 Task: Check school information for a property in Miami, Florida, including school ratings and reviews.
Action: Mouse moved to (592, 233)
Screenshot: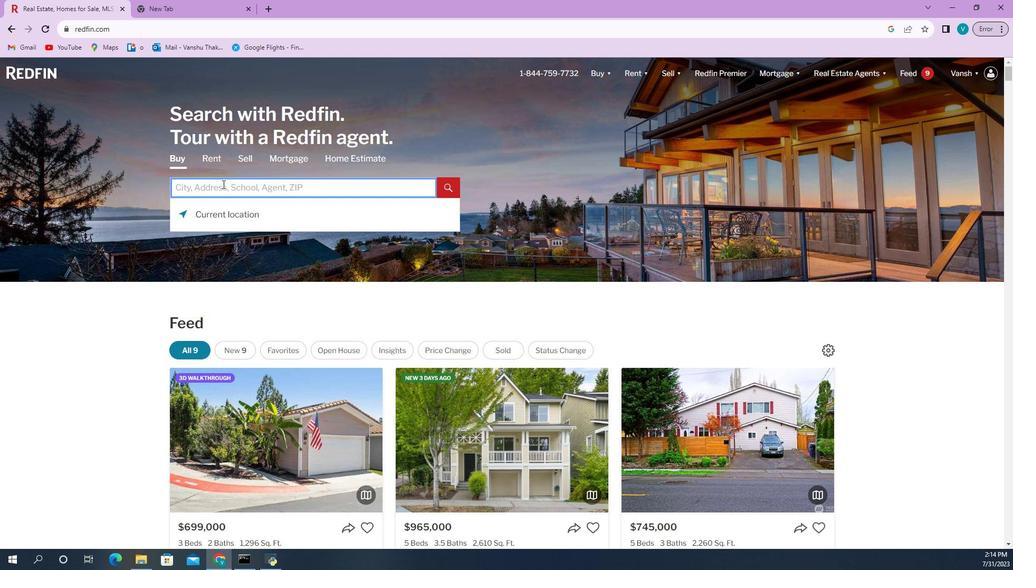 
Action: Mouse pressed left at (592, 233)
Screenshot: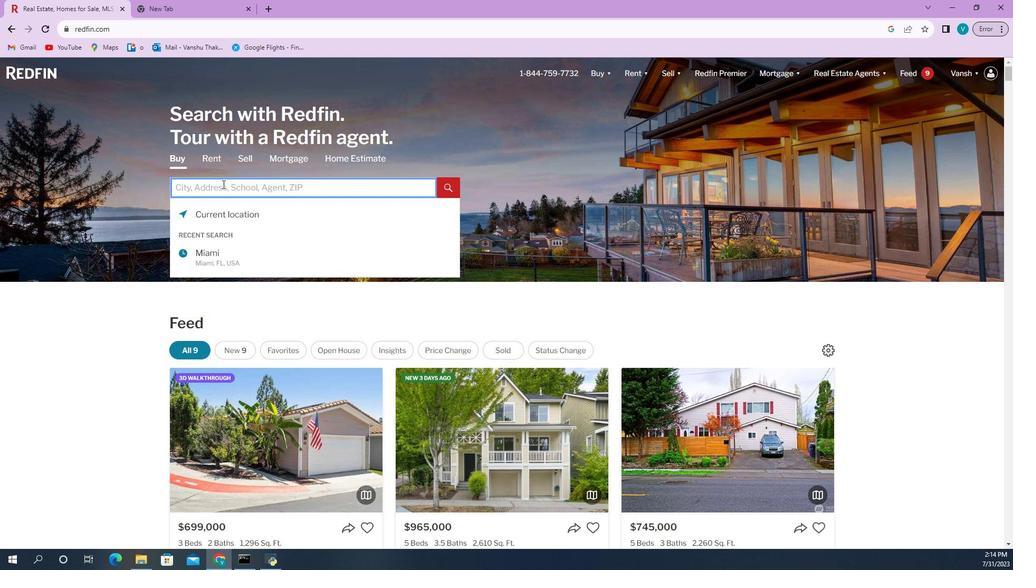 
Action: Key pressed <Key.shift>Miami,<Key.space><Key.shift>Florida<Key.enter>
Screenshot: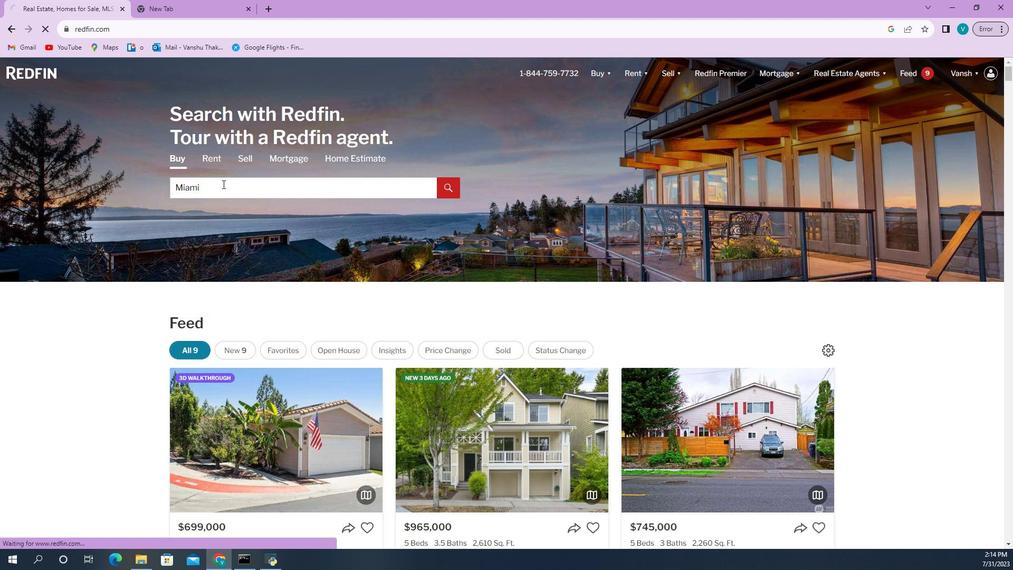 
Action: Mouse moved to (660, 224)
Screenshot: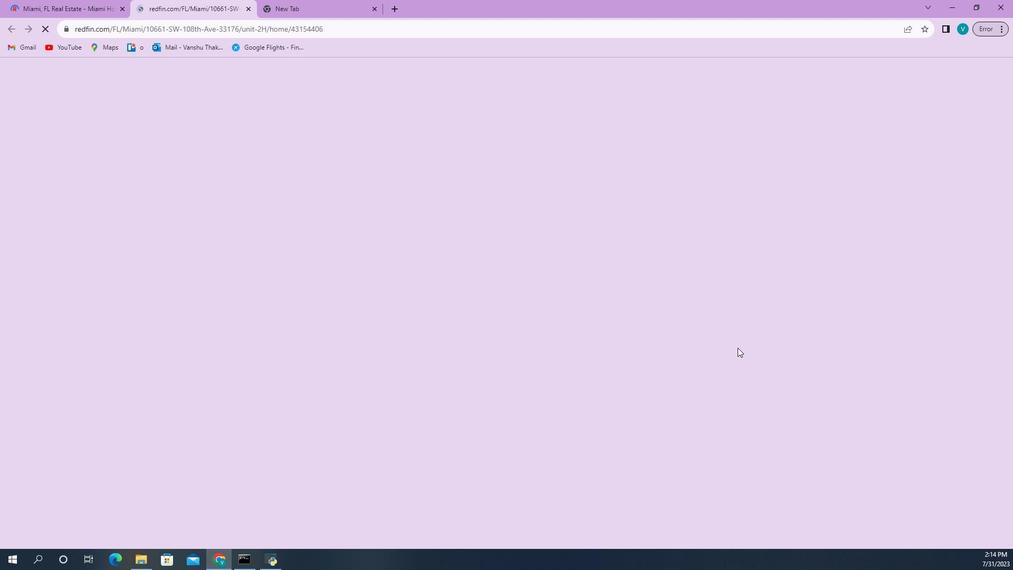 
Action: Mouse pressed left at (660, 224)
Screenshot: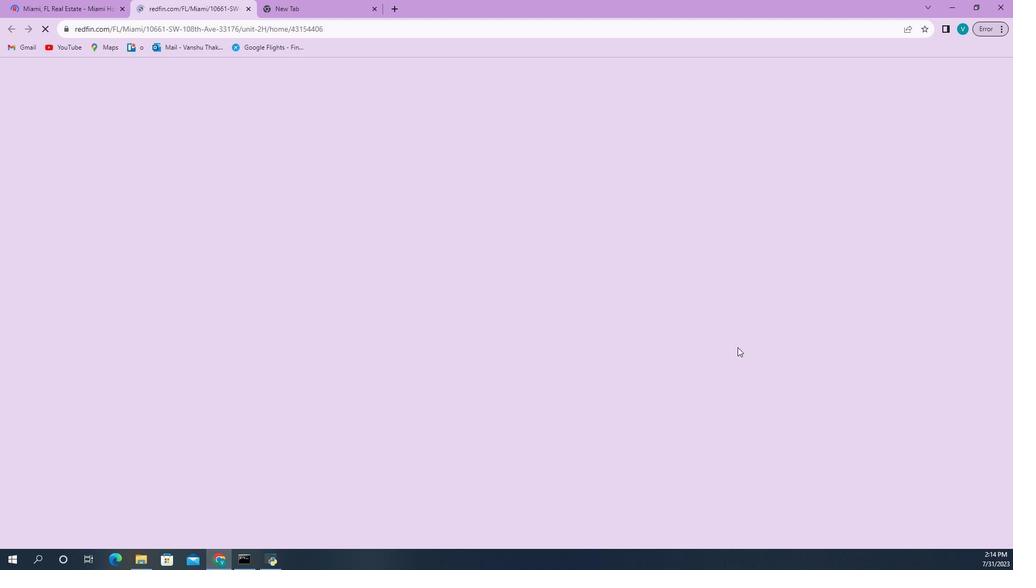 
Action: Mouse moved to (646, 228)
Screenshot: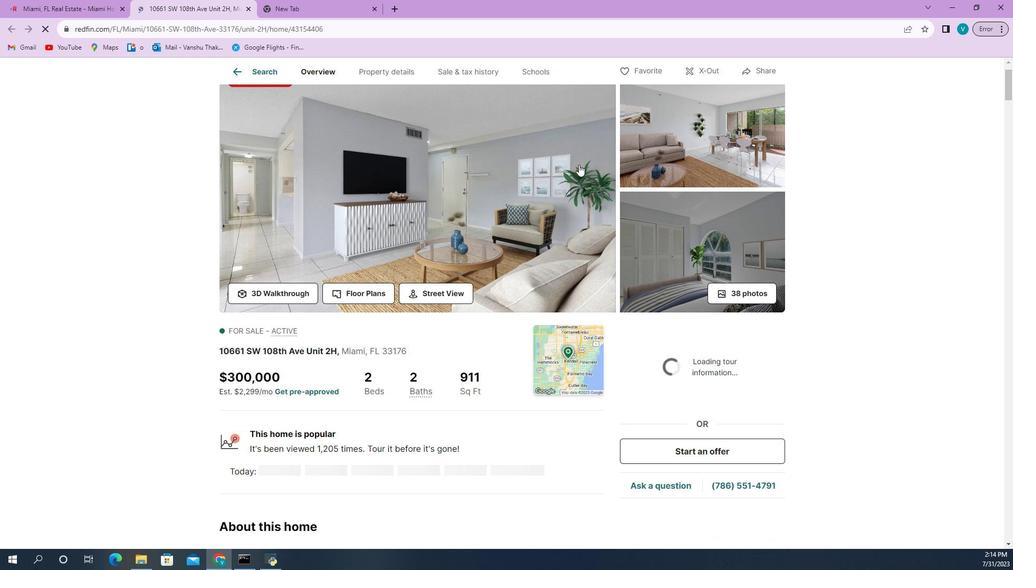 
Action: Mouse scrolled (646, 228) with delta (0, 0)
Screenshot: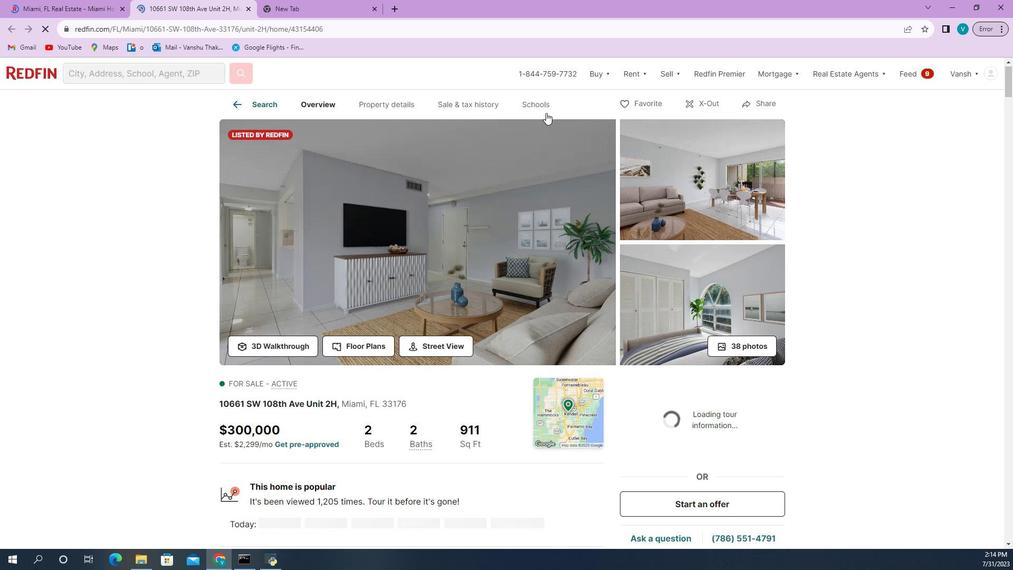 
Action: Mouse moved to (639, 234)
Screenshot: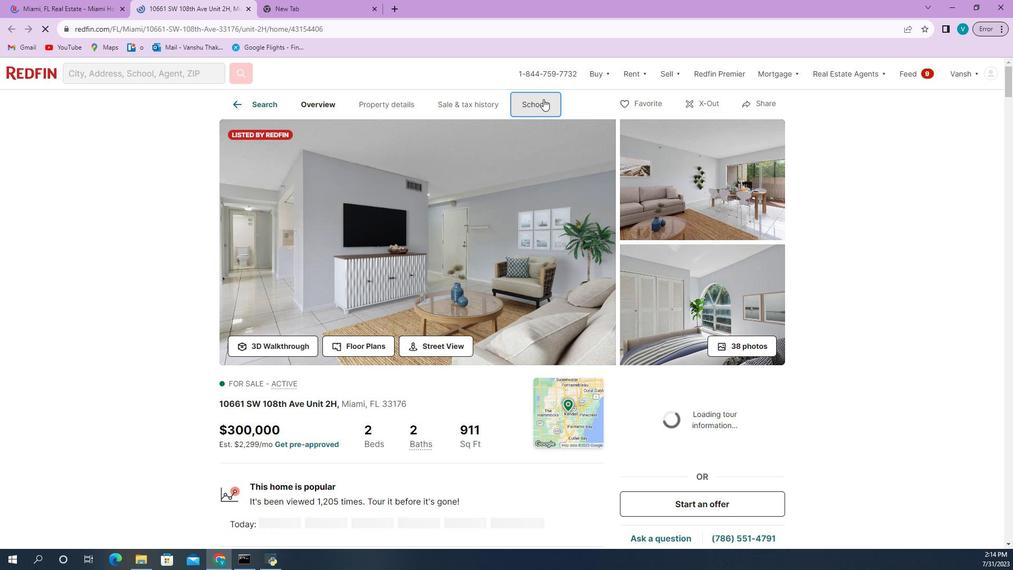 
Action: Mouse scrolled (639, 234) with delta (0, 0)
Screenshot: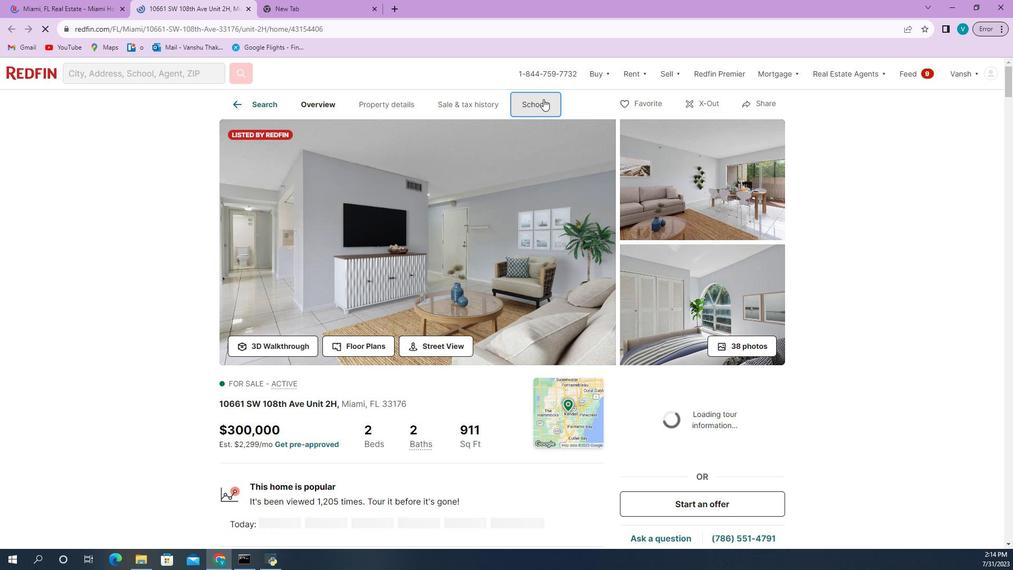 
Action: Mouse scrolled (639, 234) with delta (0, 0)
Screenshot: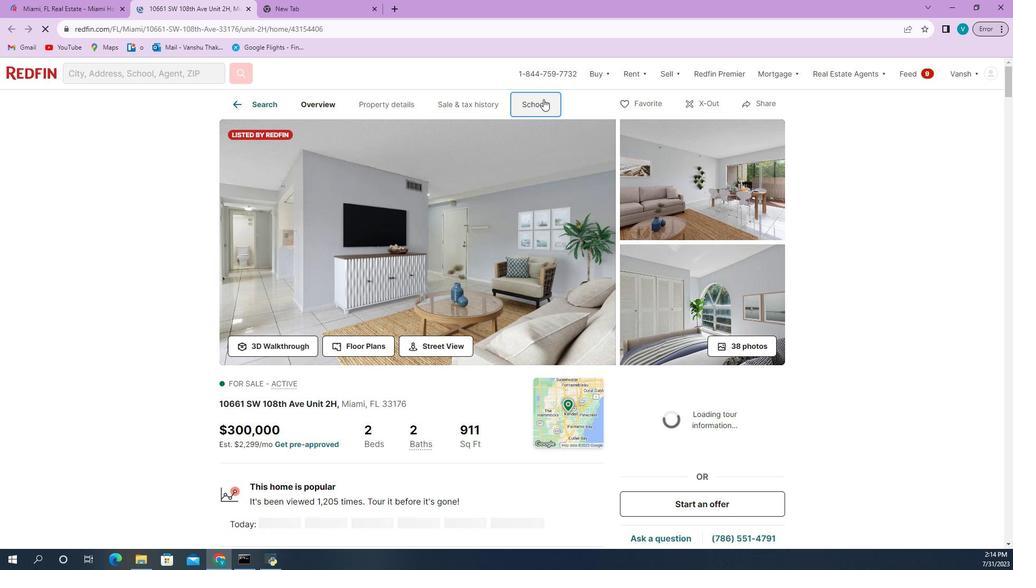 
Action: Mouse moved to (634, 238)
Screenshot: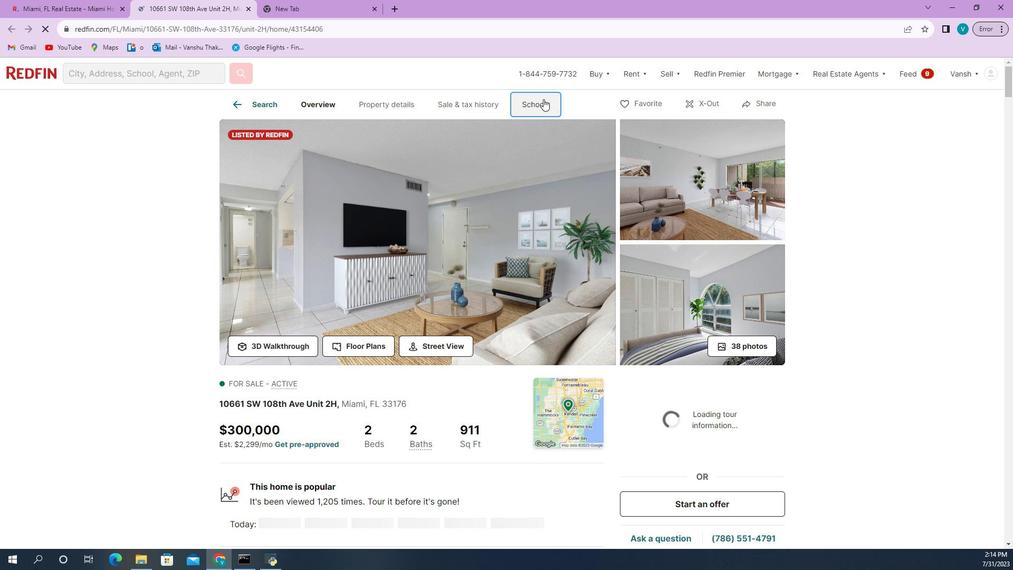 
Action: Mouse pressed left at (634, 238)
Screenshot: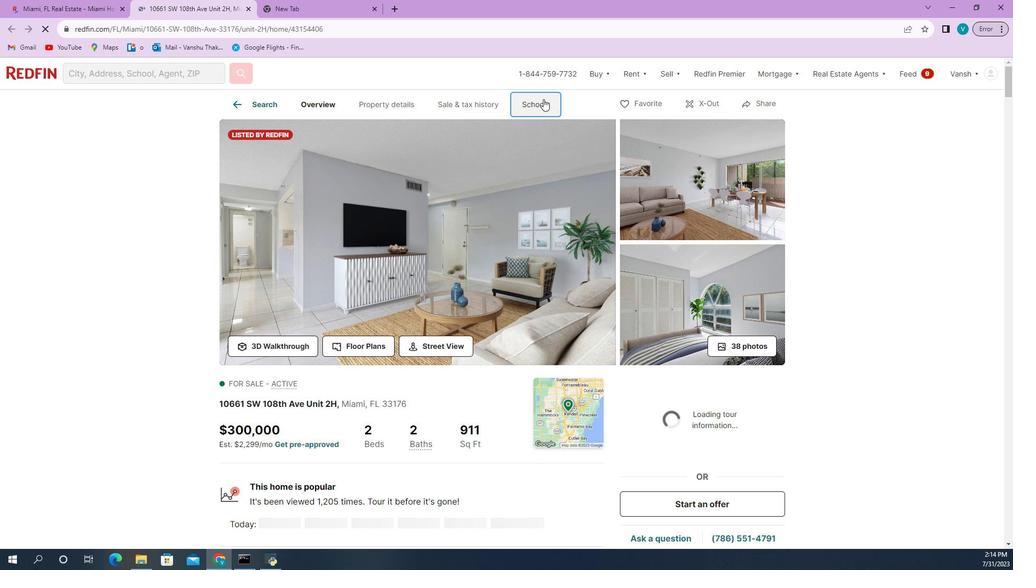 
Action: Mouse moved to (611, 242)
Screenshot: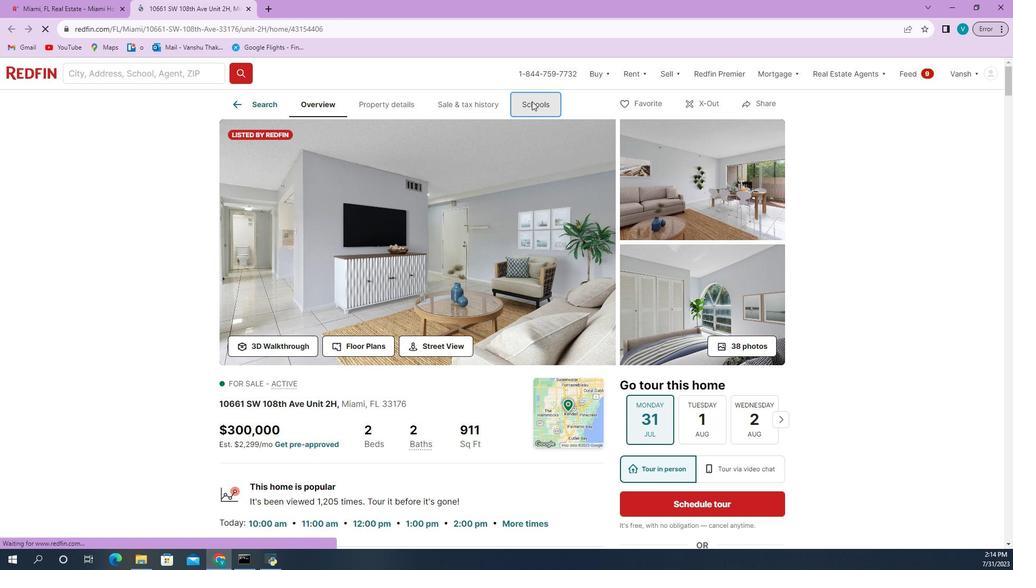 
Action: Mouse pressed left at (611, 242)
Screenshot: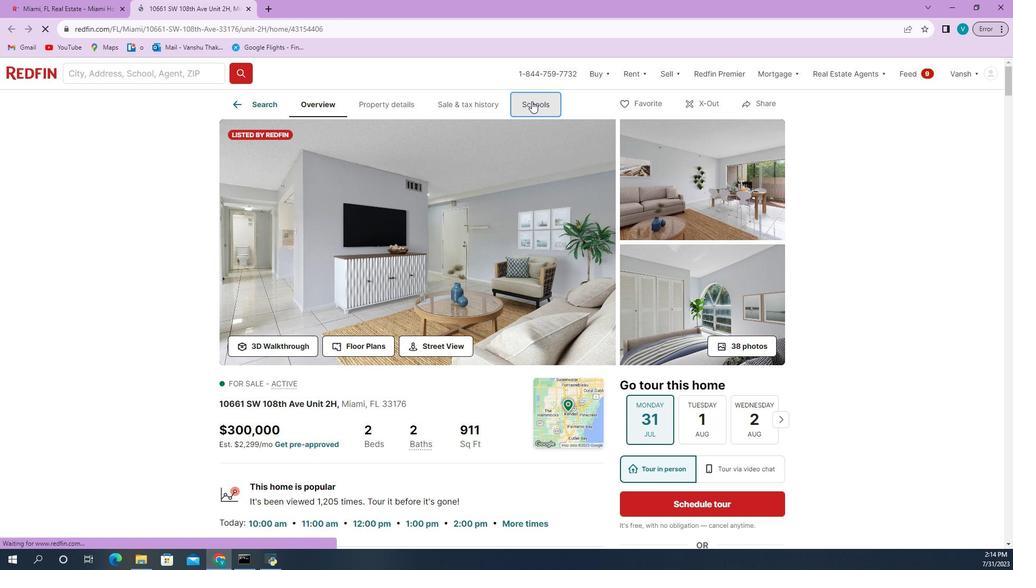 
Action: Mouse moved to (633, 238)
Screenshot: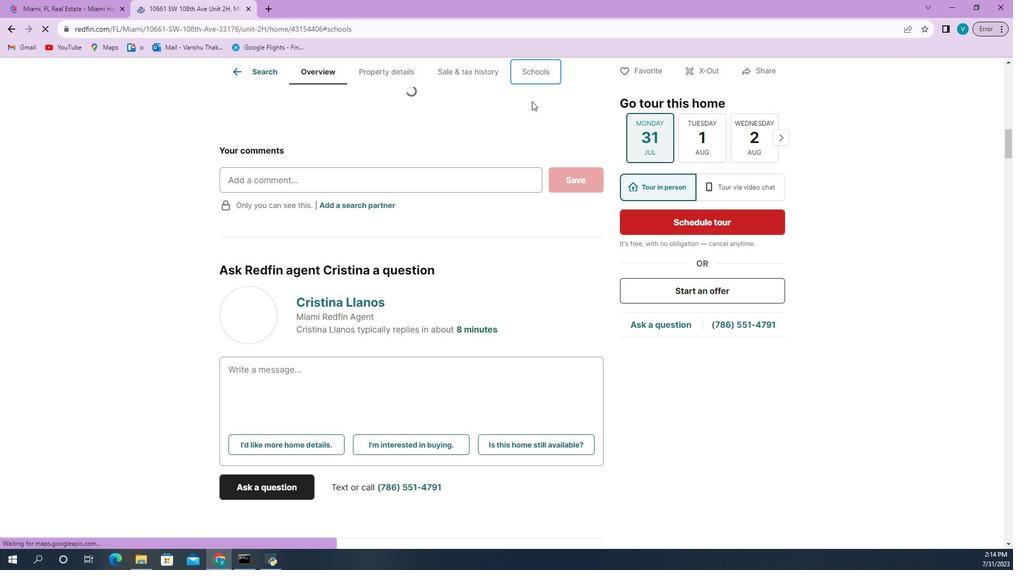 
Action: Mouse pressed left at (633, 238)
Screenshot: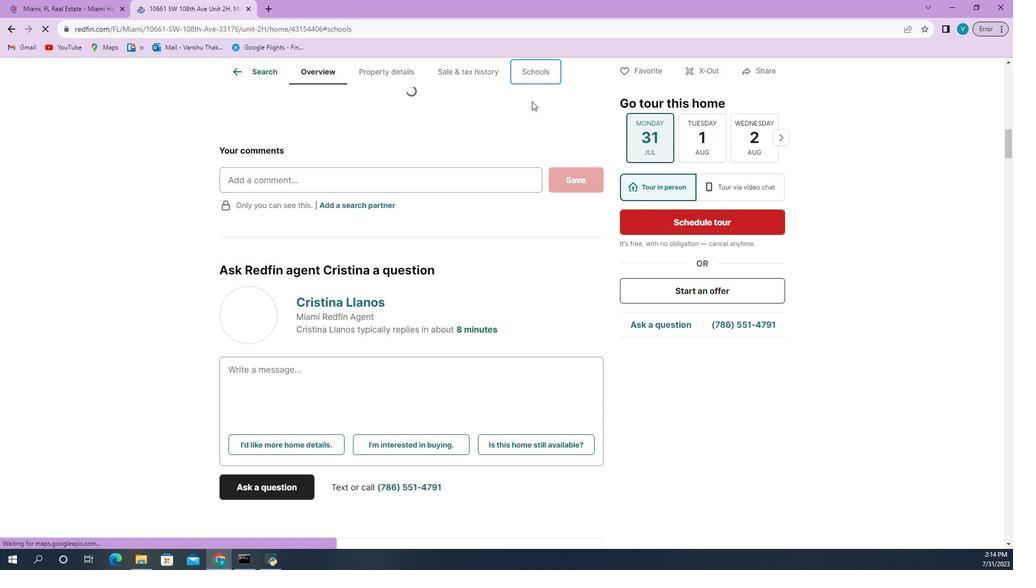 
Action: Mouse moved to (632, 232)
Screenshot: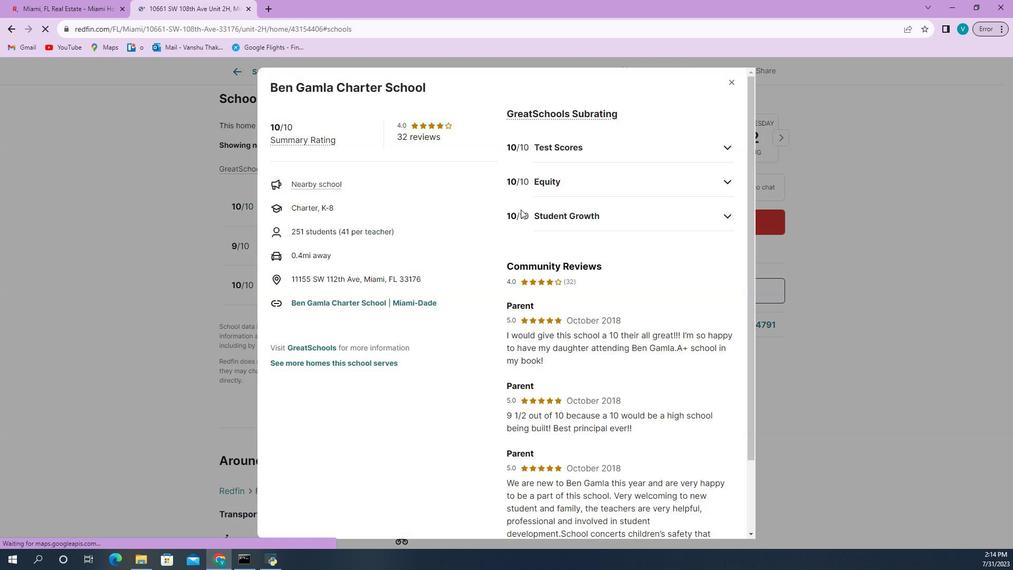 
Action: Mouse pressed left at (632, 232)
Screenshot: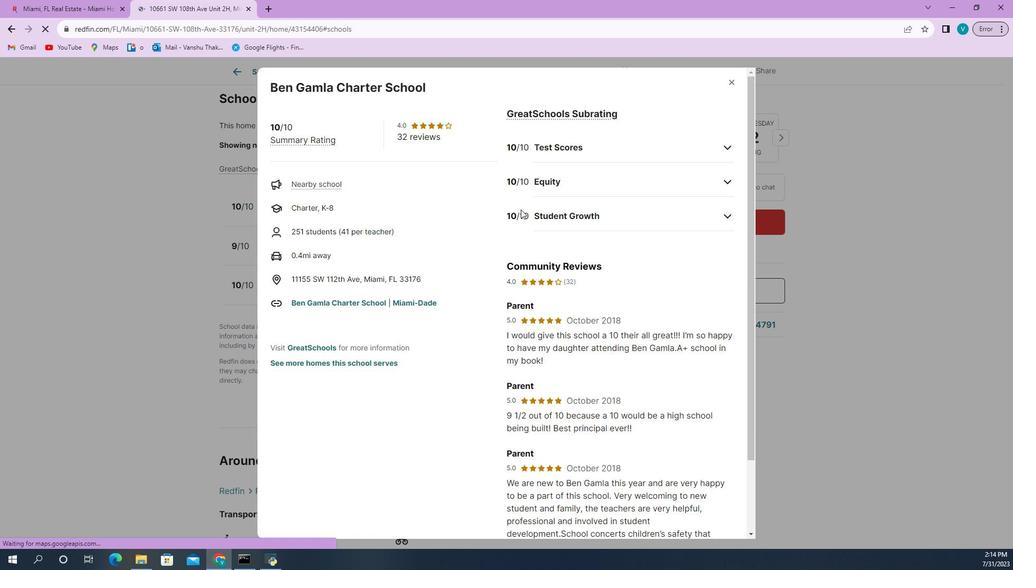 
Action: Mouse moved to (658, 236)
Screenshot: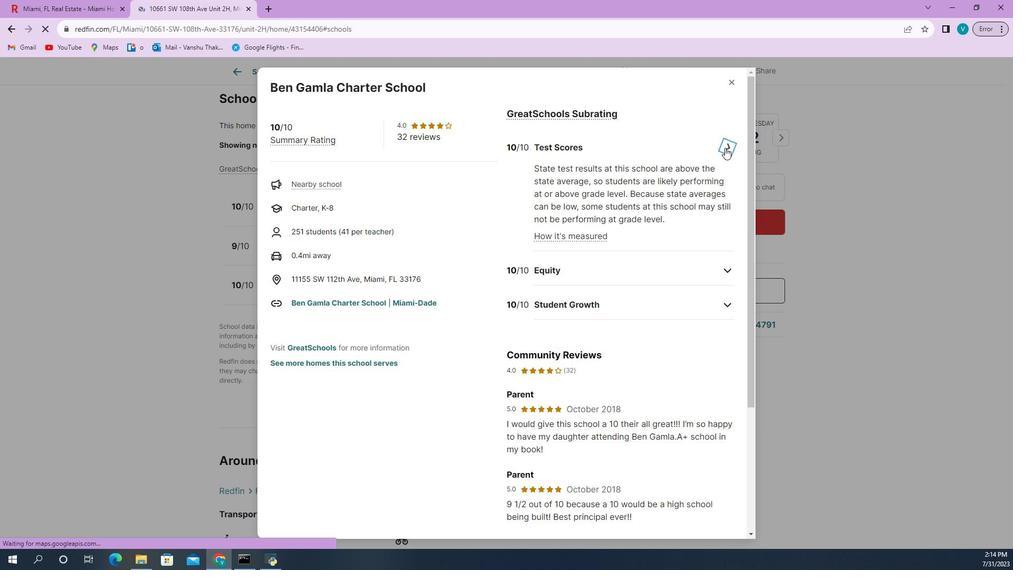 
Action: Mouse pressed left at (658, 236)
Screenshot: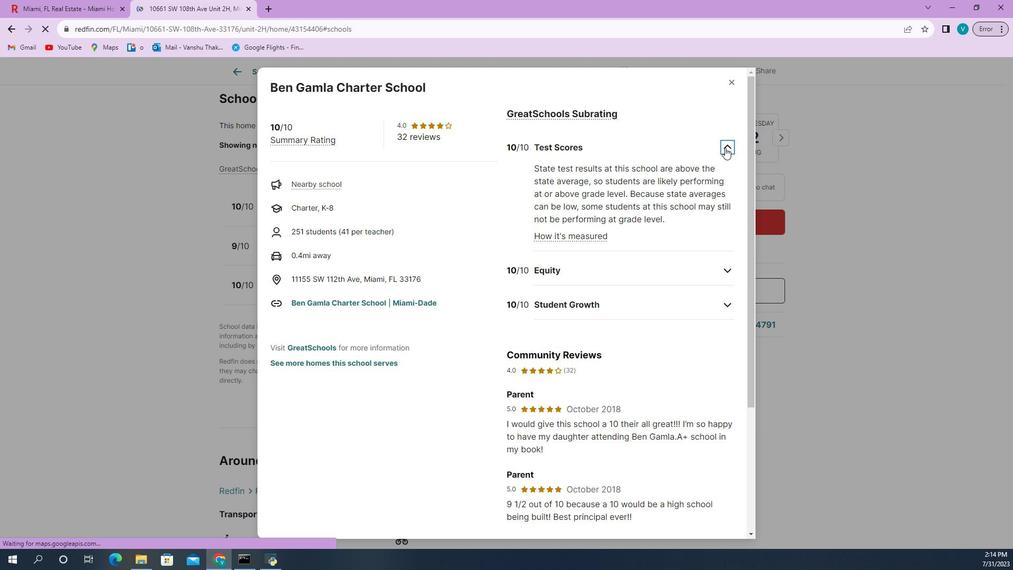 
Action: Mouse pressed left at (658, 236)
Screenshot: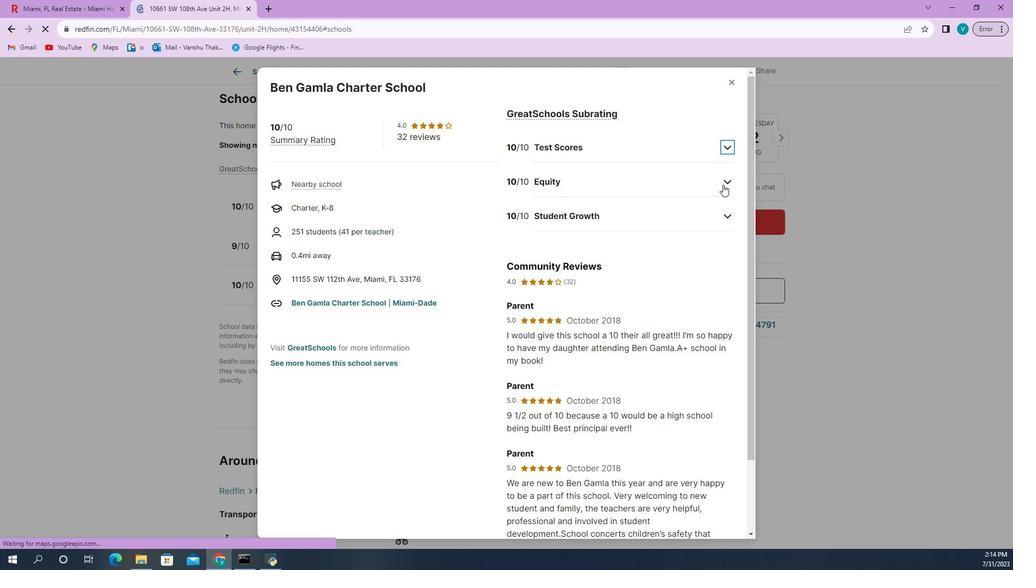 
Action: Mouse moved to (658, 234)
Screenshot: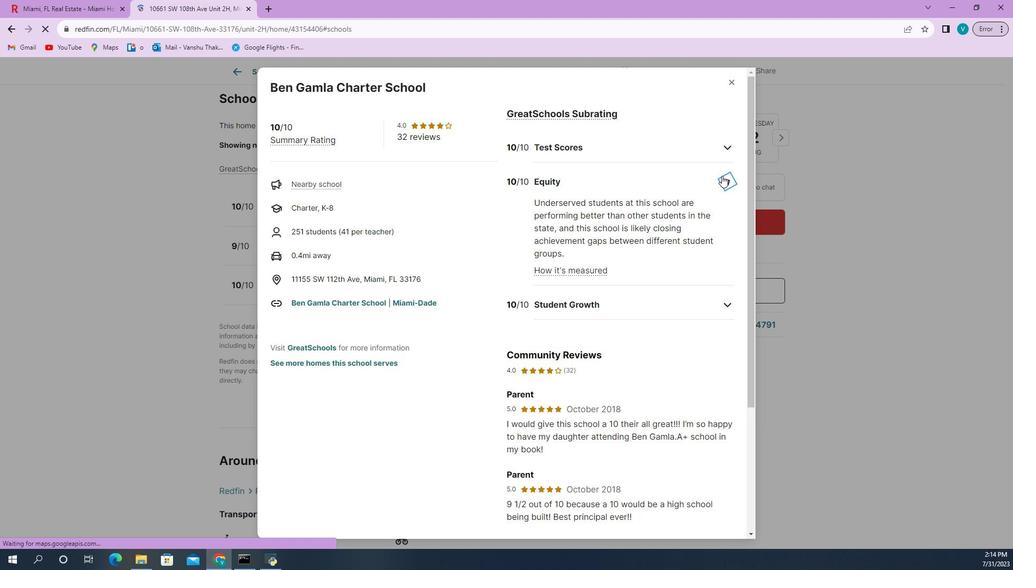
Action: Mouse pressed left at (658, 234)
Screenshot: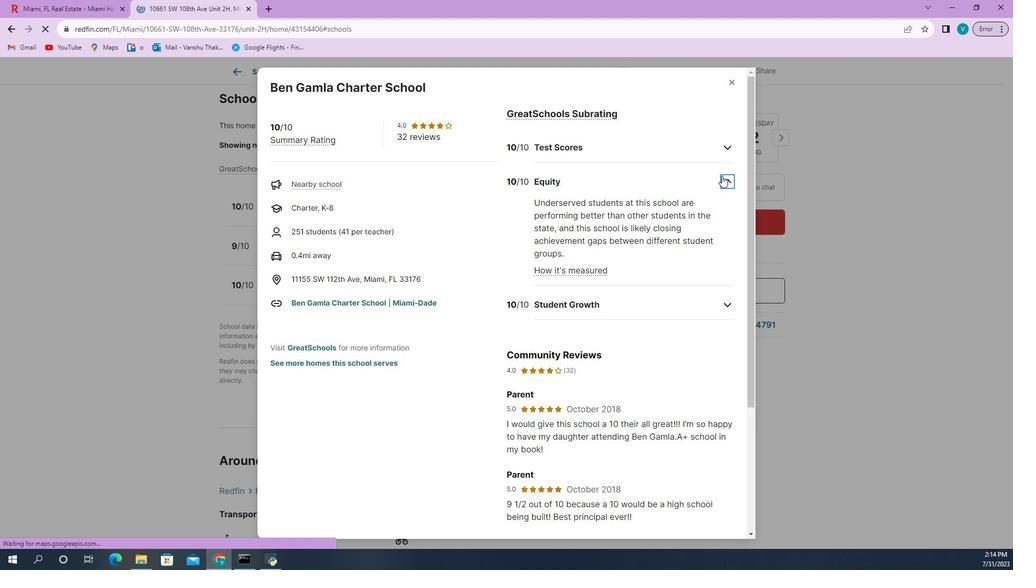 
Action: Mouse pressed left at (658, 234)
Screenshot: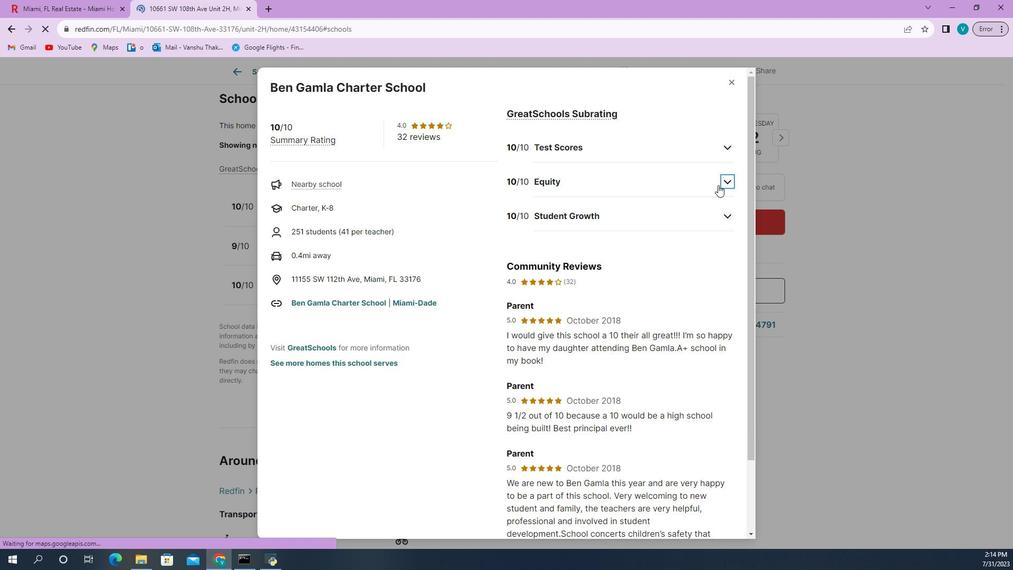 
Action: Mouse moved to (659, 232)
Screenshot: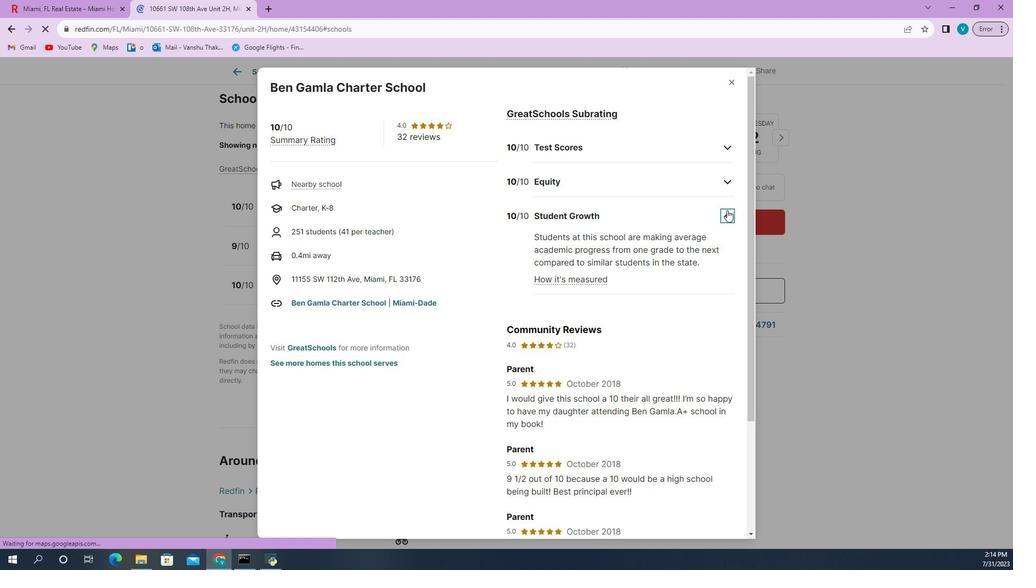 
Action: Mouse pressed left at (659, 232)
Screenshot: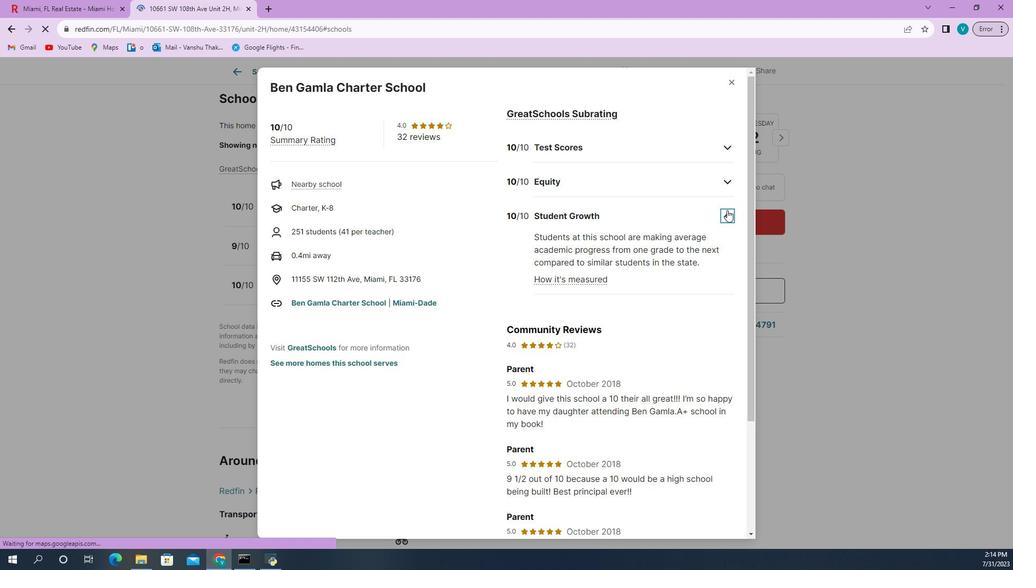 
Action: Mouse pressed left at (659, 232)
Screenshot: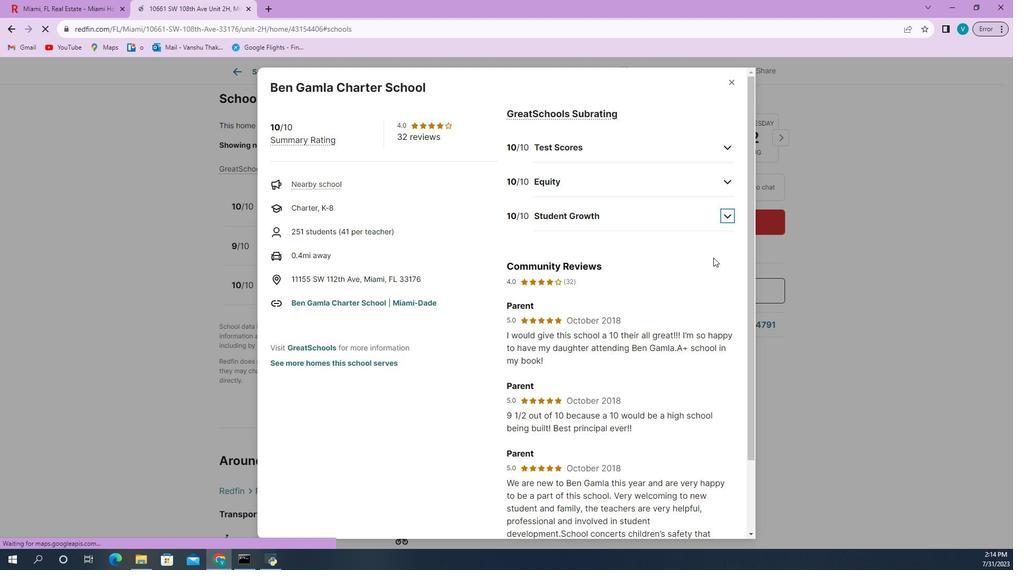 
Action: Mouse moved to (657, 230)
Screenshot: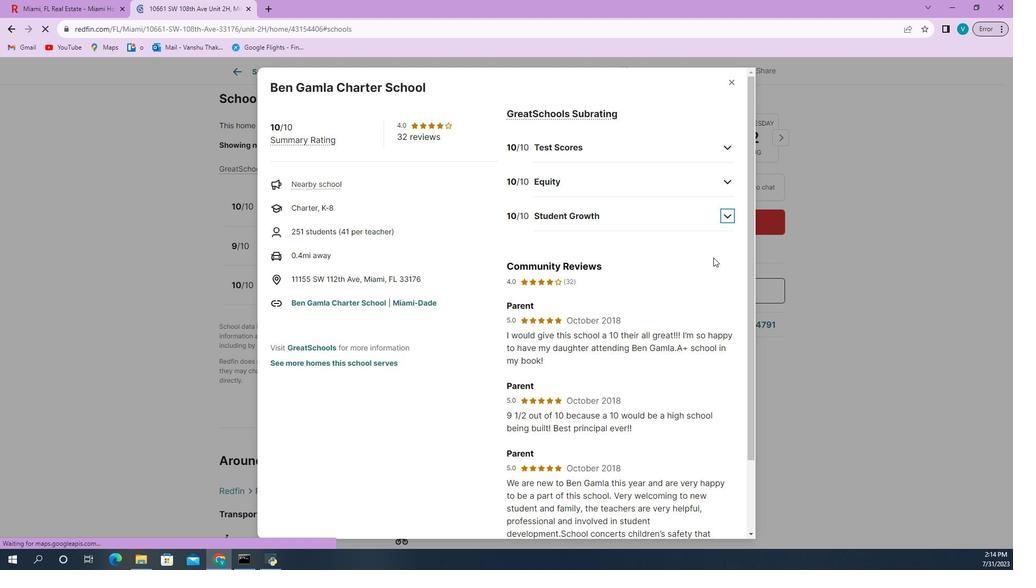 
Action: Mouse scrolled (657, 230) with delta (0, 0)
Screenshot: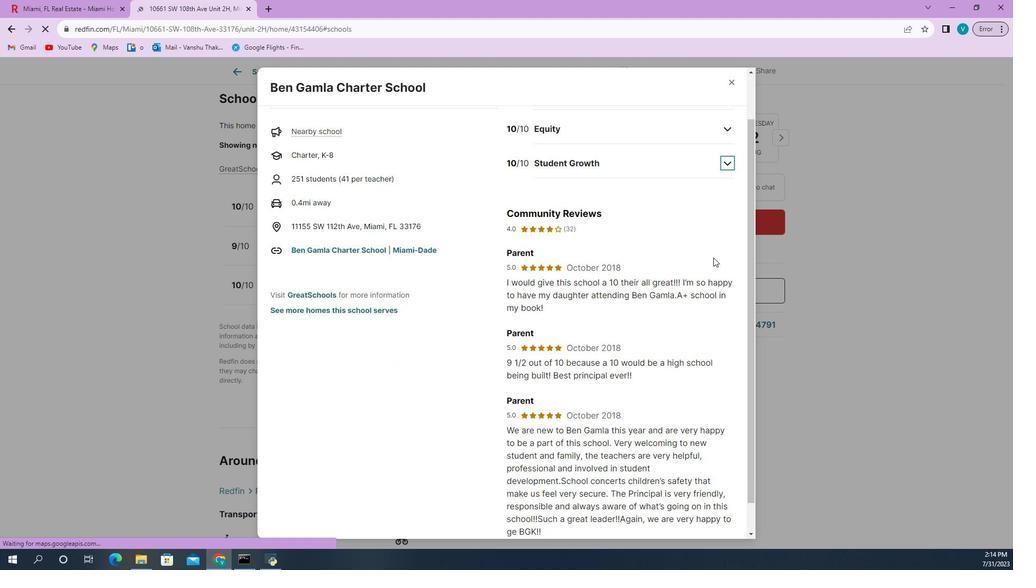
Action: Mouse scrolled (657, 230) with delta (0, 0)
Screenshot: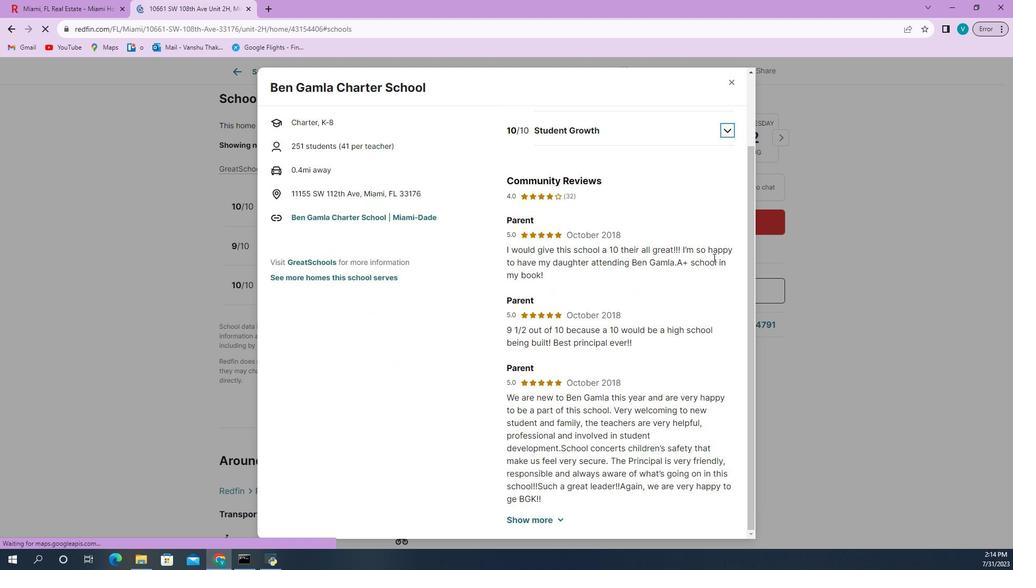 
Action: Mouse scrolled (657, 230) with delta (0, 0)
Screenshot: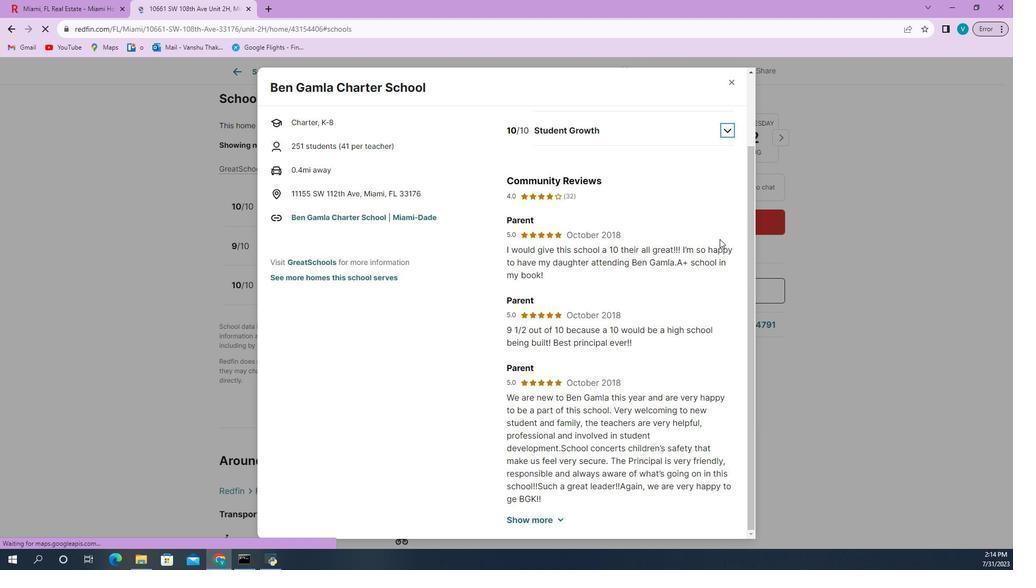 
Action: Mouse scrolled (657, 230) with delta (0, 0)
Screenshot: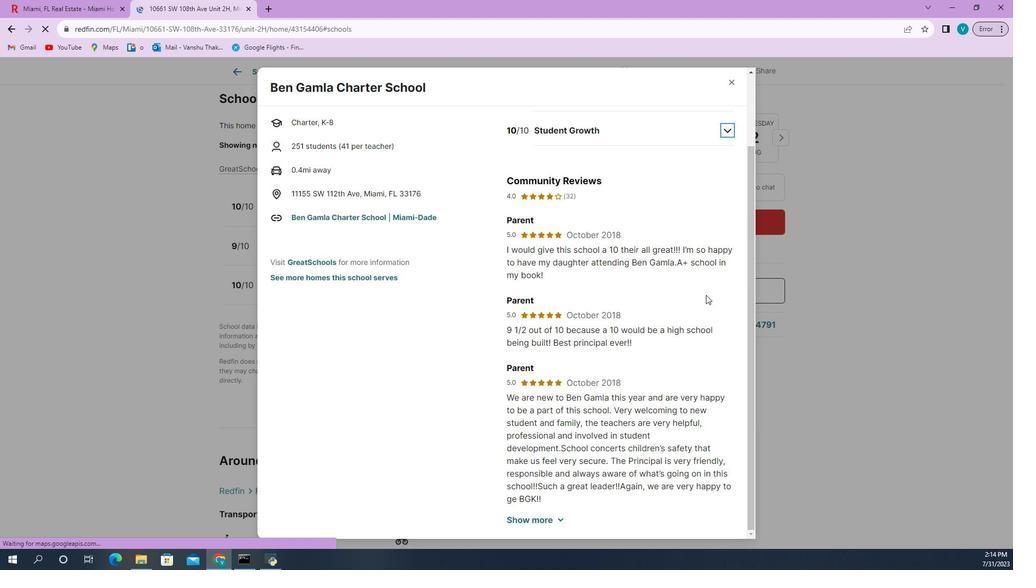 
Action: Mouse scrolled (657, 230) with delta (0, 0)
Screenshot: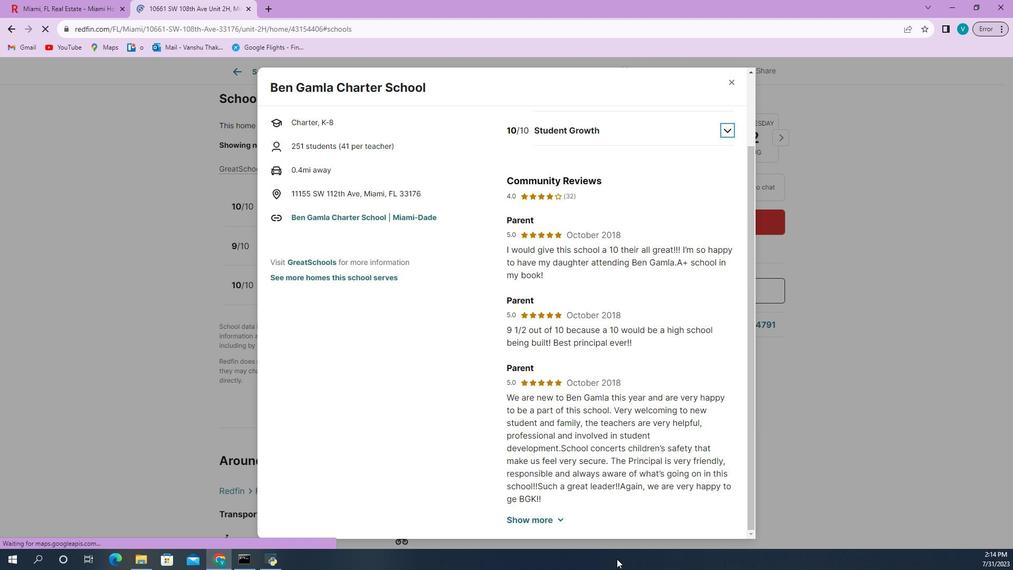 
Action: Mouse moved to (636, 216)
Screenshot: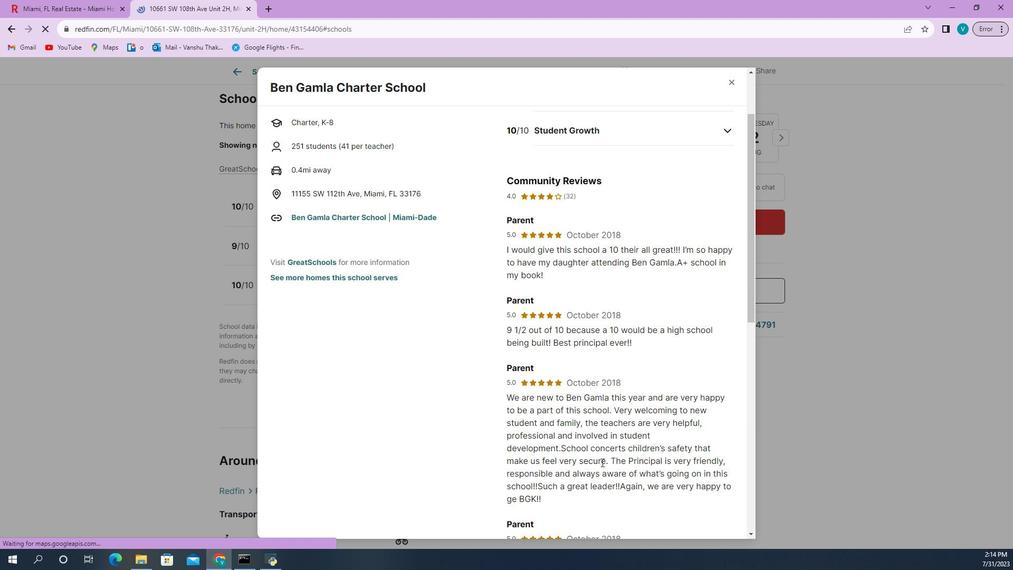 
Action: Mouse pressed left at (636, 216)
Screenshot: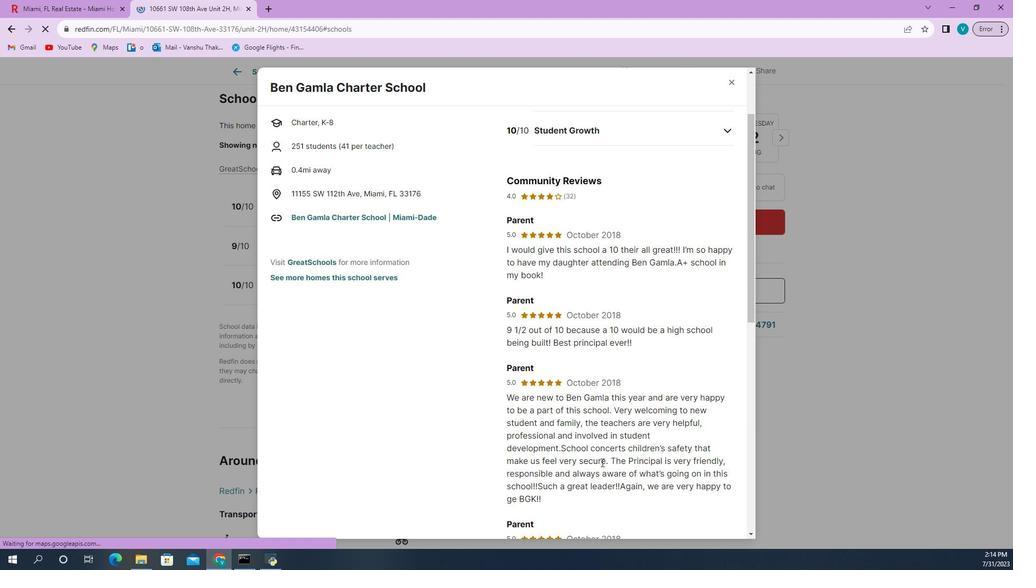 
Action: Mouse moved to (642, 219)
Screenshot: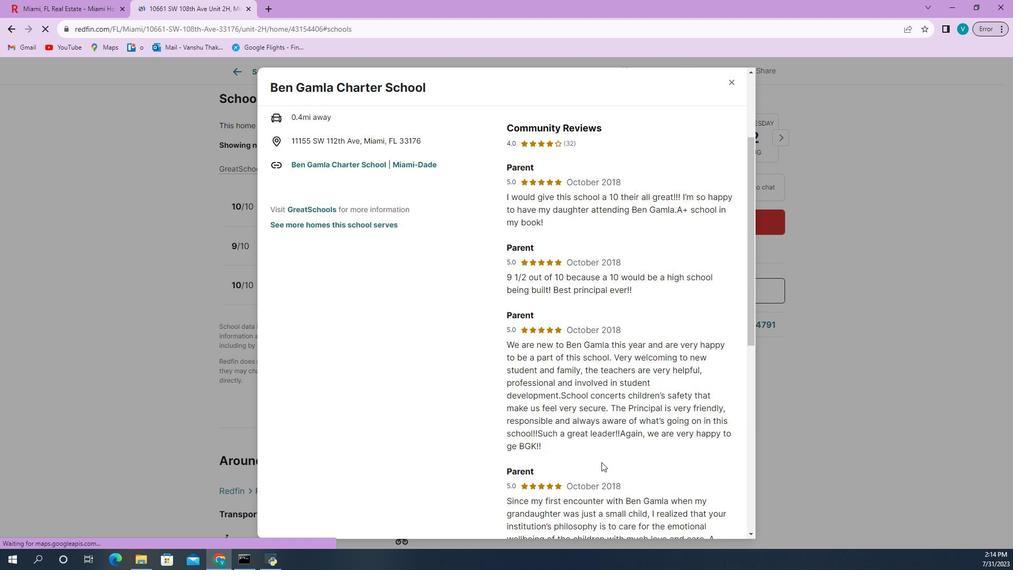 
Action: Mouse scrolled (642, 219) with delta (0, 0)
Screenshot: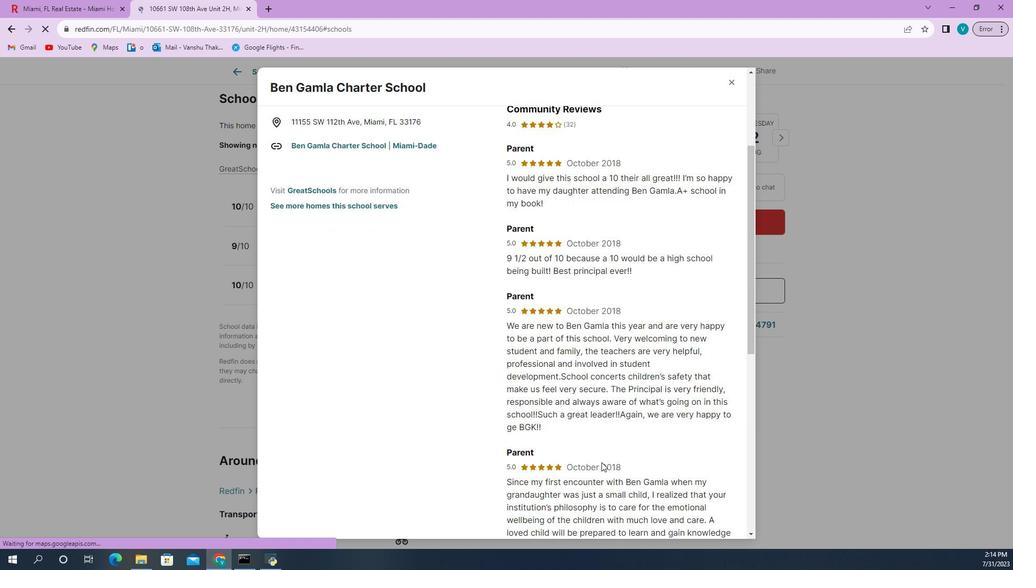 
Action: Mouse scrolled (642, 219) with delta (0, 0)
Screenshot: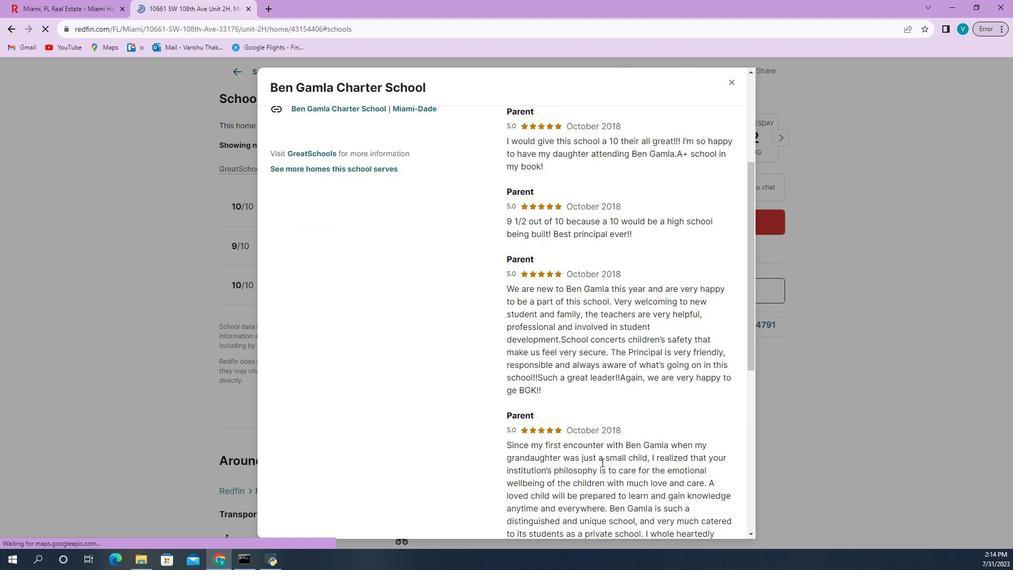 
Action: Mouse scrolled (642, 219) with delta (0, 0)
Screenshot: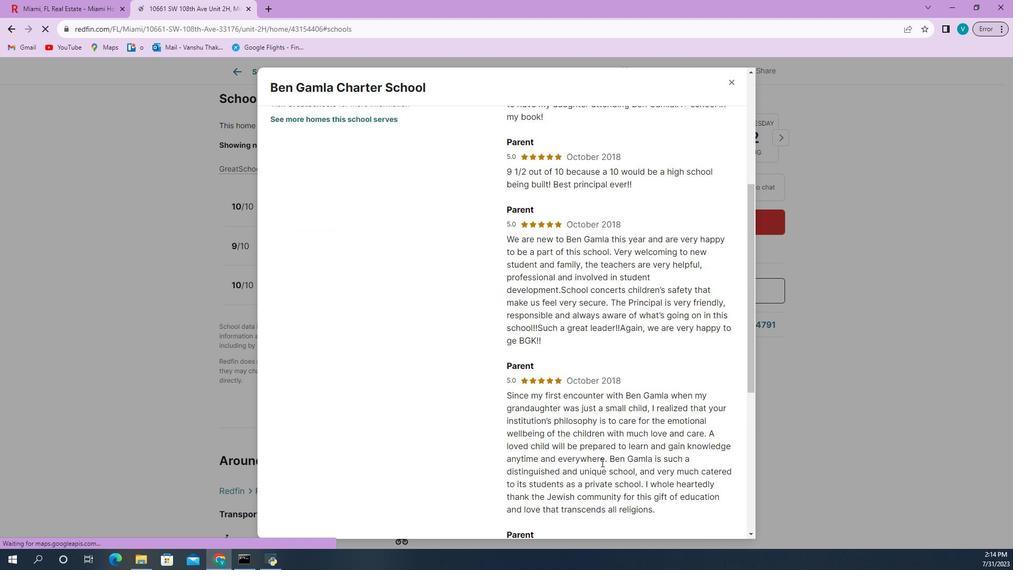 
Action: Mouse scrolled (642, 219) with delta (0, 0)
Screenshot: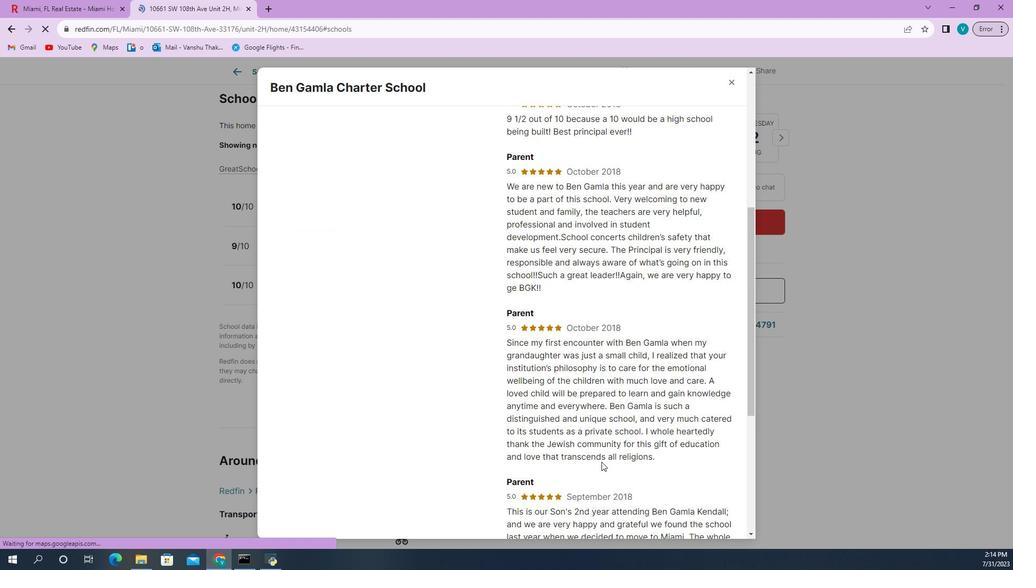 
Action: Mouse moved to (642, 219)
Screenshot: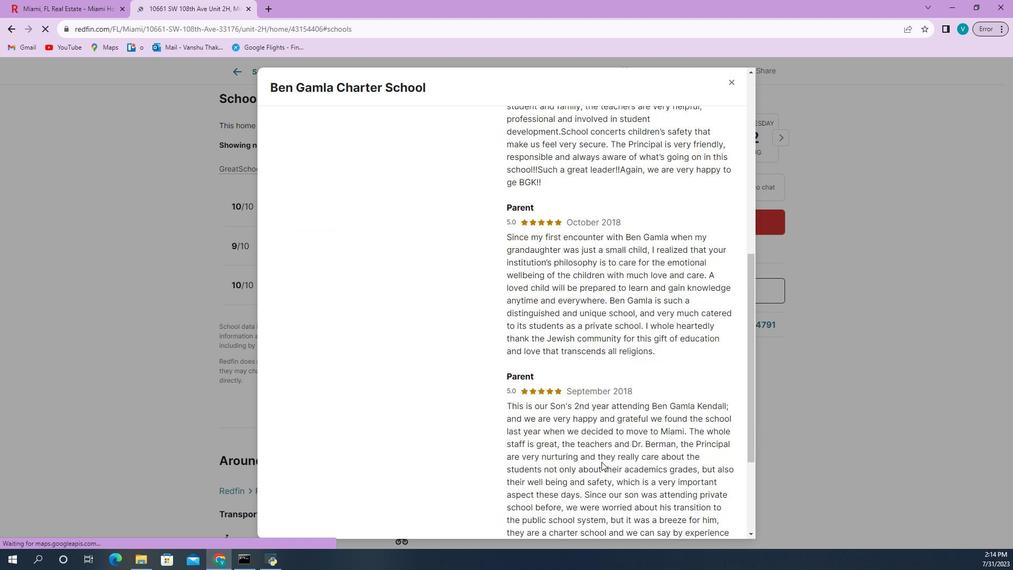 
Action: Mouse scrolled (642, 219) with delta (0, 0)
Screenshot: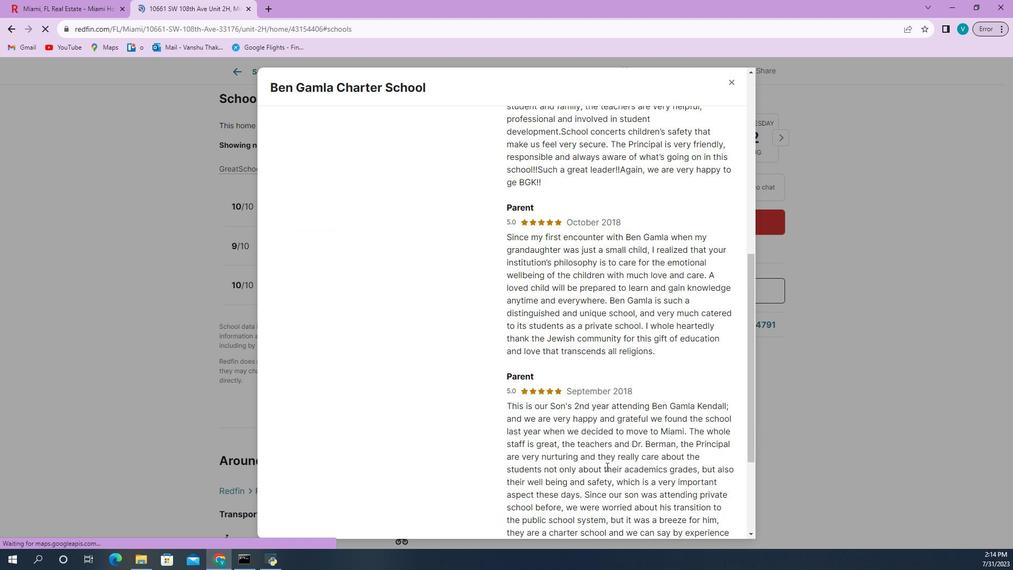 
Action: Mouse scrolled (642, 219) with delta (0, 0)
Screenshot: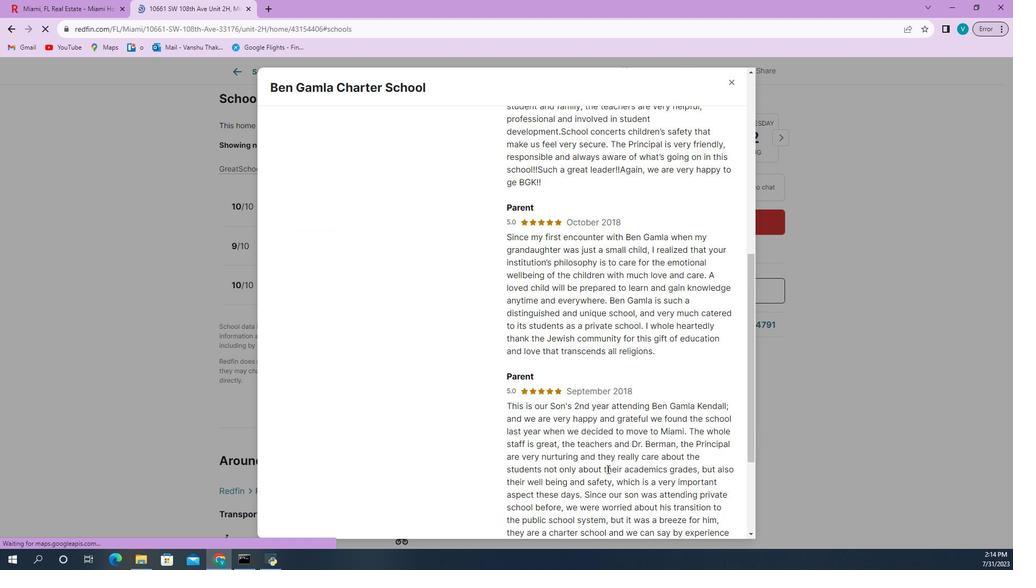 
Action: Mouse moved to (644, 218)
Screenshot: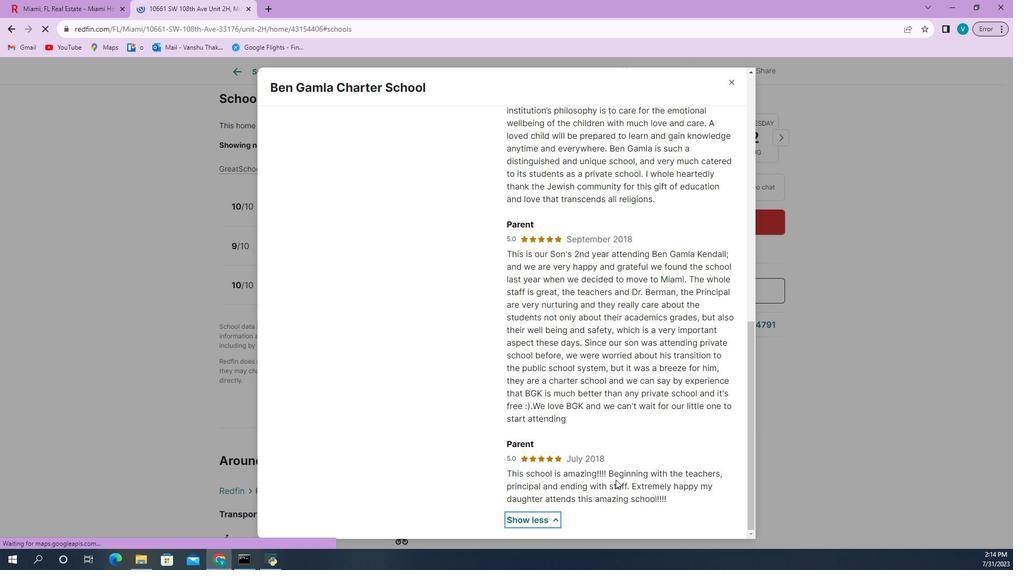 
Action: Mouse scrolled (644, 218) with delta (0, 0)
Screenshot: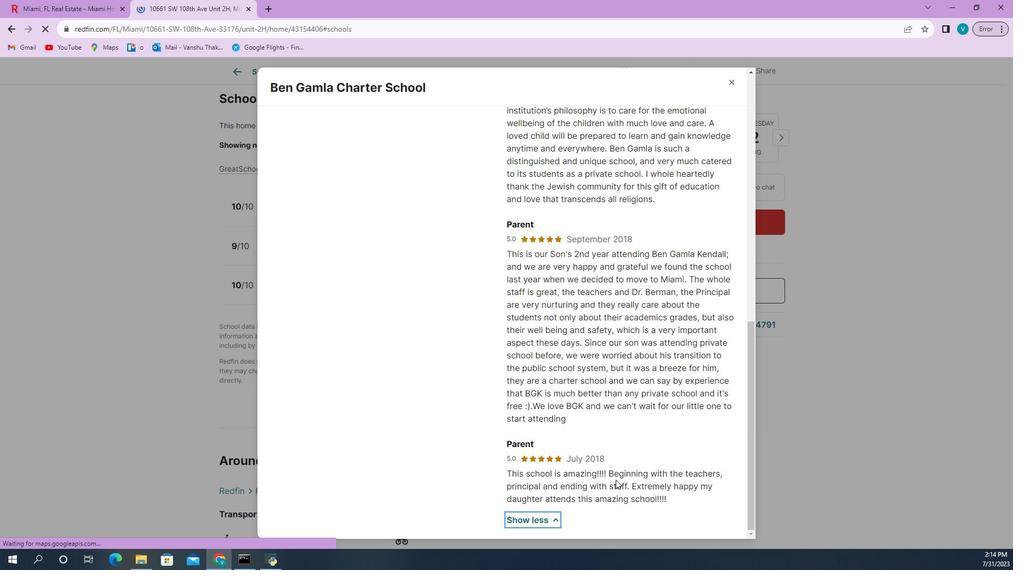 
Action: Mouse moved to (644, 218)
Screenshot: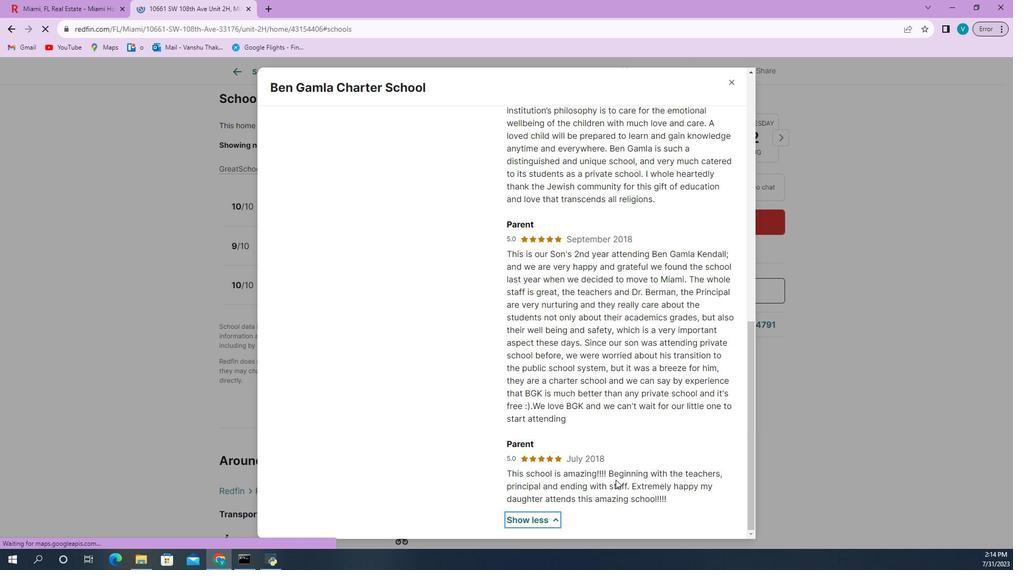 
Action: Mouse scrolled (644, 218) with delta (0, 0)
Screenshot: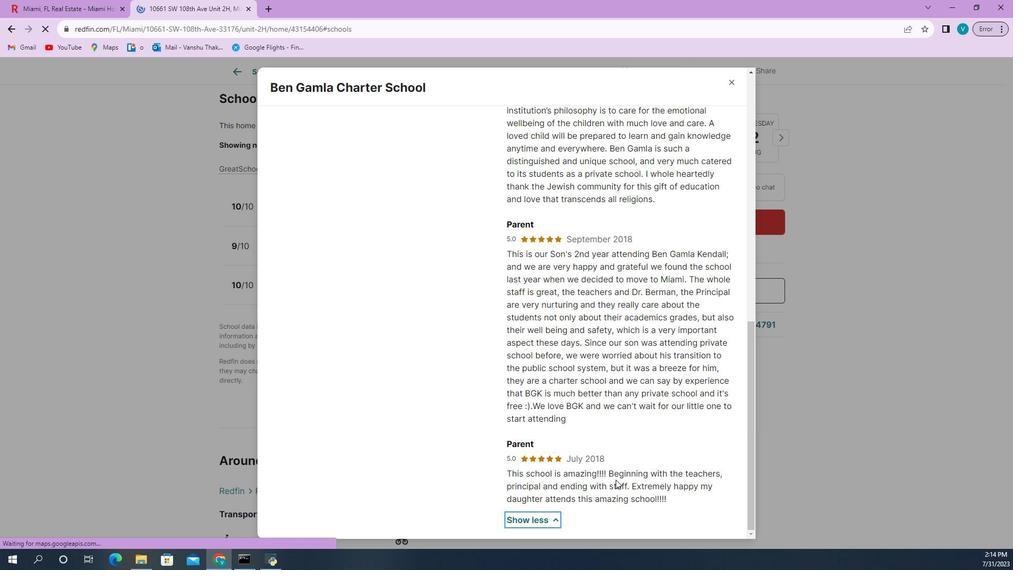 
Action: Mouse scrolled (644, 218) with delta (0, 0)
Screenshot: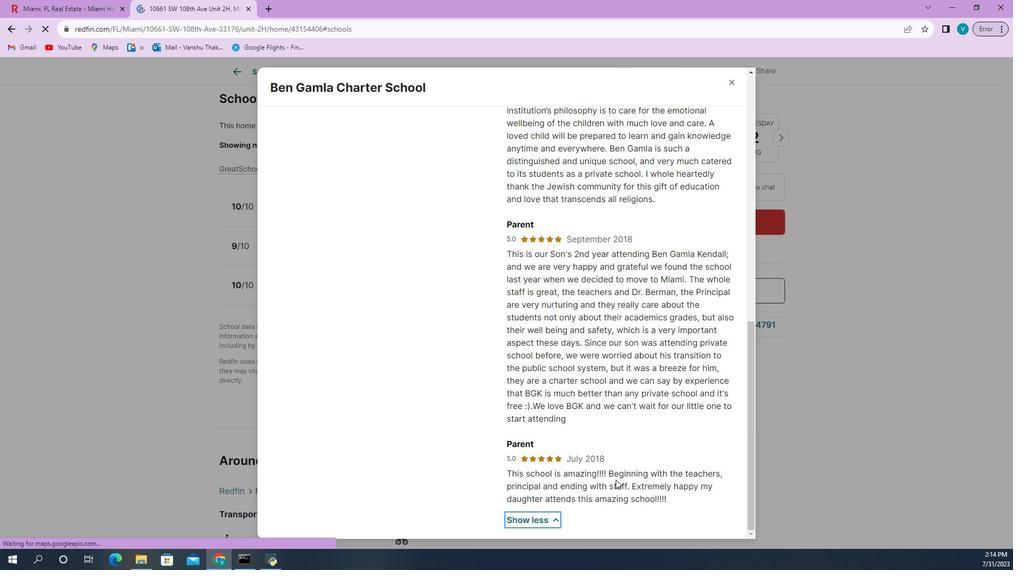 
Action: Mouse moved to (644, 218)
Screenshot: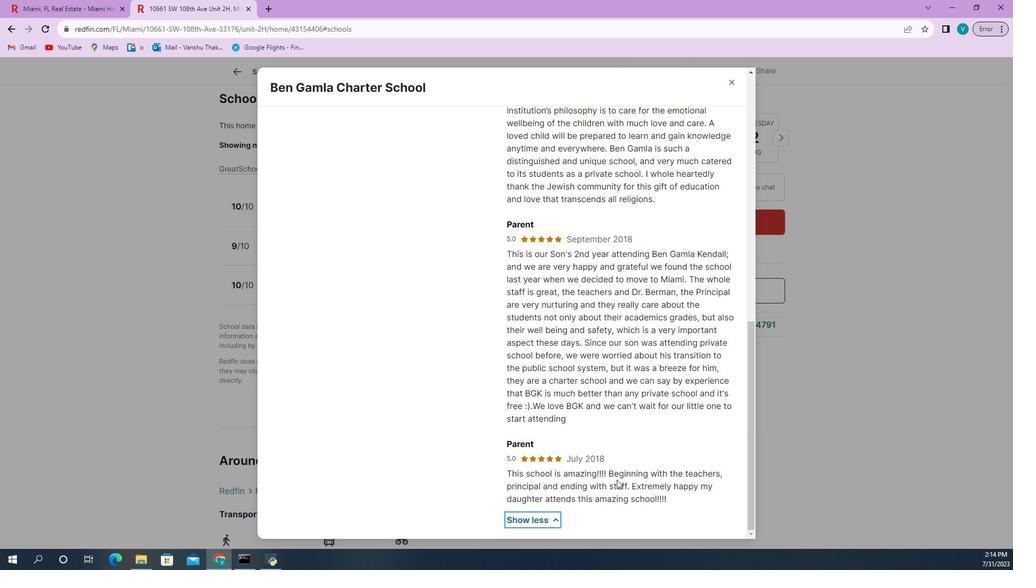 
Action: Mouse scrolled (644, 218) with delta (0, 0)
Screenshot: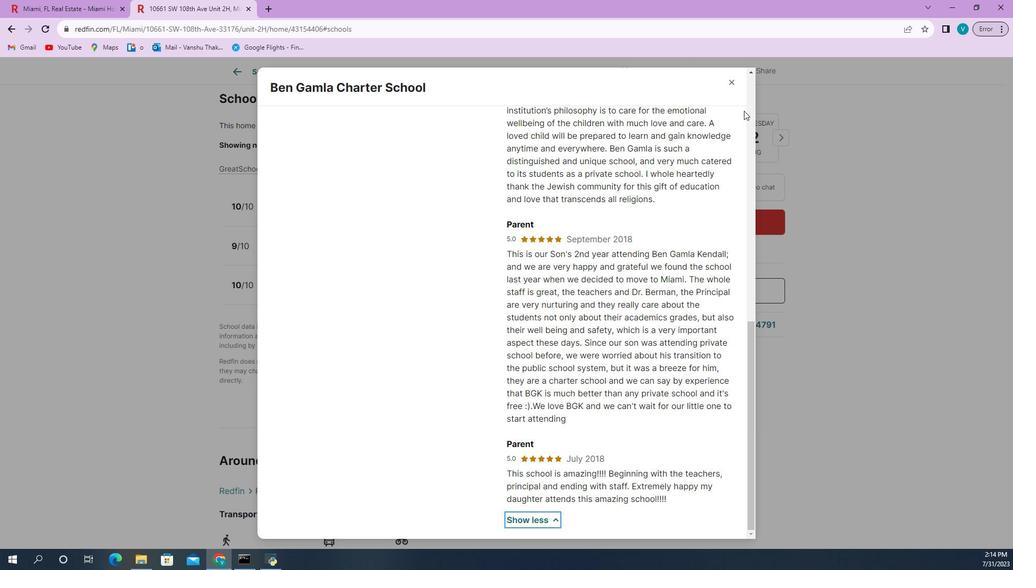 
Action: Mouse scrolled (644, 218) with delta (0, 0)
Screenshot: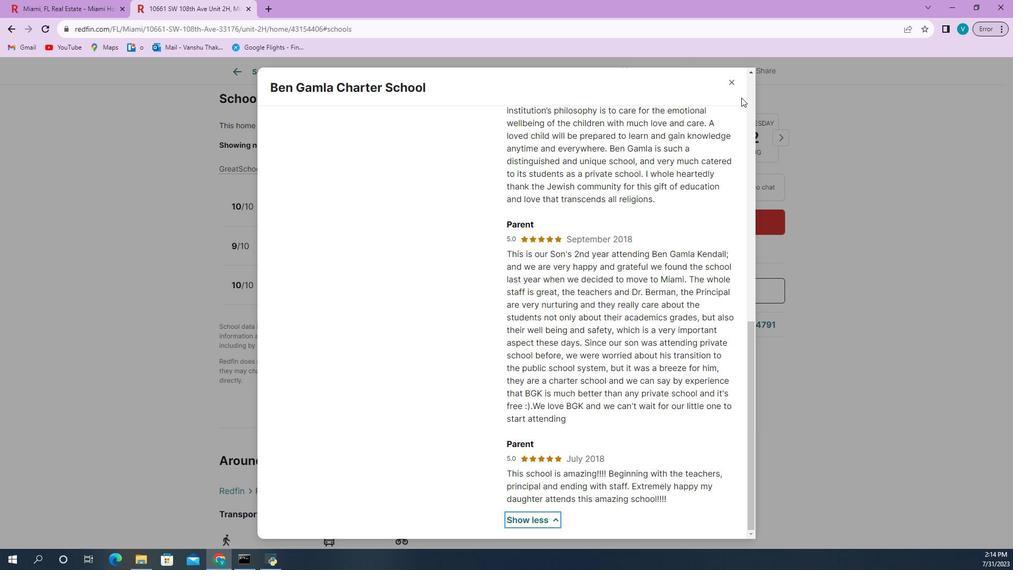 
Action: Mouse moved to (660, 239)
Screenshot: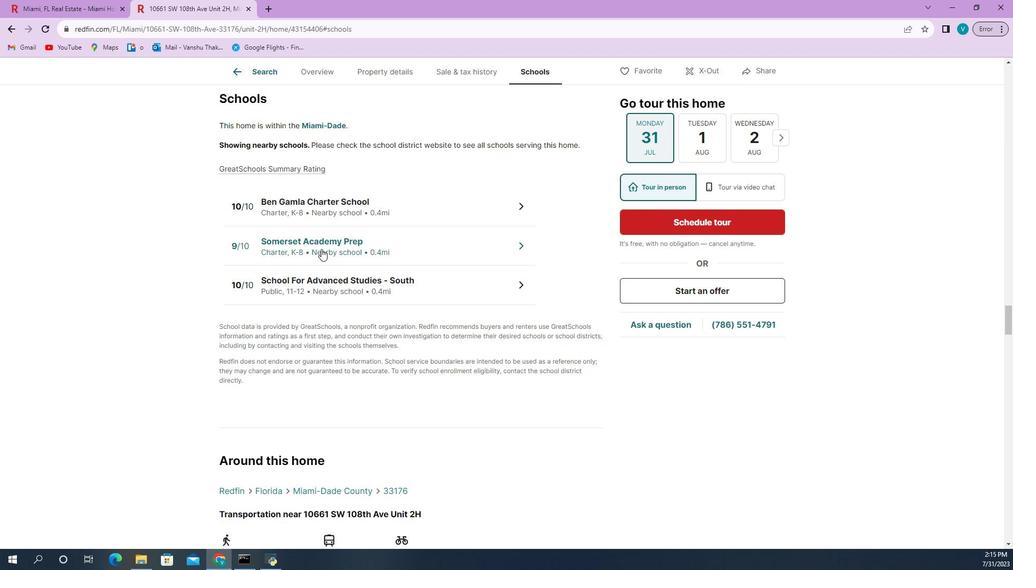 
Action: Mouse pressed left at (660, 239)
Screenshot: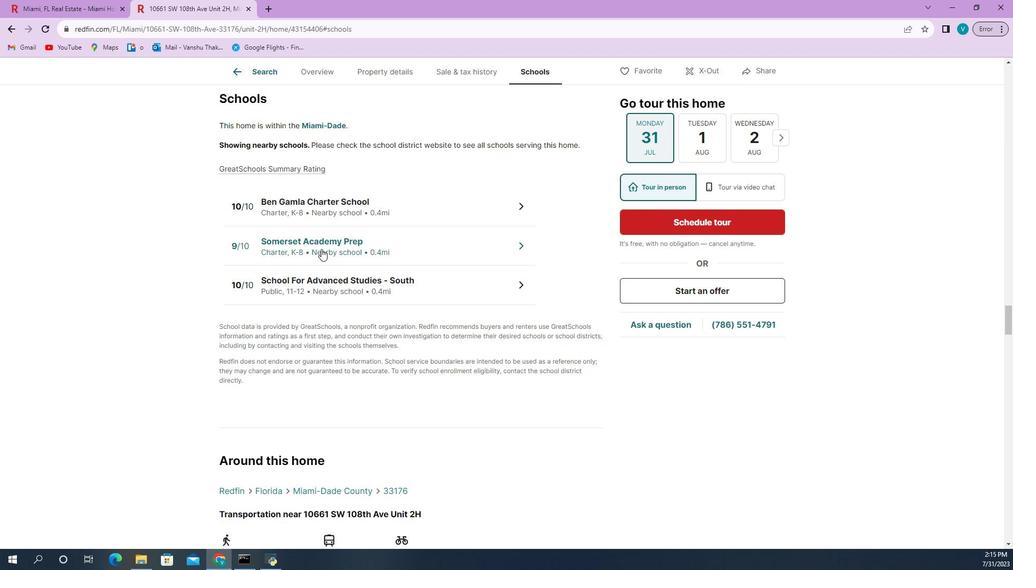 
Action: Mouse moved to (607, 229)
Screenshot: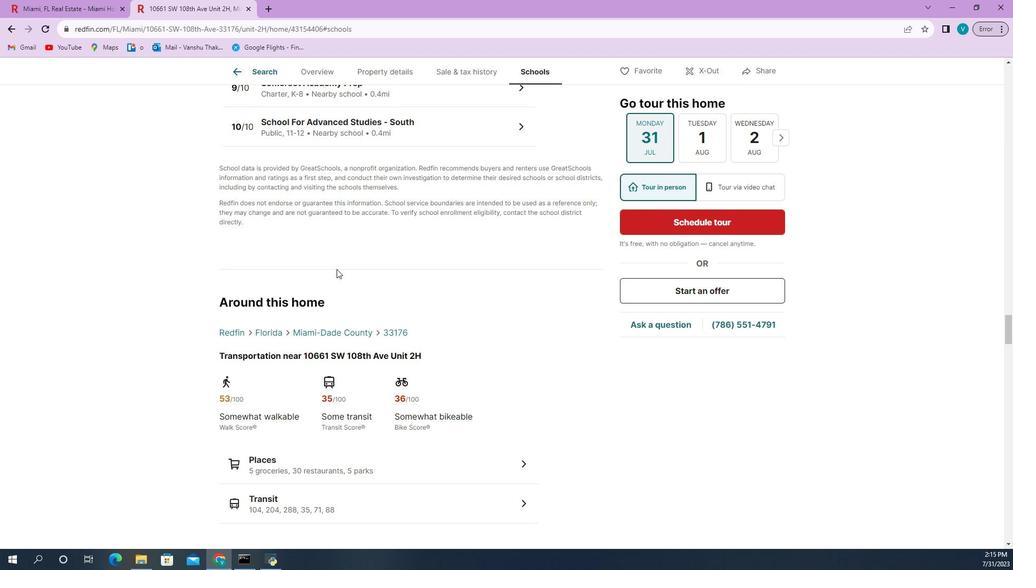 
Action: Mouse scrolled (607, 229) with delta (0, 0)
Screenshot: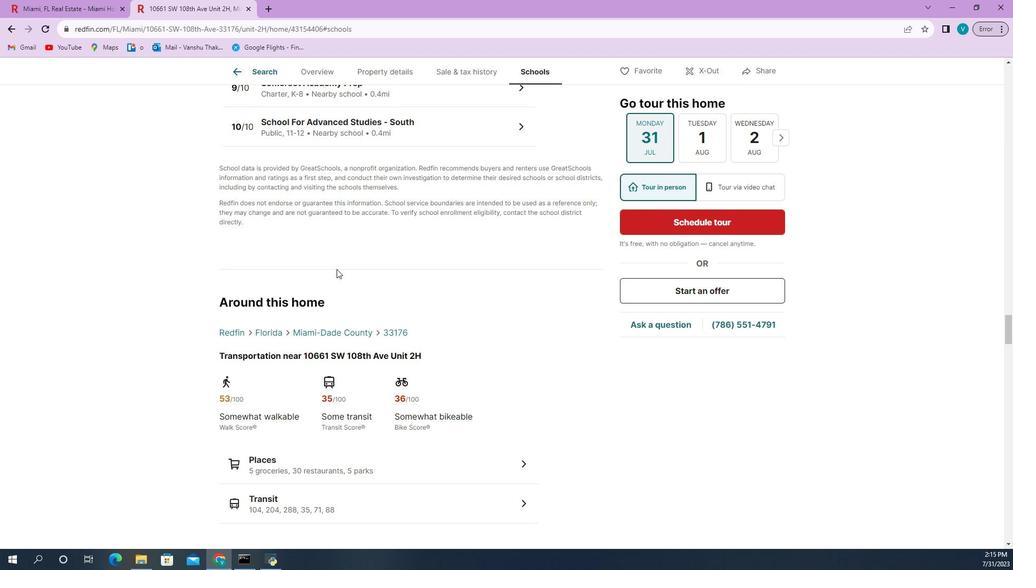 
Action: Mouse moved to (607, 229)
Screenshot: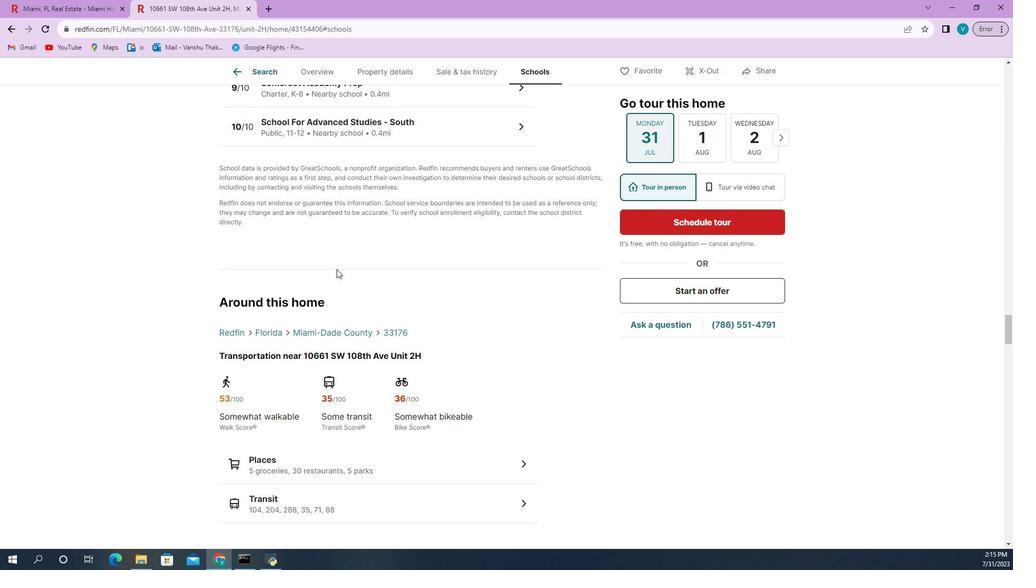 
Action: Mouse scrolled (607, 229) with delta (0, 0)
Screenshot: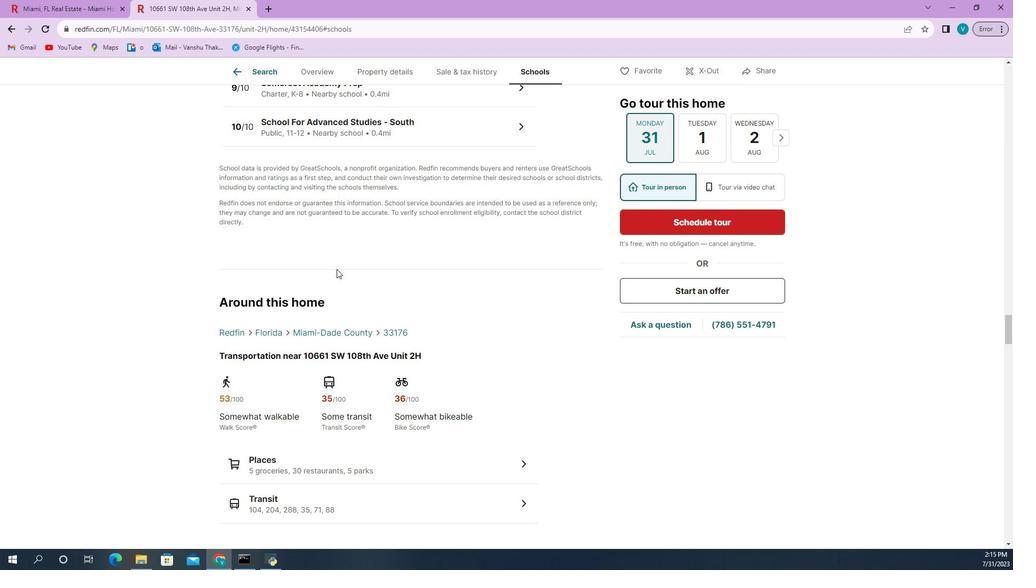 
Action: Mouse scrolled (607, 229) with delta (0, 0)
Screenshot: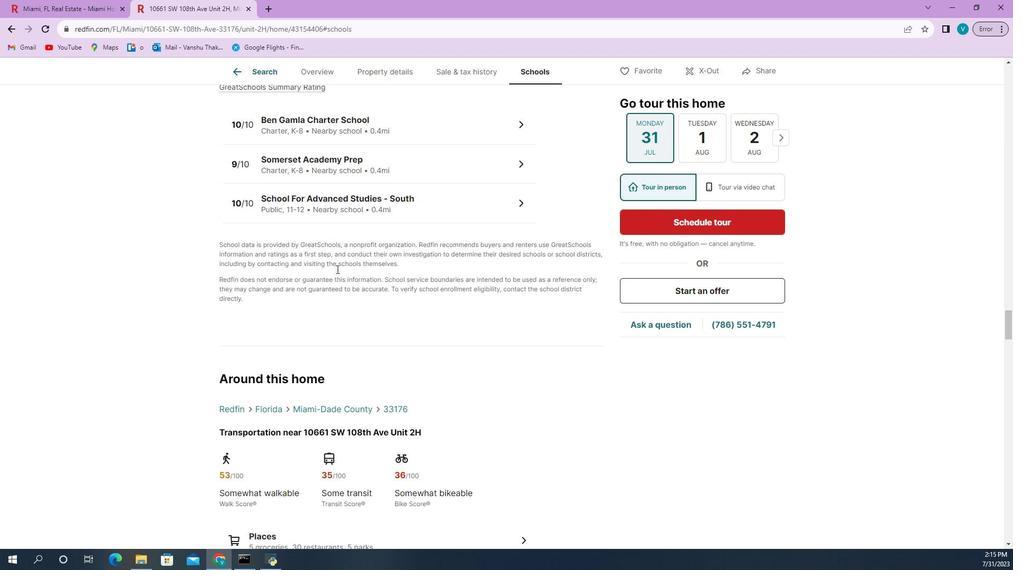 
Action: Mouse scrolled (607, 229) with delta (0, 0)
Screenshot: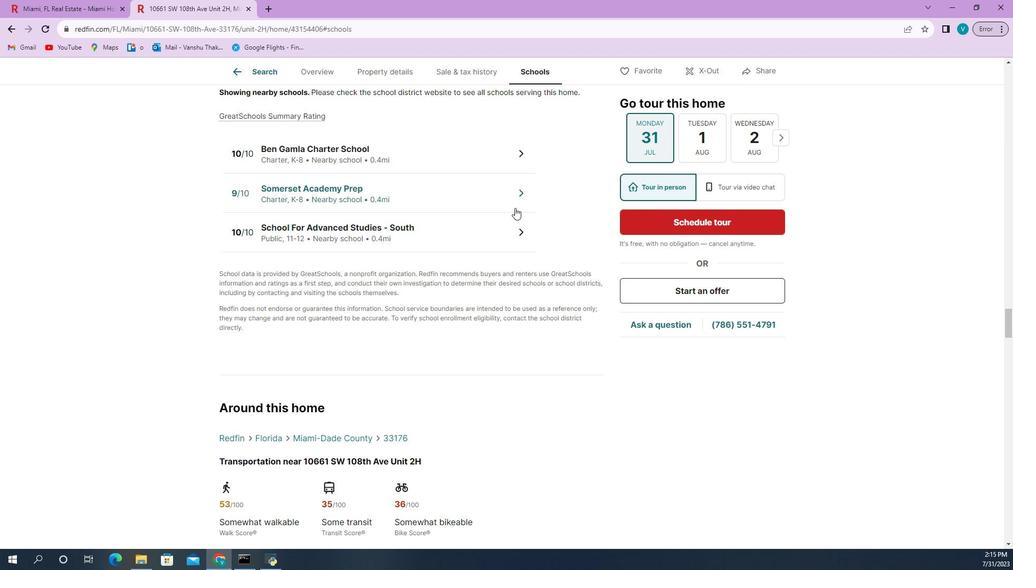 
Action: Mouse scrolled (607, 229) with delta (0, 0)
Screenshot: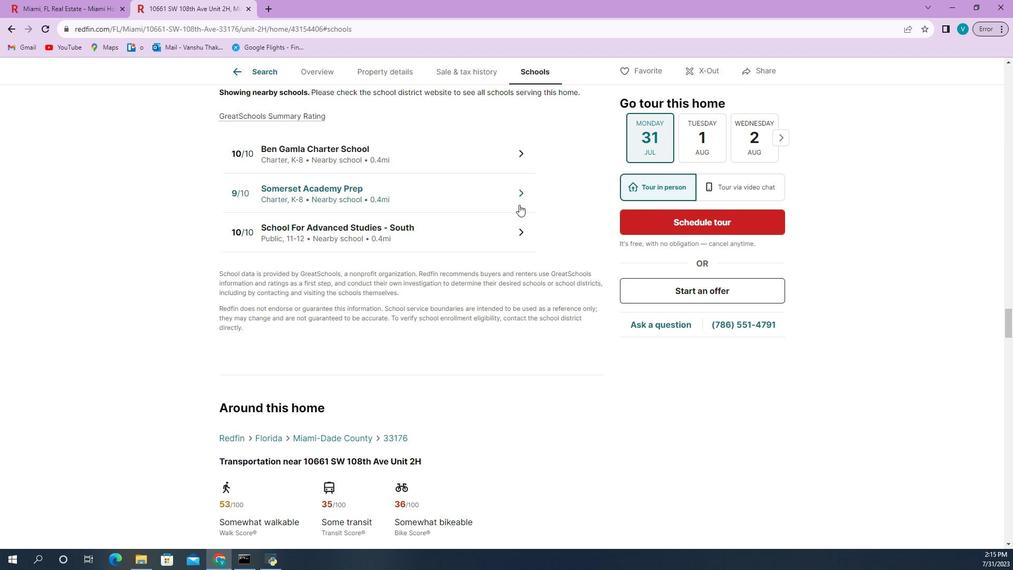 
Action: Mouse moved to (631, 233)
Screenshot: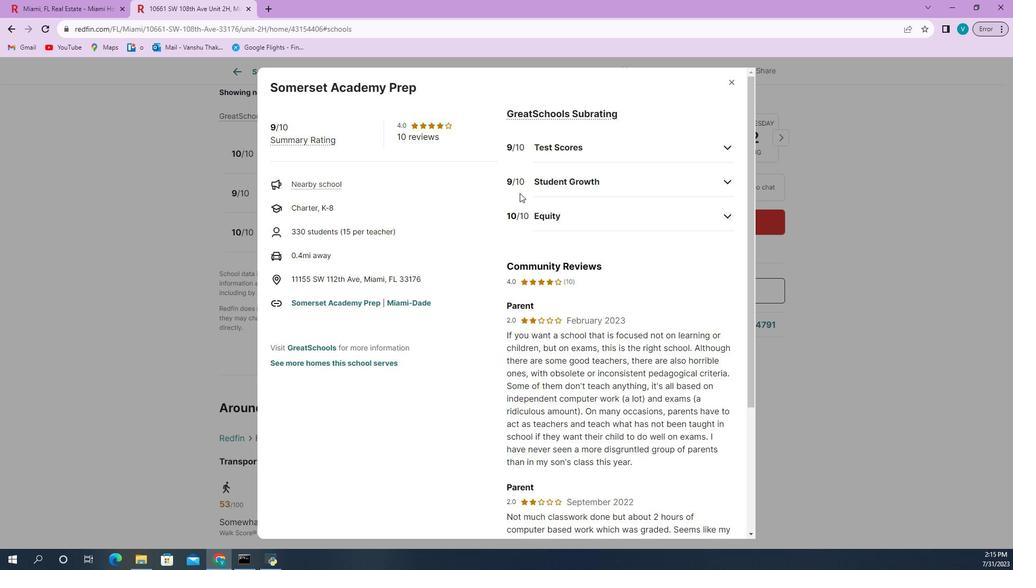 
Action: Mouse pressed left at (631, 233)
Screenshot: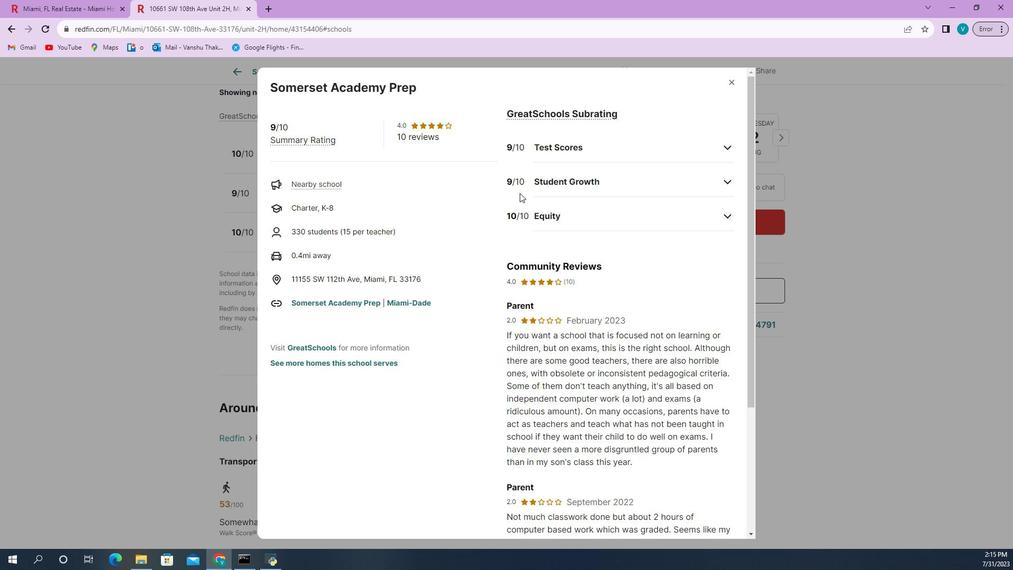 
Action: Mouse moved to (630, 232)
Screenshot: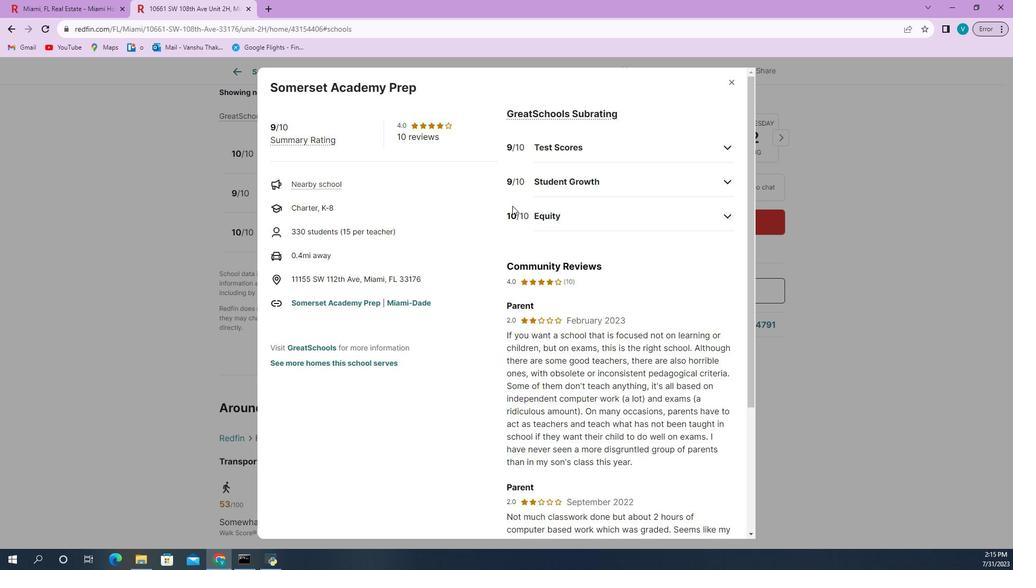 
Action: Mouse scrolled (630, 232) with delta (0, 0)
Screenshot: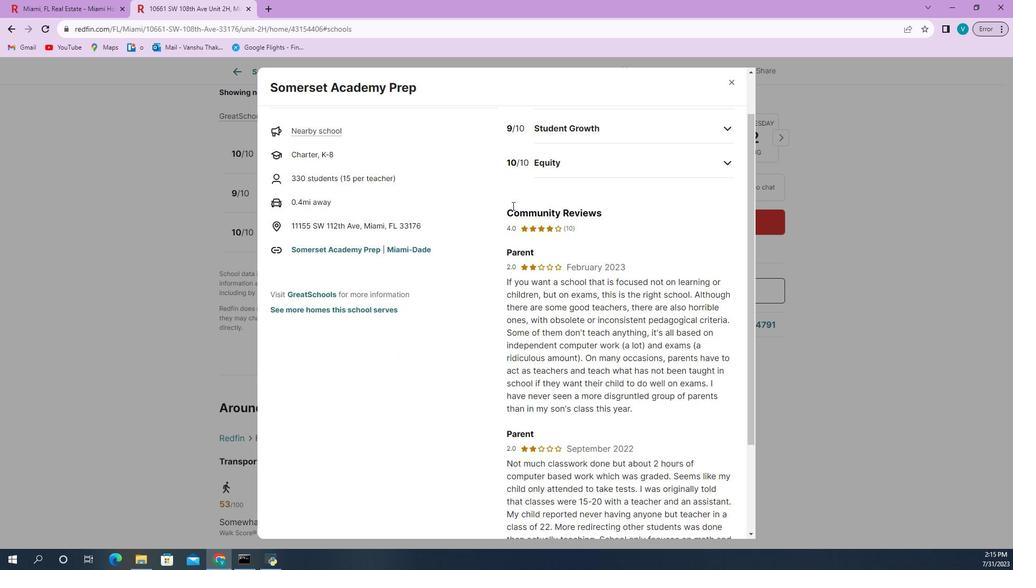 
Action: Mouse scrolled (630, 232) with delta (0, 0)
Screenshot: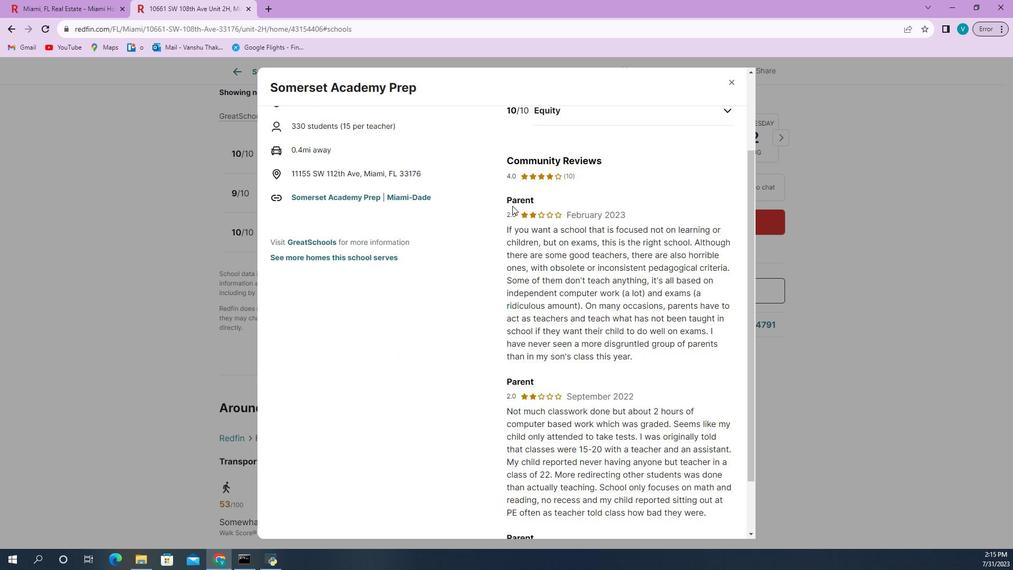 
Action: Mouse moved to (630, 232)
Screenshot: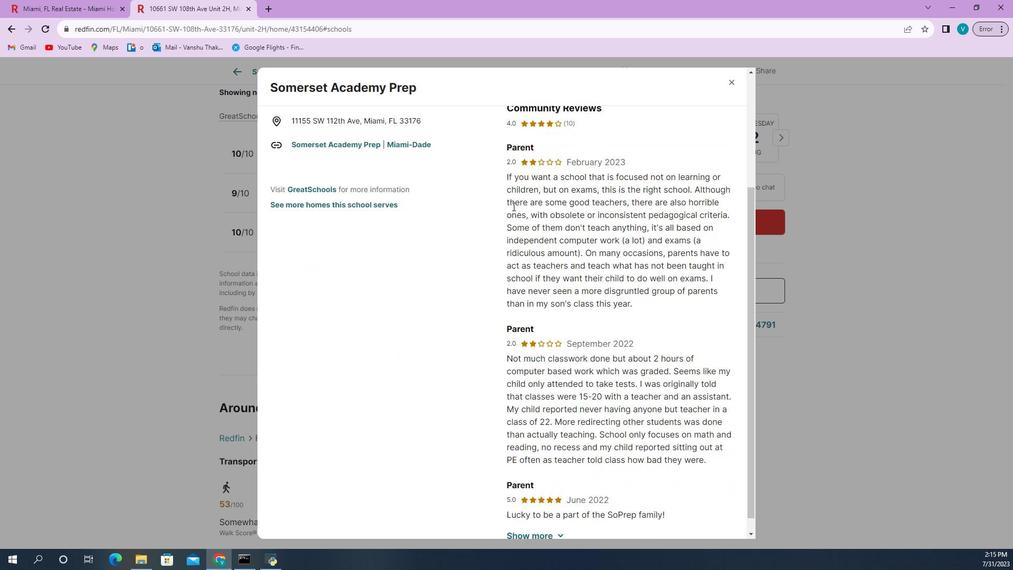 
Action: Mouse scrolled (630, 232) with delta (0, 0)
Screenshot: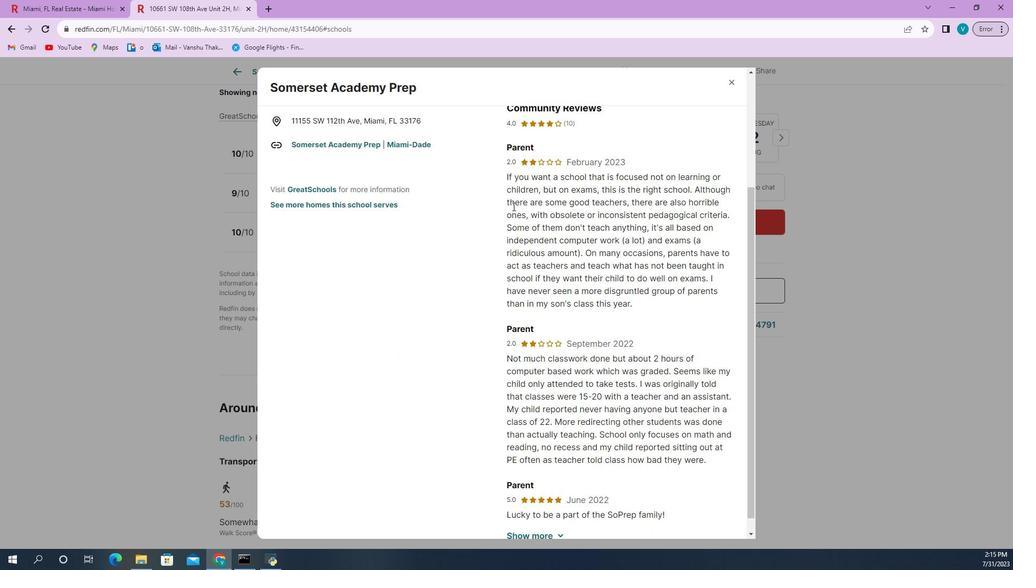
Action: Mouse moved to (630, 232)
Screenshot: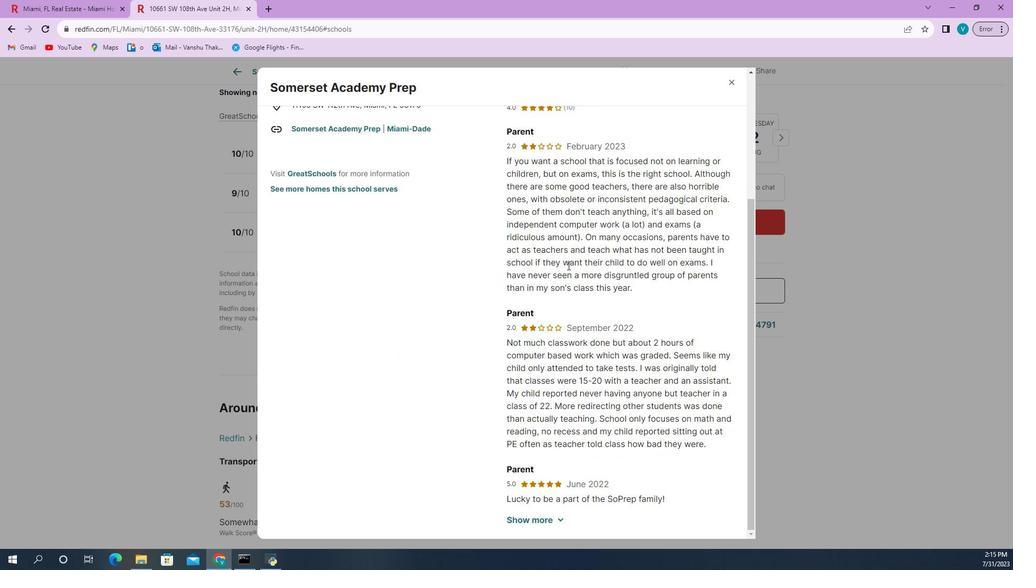 
Action: Mouse scrolled (630, 232) with delta (0, 0)
Screenshot: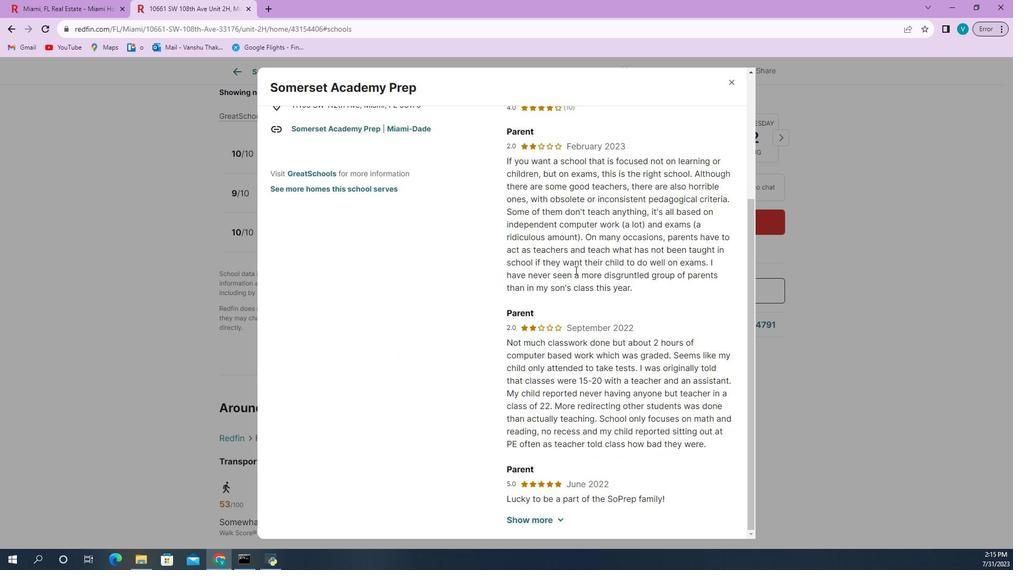 
Action: Mouse moved to (630, 232)
Screenshot: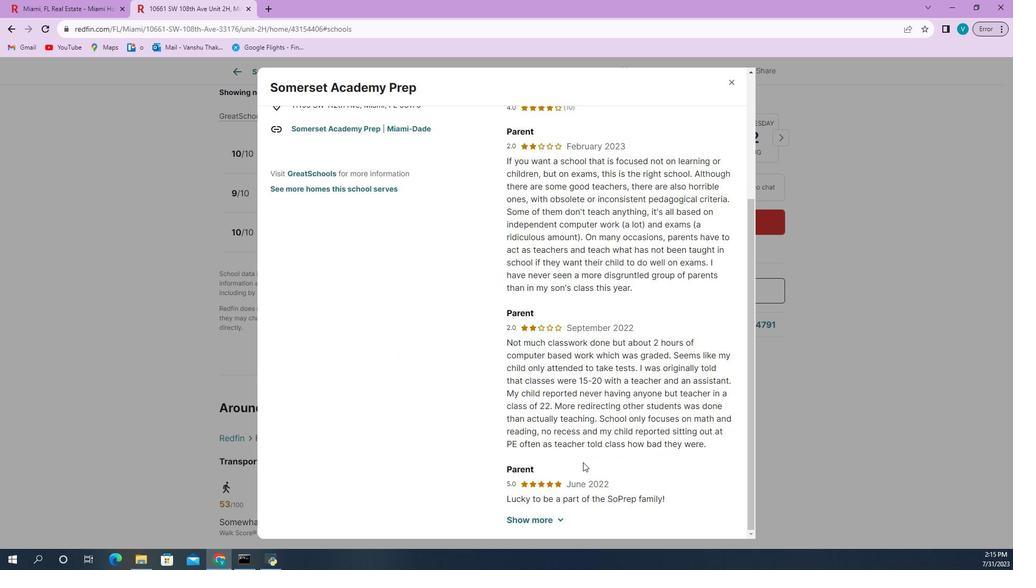 
Action: Mouse scrolled (630, 232) with delta (0, 0)
Screenshot: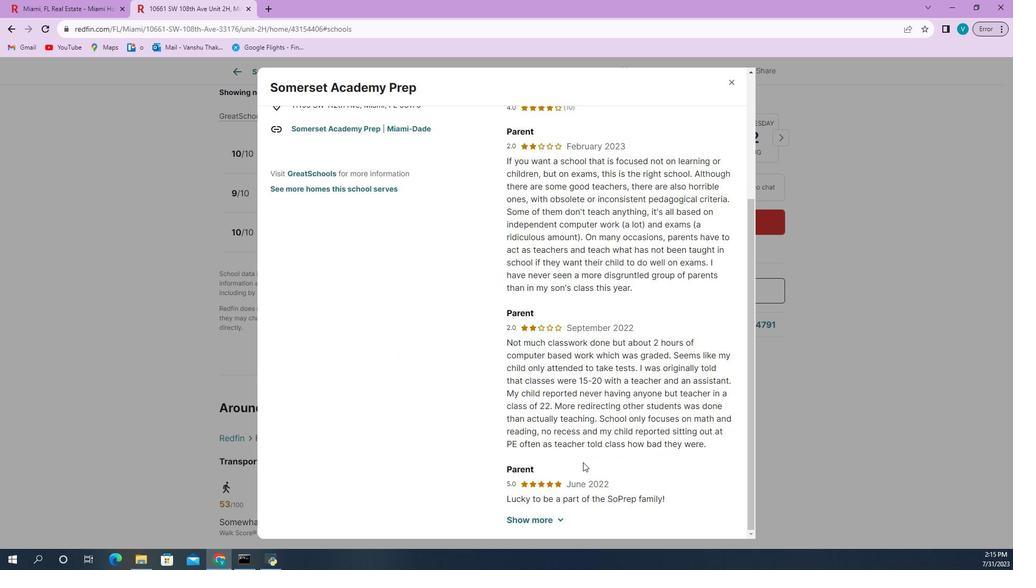 
Action: Mouse moved to (630, 232)
Screenshot: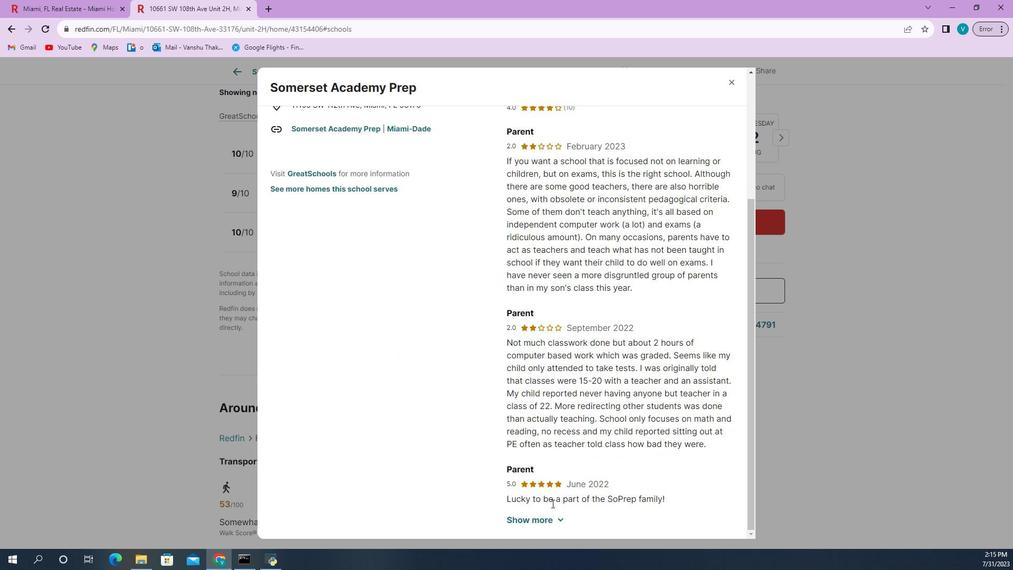 
Action: Mouse scrolled (630, 232) with delta (0, 0)
Screenshot: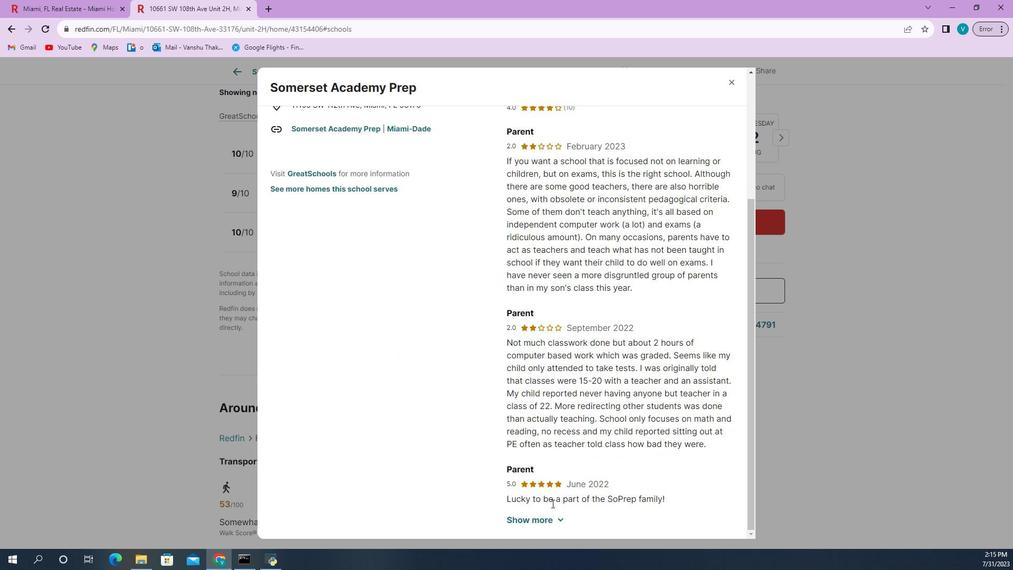 
Action: Mouse moved to (630, 232)
Screenshot: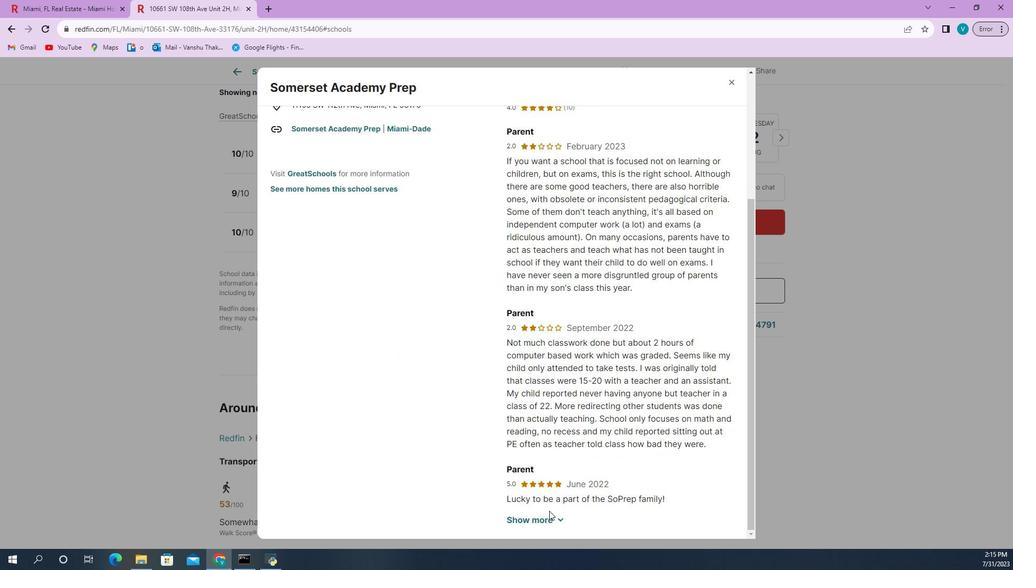 
Action: Mouse scrolled (630, 232) with delta (0, 0)
Screenshot: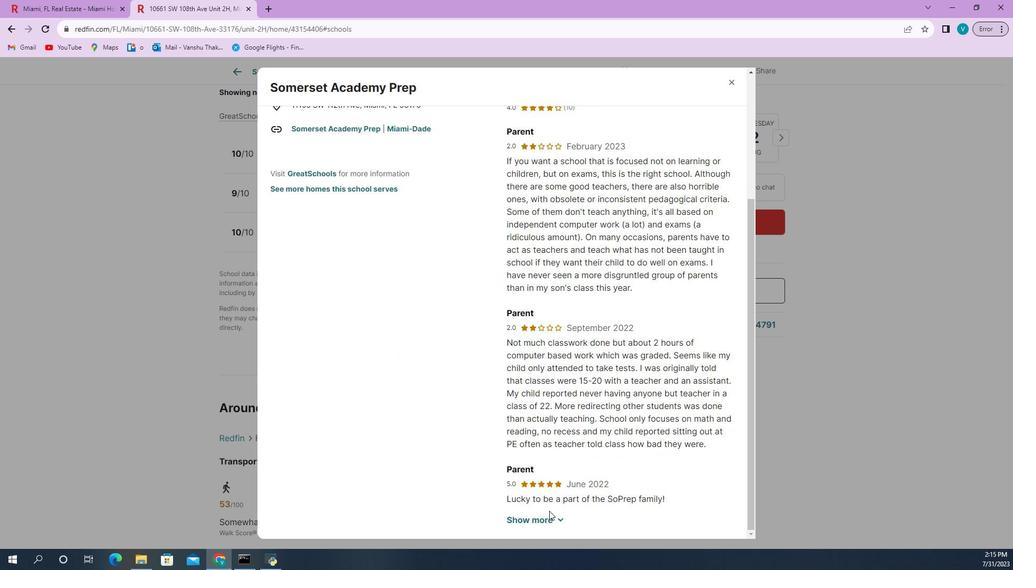 
Action: Mouse moved to (635, 216)
Screenshot: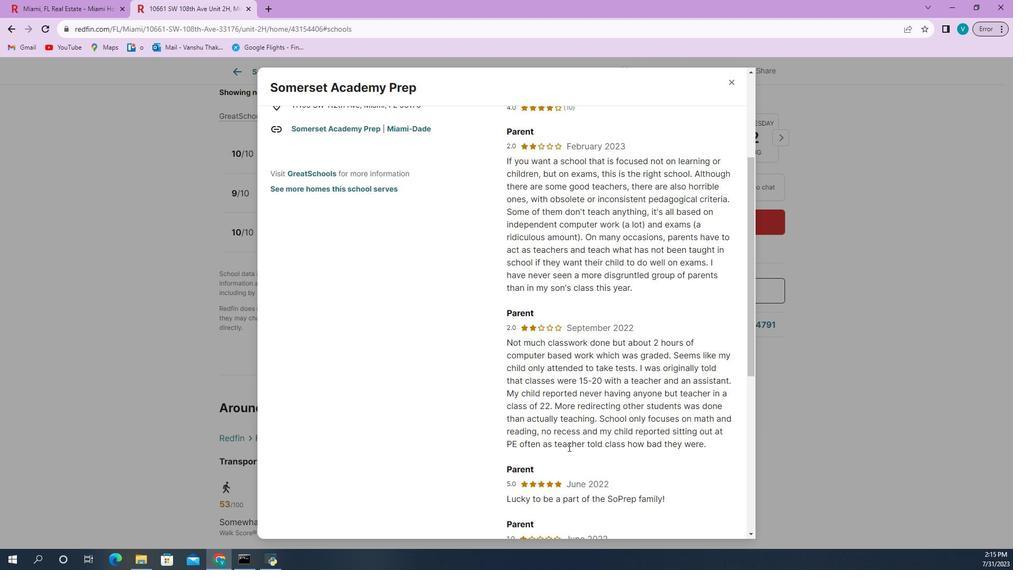 
Action: Mouse pressed left at (635, 216)
Screenshot: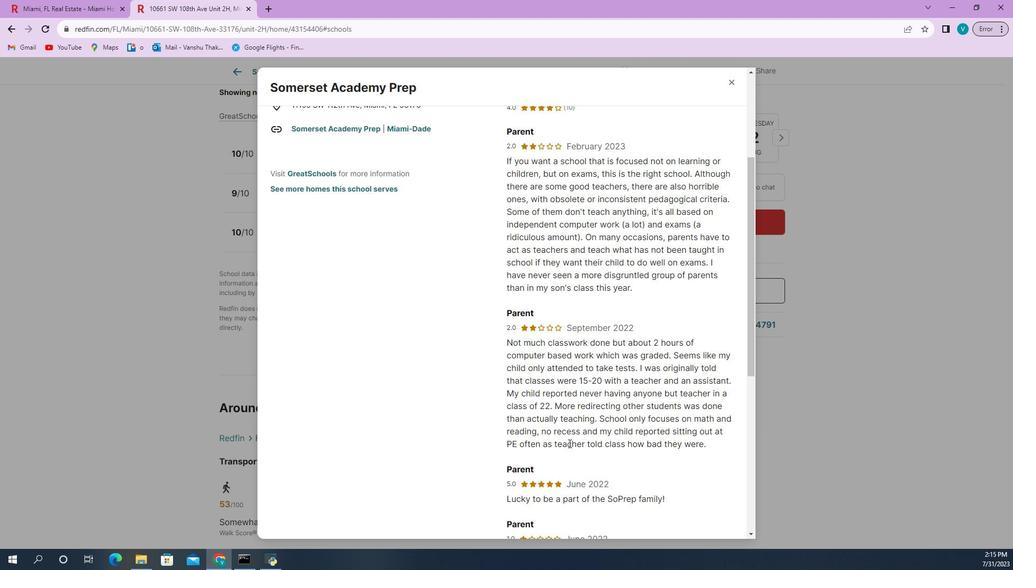
Action: Mouse moved to (638, 220)
Screenshot: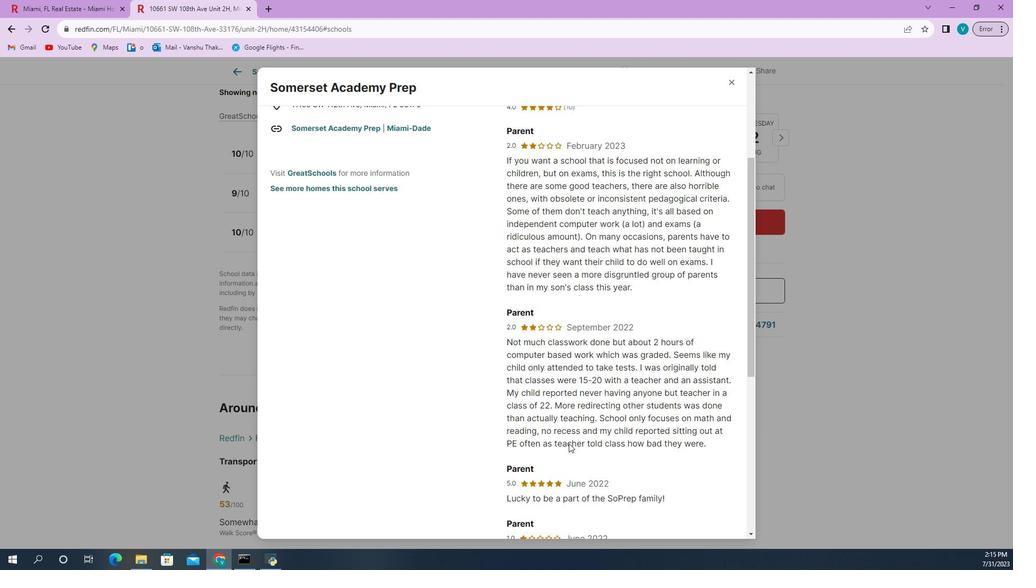 
Action: Mouse scrolled (638, 220) with delta (0, 0)
Screenshot: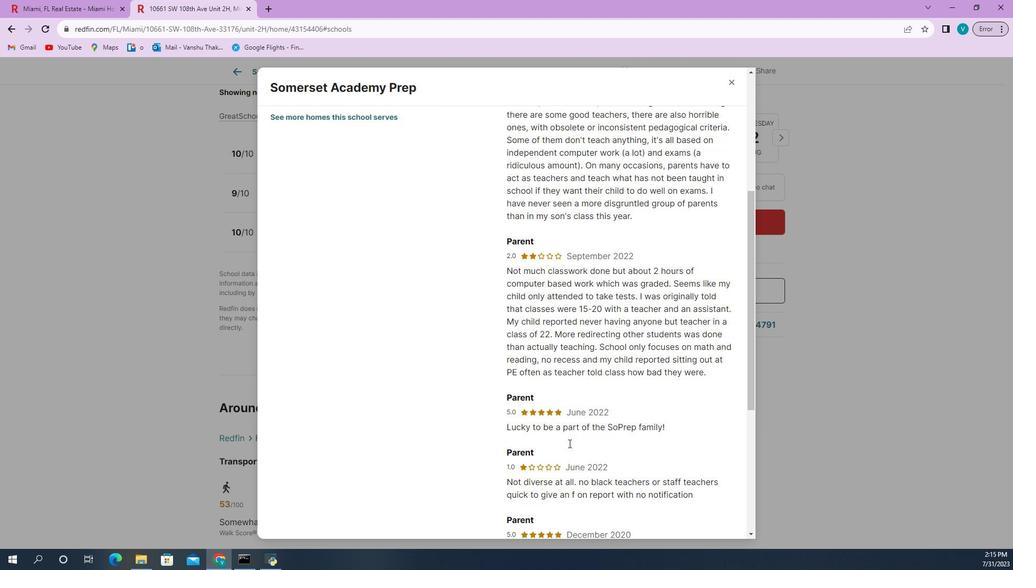 
Action: Mouse scrolled (638, 220) with delta (0, 0)
Screenshot: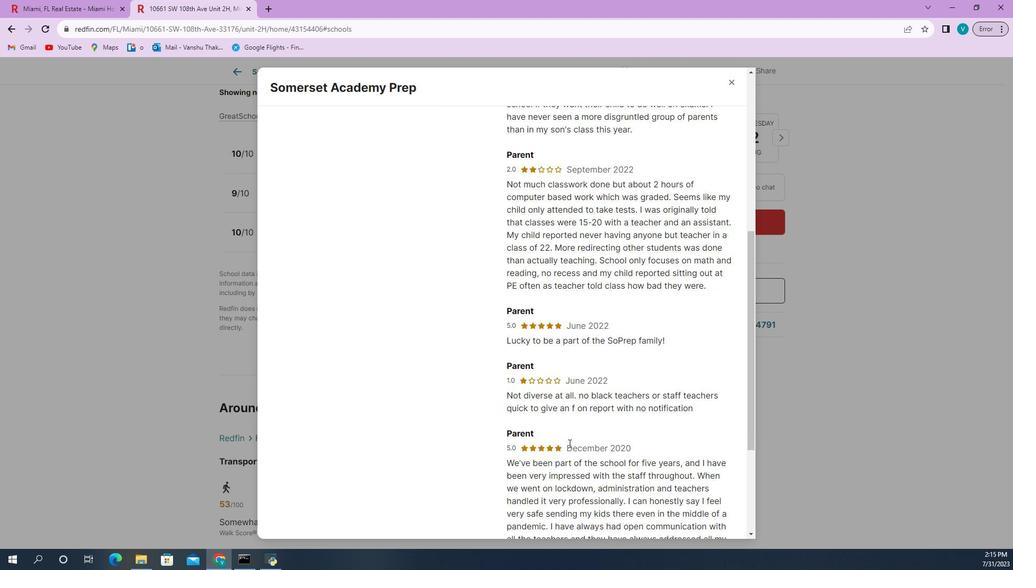 
Action: Mouse scrolled (638, 220) with delta (0, 0)
Screenshot: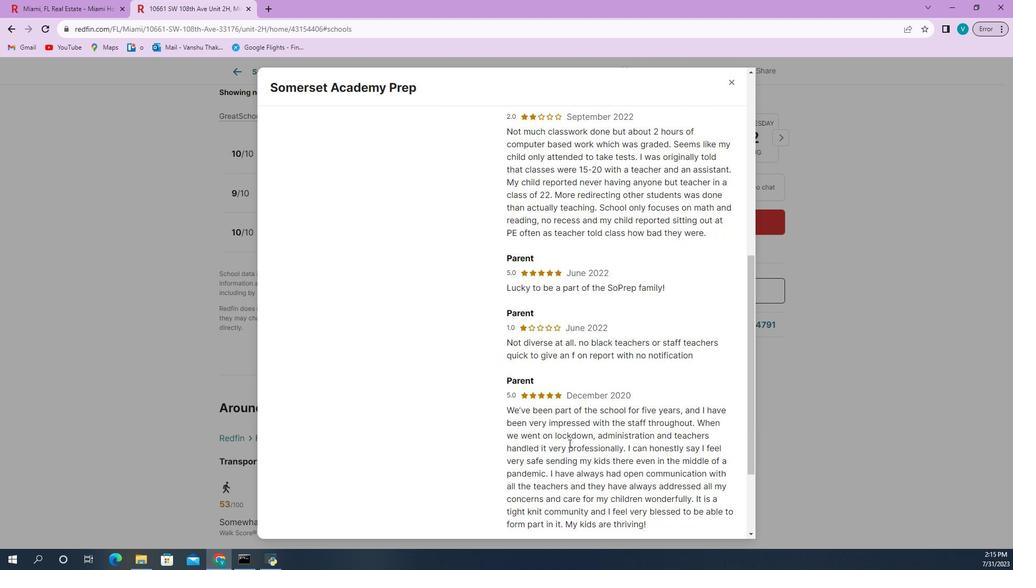 
Action: Mouse scrolled (638, 220) with delta (0, 0)
Screenshot: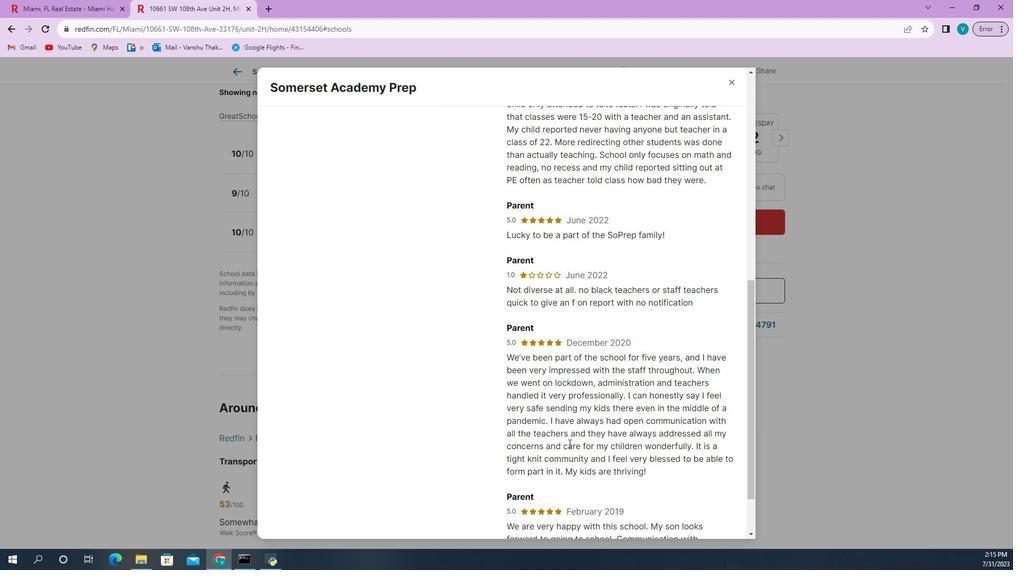 
Action: Mouse scrolled (638, 220) with delta (0, 0)
Screenshot: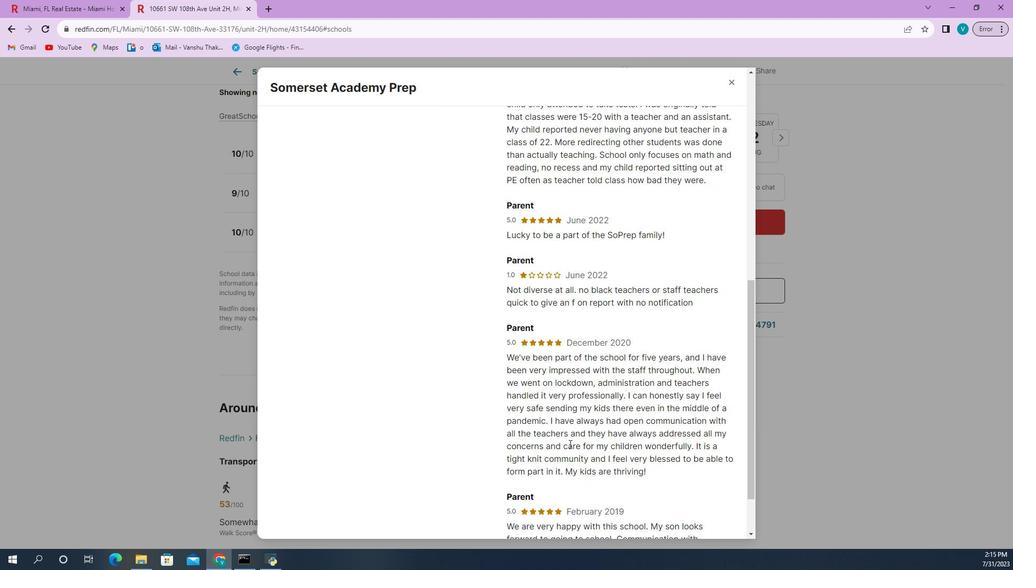 
Action: Mouse moved to (637, 220)
Screenshot: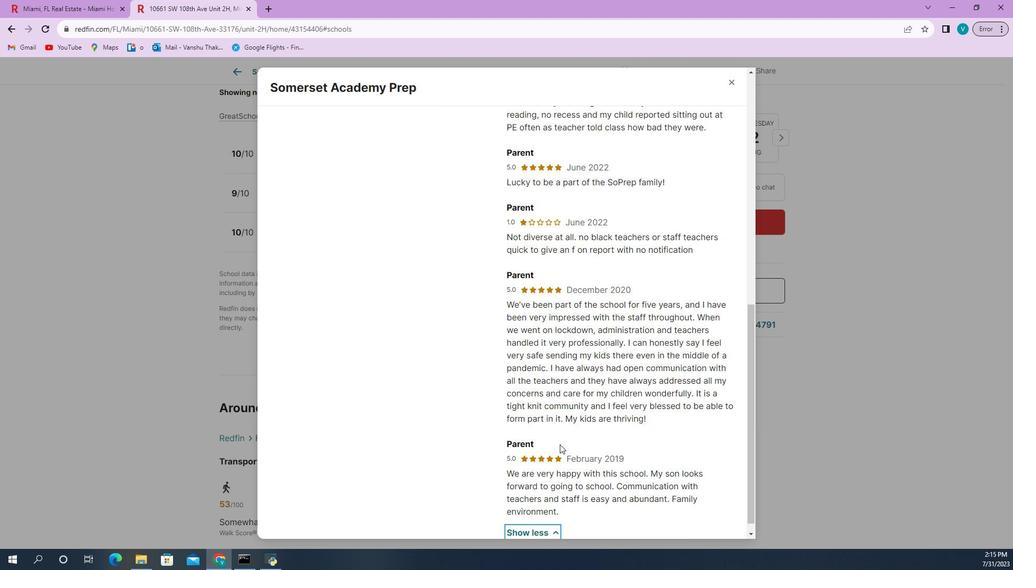 
Action: Mouse scrolled (637, 220) with delta (0, 0)
Screenshot: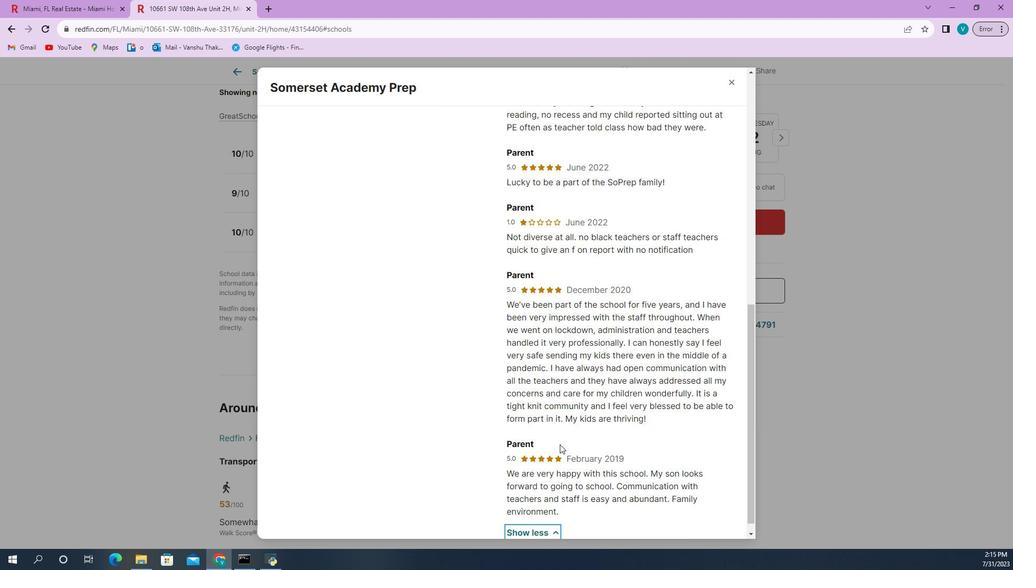 
Action: Mouse moved to (637, 220)
Screenshot: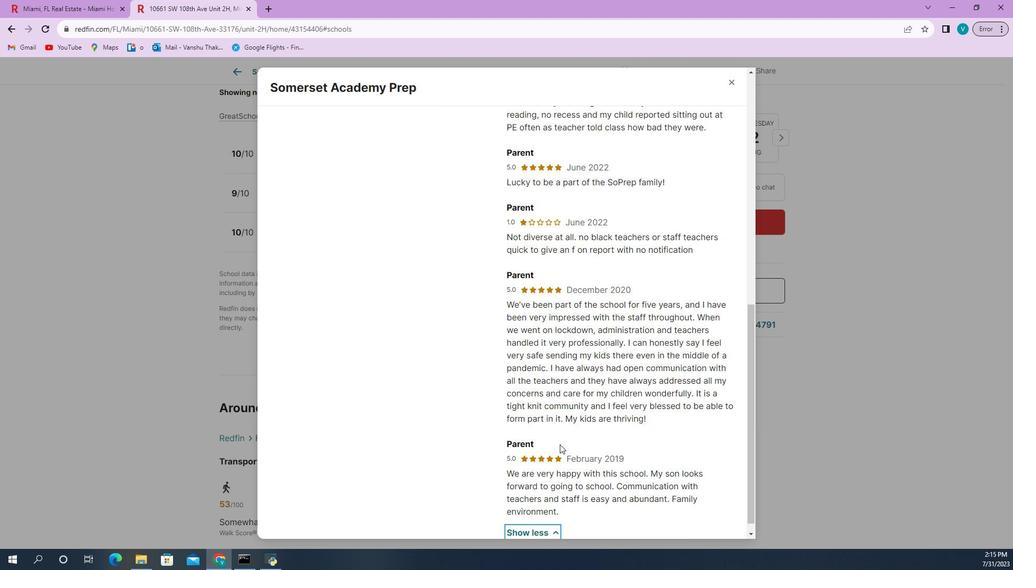
Action: Mouse scrolled (637, 220) with delta (0, 0)
Screenshot: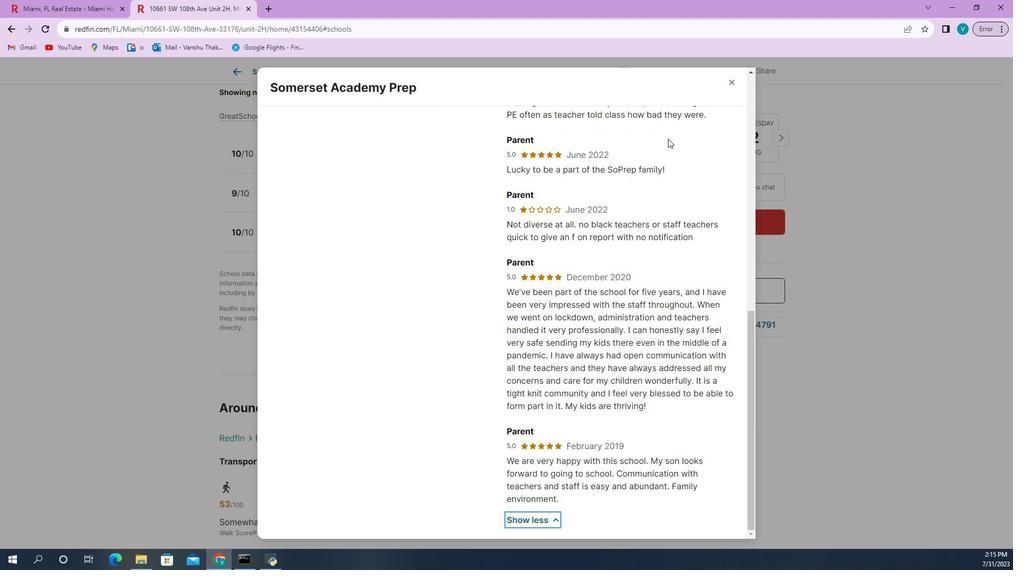
Action: Mouse scrolled (637, 220) with delta (0, 0)
Screenshot: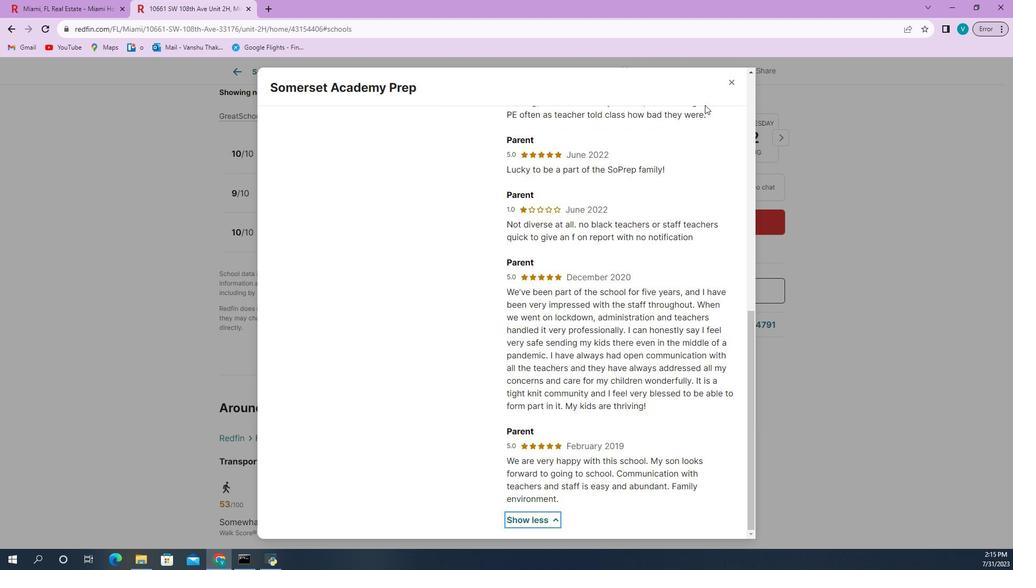 
Action: Mouse scrolled (637, 220) with delta (0, 0)
Screenshot: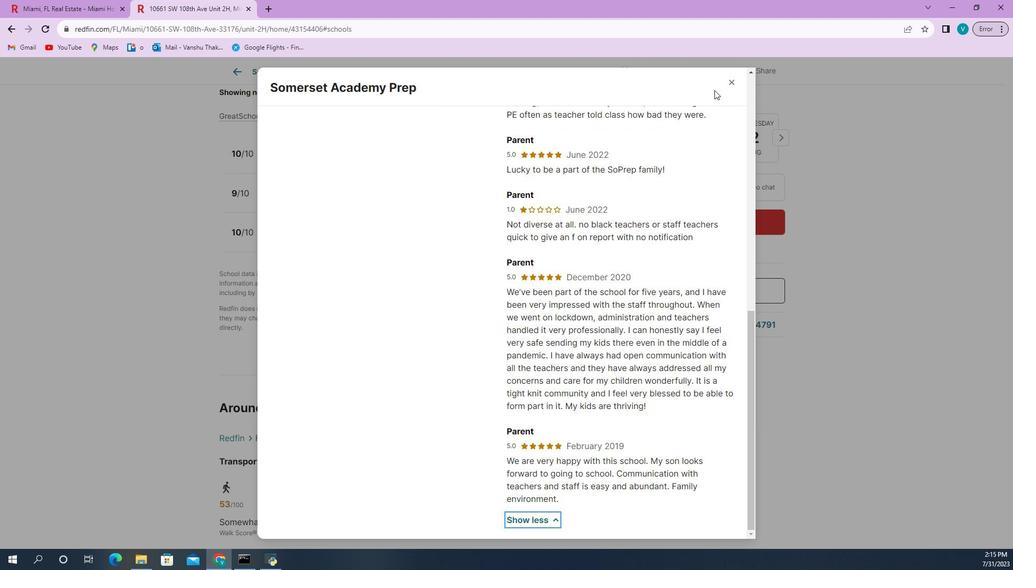 
Action: Mouse scrolled (637, 220) with delta (0, 0)
Screenshot: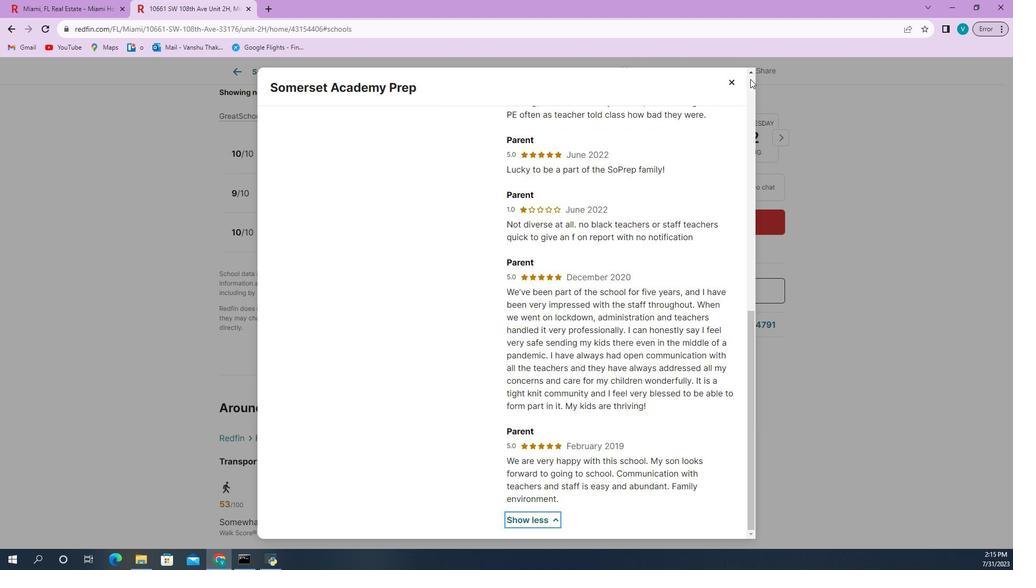 
Action: Mouse moved to (659, 239)
Screenshot: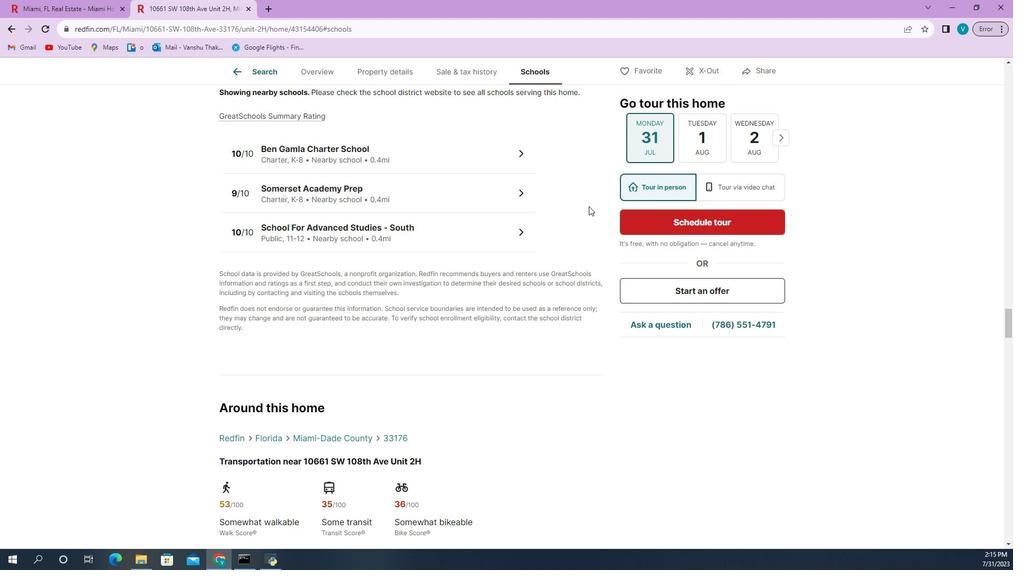 
Action: Mouse pressed left at (659, 239)
Screenshot: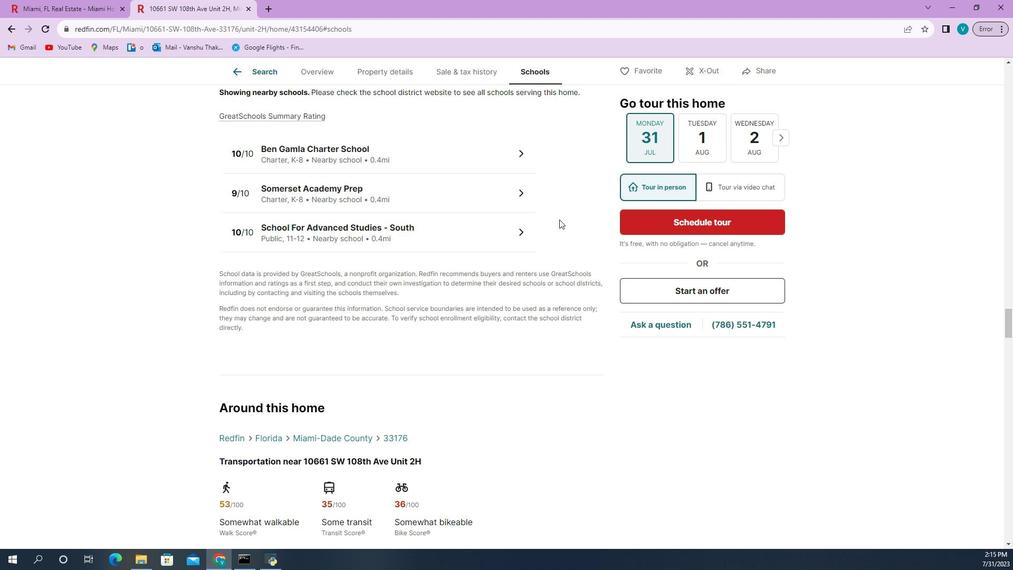 
Action: Mouse moved to (630, 231)
Screenshot: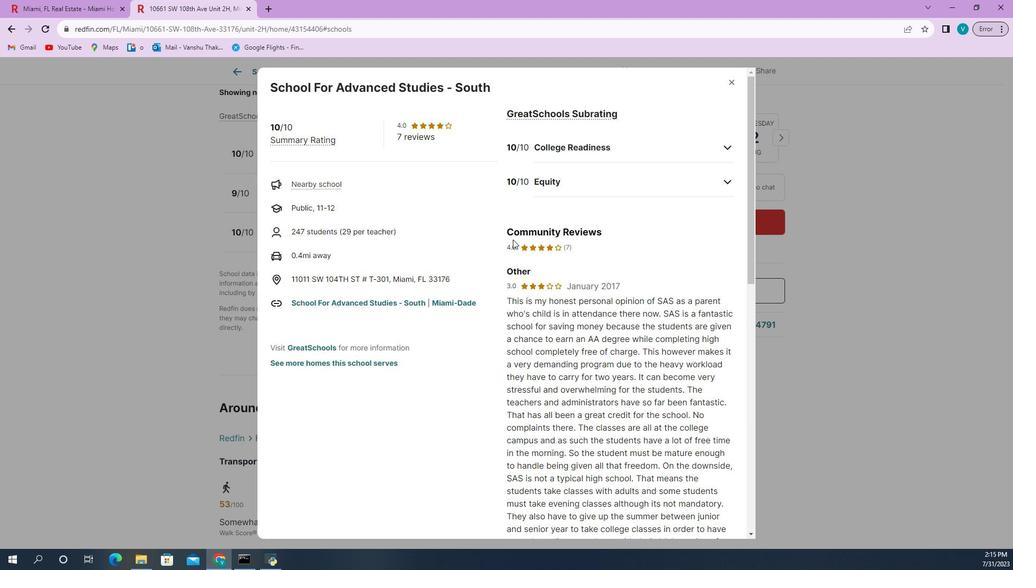
Action: Mouse pressed left at (630, 231)
Screenshot: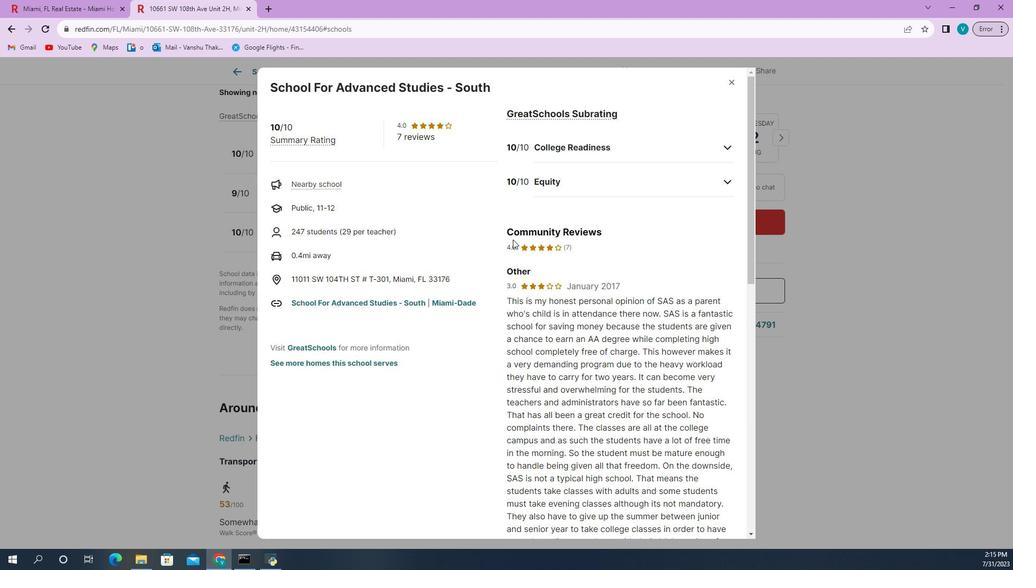 
Action: Mouse moved to (658, 236)
Screenshot: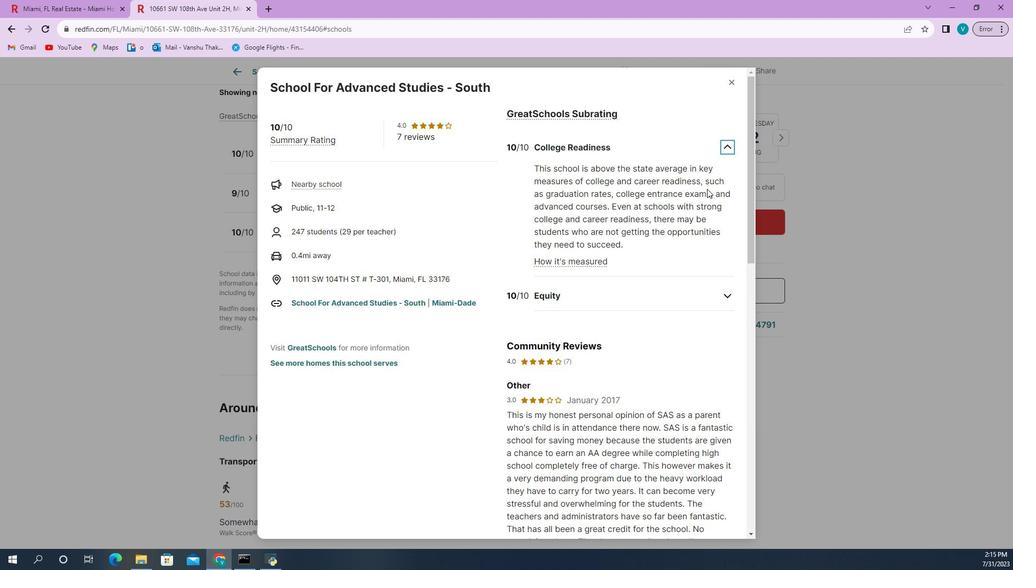 
Action: Mouse pressed left at (658, 236)
Screenshot: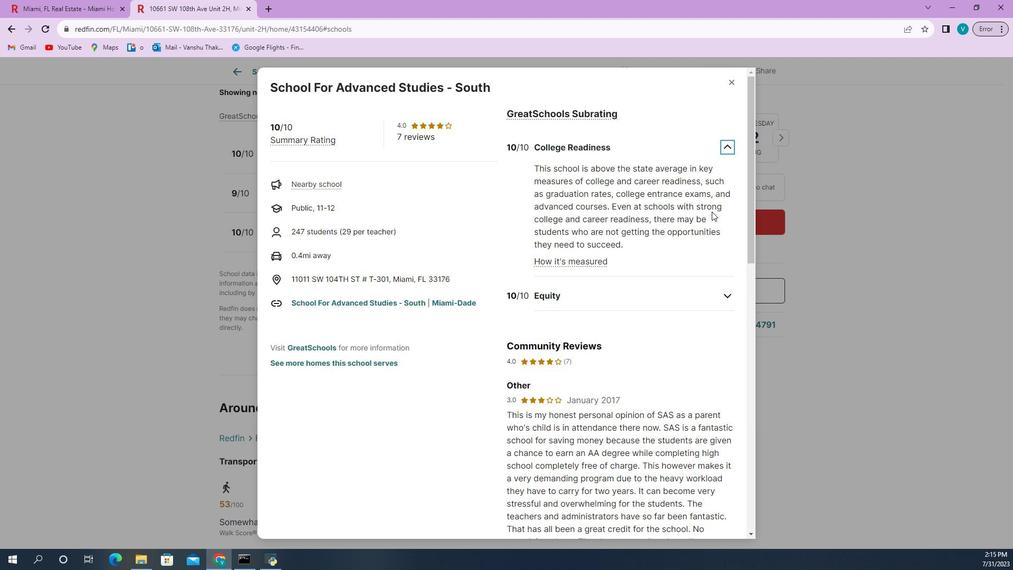 
Action: Mouse moved to (657, 232)
Screenshot: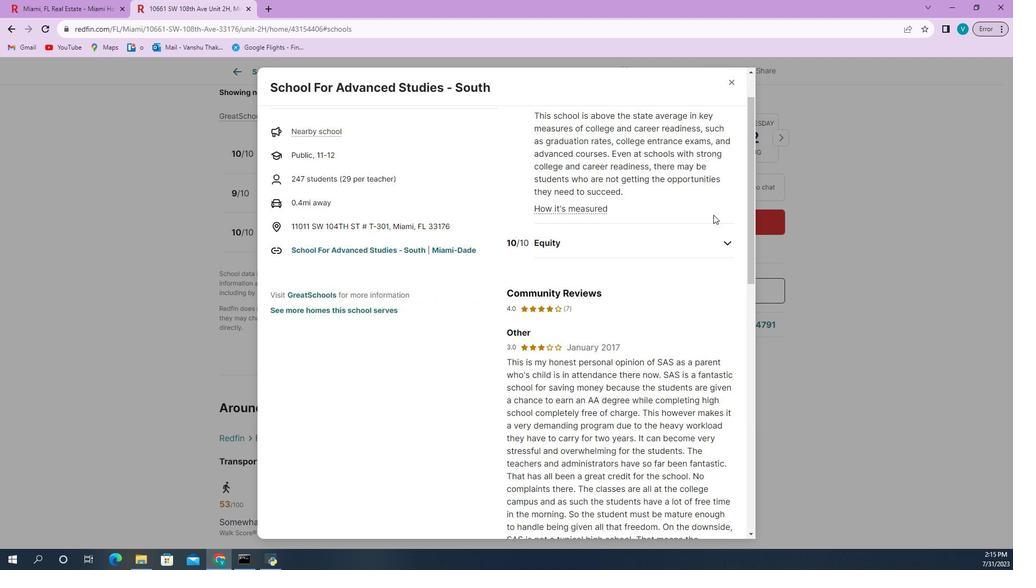 
Action: Mouse scrolled (657, 232) with delta (0, 0)
Screenshot: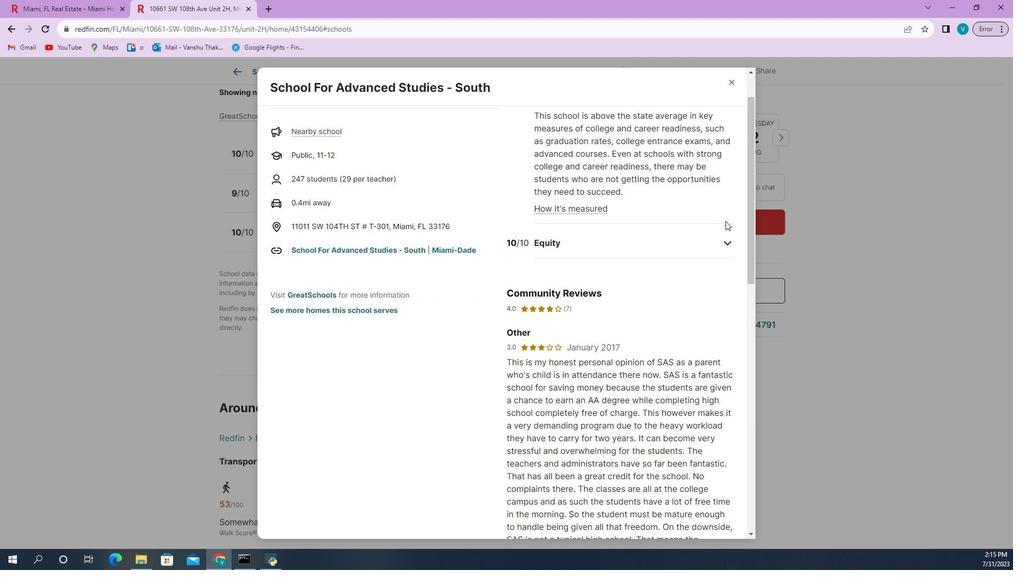 
Action: Mouse moved to (659, 231)
Screenshot: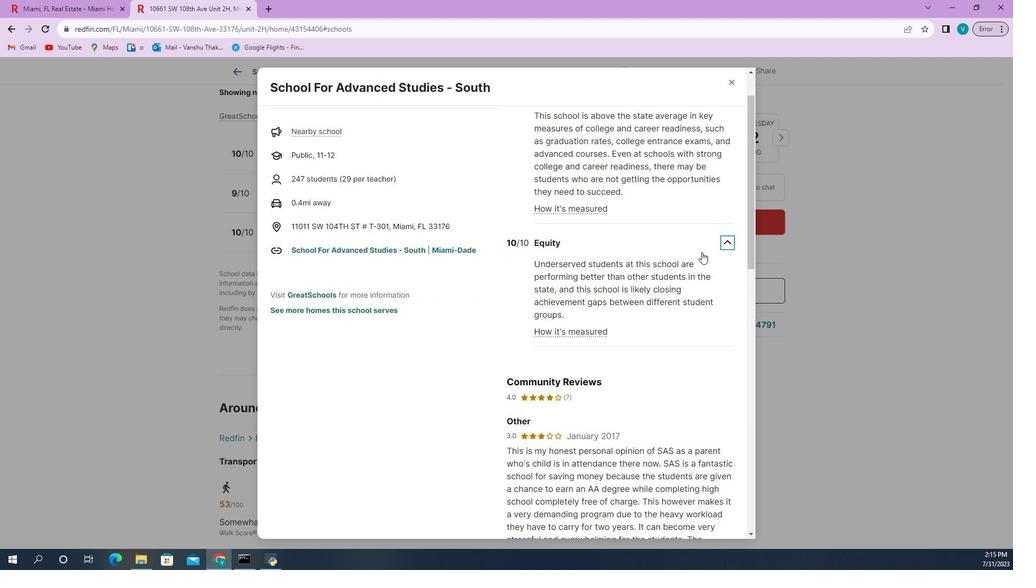 
Action: Mouse pressed left at (659, 231)
Screenshot: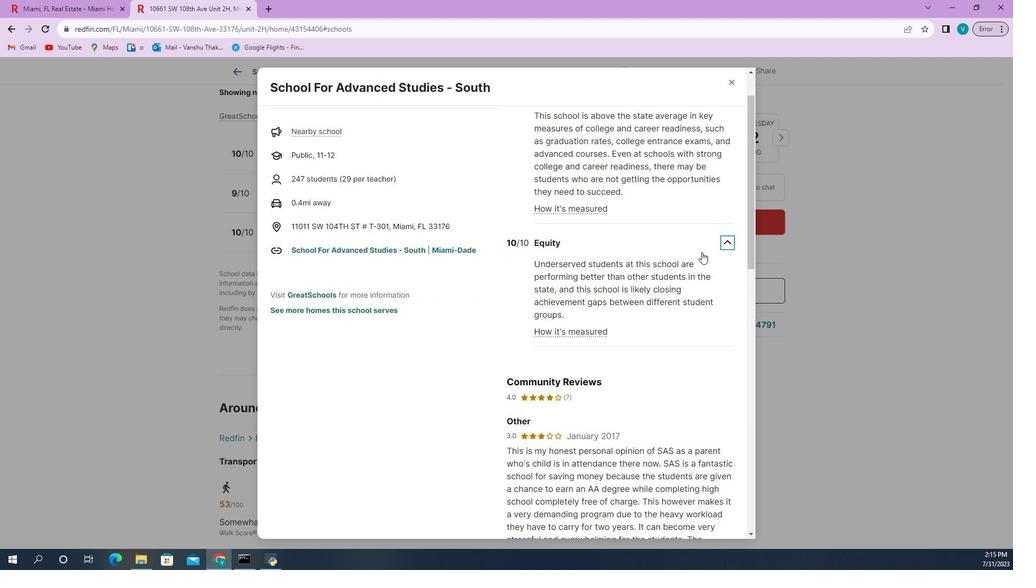 
Action: Mouse moved to (655, 230)
Screenshot: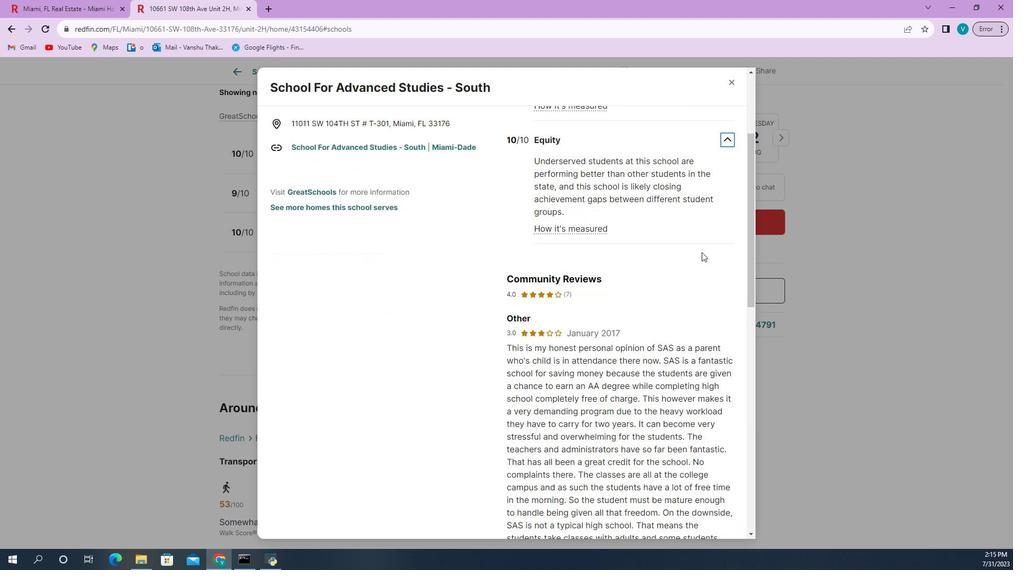 
Action: Mouse scrolled (655, 230) with delta (0, 0)
Screenshot: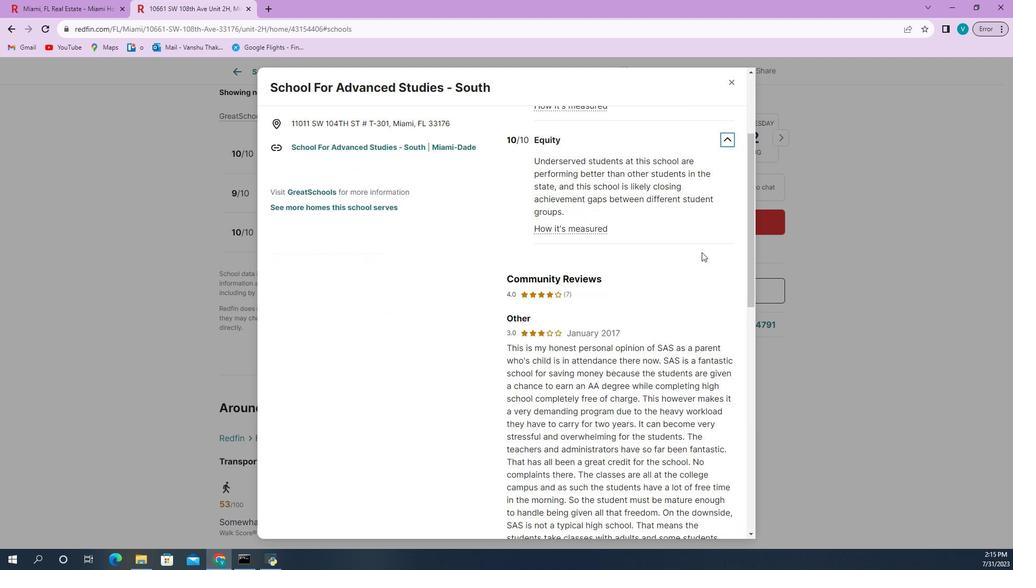 
Action: Mouse scrolled (655, 230) with delta (0, 0)
Screenshot: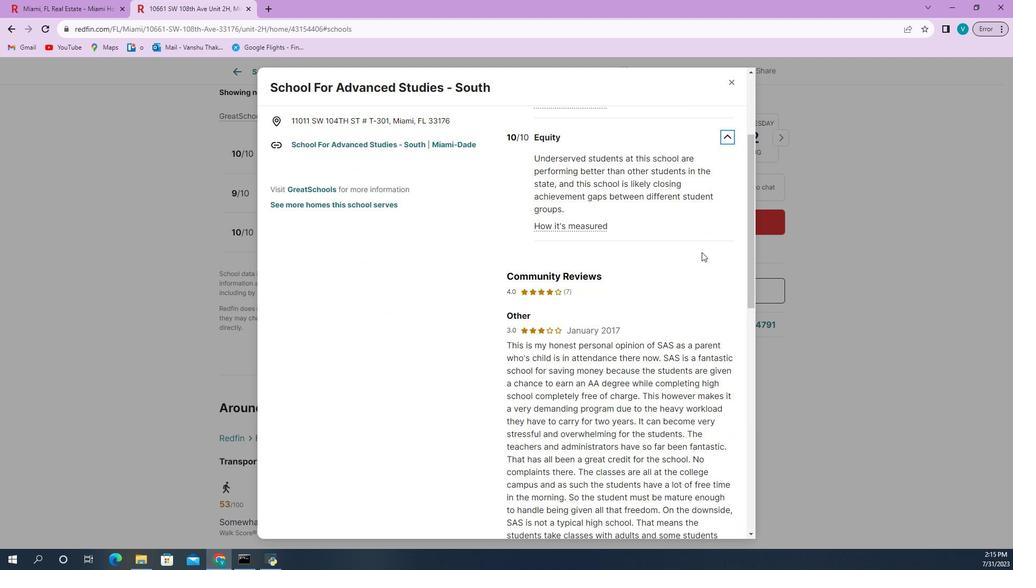 
Action: Mouse scrolled (655, 230) with delta (0, 0)
Screenshot: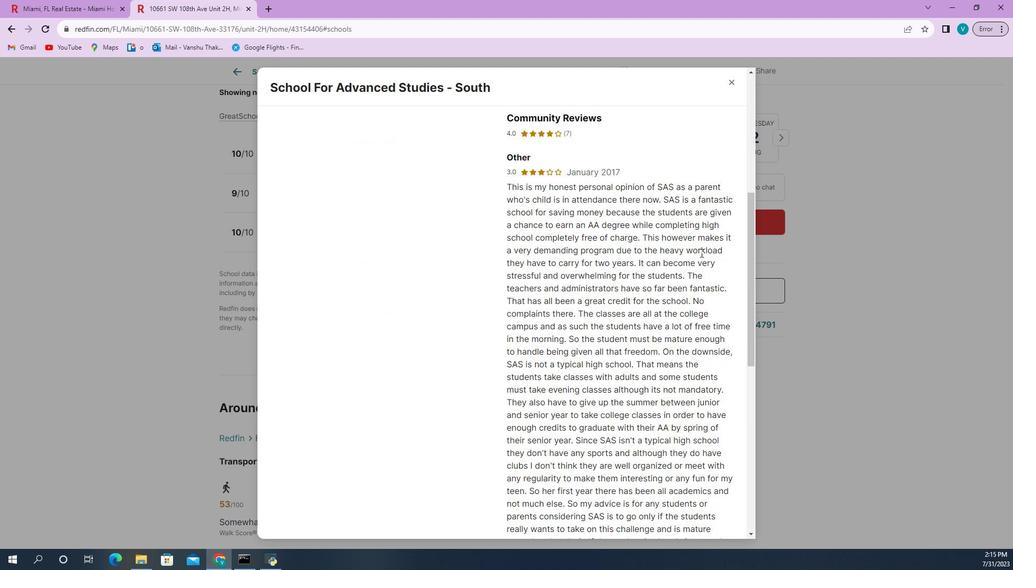
Action: Mouse scrolled (655, 230) with delta (0, 0)
Screenshot: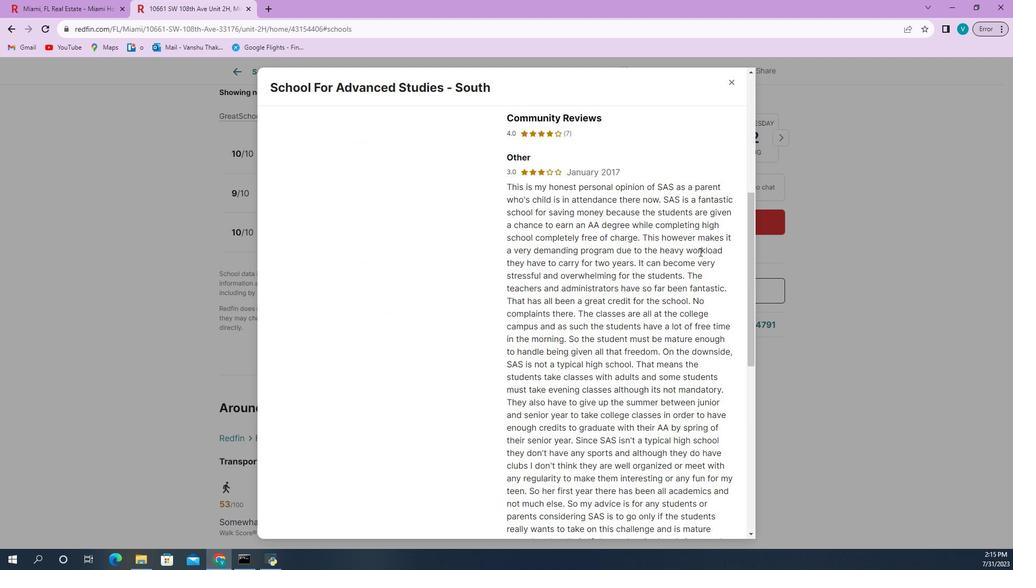 
Action: Mouse scrolled (655, 230) with delta (0, 0)
Screenshot: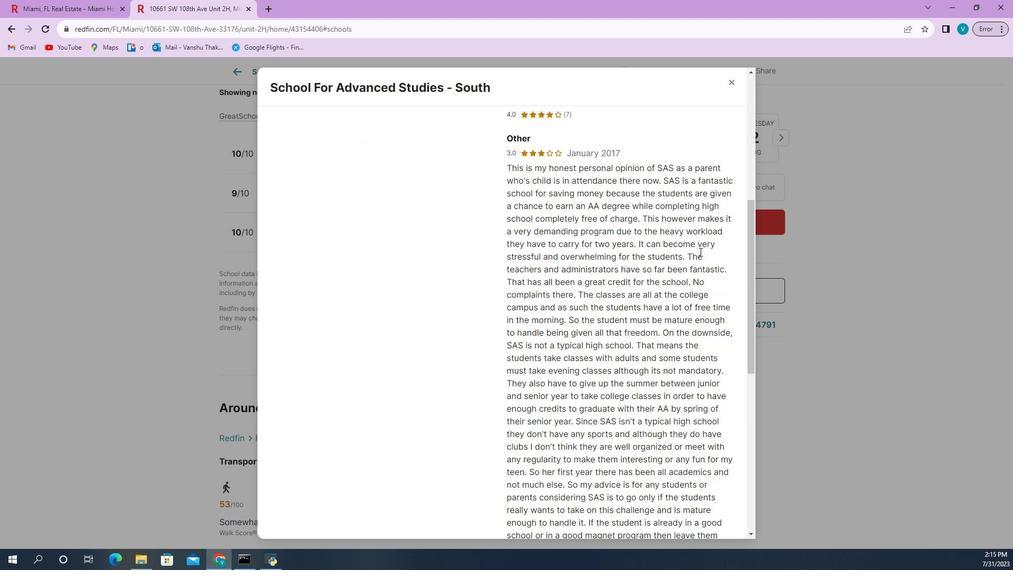 
Action: Mouse moved to (655, 230)
Screenshot: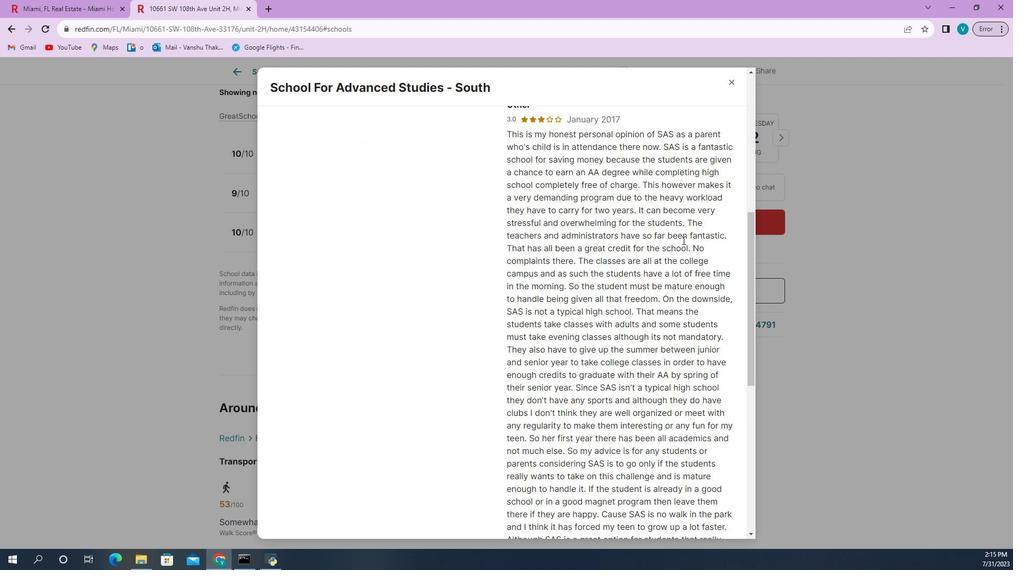 
Action: Mouse scrolled (655, 230) with delta (0, 0)
Screenshot: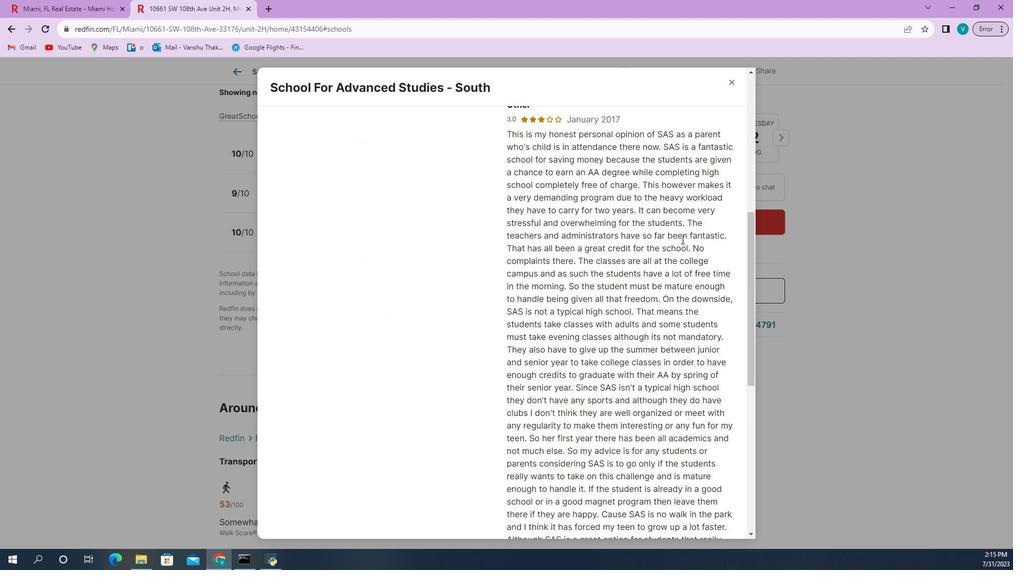 
Action: Mouse moved to (653, 230)
Screenshot: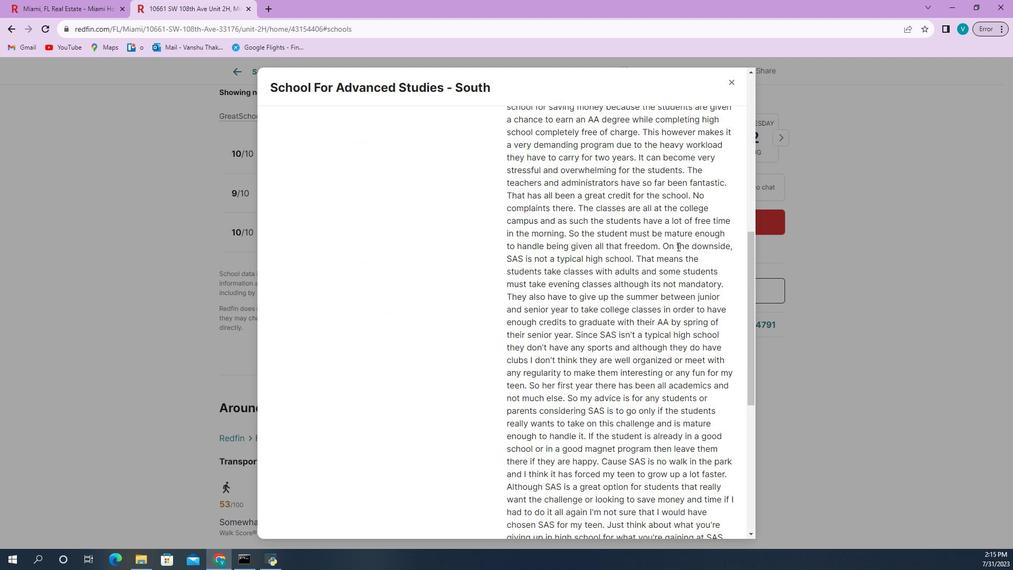 
Action: Mouse scrolled (653, 230) with delta (0, 0)
Screenshot: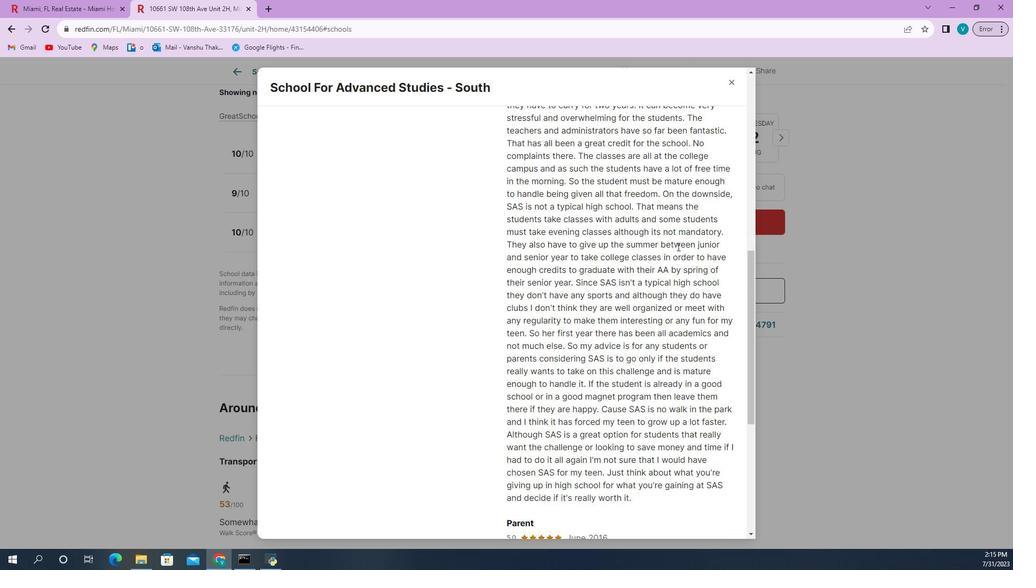 
Action: Mouse moved to (652, 230)
Screenshot: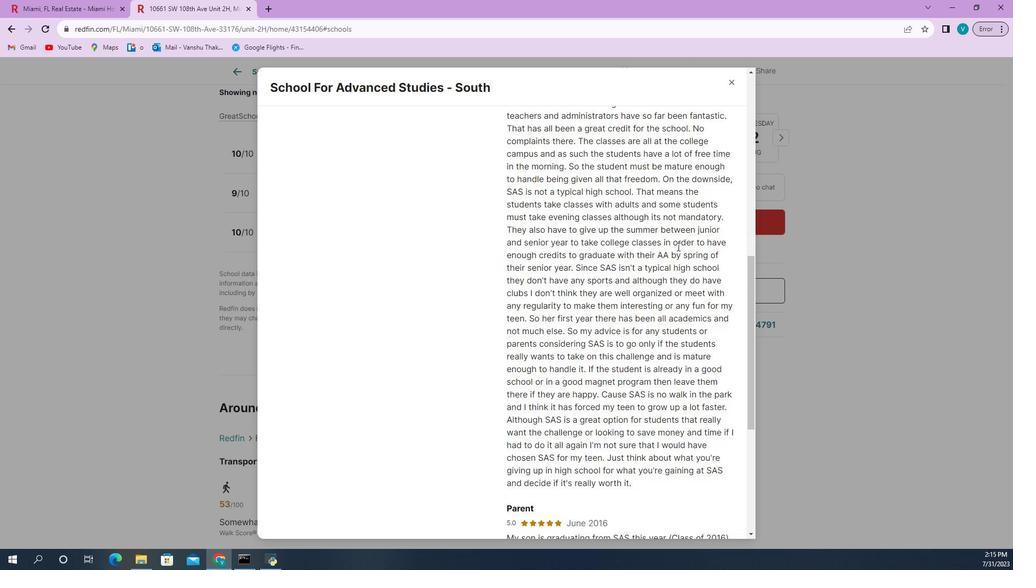 
Action: Mouse scrolled (652, 230) with delta (0, 0)
Screenshot: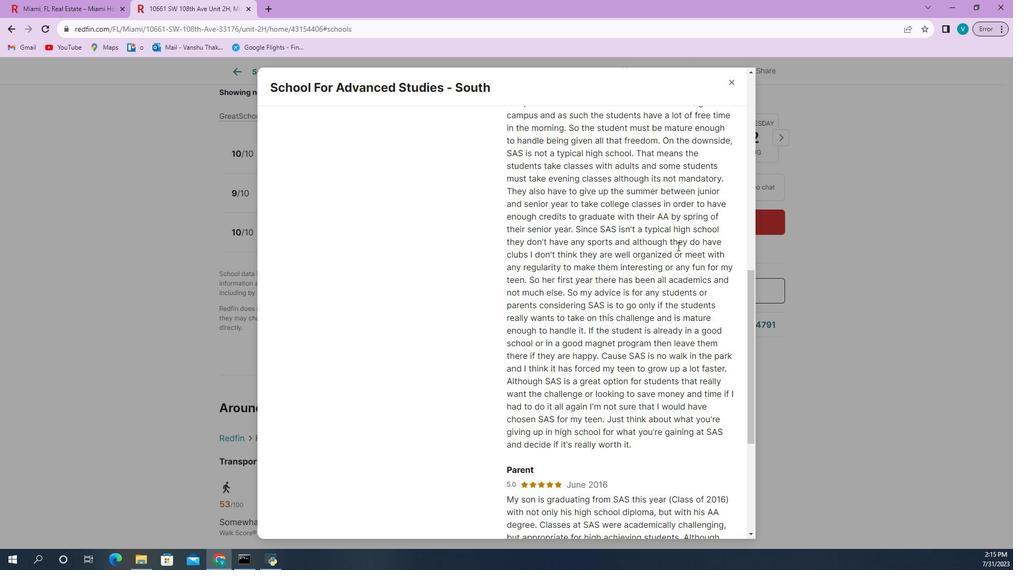 
Action: Mouse scrolled (652, 230) with delta (0, 0)
Screenshot: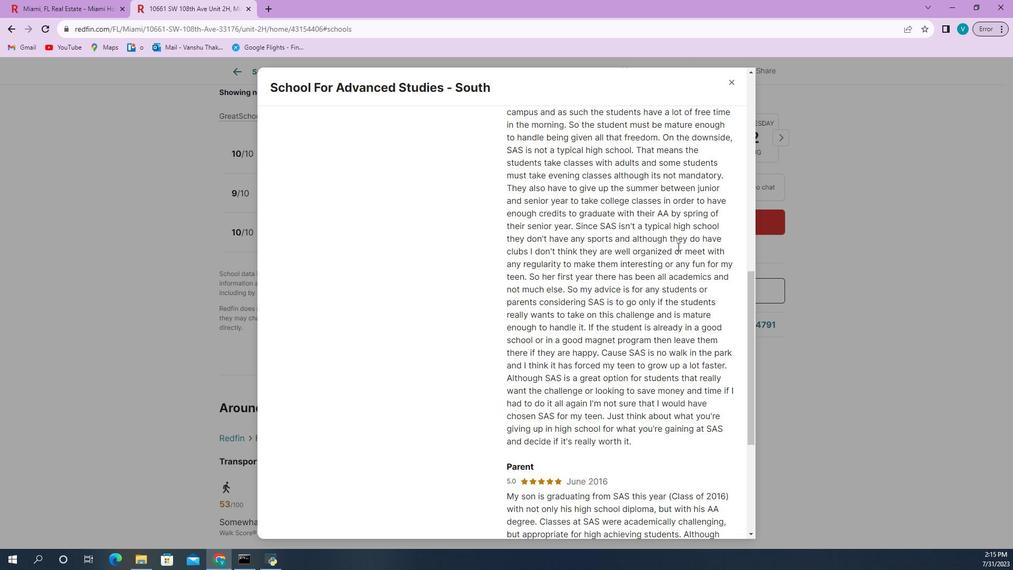 
Action: Mouse scrolled (652, 230) with delta (0, 0)
Screenshot: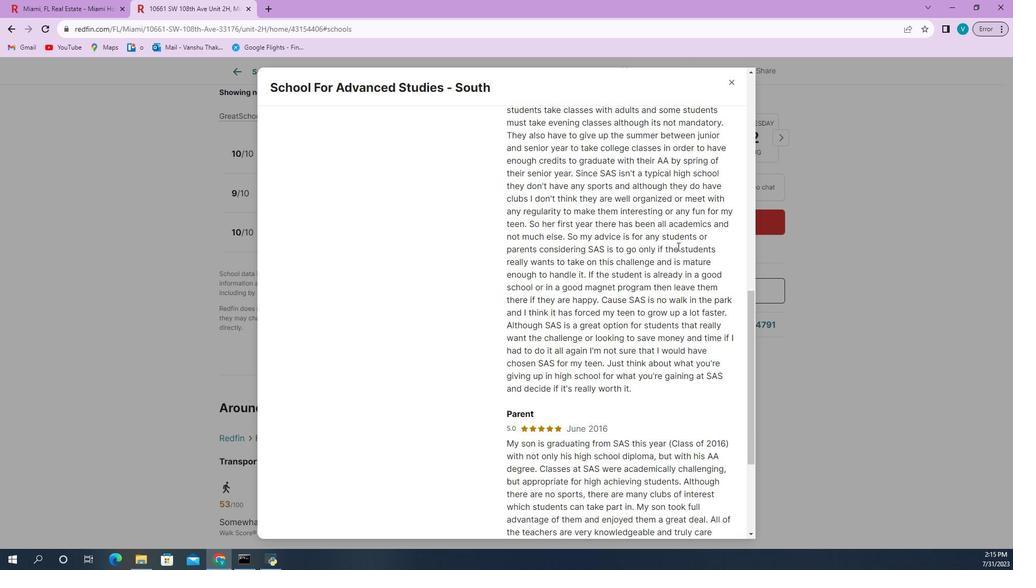
Action: Mouse scrolled (652, 230) with delta (0, 0)
Screenshot: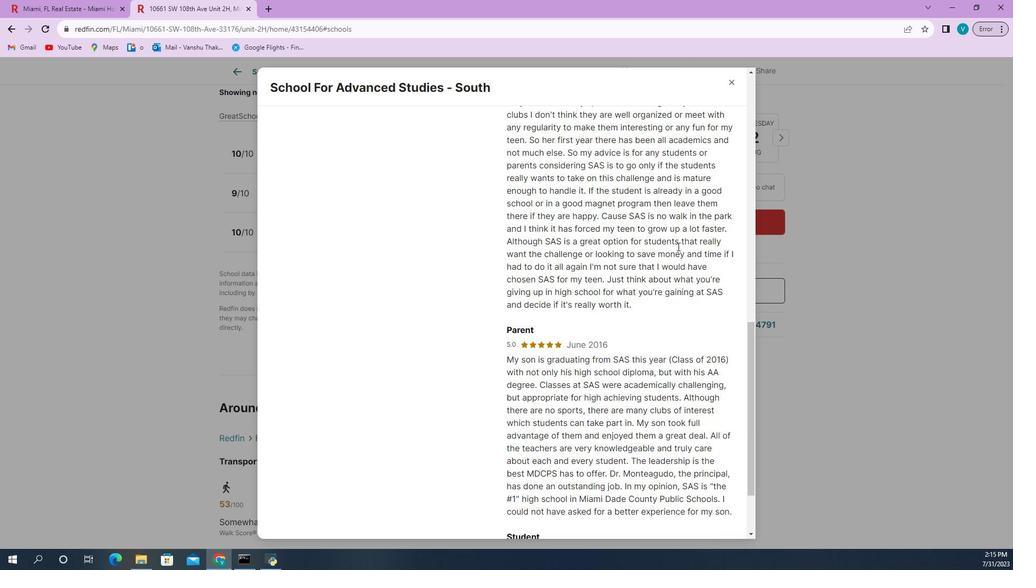 
Action: Mouse scrolled (652, 230) with delta (0, 0)
Screenshot: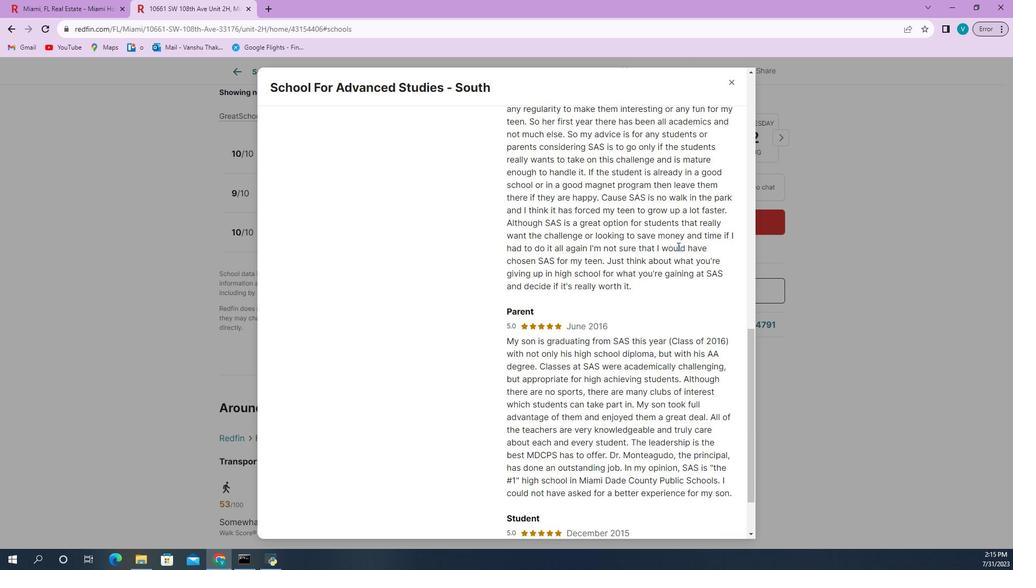 
Action: Mouse scrolled (652, 230) with delta (0, 0)
Screenshot: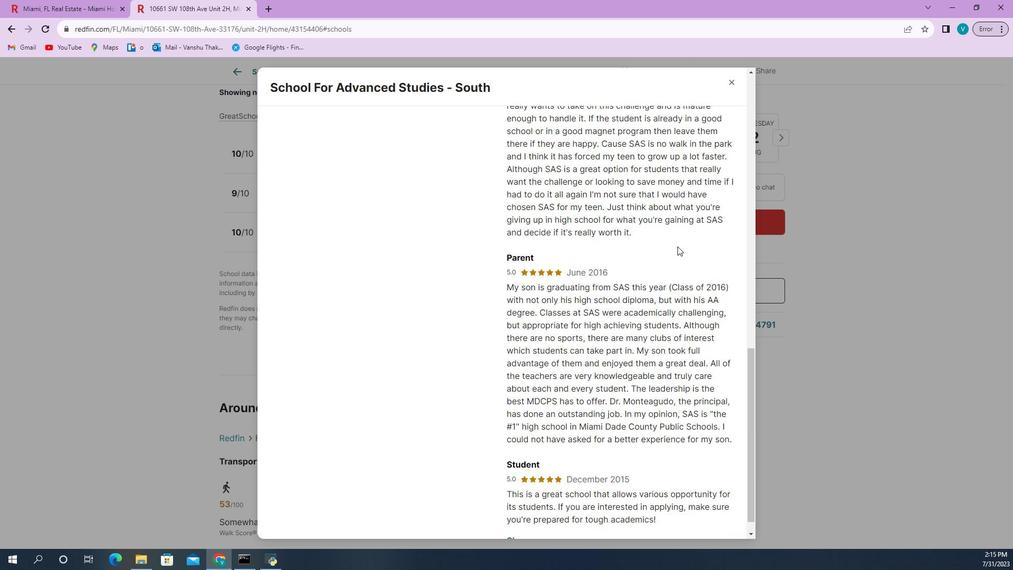 
Action: Mouse scrolled (652, 230) with delta (0, 0)
Screenshot: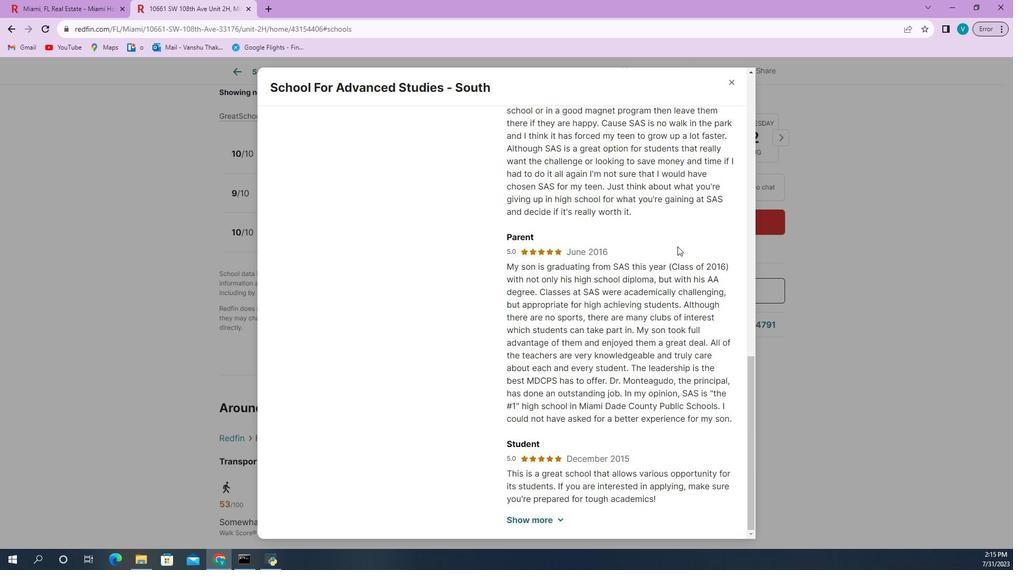 
Action: Mouse scrolled (652, 230) with delta (0, 0)
Screenshot: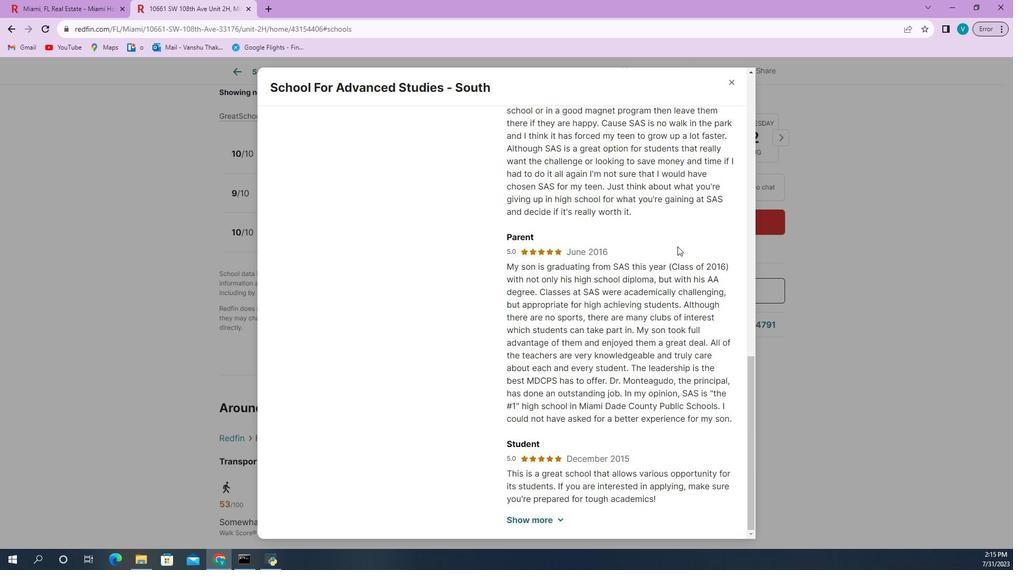 
Action: Mouse scrolled (652, 230) with delta (0, 0)
Screenshot: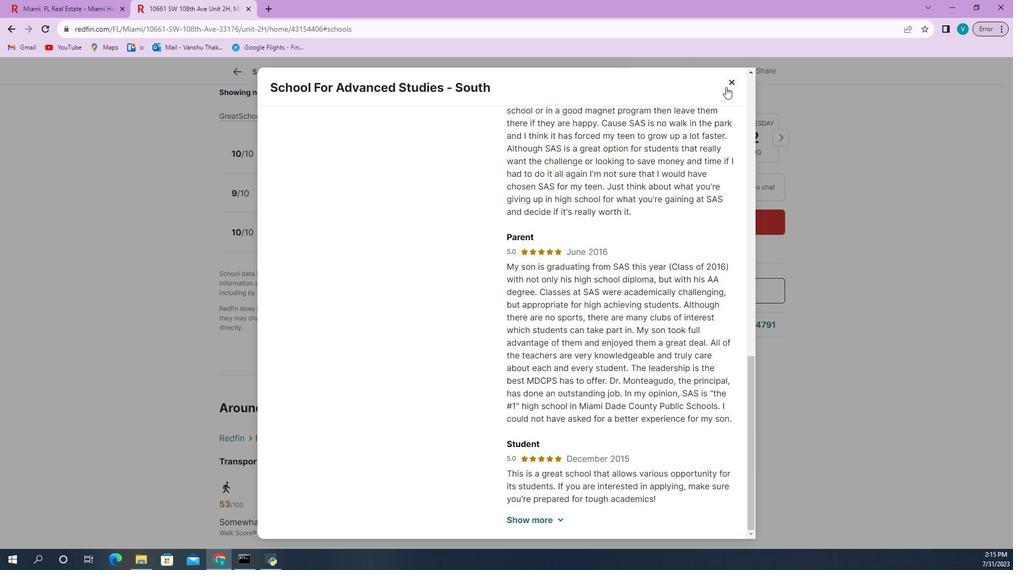 
Action: Mouse moved to (659, 239)
Screenshot: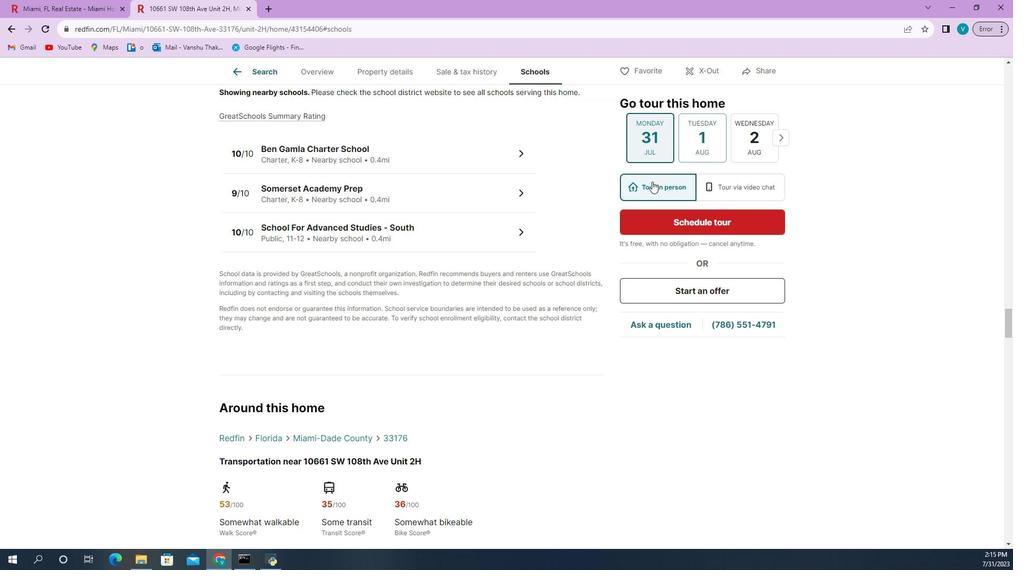 
Action: Mouse pressed left at (659, 239)
Screenshot: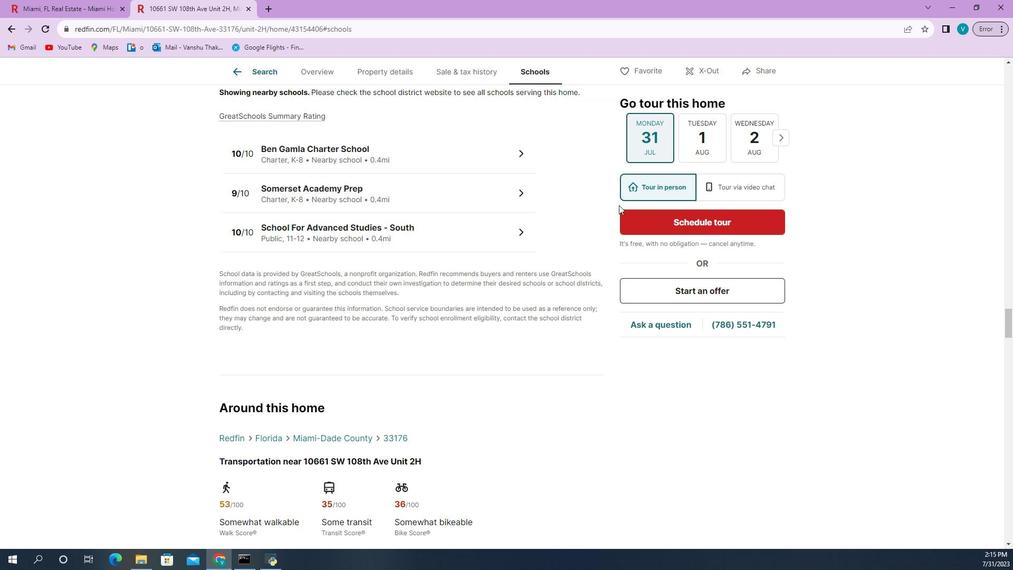 
Action: Mouse moved to (632, 231)
Screenshot: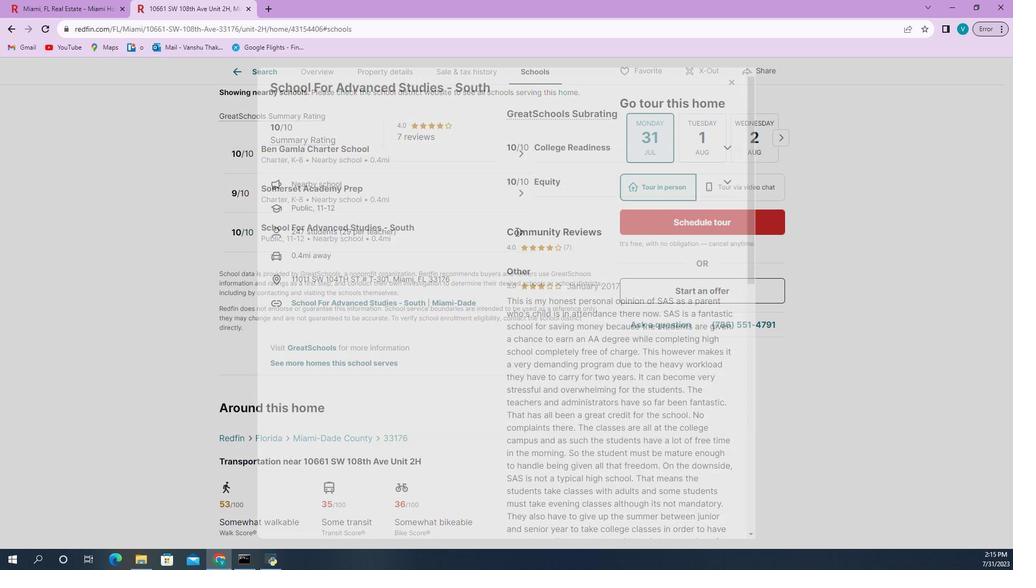 
Action: Mouse pressed left at (632, 231)
Screenshot: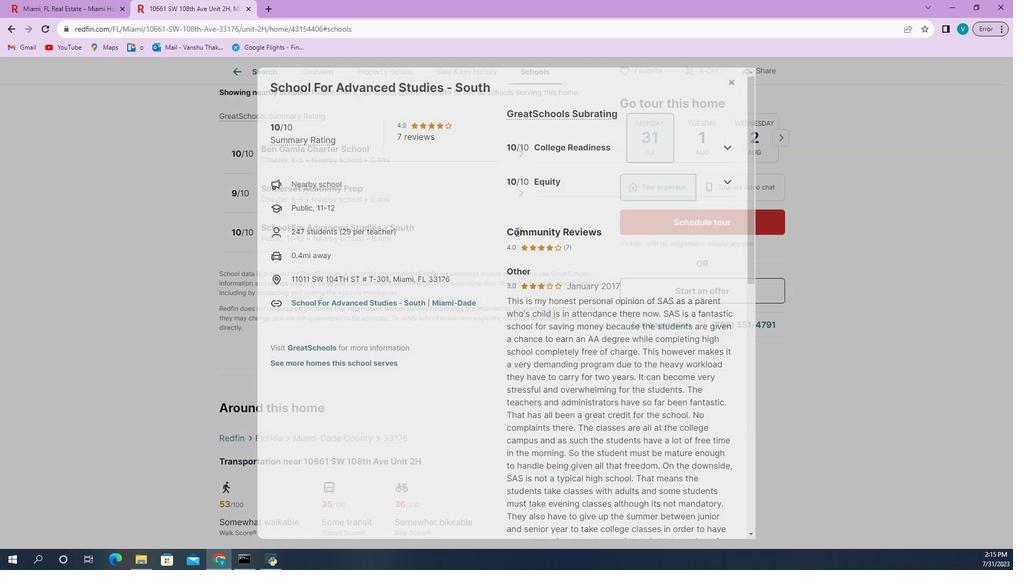 
Action: Mouse moved to (658, 236)
Screenshot: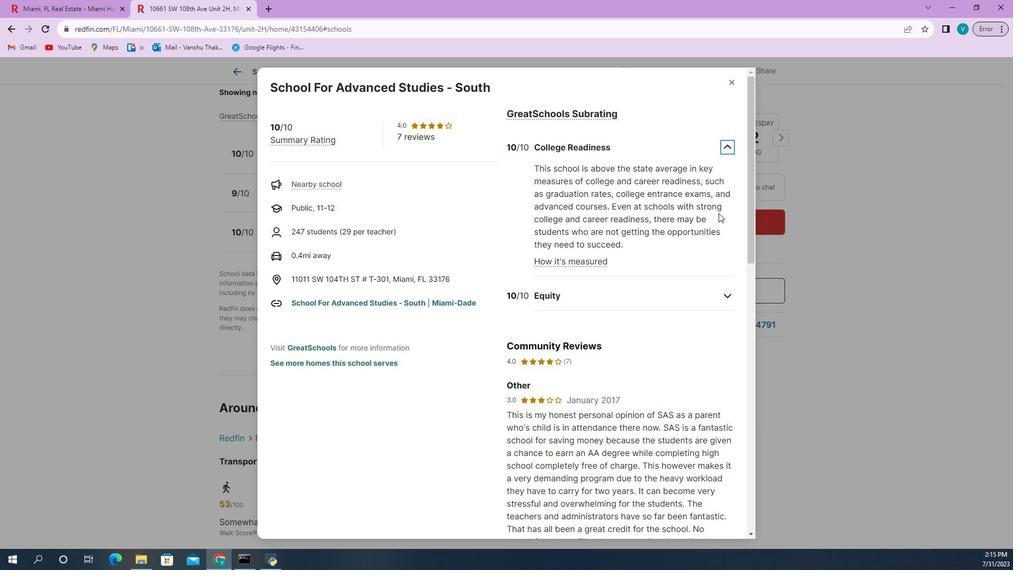 
Action: Mouse pressed left at (658, 236)
Screenshot: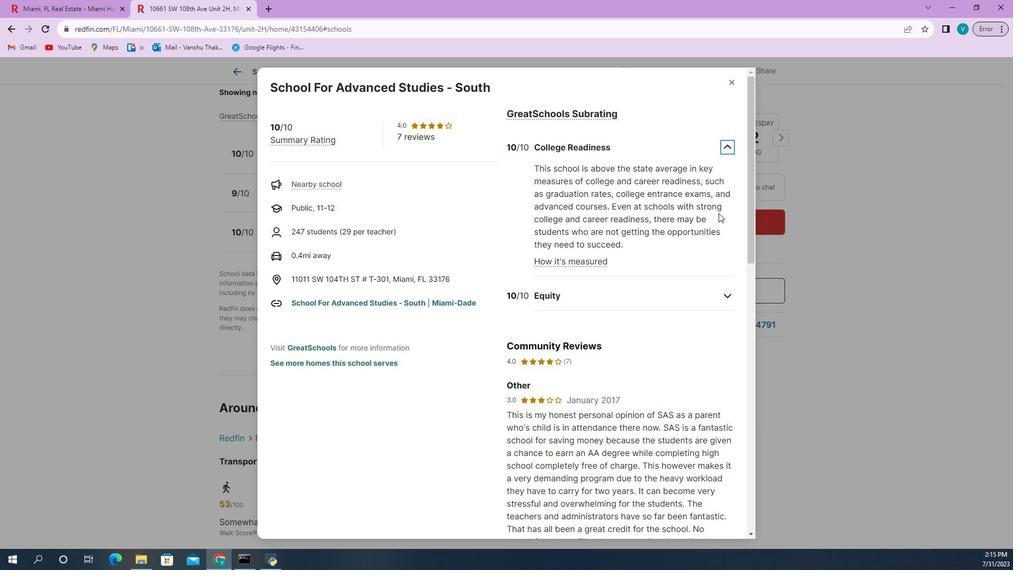
Action: Mouse moved to (658, 232)
Screenshot: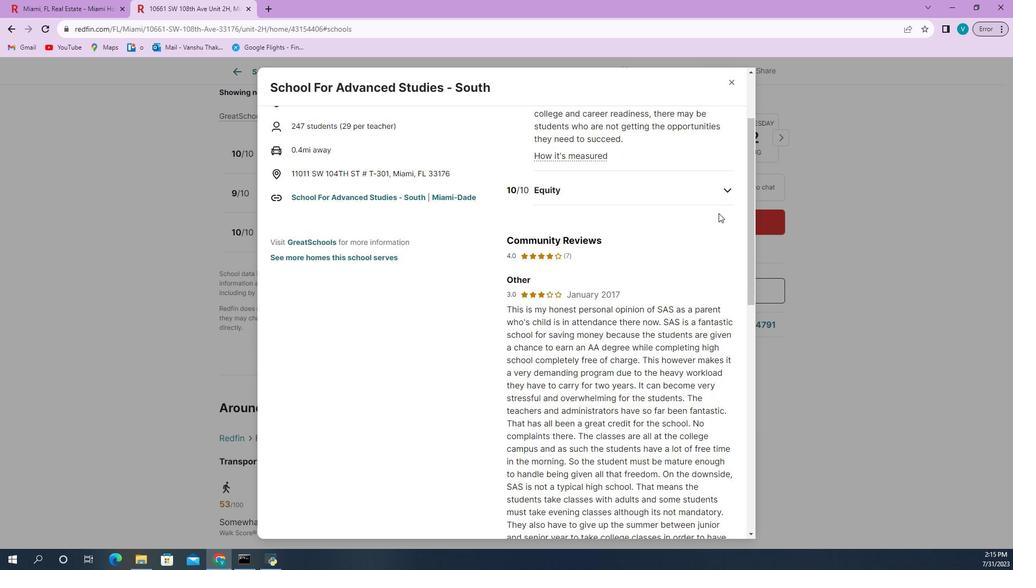
Action: Mouse scrolled (658, 232) with delta (0, 0)
Screenshot: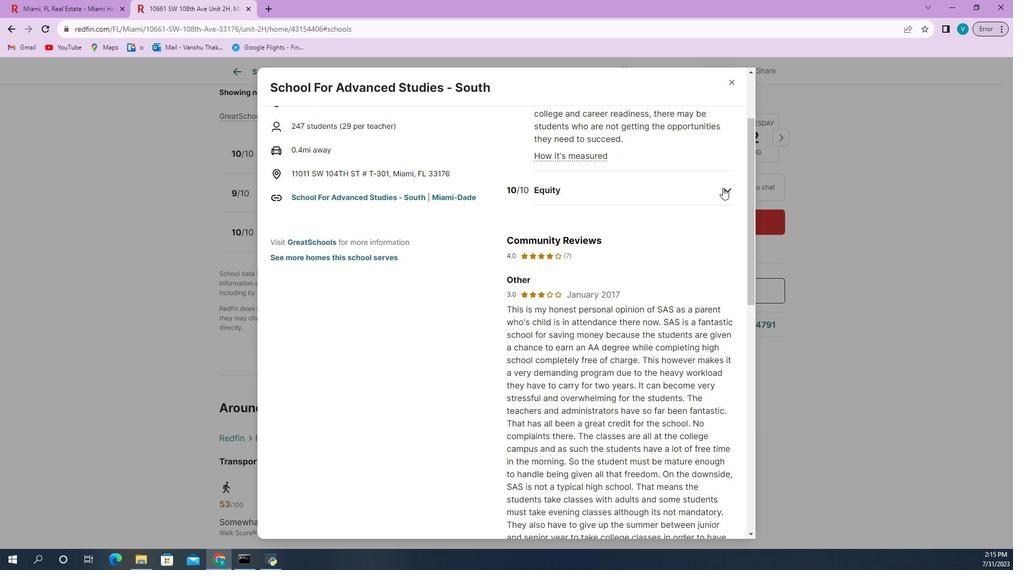 
Action: Mouse scrolled (658, 232) with delta (0, 0)
Screenshot: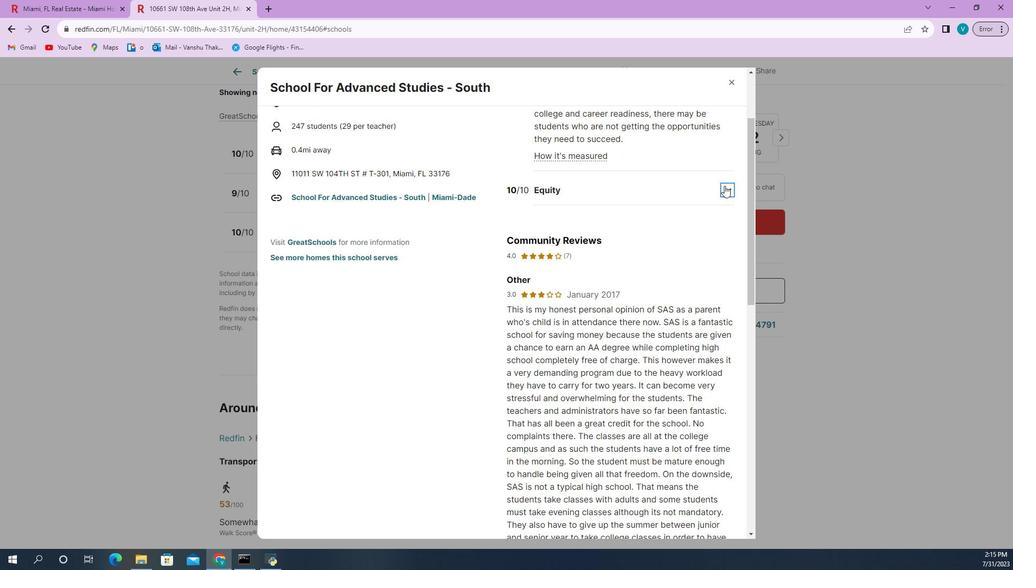 
Action: Mouse moved to (658, 233)
Screenshot: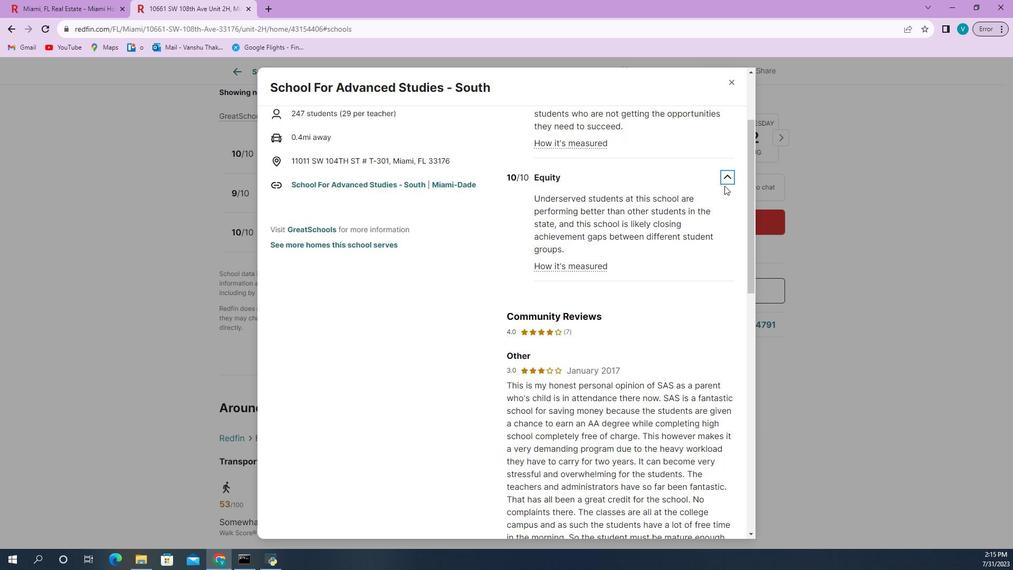 
Action: Mouse pressed left at (658, 233)
Screenshot: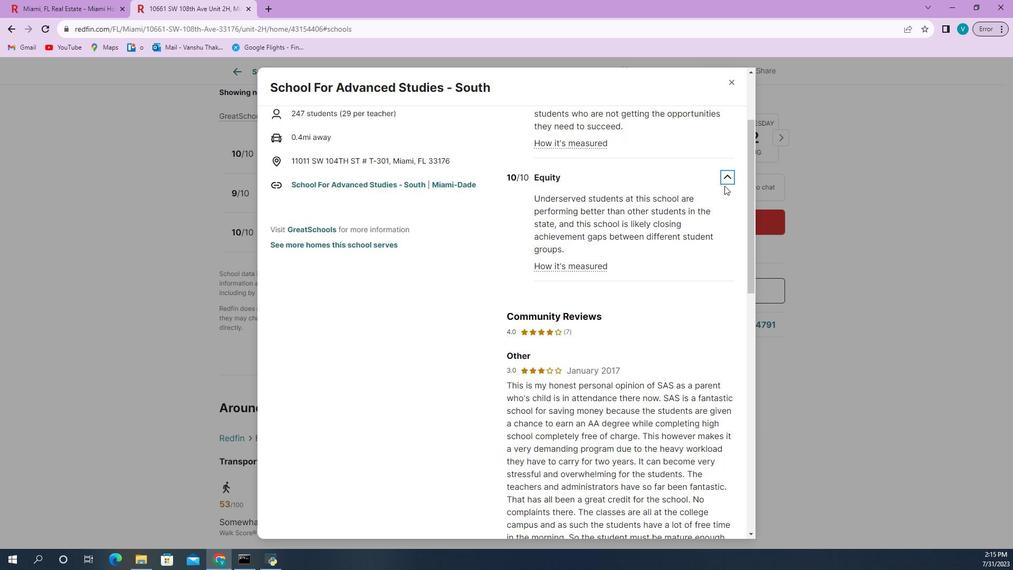 
Action: Mouse scrolled (658, 233) with delta (0, 0)
Screenshot: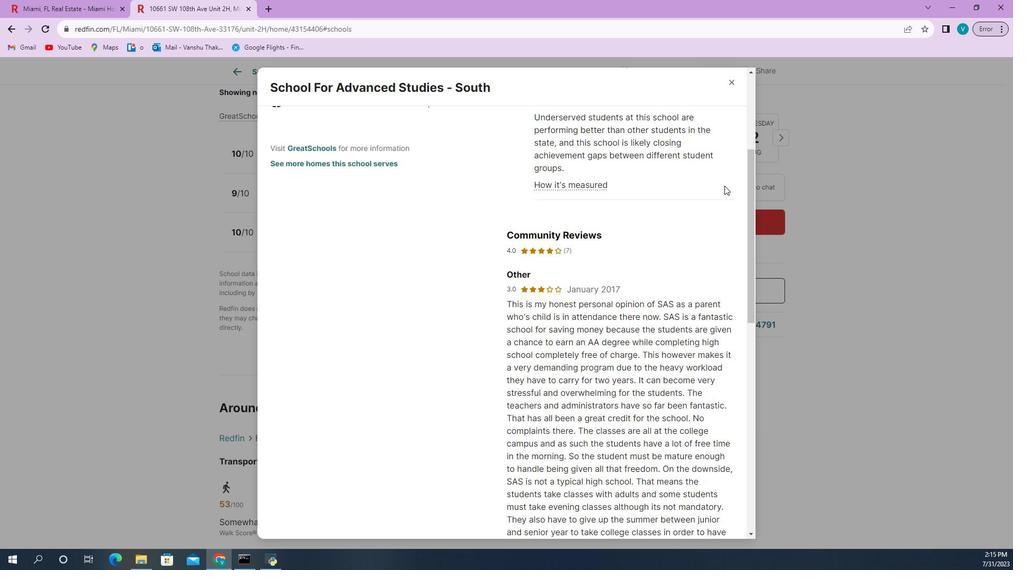 
Action: Mouse moved to (658, 233)
Screenshot: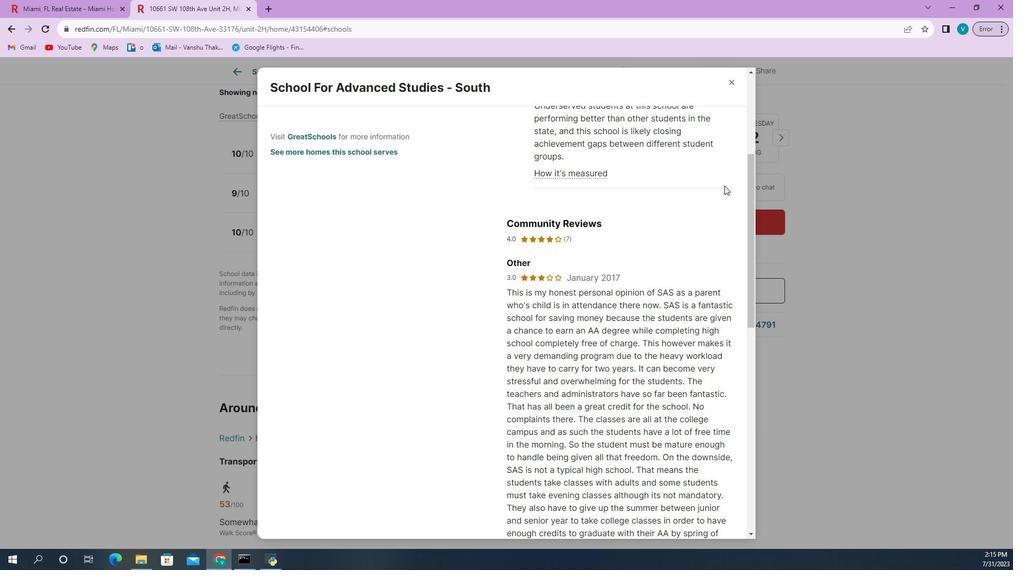 
Action: Mouse scrolled (658, 233) with delta (0, 0)
Screenshot: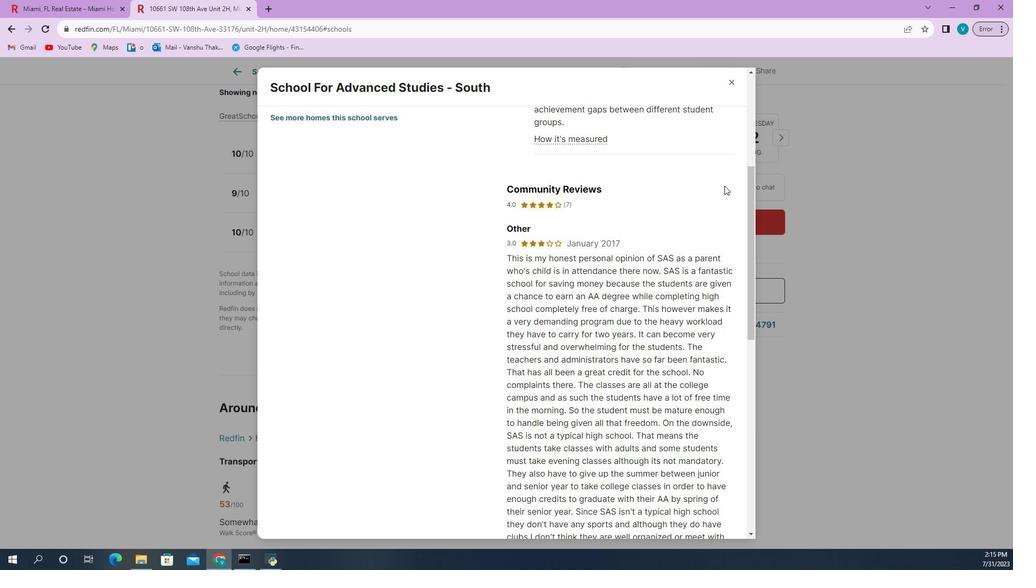 
Action: Mouse scrolled (658, 233) with delta (0, 0)
Screenshot: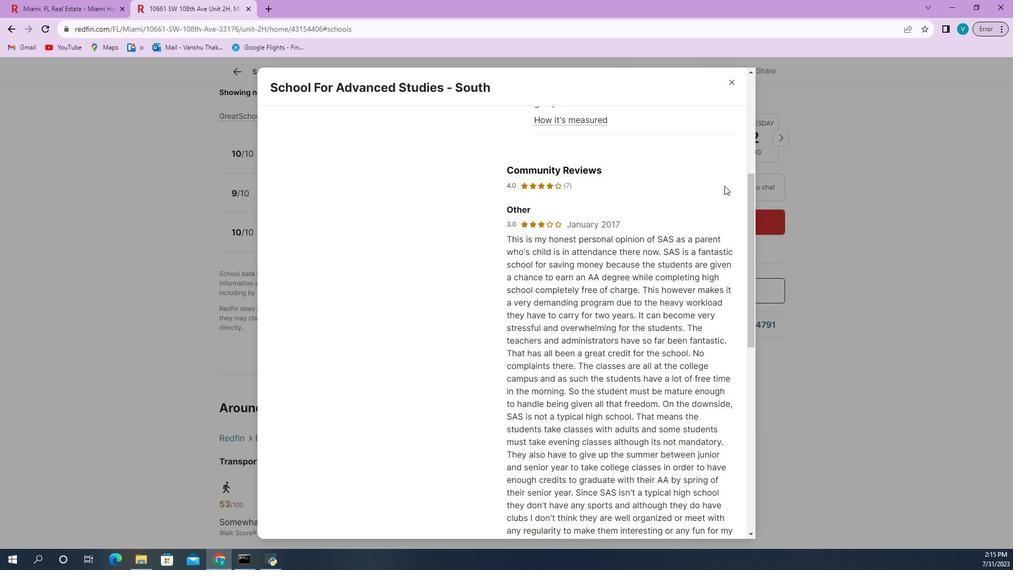 
Action: Mouse scrolled (658, 233) with delta (0, 0)
Screenshot: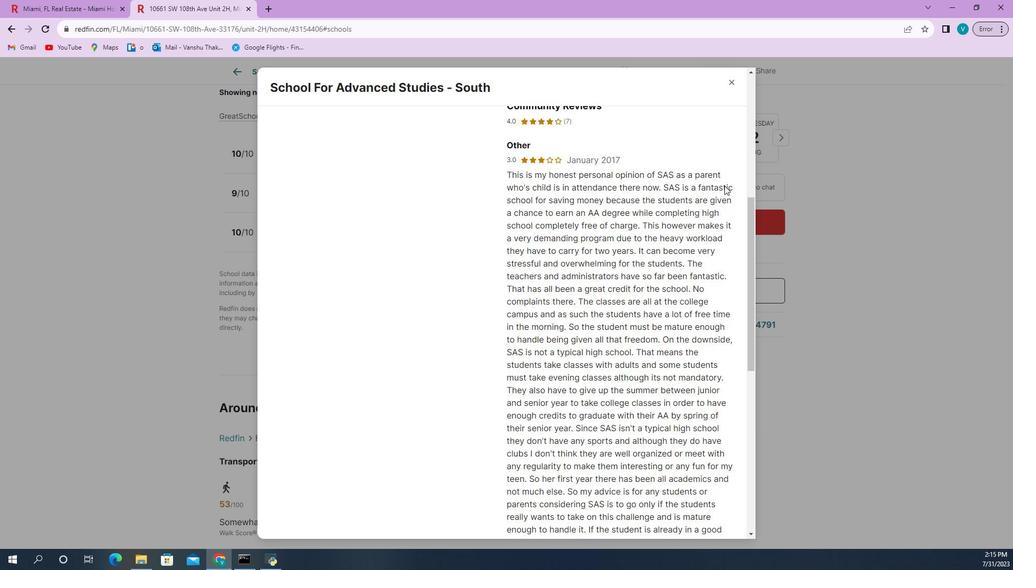 
Action: Mouse scrolled (658, 233) with delta (0, 0)
Screenshot: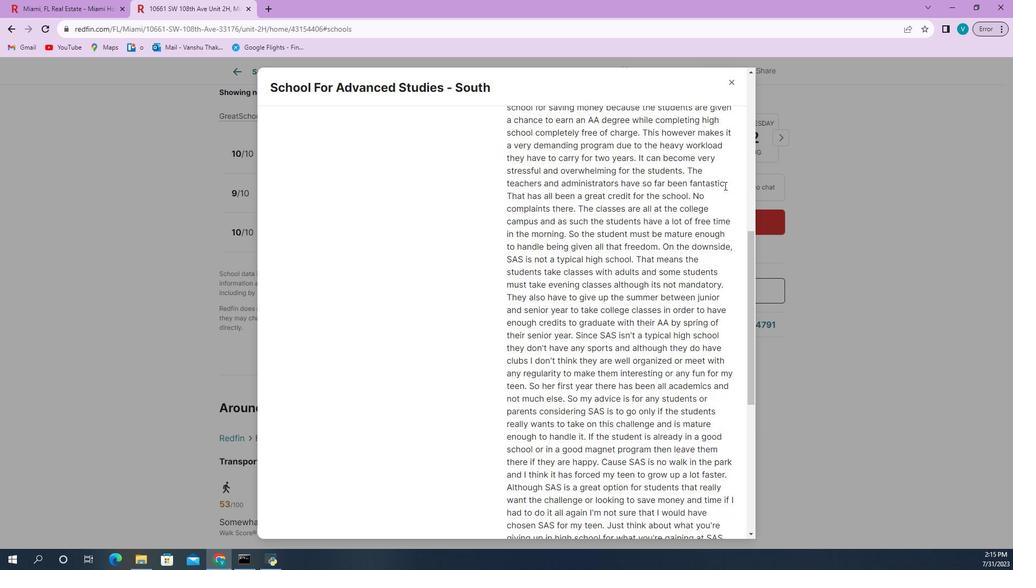 
Action: Mouse scrolled (658, 233) with delta (0, 0)
Screenshot: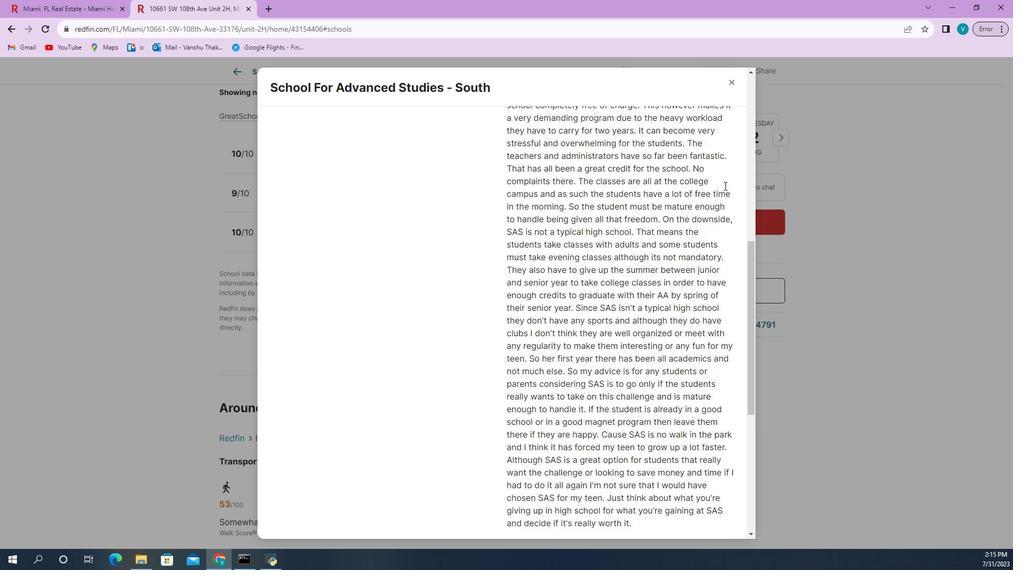 
Action: Mouse scrolled (658, 233) with delta (0, 0)
Screenshot: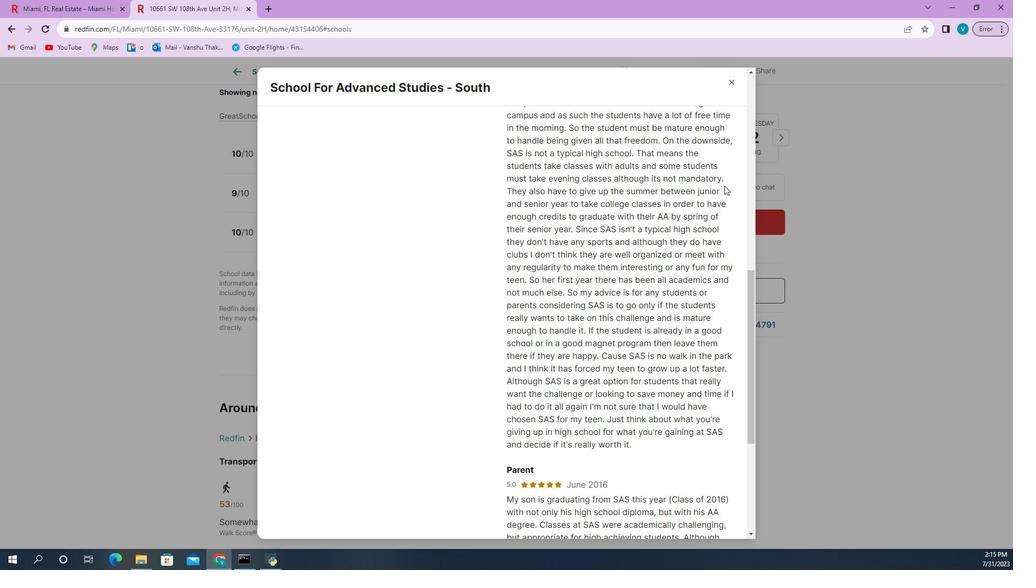 
Action: Mouse scrolled (658, 233) with delta (0, 0)
Screenshot: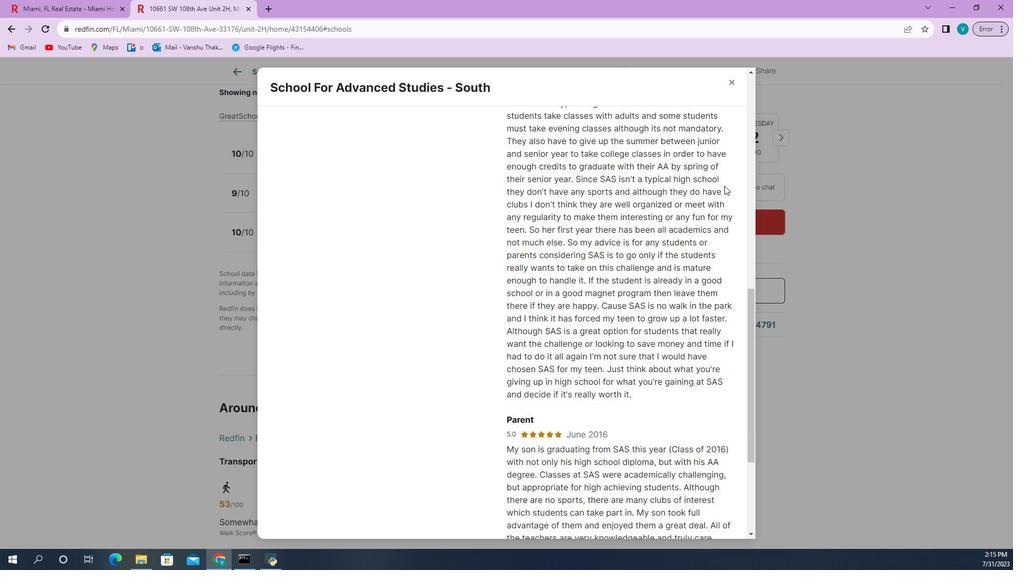 
Action: Mouse scrolled (658, 233) with delta (0, 0)
Screenshot: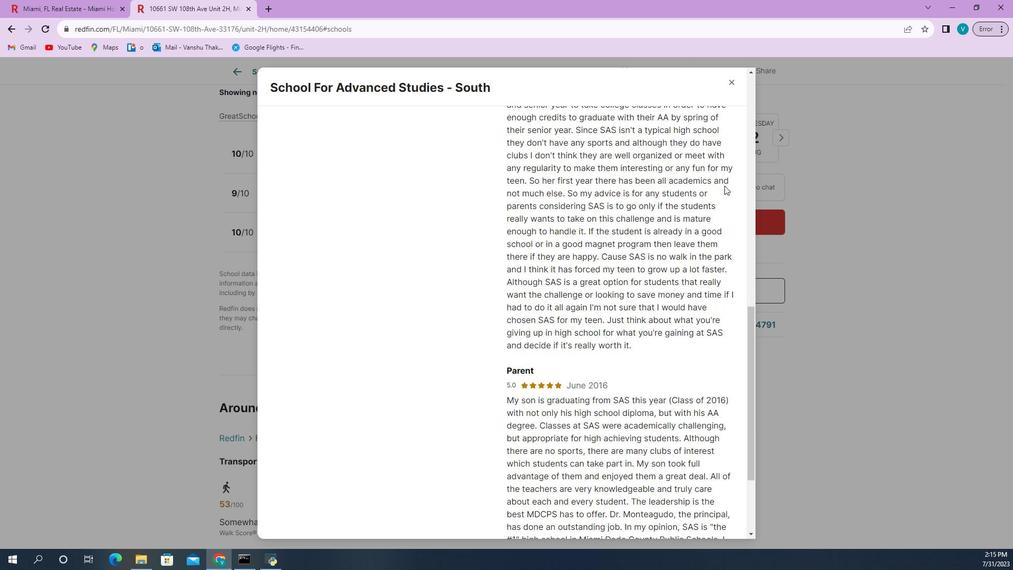 
Action: Mouse scrolled (658, 233) with delta (0, 0)
Screenshot: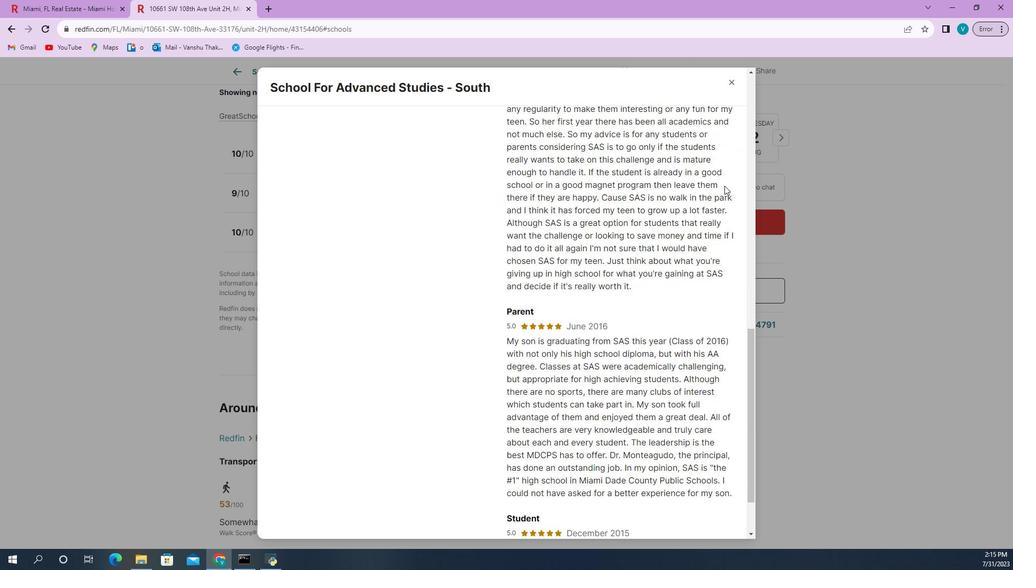 
Action: Mouse scrolled (658, 233) with delta (0, 0)
Screenshot: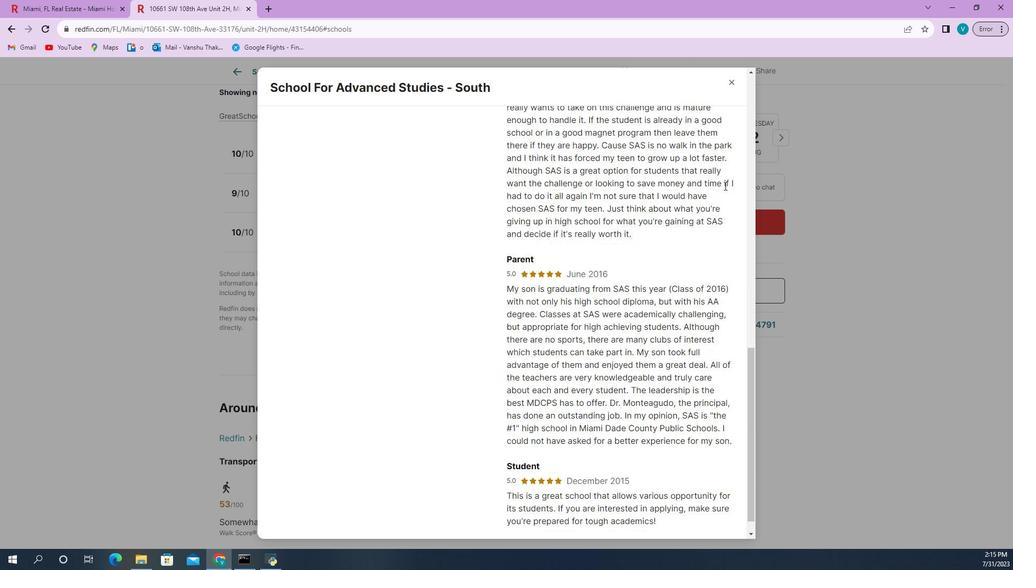 
Action: Mouse scrolled (658, 233) with delta (0, 0)
Screenshot: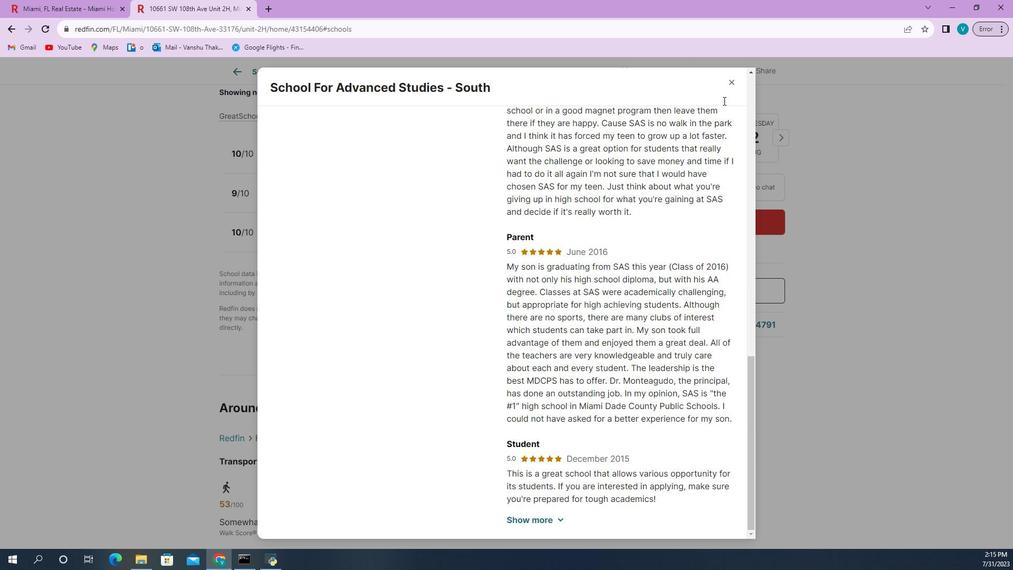 
Action: Mouse scrolled (658, 233) with delta (0, 0)
Screenshot: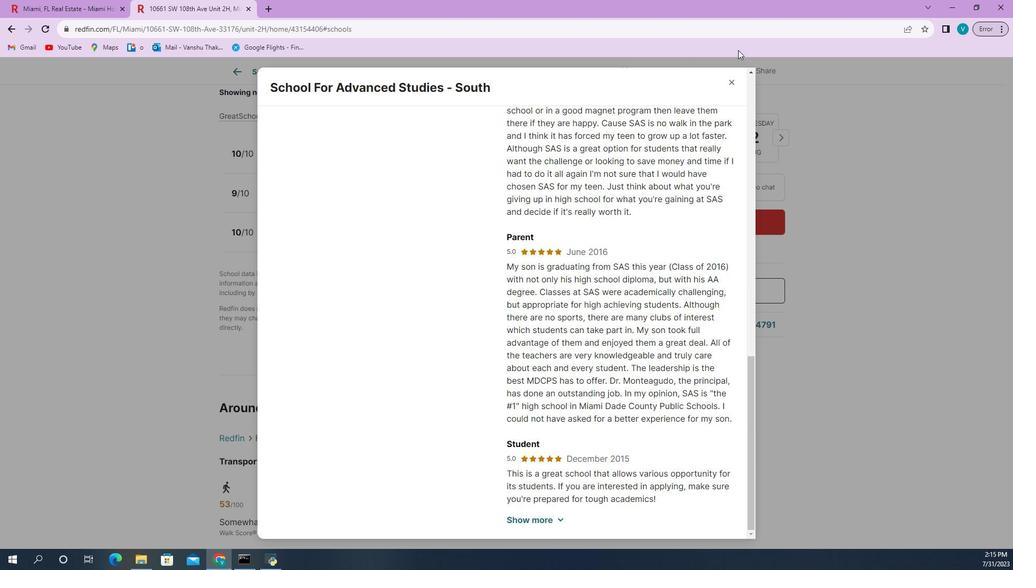 
Action: Mouse scrolled (658, 233) with delta (0, 0)
Screenshot: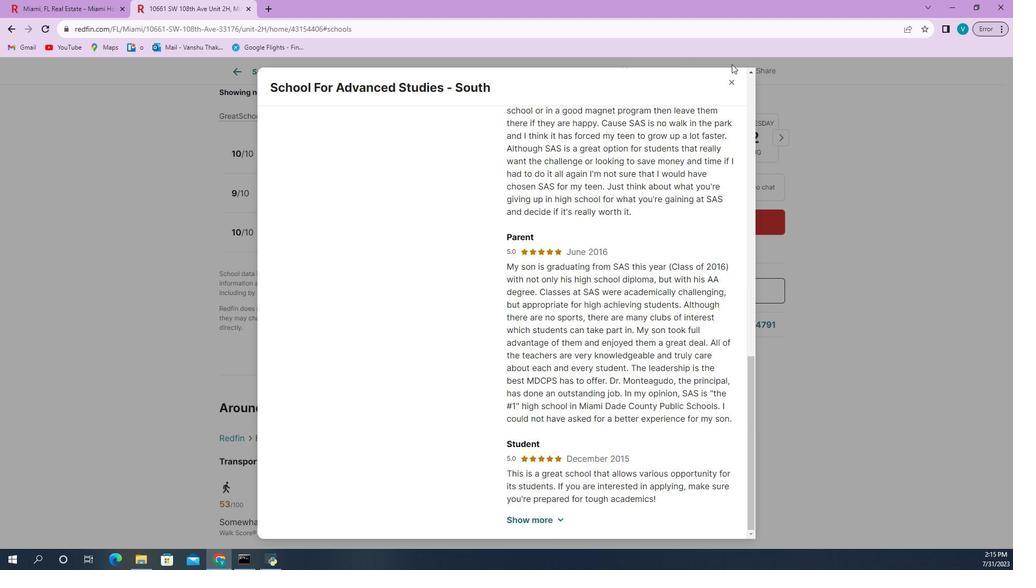 
Action: Mouse scrolled (658, 233) with delta (0, 0)
Screenshot: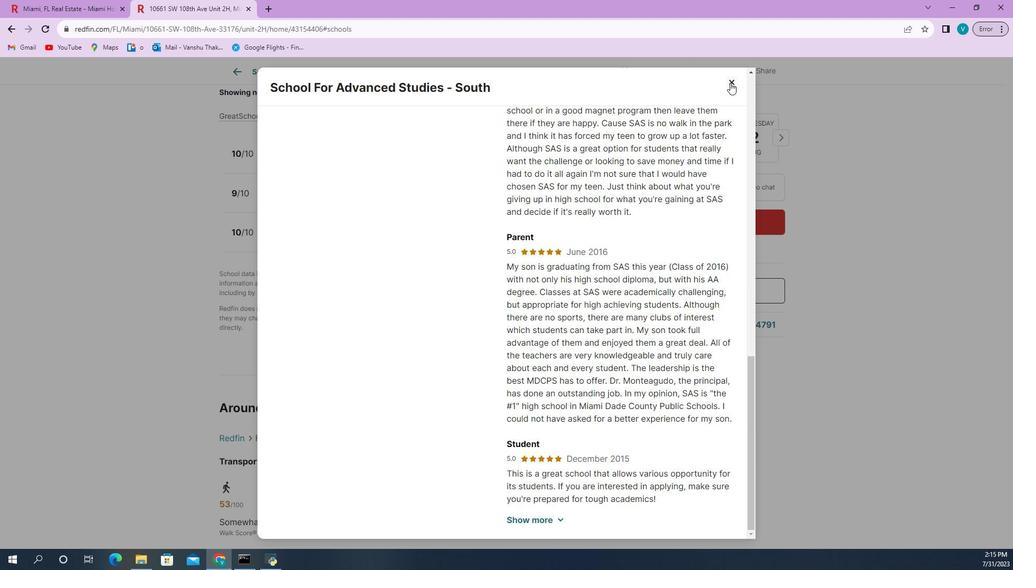 
Action: Mouse moved to (659, 239)
Screenshot: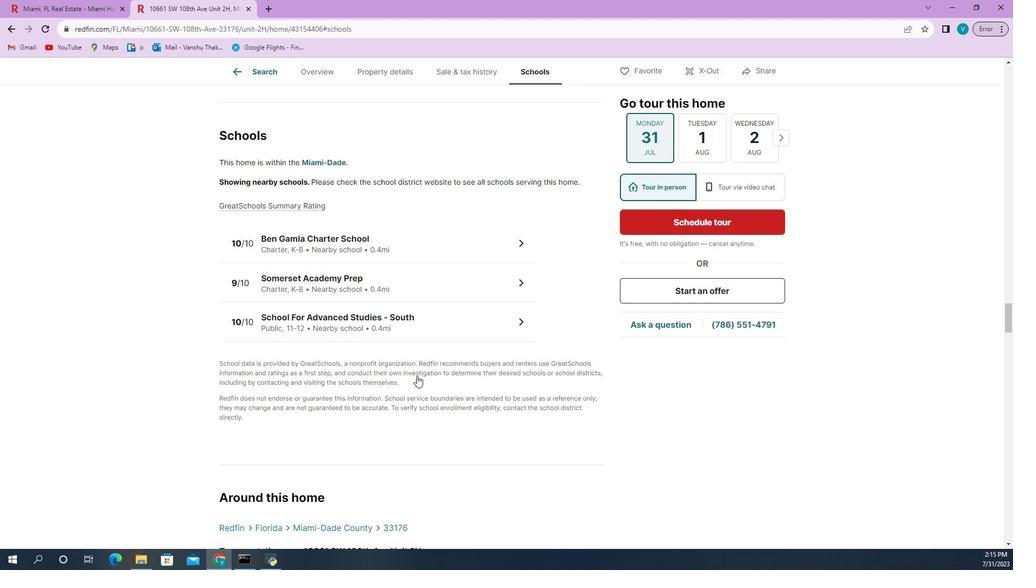 
Action: Mouse pressed left at (659, 239)
Screenshot: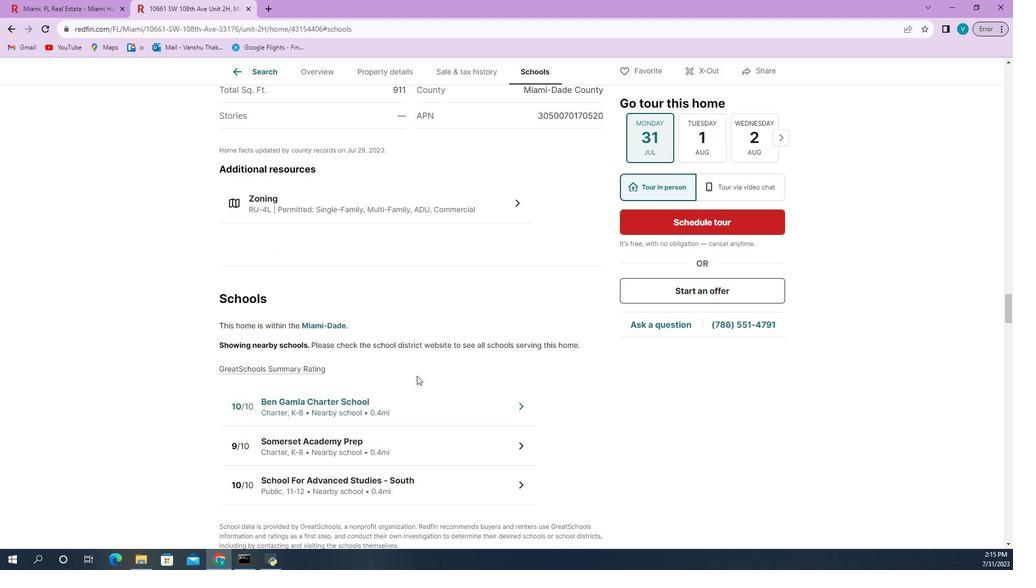 
Action: Mouse moved to (618, 223)
Screenshot: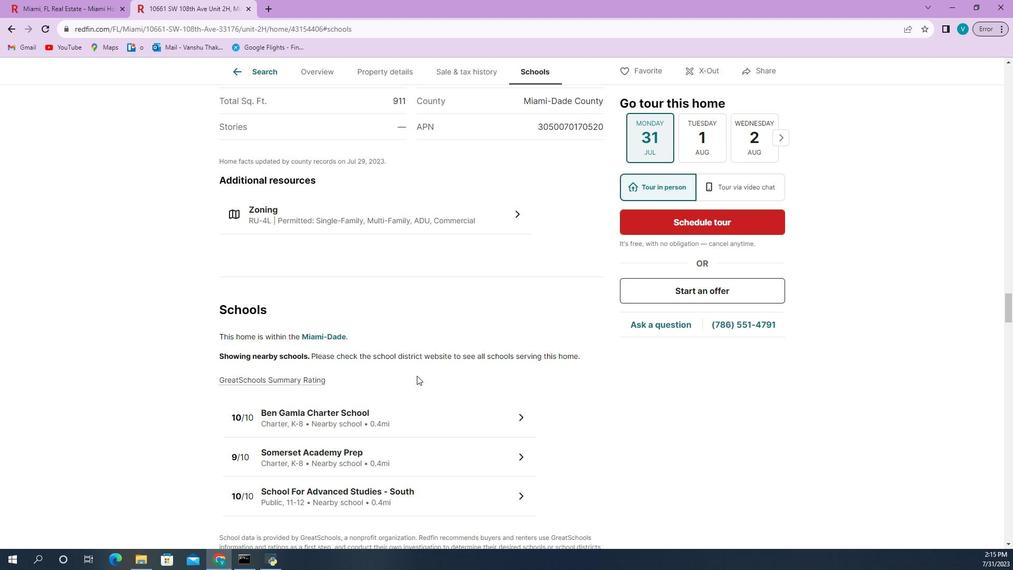 
Action: Mouse scrolled (618, 223) with delta (0, 0)
Screenshot: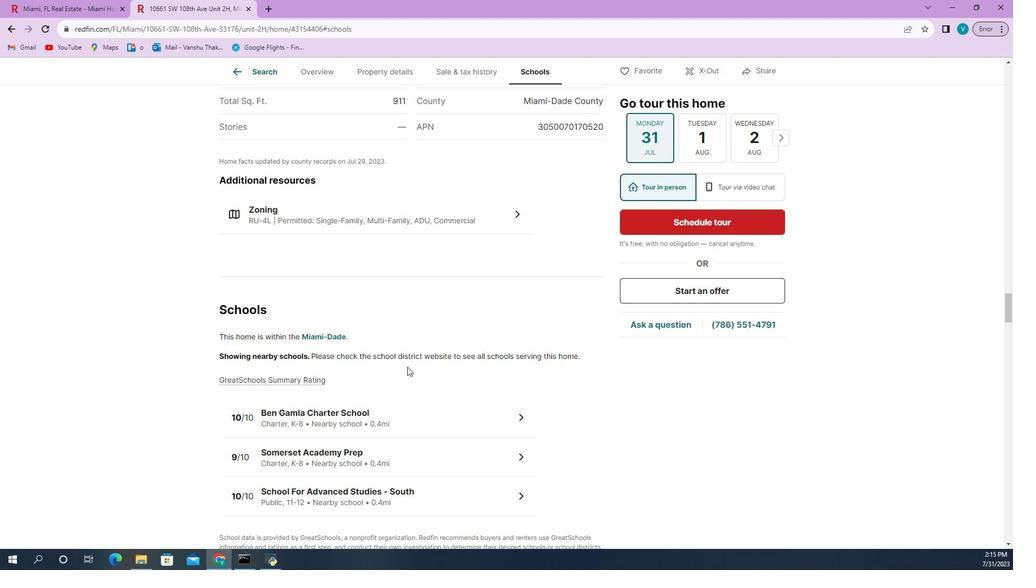 
Action: Mouse scrolled (618, 223) with delta (0, 0)
Screenshot: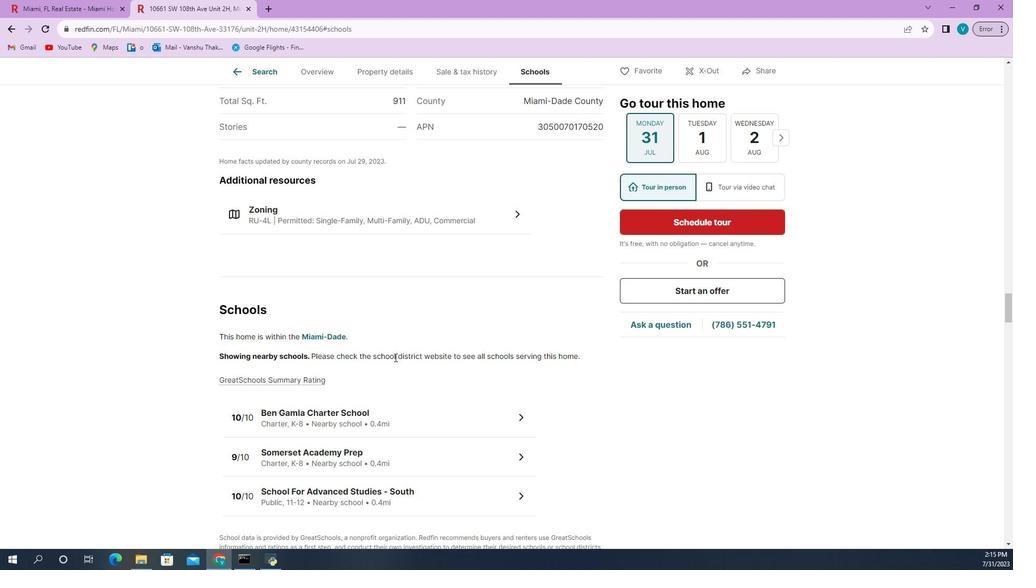 
Action: Mouse scrolled (618, 223) with delta (0, 0)
Screenshot: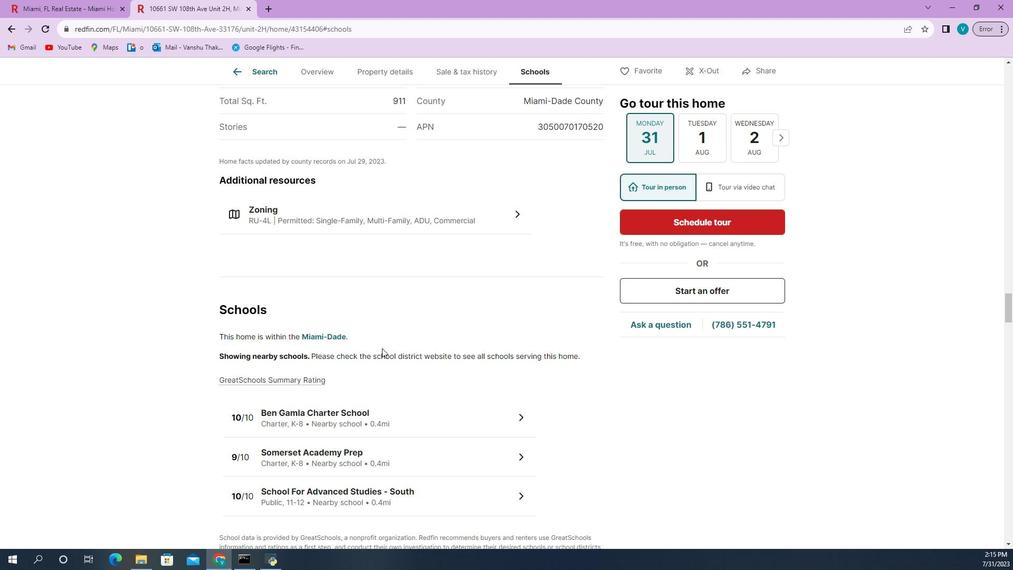 
Action: Mouse scrolled (618, 223) with delta (0, 0)
Screenshot: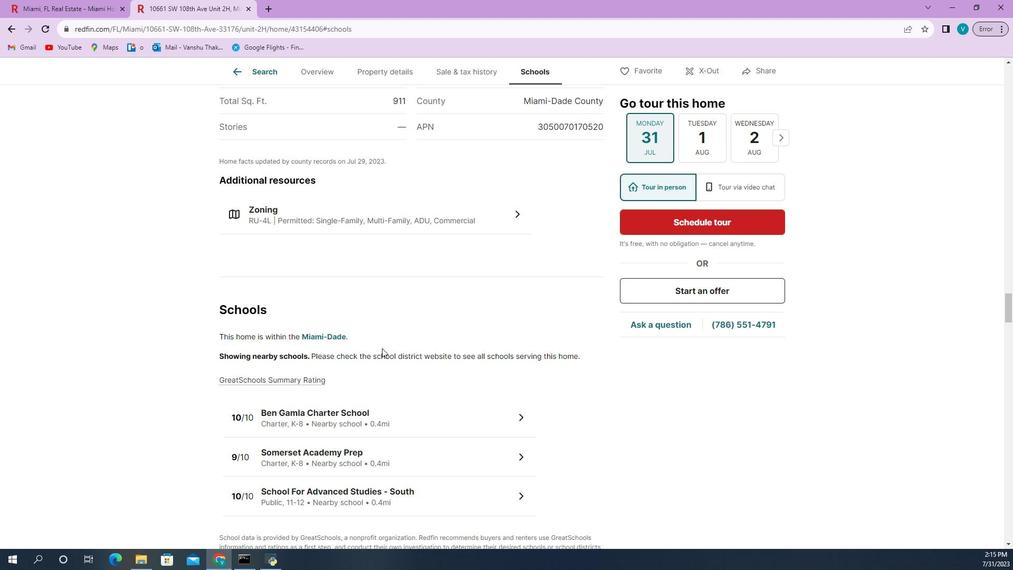 
Action: Mouse scrolled (618, 223) with delta (0, 0)
Screenshot: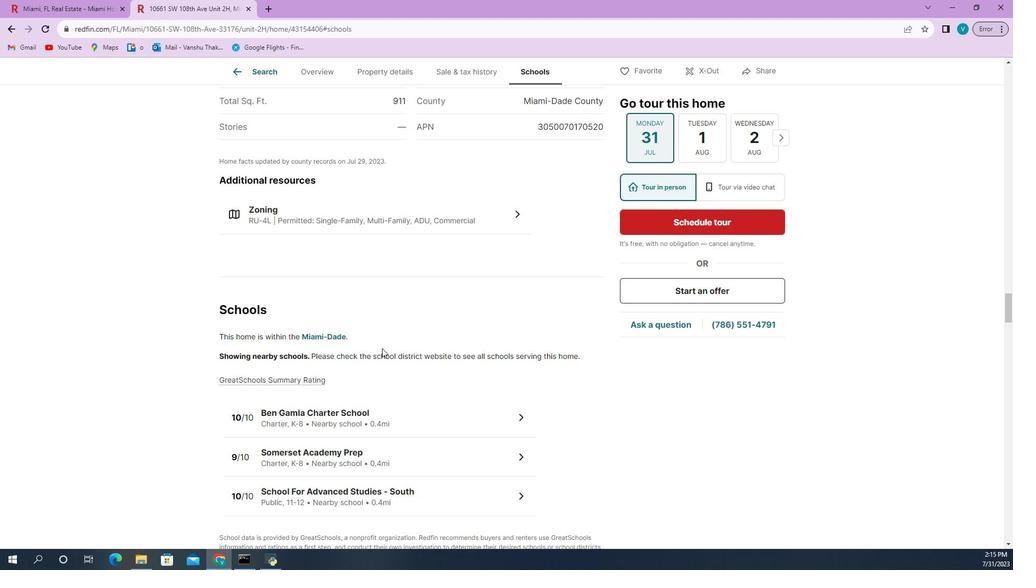 
Action: Mouse moved to (595, 242)
Screenshot: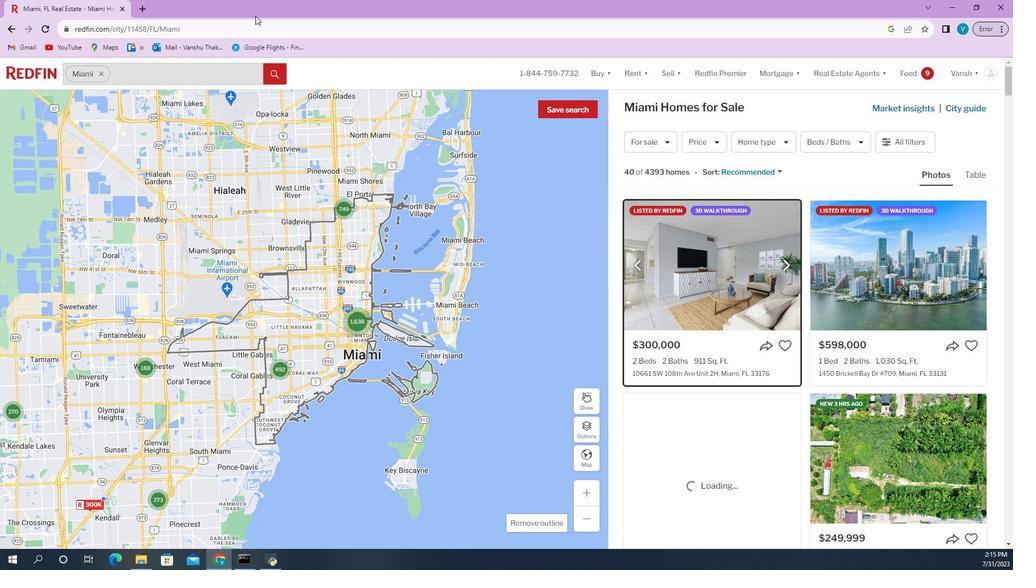 
Action: Mouse pressed left at (595, 242)
Screenshot: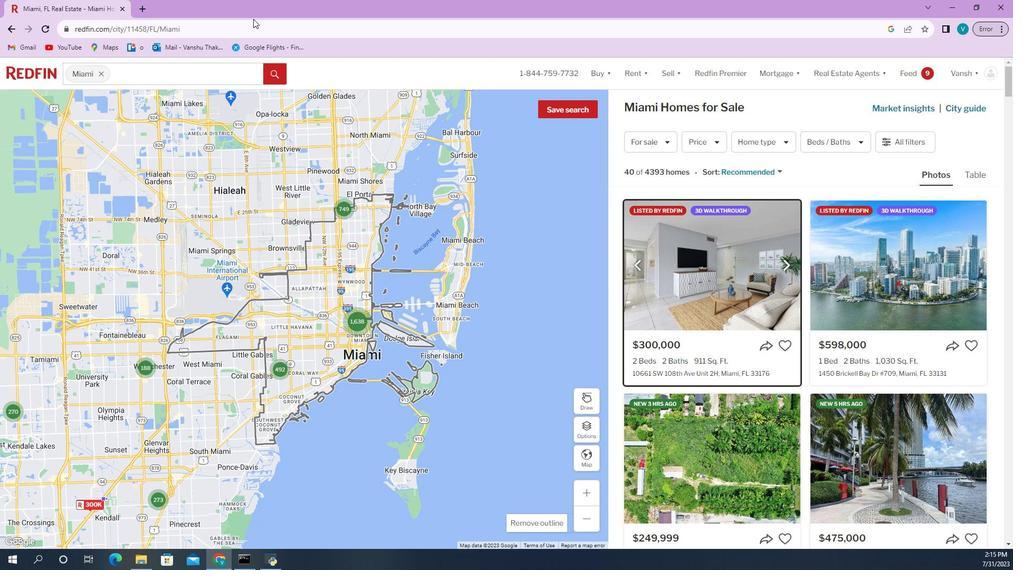 
Action: Mouse moved to (683, 225)
Screenshot: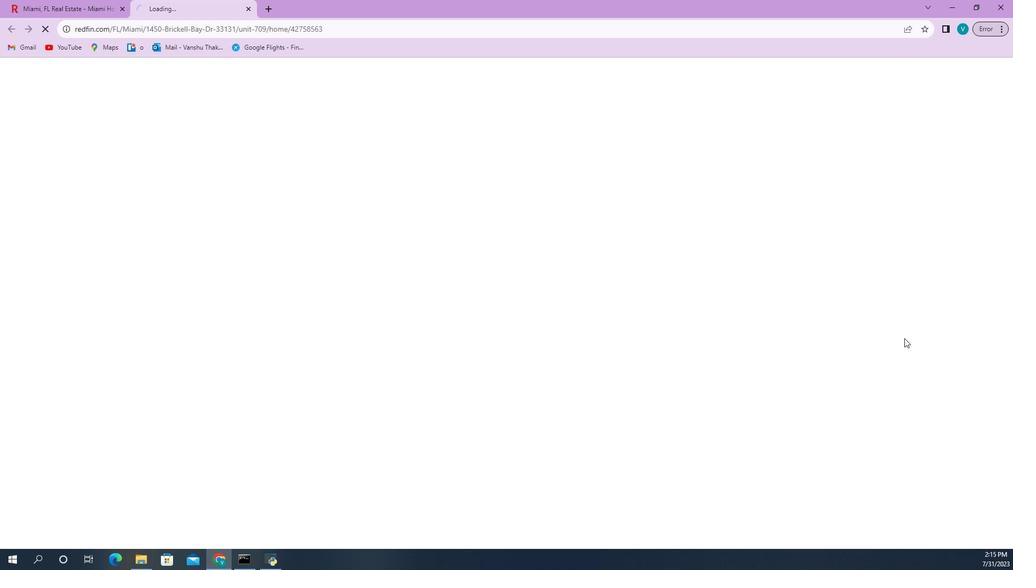 
Action: Mouse pressed left at (683, 225)
Screenshot: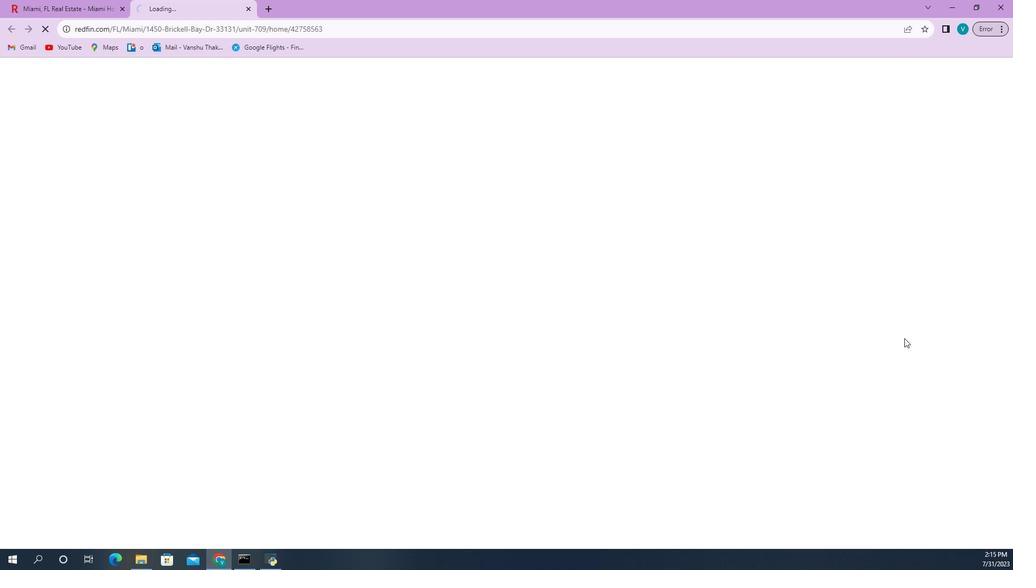 
Action: Mouse moved to (633, 238)
Screenshot: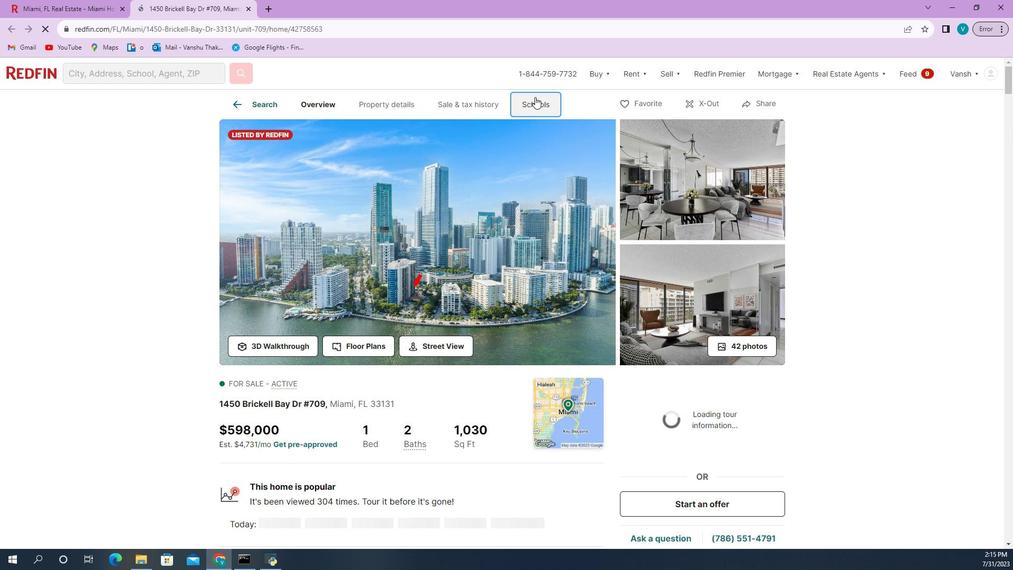 
Action: Mouse pressed left at (633, 238)
Screenshot: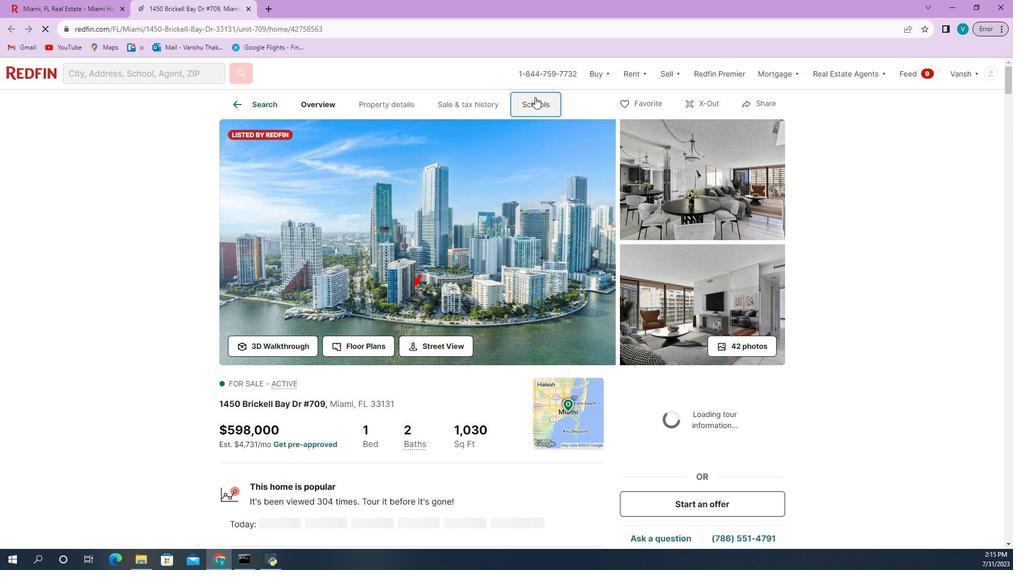 
Action: Mouse moved to (633, 238)
Screenshot: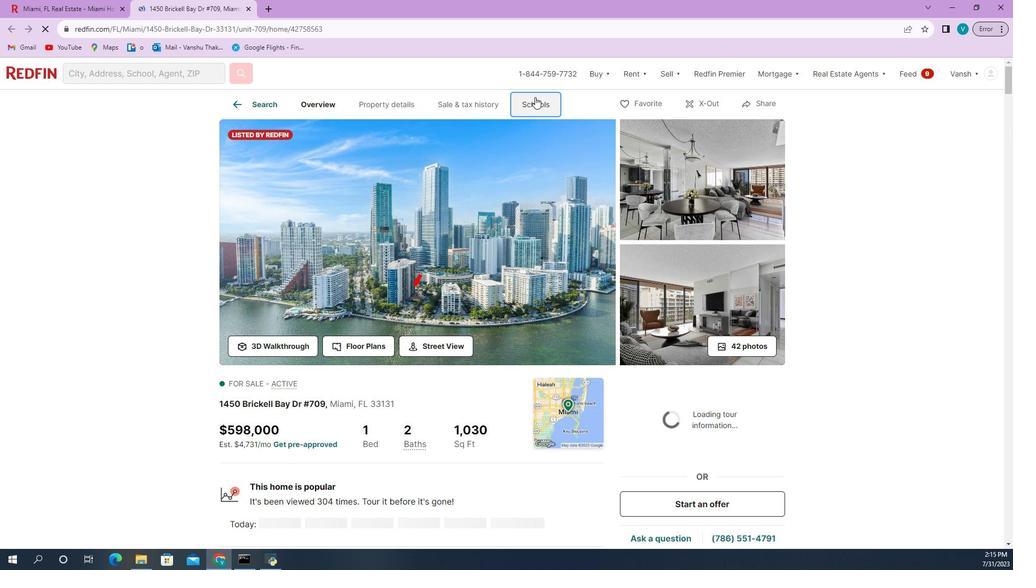 
Action: Mouse pressed left at (633, 238)
Screenshot: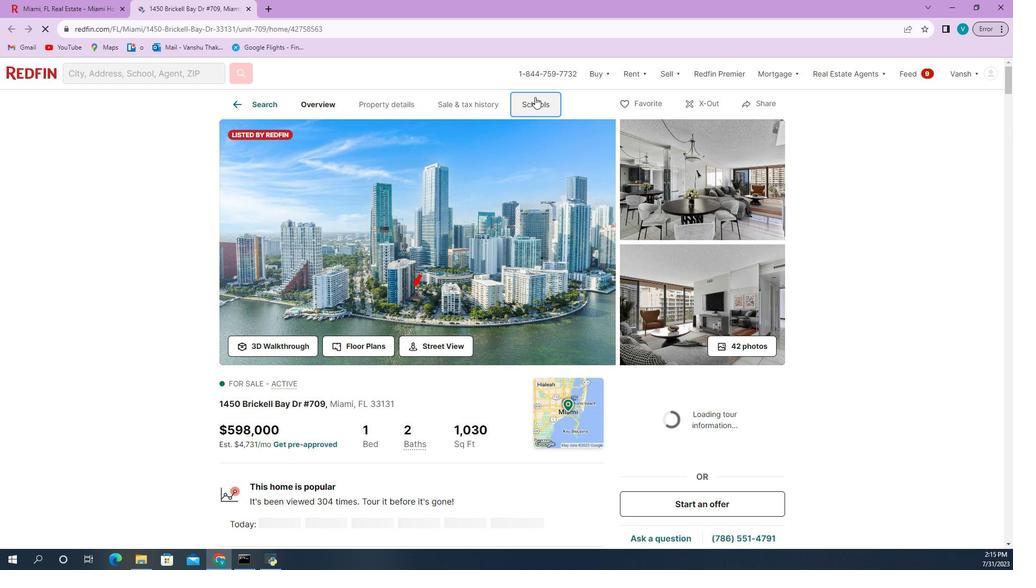 
Action: Mouse pressed left at (633, 238)
Screenshot: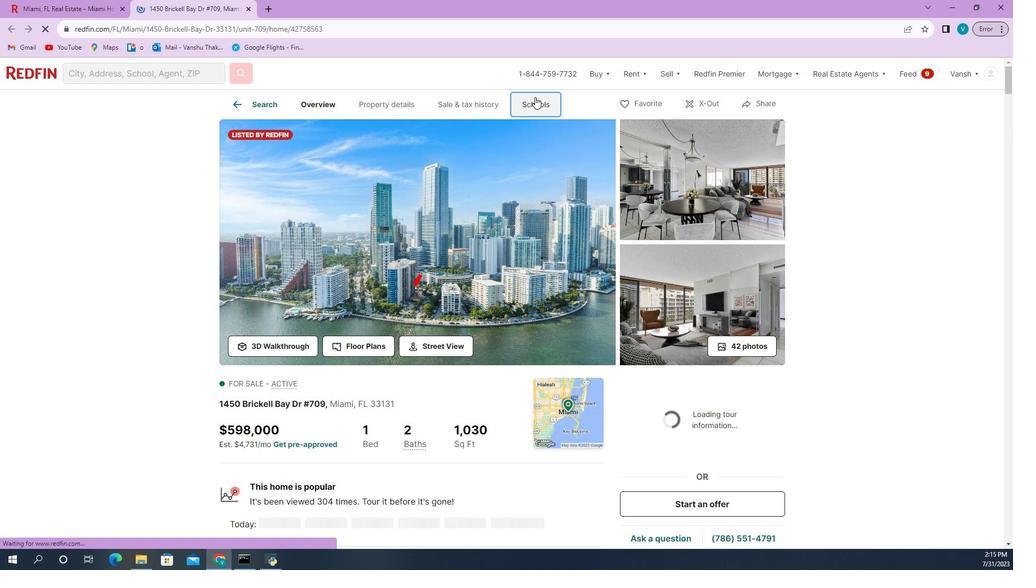 
Action: Mouse pressed left at (633, 238)
Screenshot: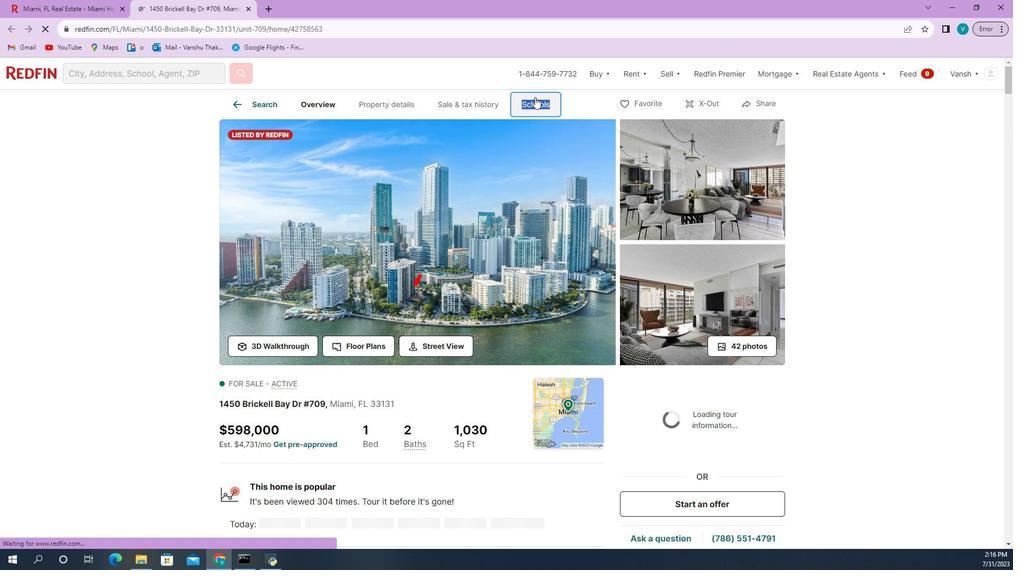 
Action: Mouse pressed left at (633, 238)
Screenshot: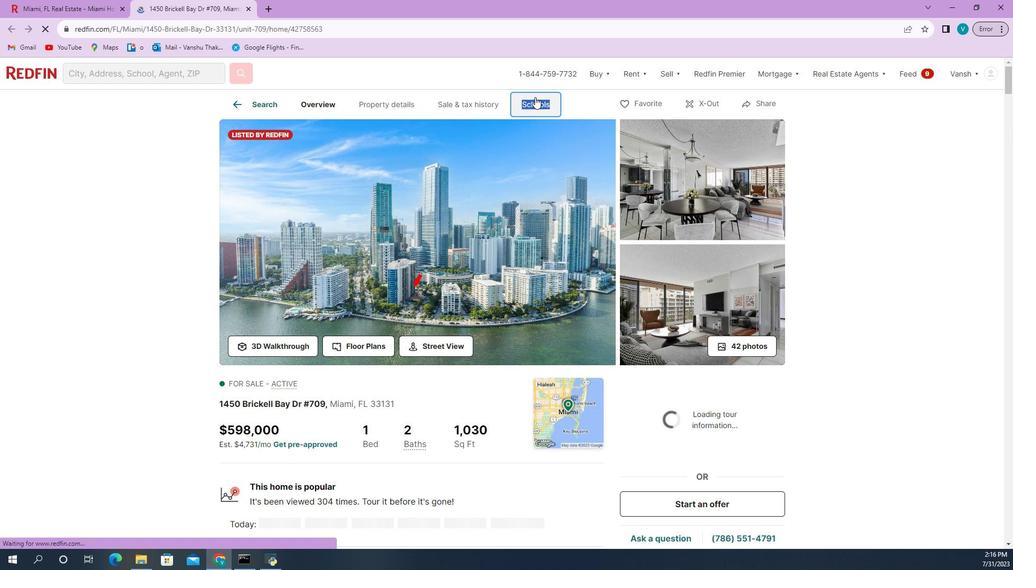 
Action: Mouse pressed left at (633, 238)
Screenshot: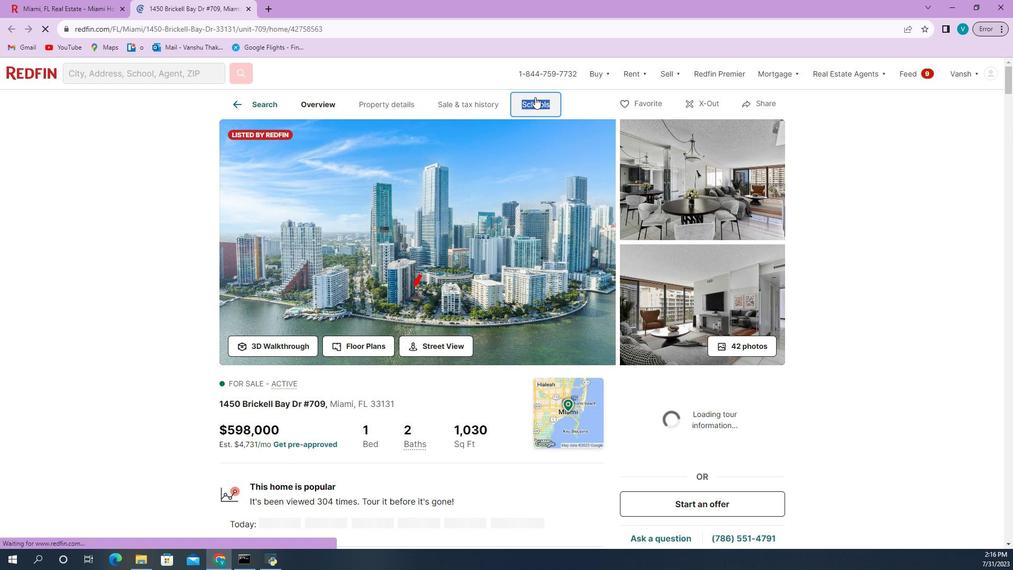 
Action: Mouse moved to (633, 238)
Screenshot: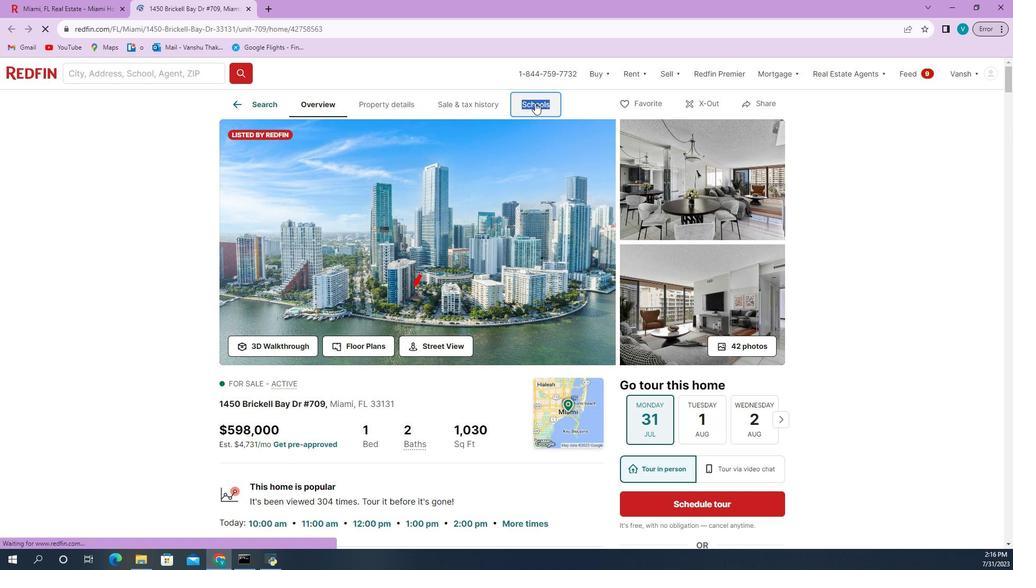 
Action: Mouse pressed left at (633, 238)
Screenshot: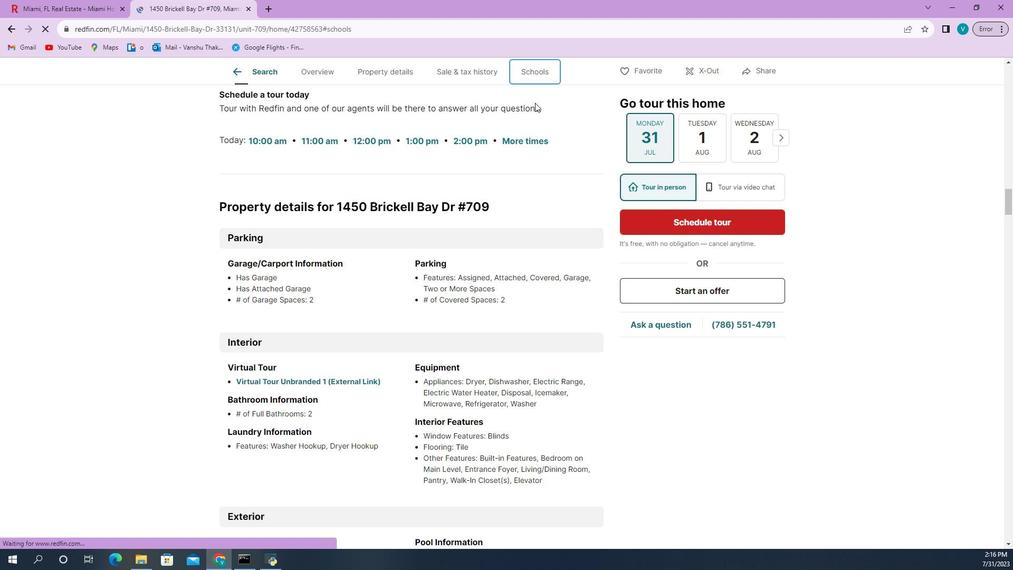 
Action: Mouse moved to (632, 232)
Screenshot: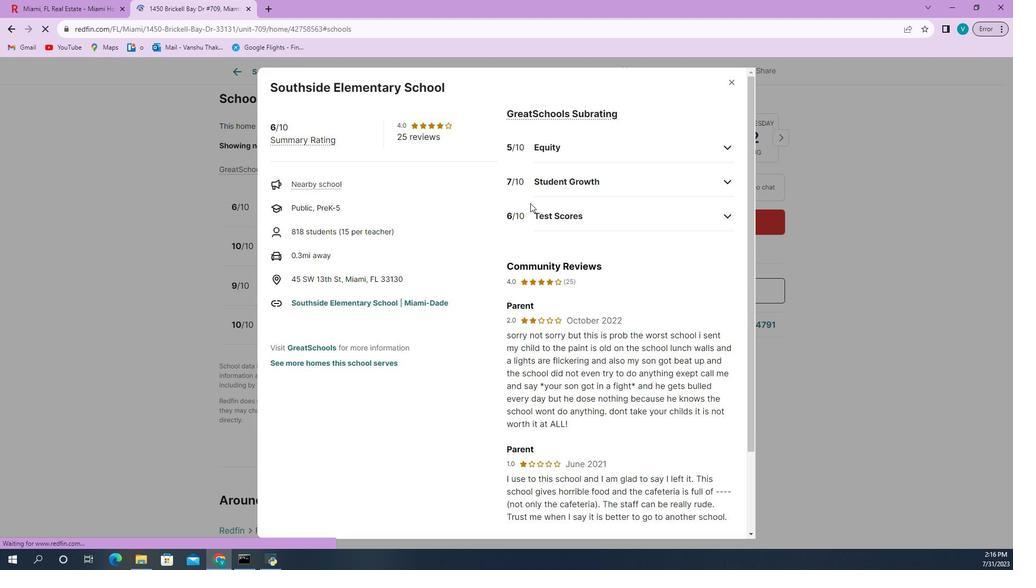 
Action: Mouse pressed left at (632, 232)
Screenshot: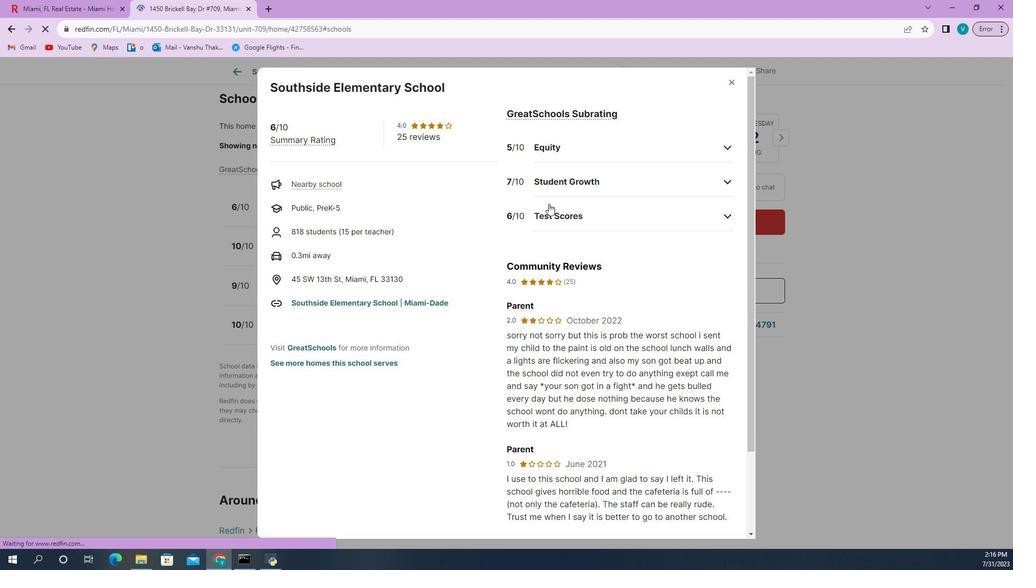 
Action: Mouse moved to (658, 236)
Screenshot: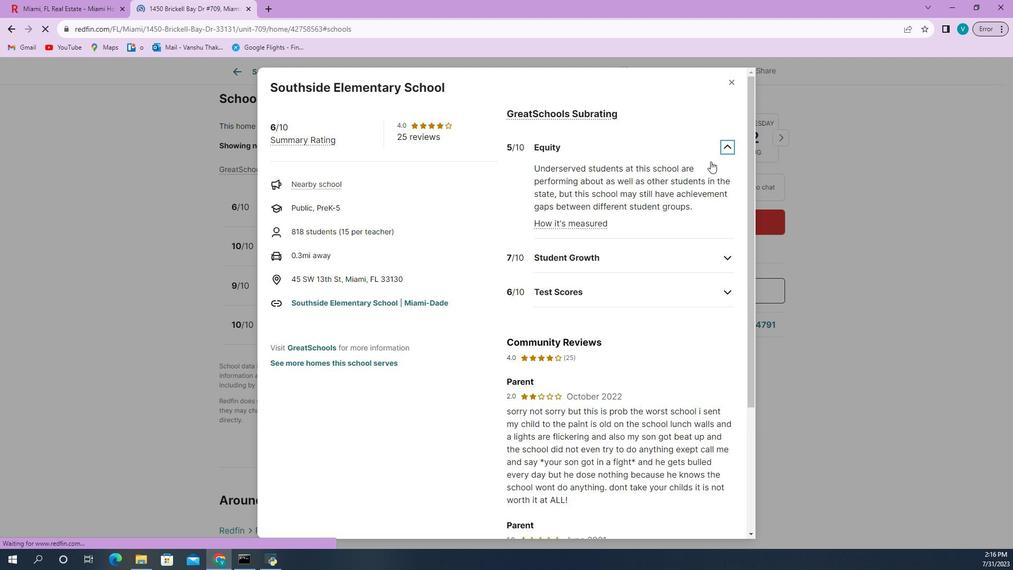 
Action: Mouse pressed left at (658, 236)
Screenshot: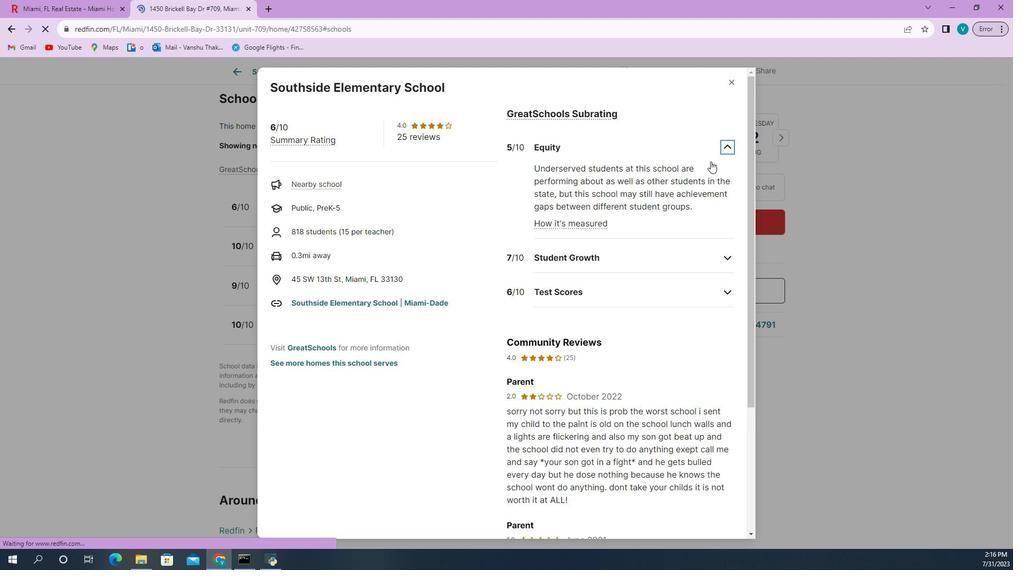
Action: Mouse moved to (657, 234)
Screenshot: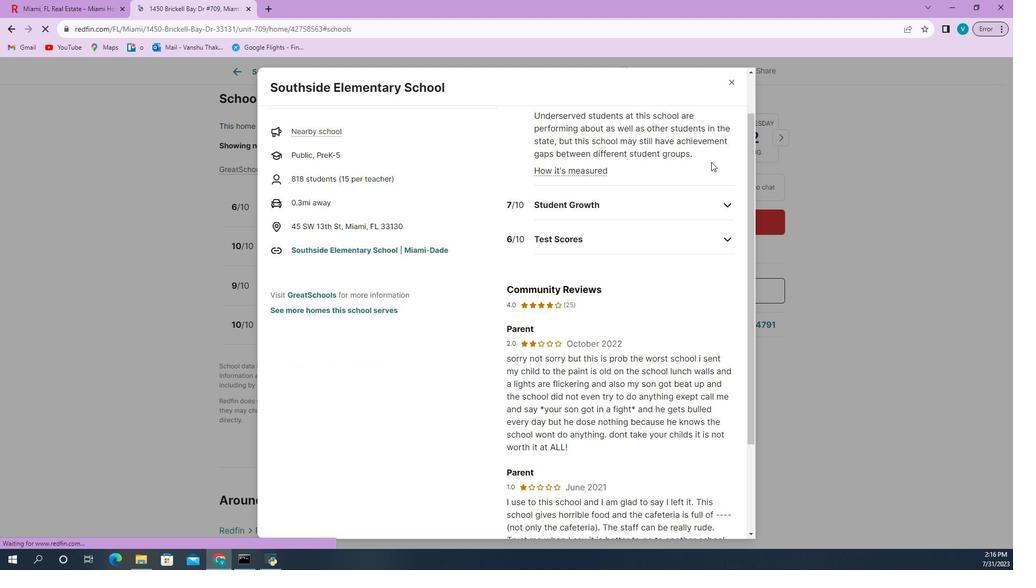 
Action: Mouse scrolled (657, 234) with delta (0, 0)
Screenshot: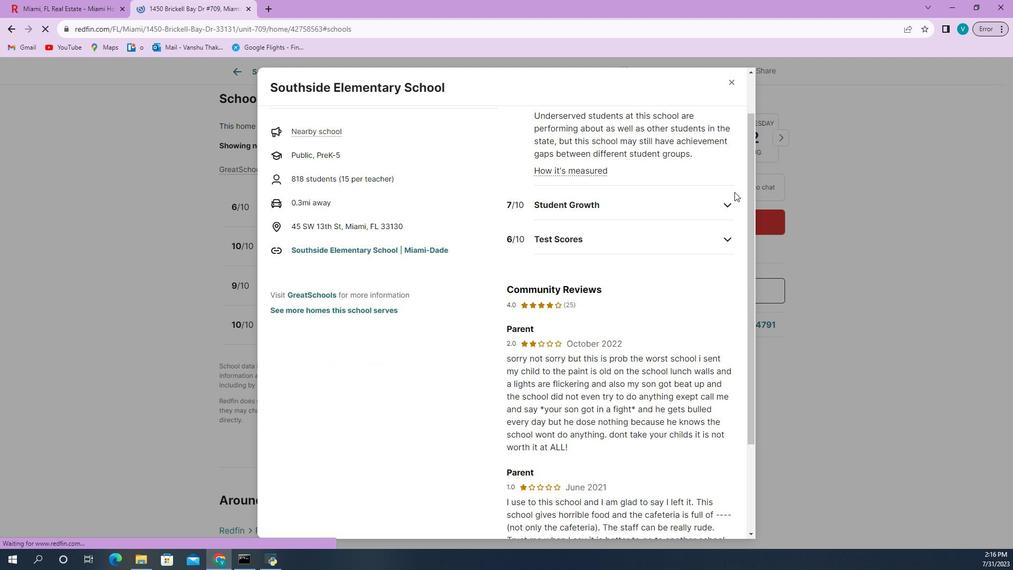 
Action: Mouse moved to (659, 233)
Screenshot: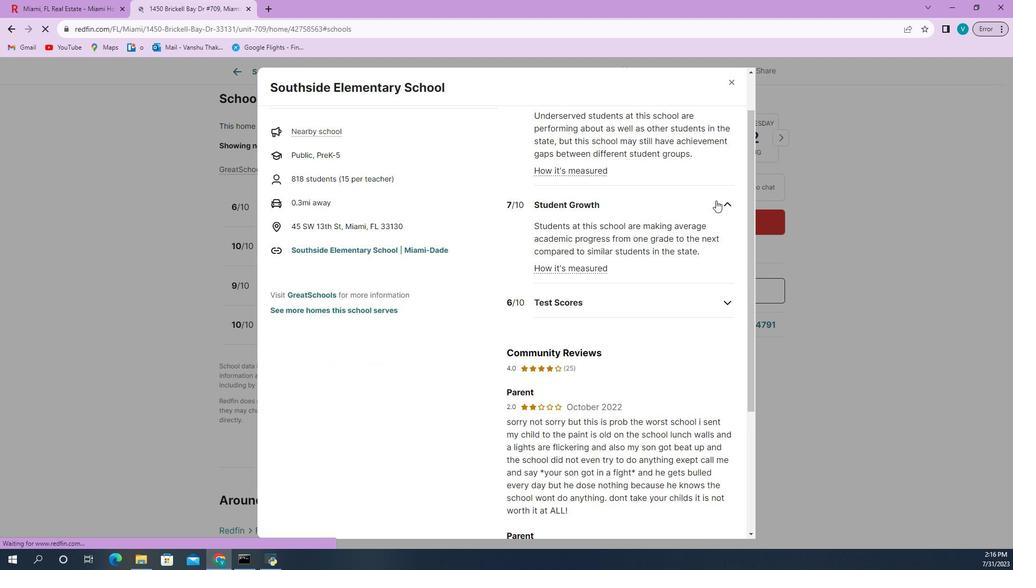 
Action: Mouse pressed left at (659, 233)
Screenshot: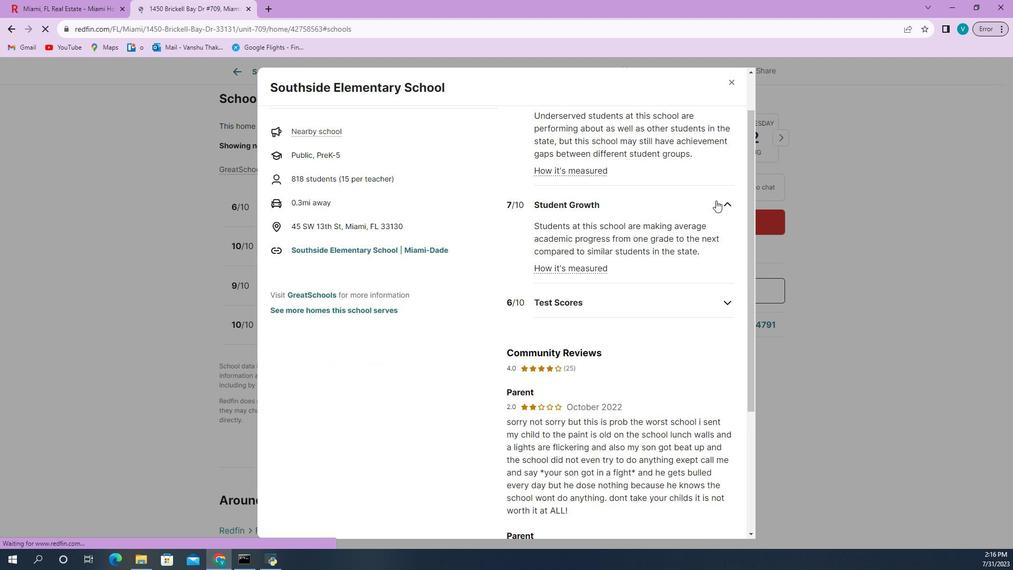 
Action: Mouse moved to (657, 232)
Screenshot: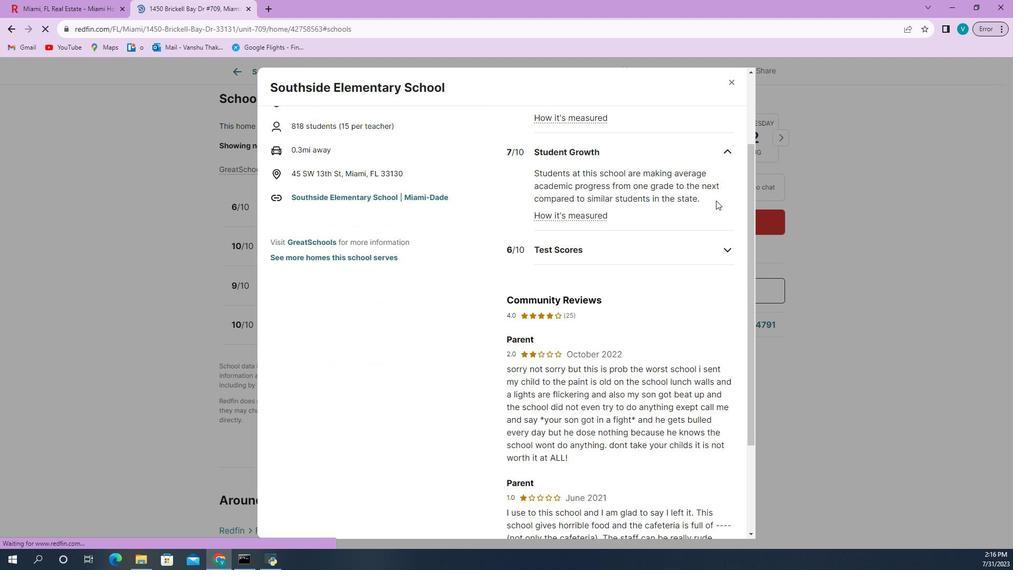 
Action: Mouse scrolled (657, 232) with delta (0, 0)
Screenshot: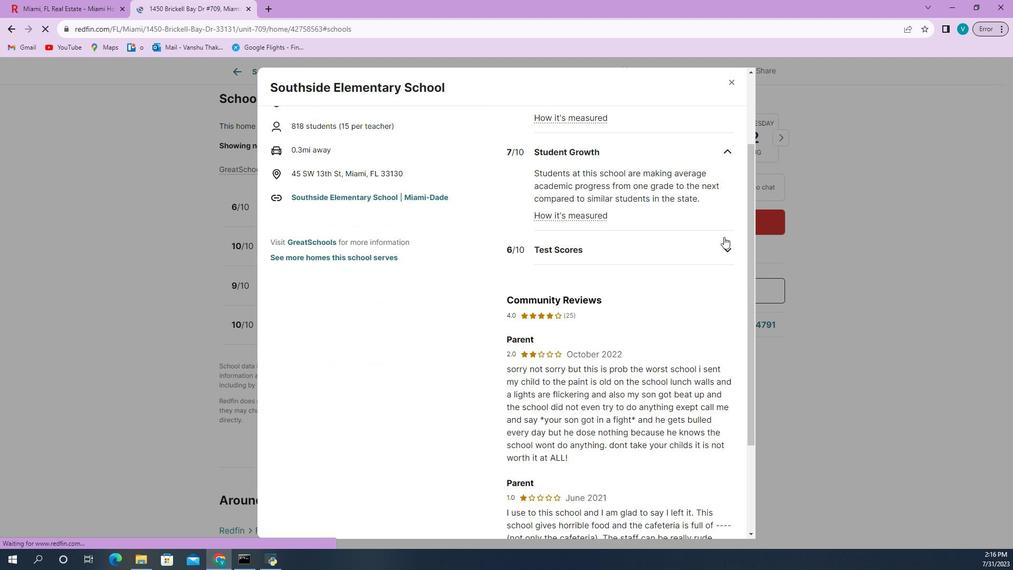 
Action: Mouse moved to (659, 230)
Screenshot: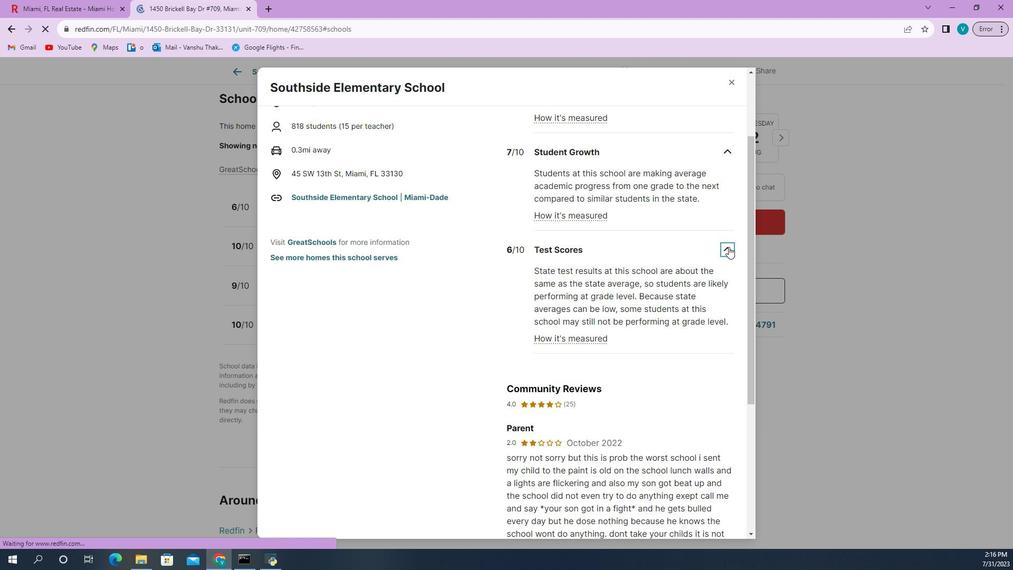 
Action: Mouse pressed left at (659, 230)
Screenshot: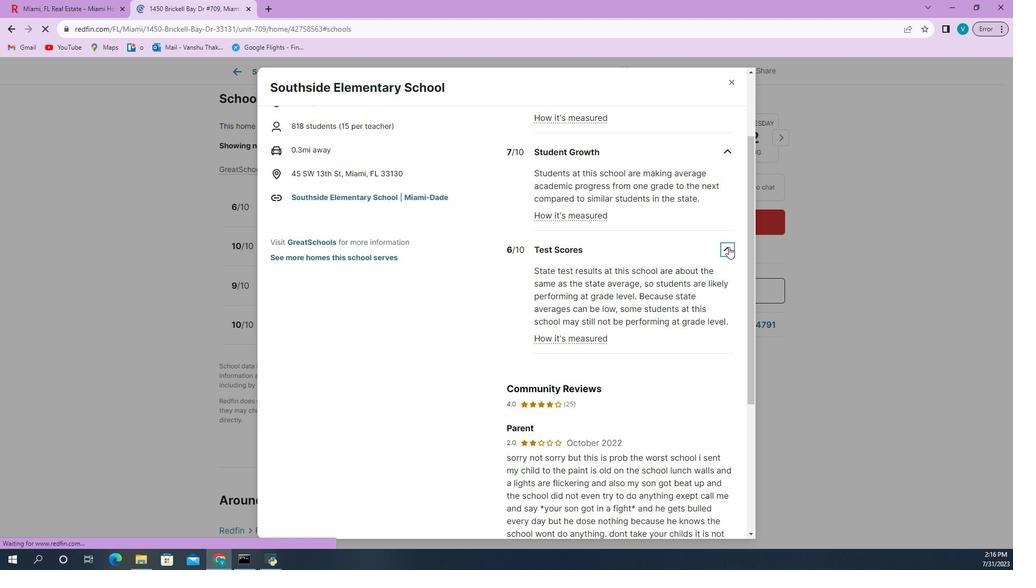 
Action: Mouse moved to (659, 230)
Screenshot: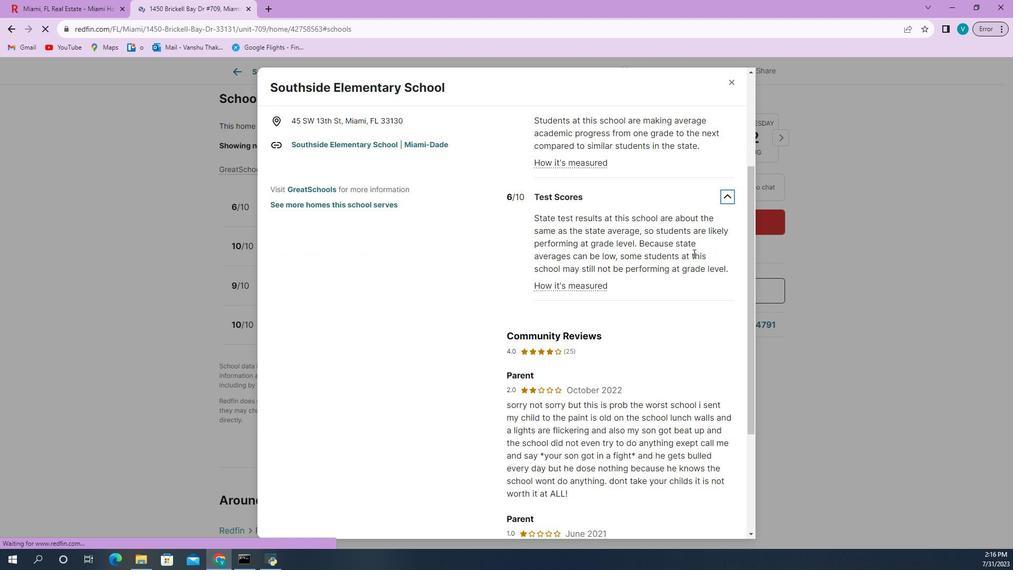 
Action: Mouse scrolled (659, 230) with delta (0, 0)
Screenshot: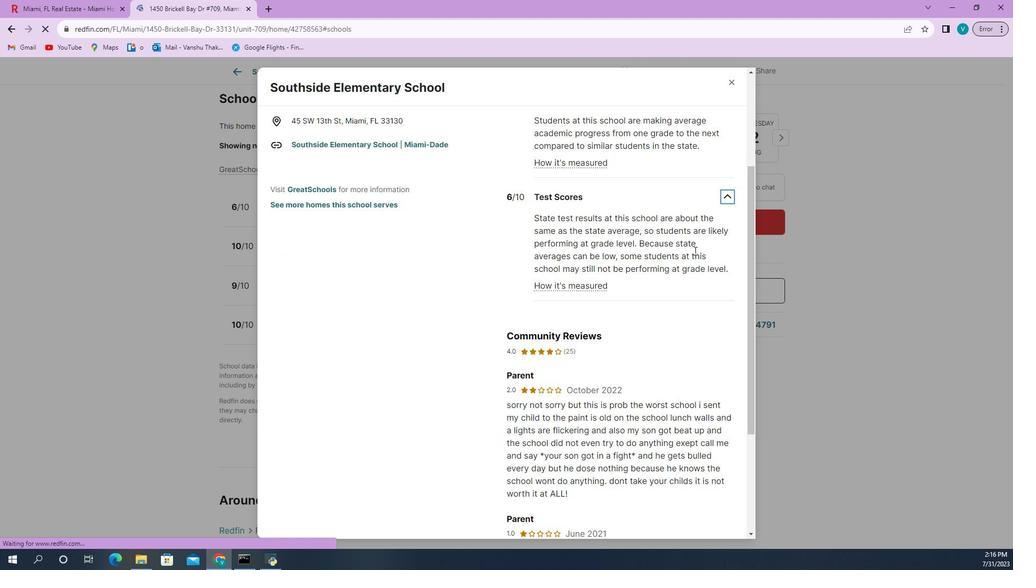 
Action: Mouse moved to (654, 230)
Screenshot: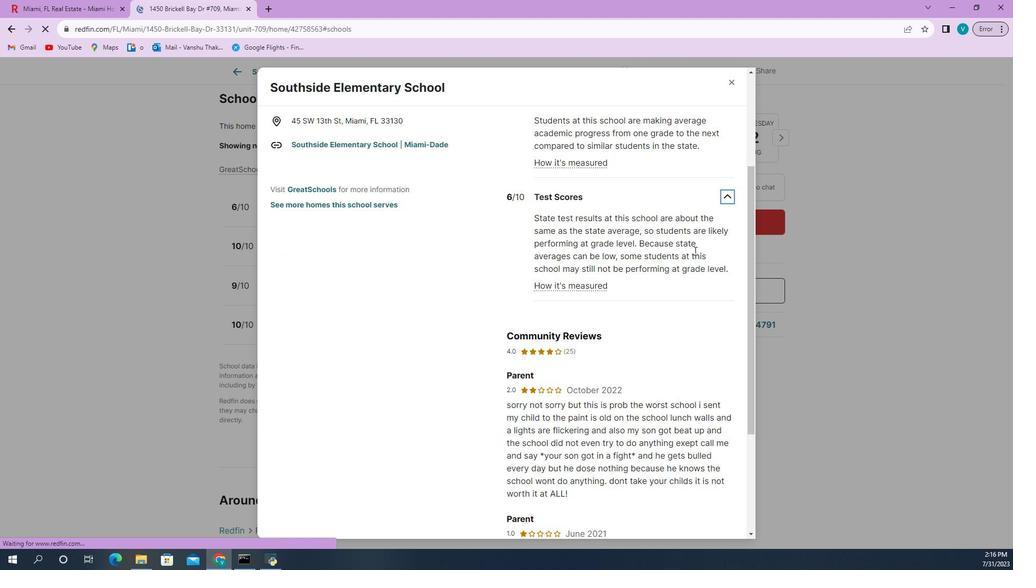 
Action: Mouse scrolled (654, 230) with delta (0, 0)
Screenshot: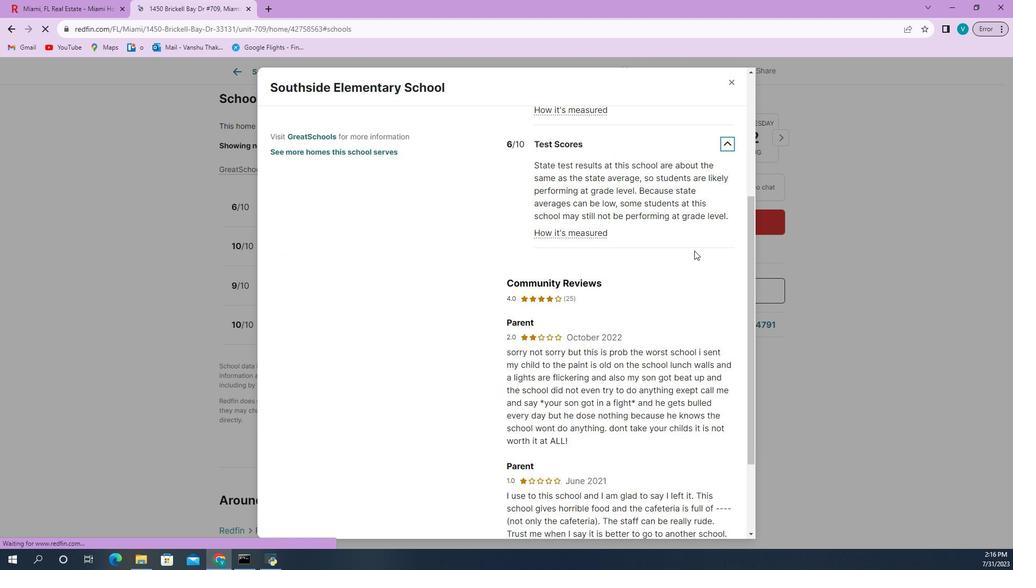 
Action: Mouse scrolled (654, 230) with delta (0, 0)
Screenshot: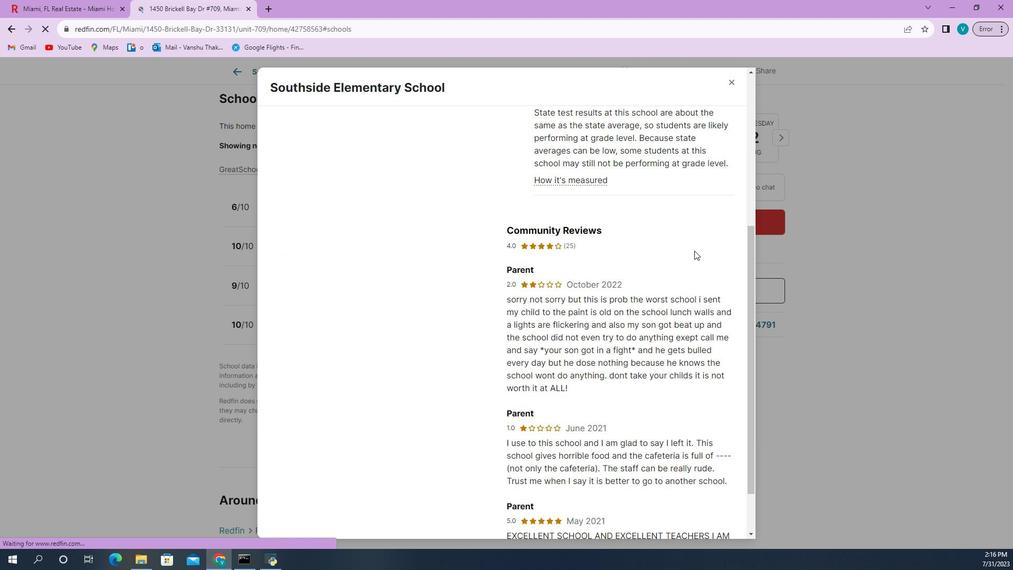 
Action: Mouse scrolled (654, 230) with delta (0, 0)
Screenshot: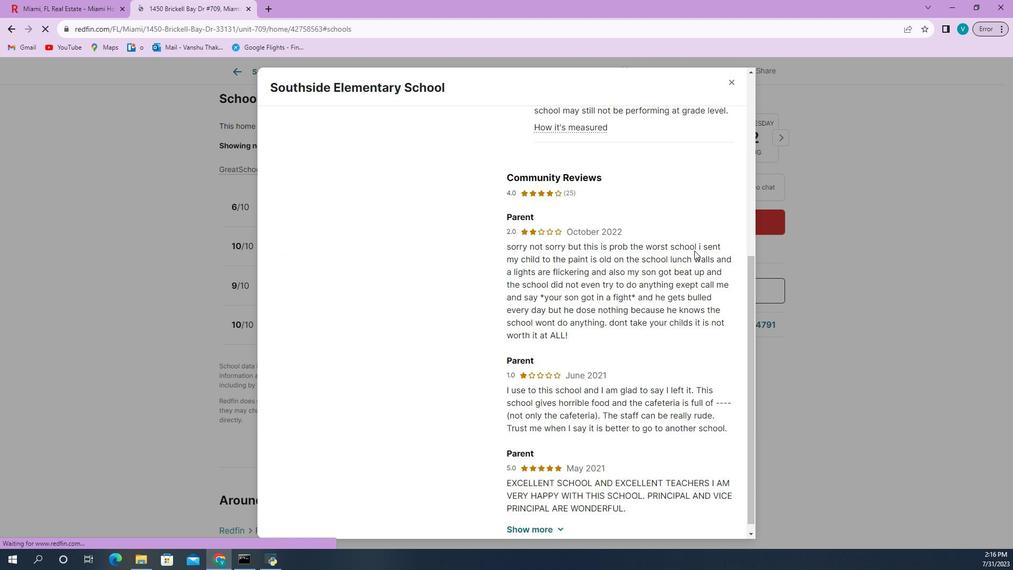 
Action: Mouse scrolled (654, 230) with delta (0, 0)
Screenshot: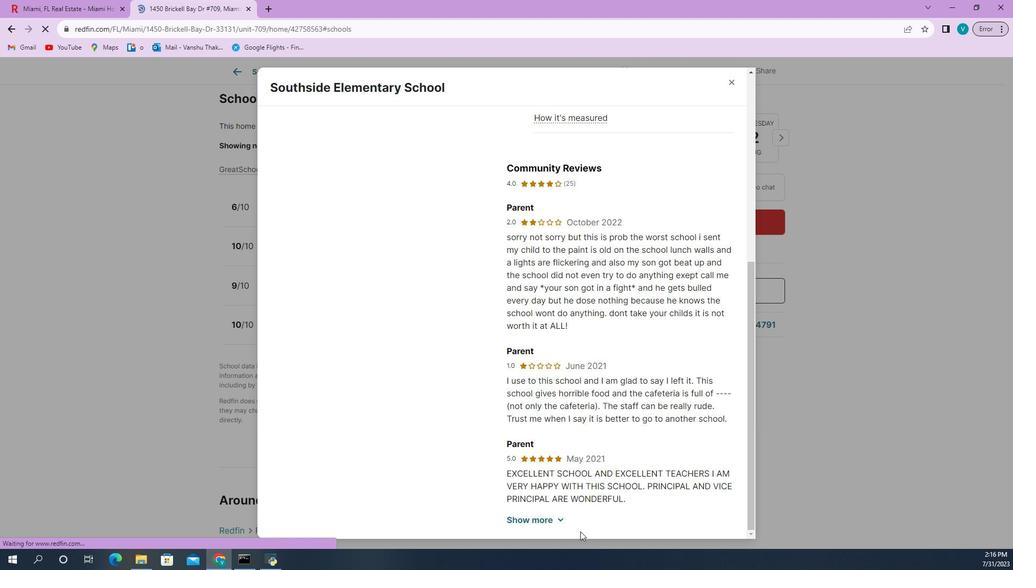 
Action: Mouse scrolled (654, 230) with delta (0, 0)
Screenshot: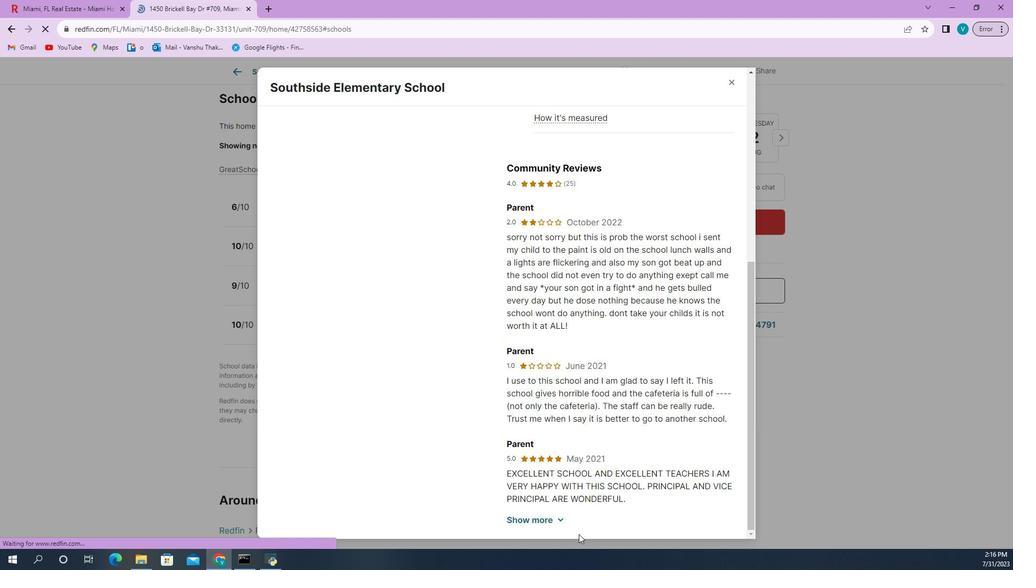
Action: Mouse moved to (634, 215)
Screenshot: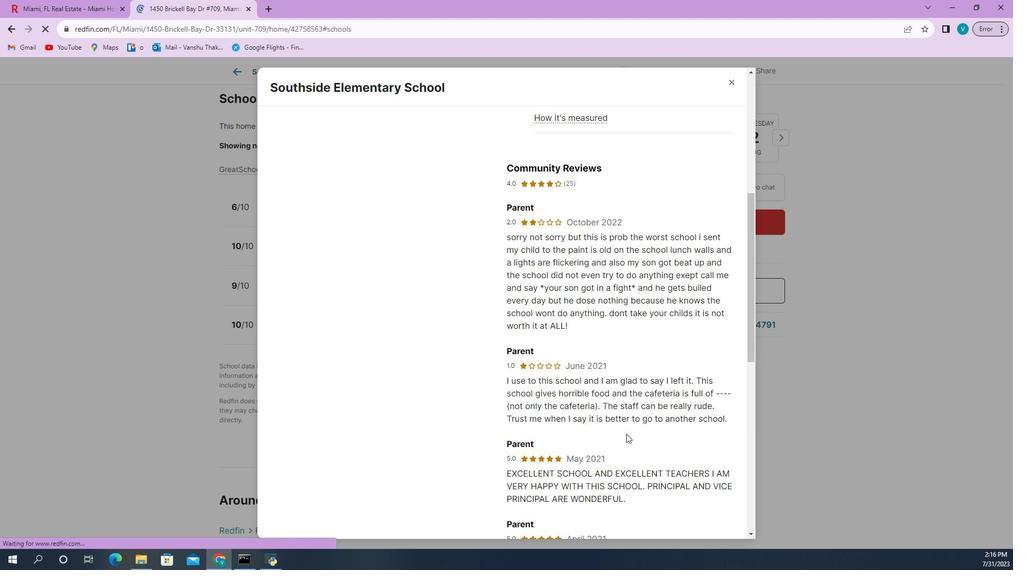 
Action: Mouse pressed left at (634, 215)
Screenshot: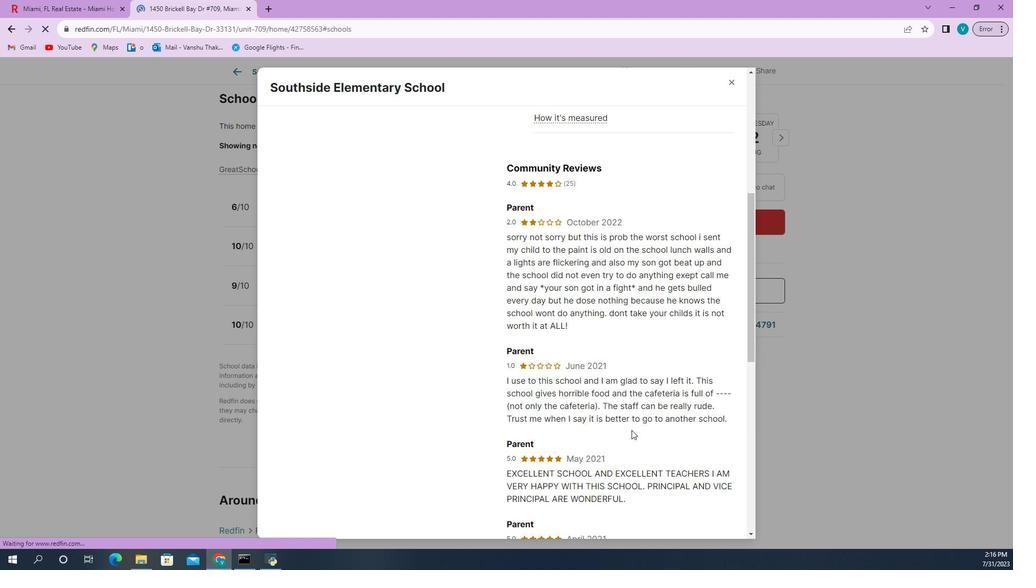 
Action: Mouse moved to (647, 221)
Screenshot: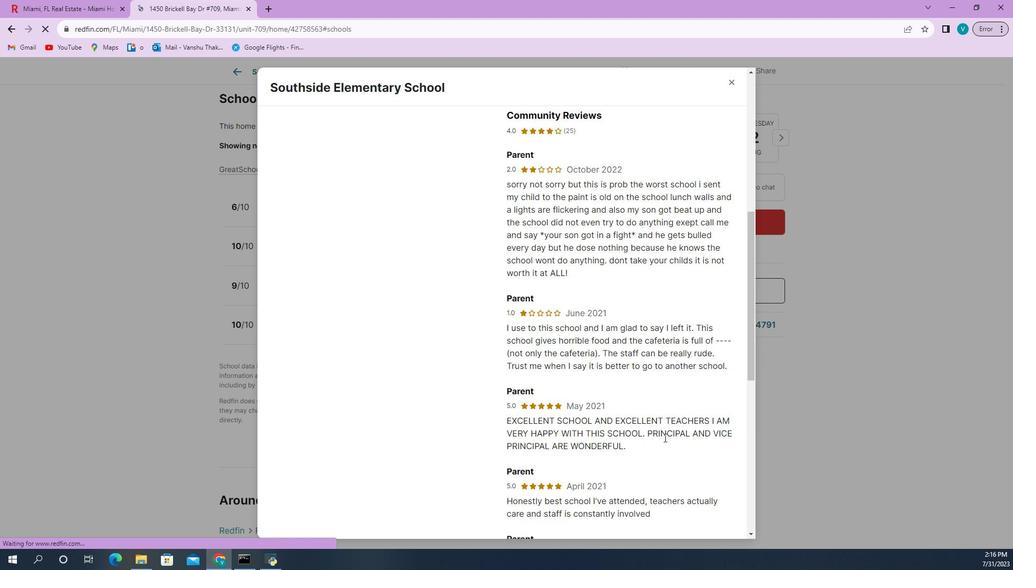 
Action: Mouse scrolled (647, 221) with delta (0, 0)
Screenshot: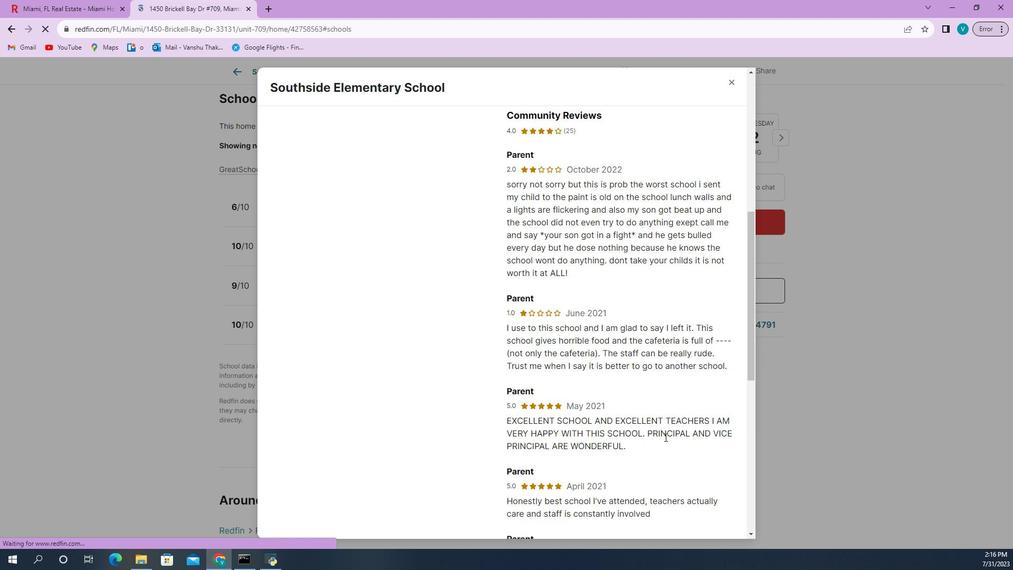 
Action: Mouse moved to (651, 220)
Screenshot: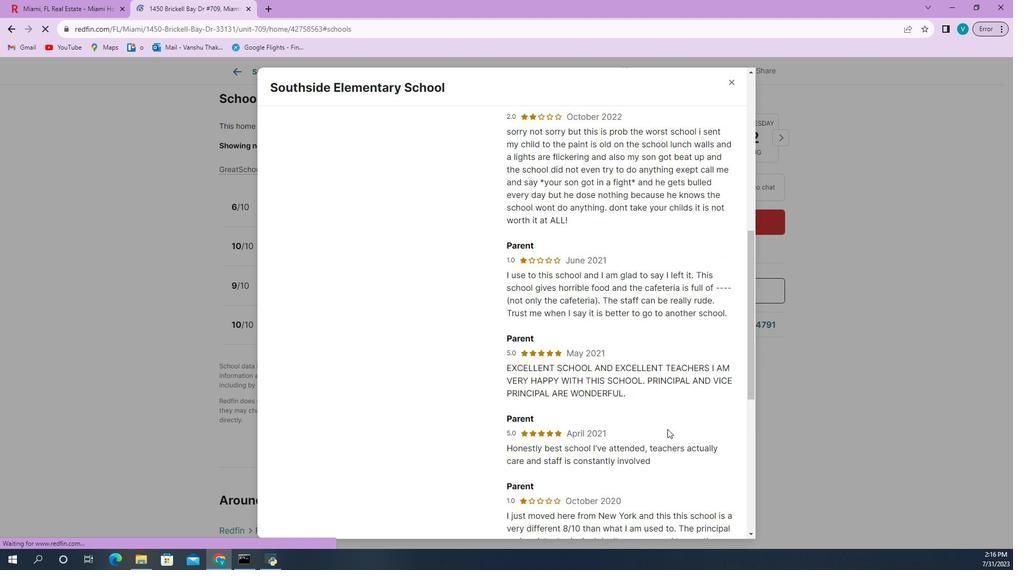 
Action: Mouse scrolled (651, 220) with delta (0, 0)
Screenshot: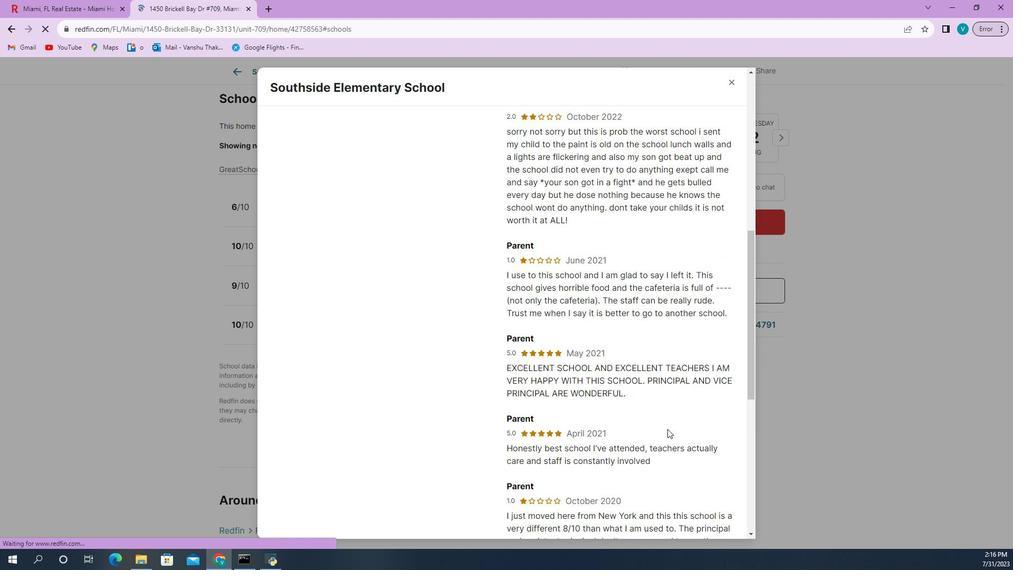 
Action: Mouse moved to (651, 221)
Screenshot: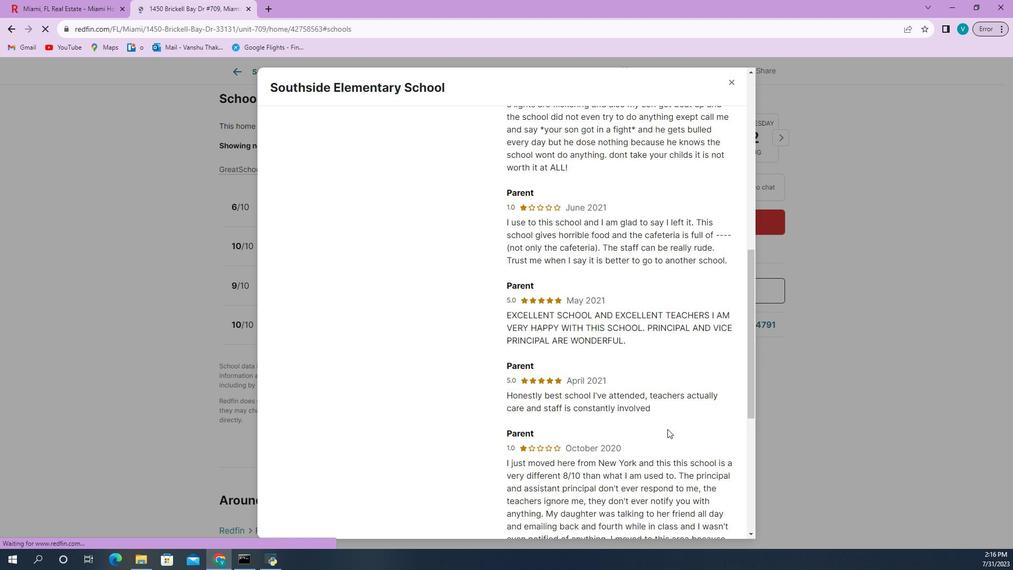 
Action: Mouse scrolled (651, 221) with delta (0, 0)
Screenshot: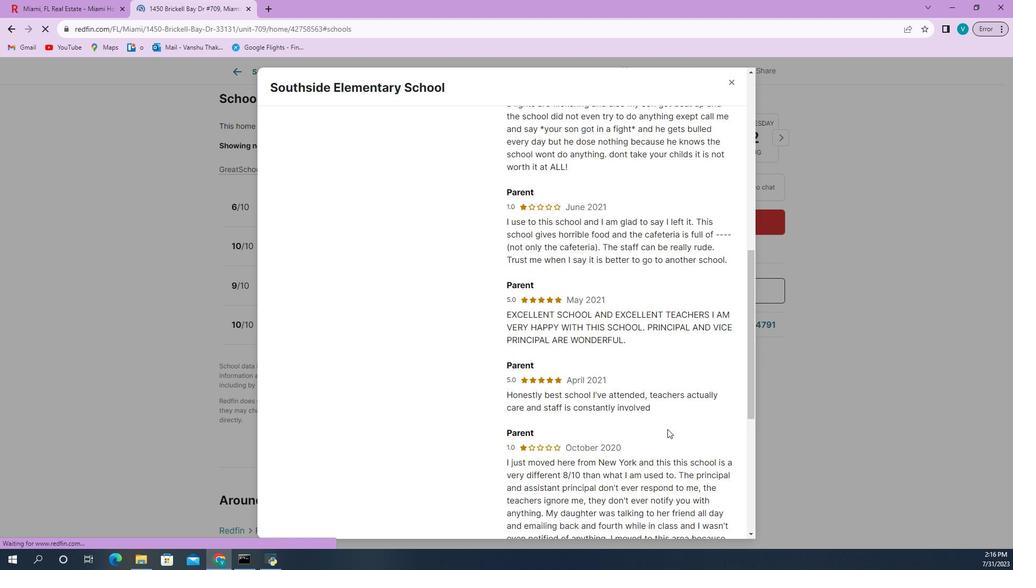 
Action: Mouse scrolled (651, 221) with delta (0, 0)
Screenshot: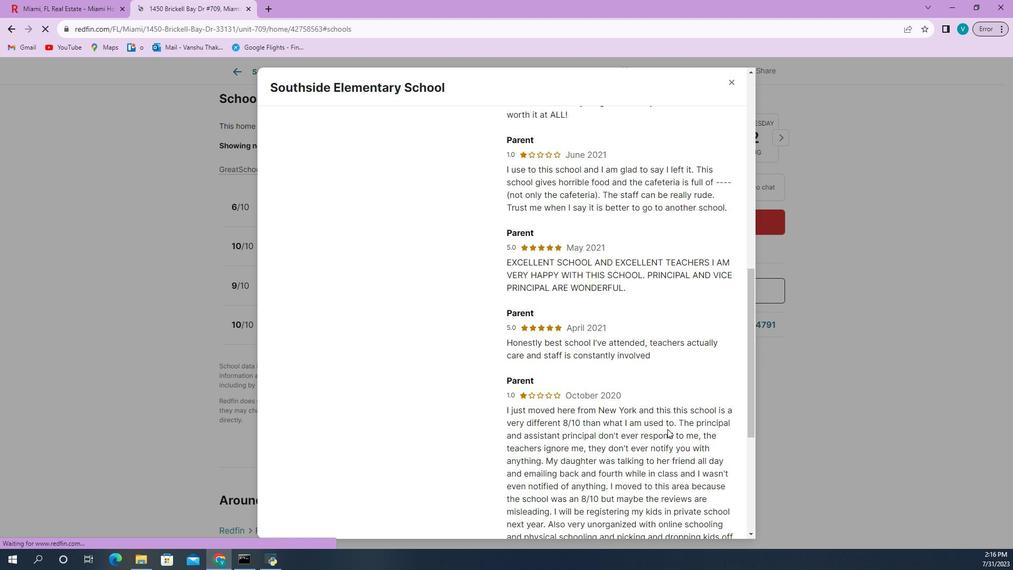 
Action: Mouse scrolled (651, 221) with delta (0, 0)
Screenshot: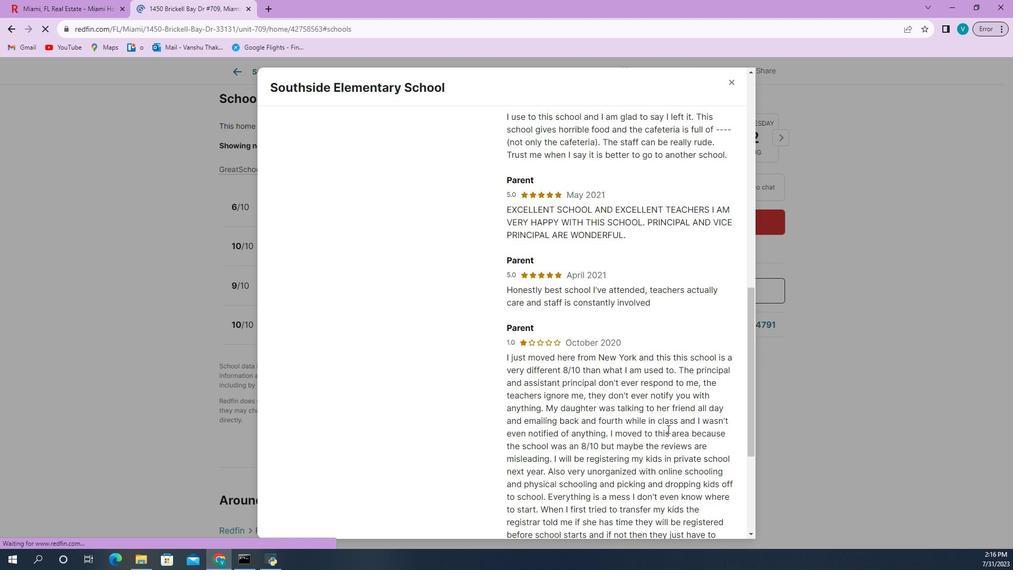 
Action: Mouse scrolled (651, 221) with delta (0, 0)
Screenshot: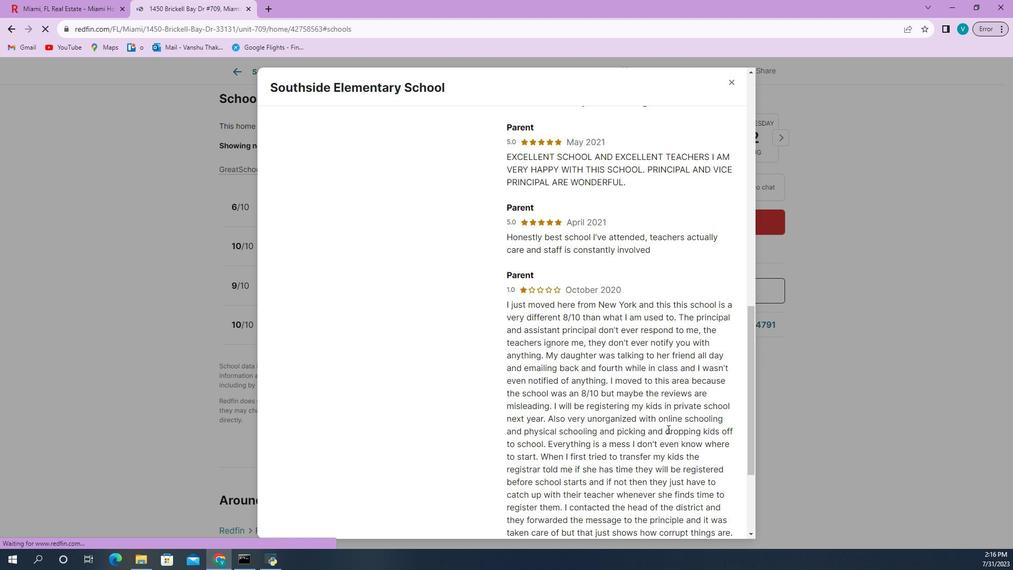 
Action: Mouse scrolled (651, 221) with delta (0, 0)
Screenshot: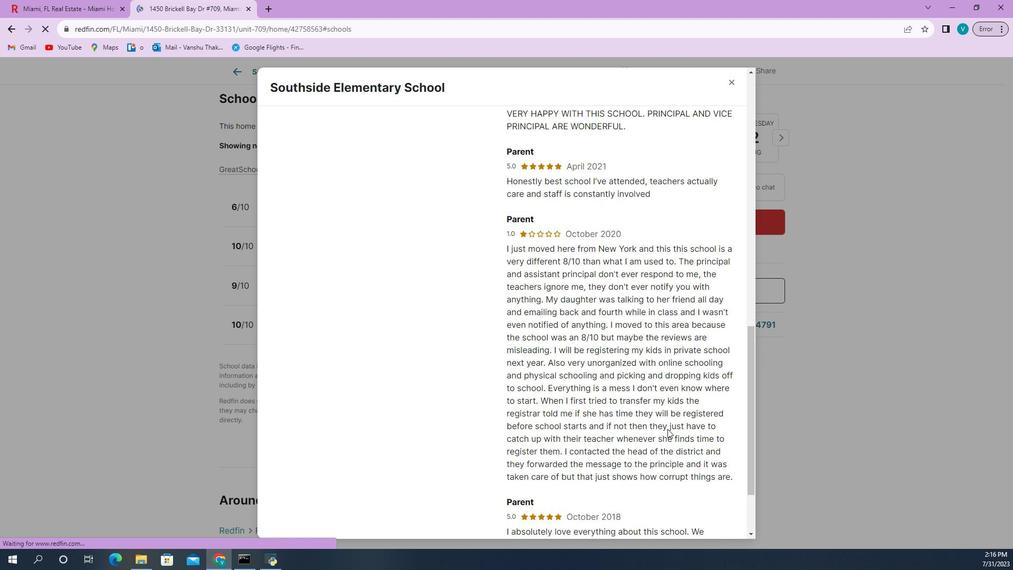 
Action: Mouse scrolled (651, 221) with delta (0, 0)
Screenshot: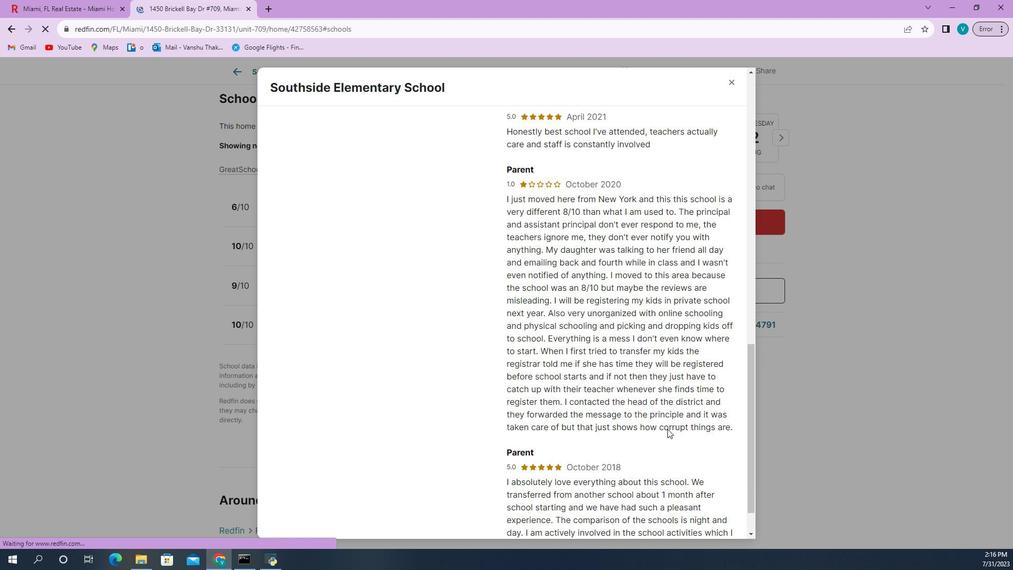 
Action: Mouse scrolled (651, 221) with delta (0, 0)
Screenshot: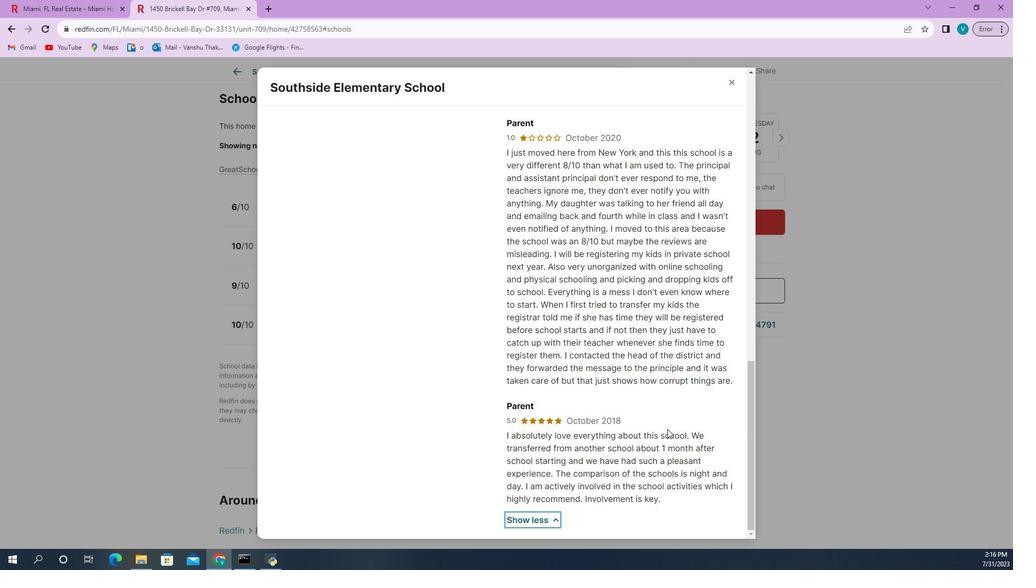 
Action: Mouse scrolled (651, 221) with delta (0, 0)
Screenshot: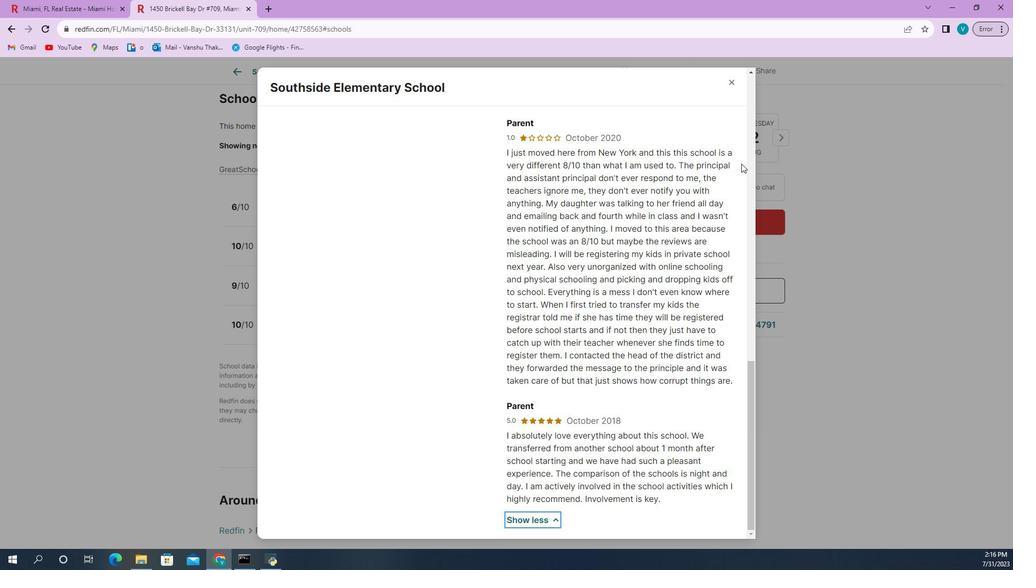 
Action: Mouse moved to (659, 239)
Screenshot: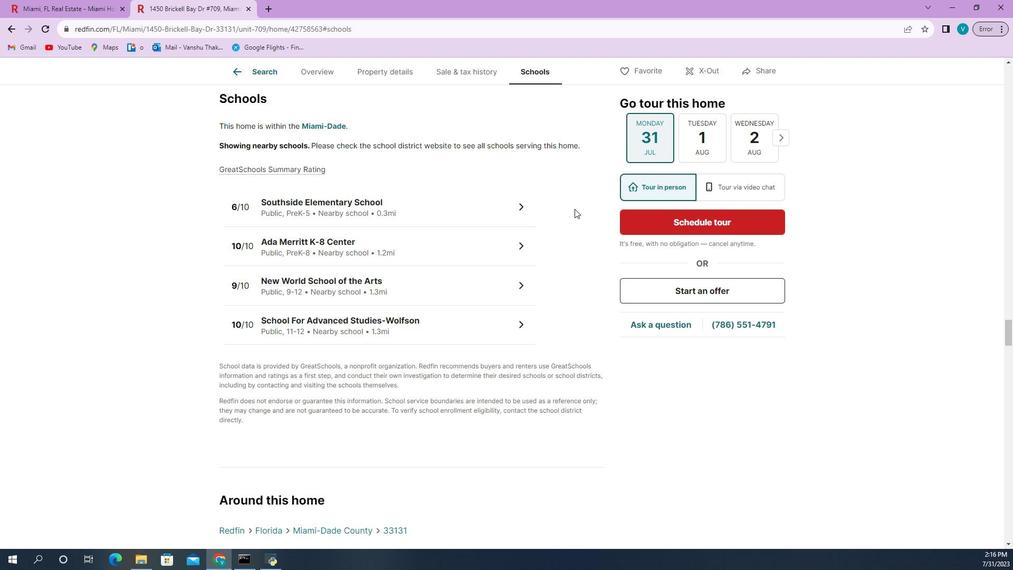
Action: Mouse pressed left at (659, 239)
Screenshot: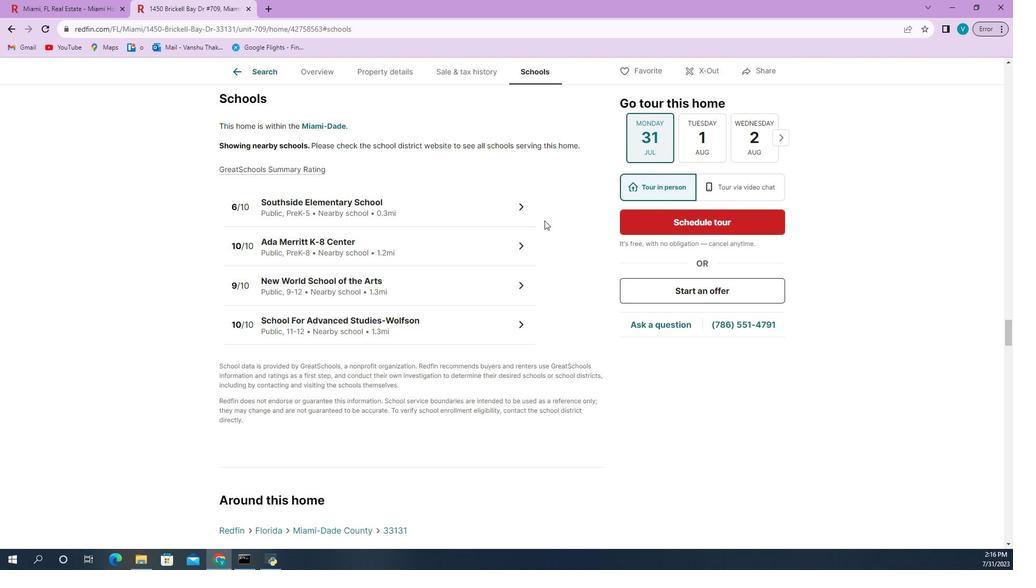 
Action: Mouse moved to (632, 230)
Screenshot: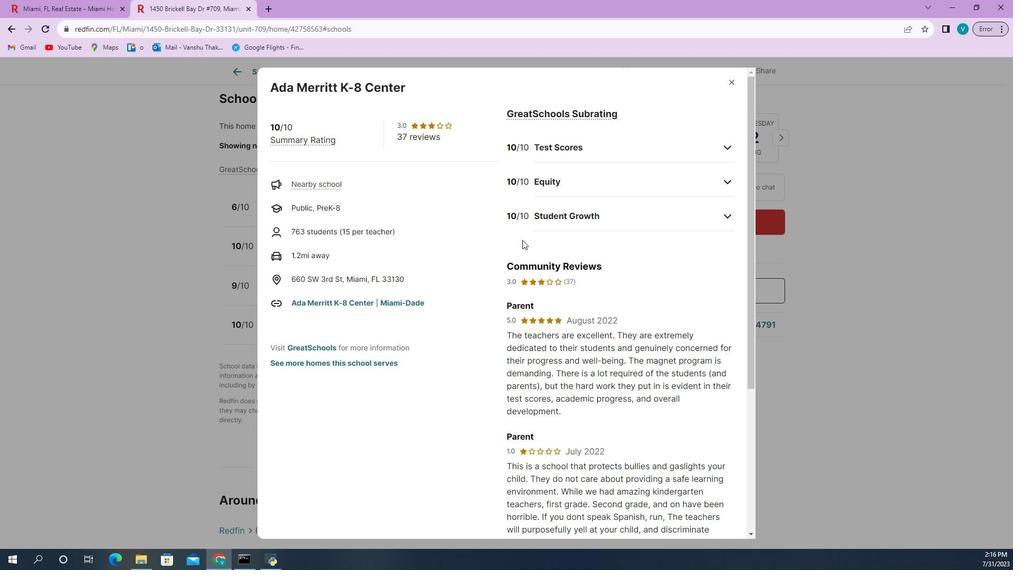
Action: Mouse pressed left at (632, 230)
Screenshot: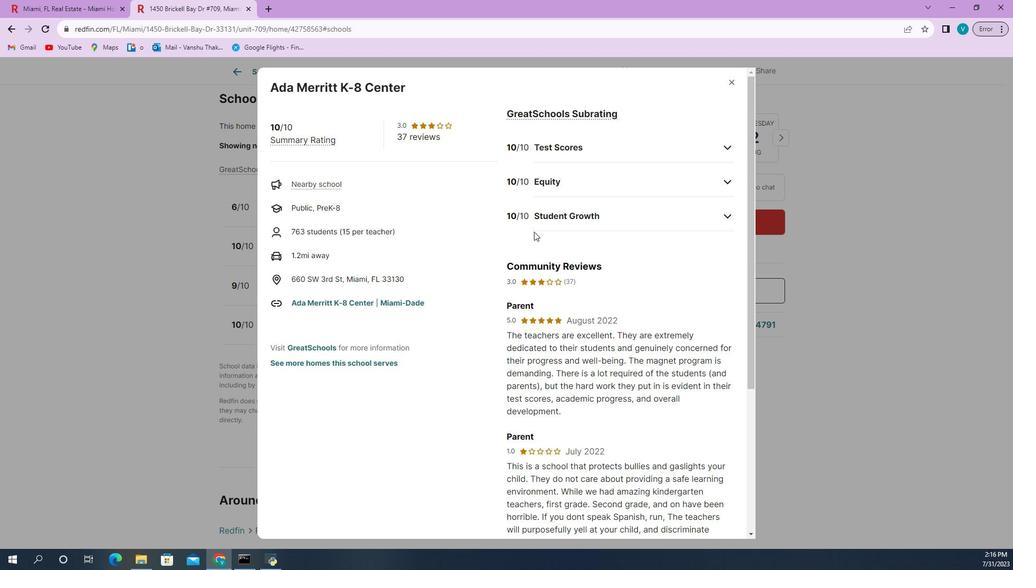 
Action: Mouse moved to (660, 236)
Screenshot: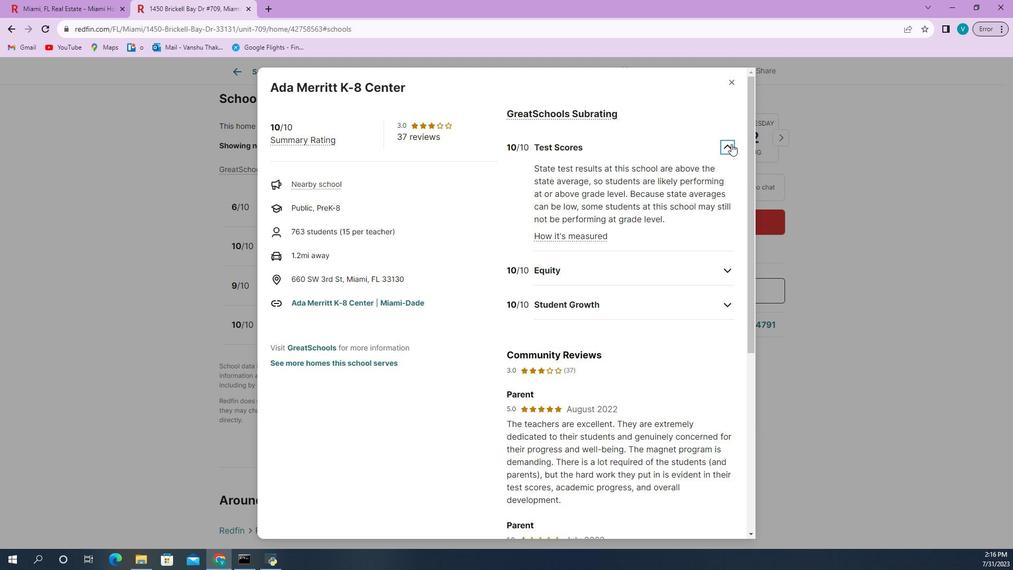 
Action: Mouse pressed left at (660, 236)
Screenshot: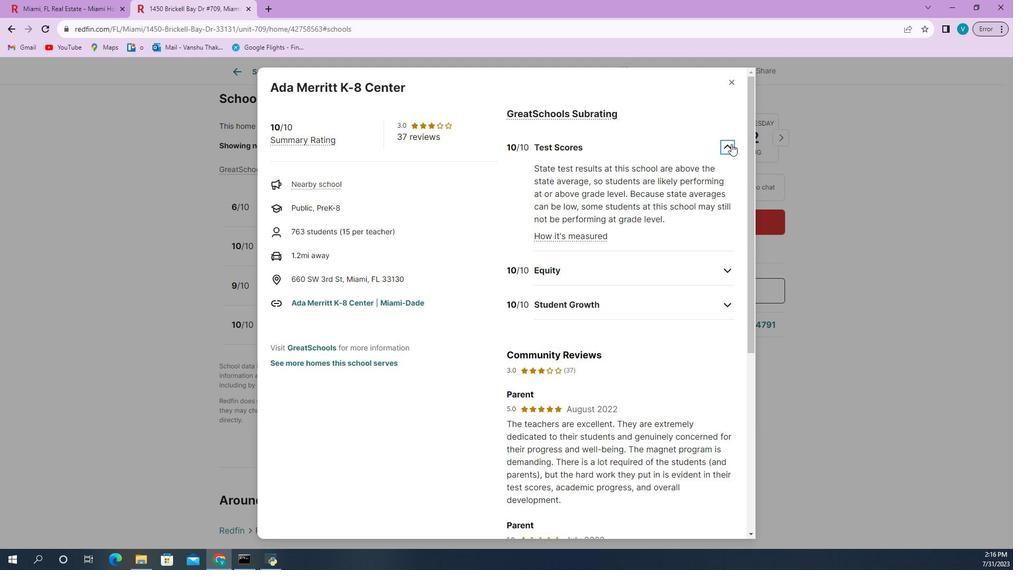 
Action: Mouse moved to (659, 236)
Screenshot: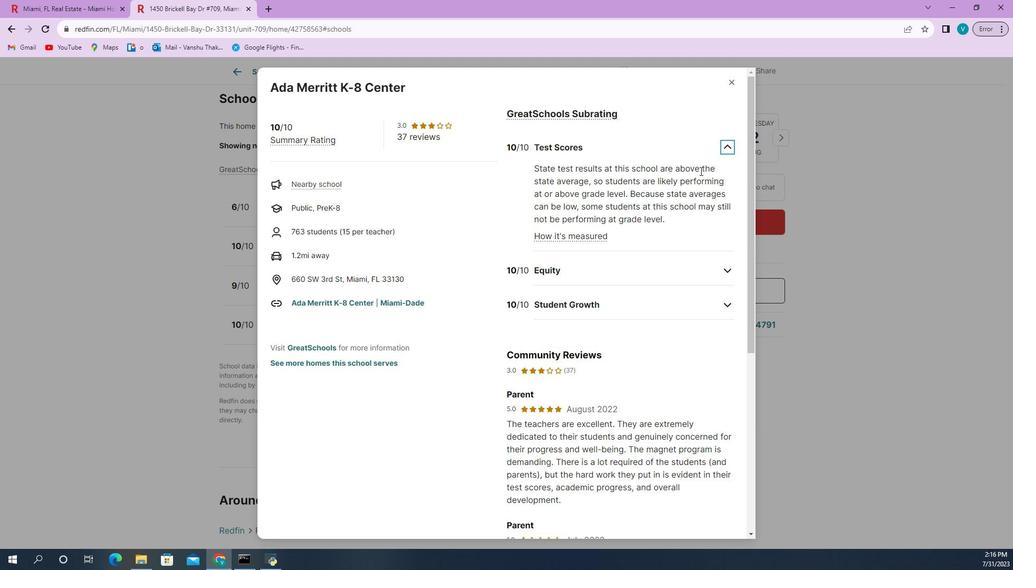
Action: Mouse pressed left at (659, 236)
Screenshot: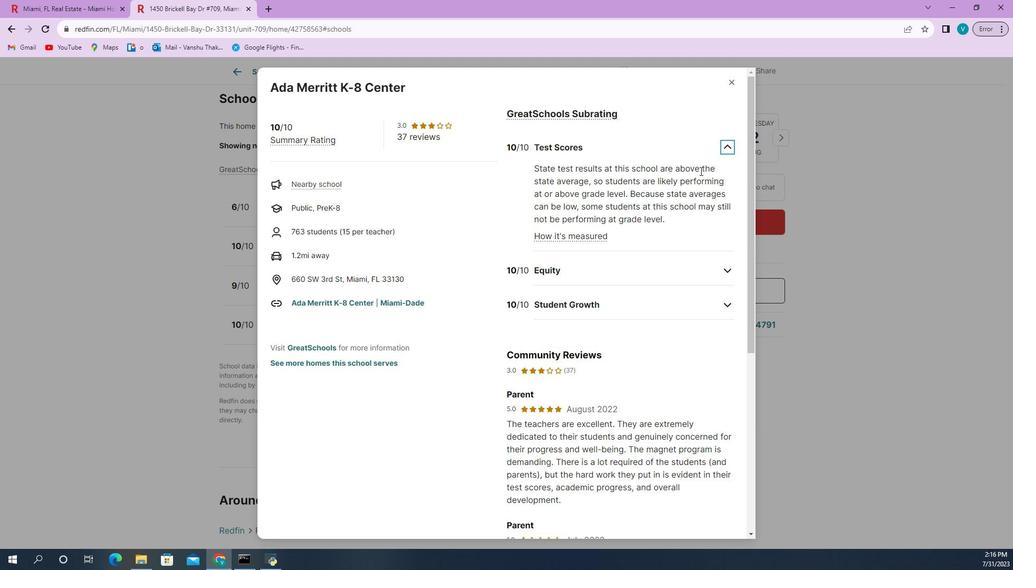 
Action: Mouse moved to (655, 234)
Screenshot: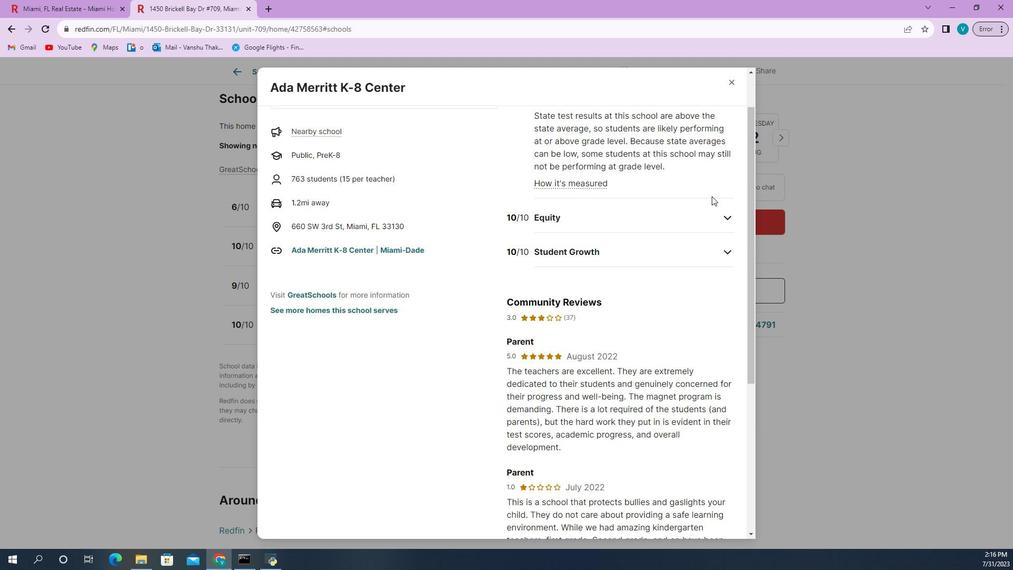 
Action: Mouse scrolled (655, 234) with delta (0, 0)
Screenshot: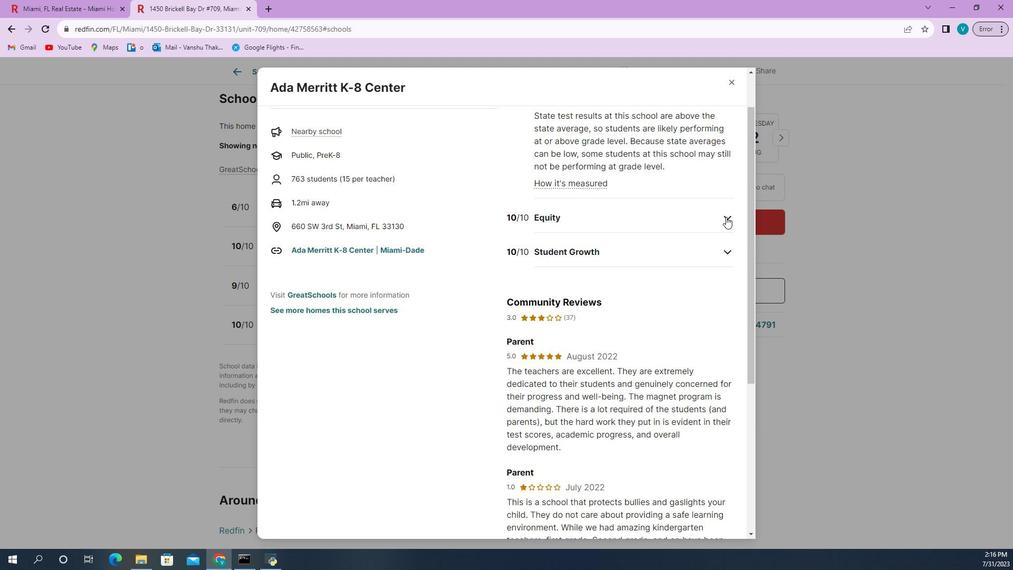 
Action: Mouse moved to (658, 232)
Screenshot: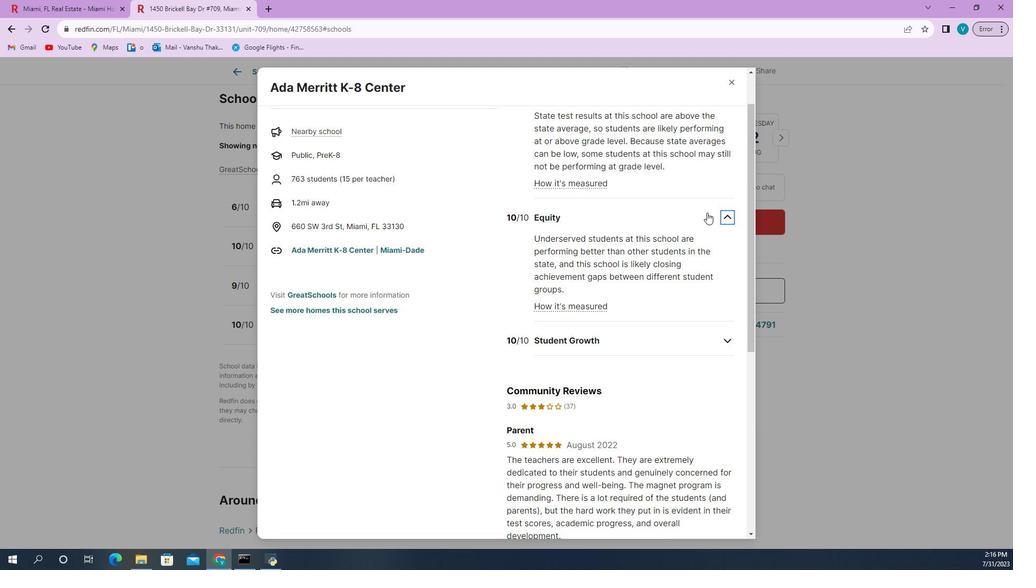 
Action: Mouse pressed left at (658, 232)
Screenshot: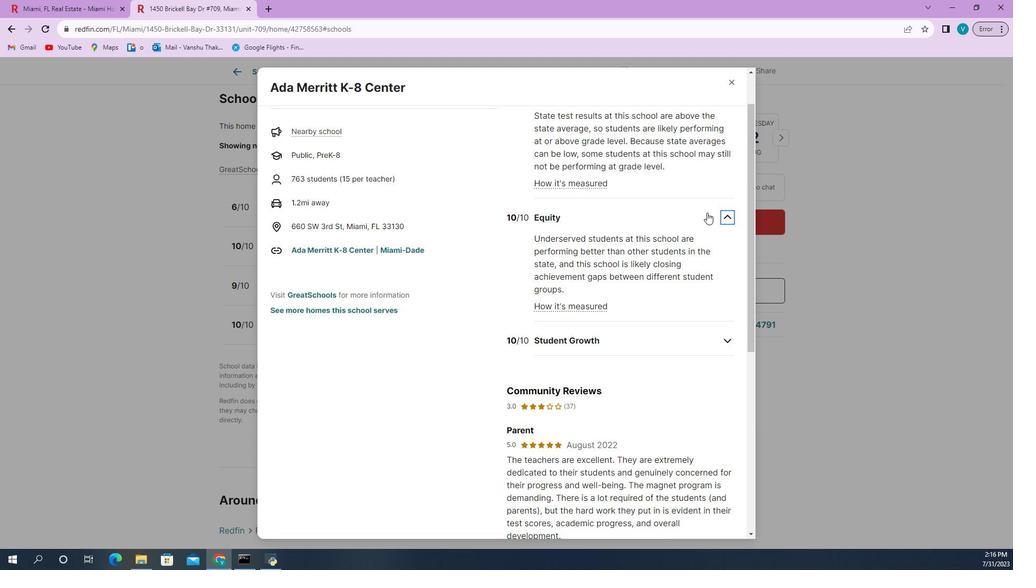 
Action: Mouse moved to (656, 232)
Screenshot: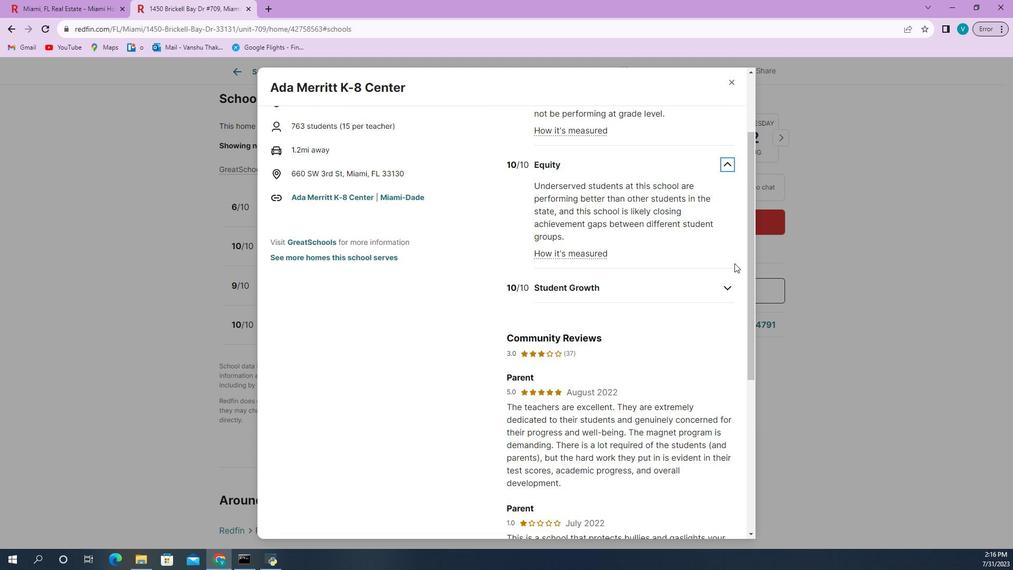 
Action: Mouse scrolled (656, 232) with delta (0, 0)
Screenshot: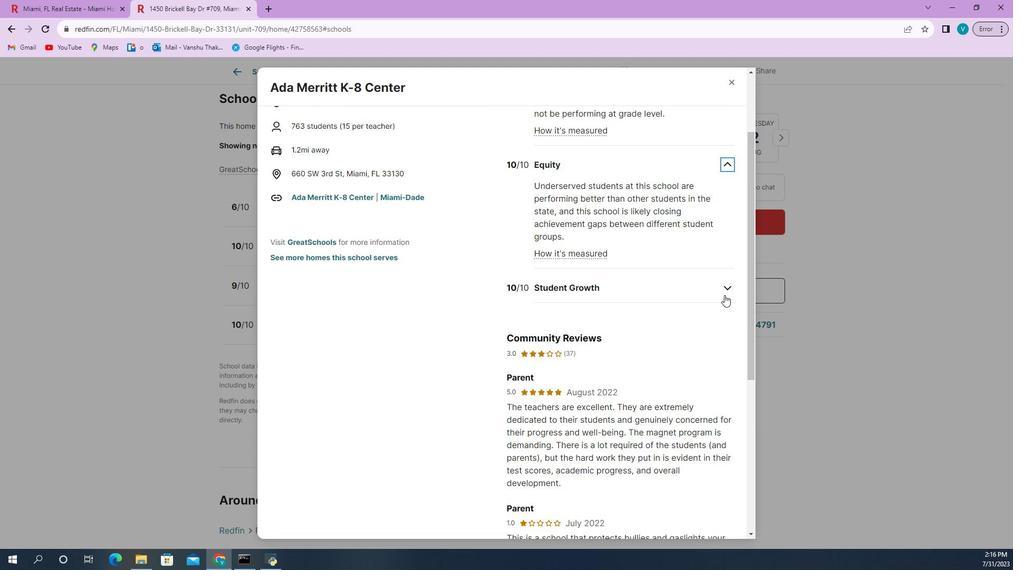 
Action: Mouse moved to (658, 228)
Screenshot: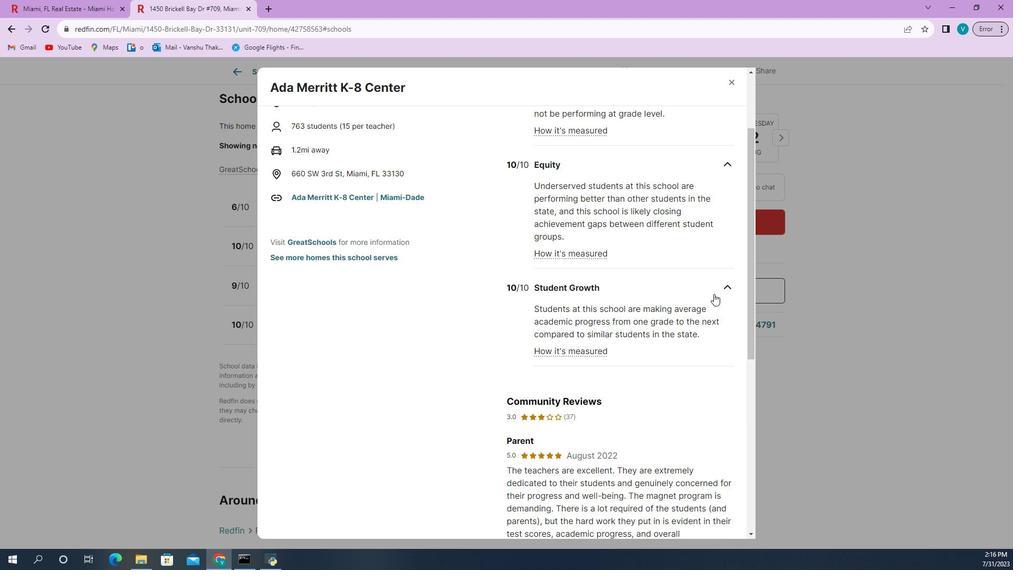 
Action: Mouse pressed left at (658, 228)
Screenshot: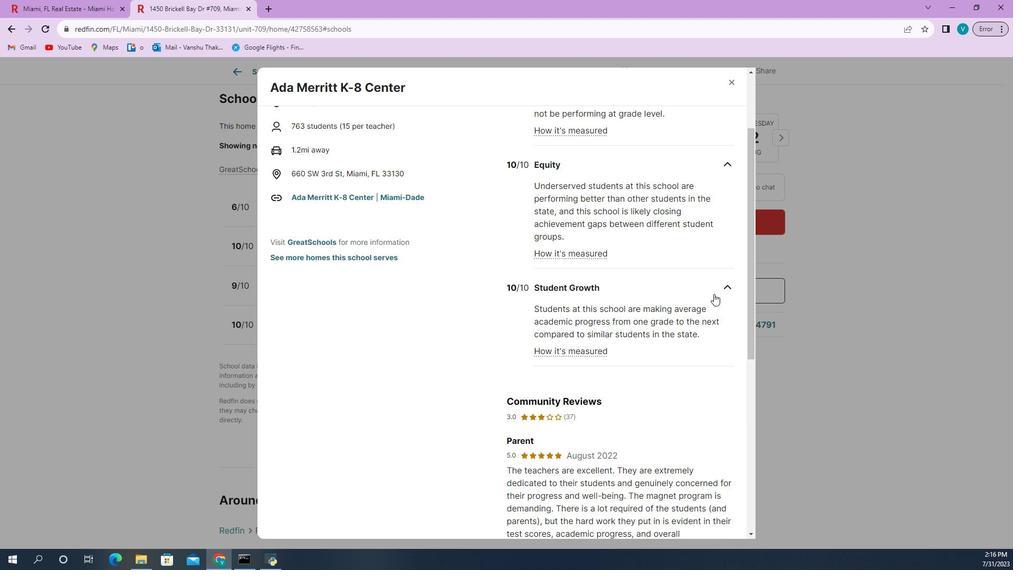 
Action: Mouse moved to (657, 228)
Screenshot: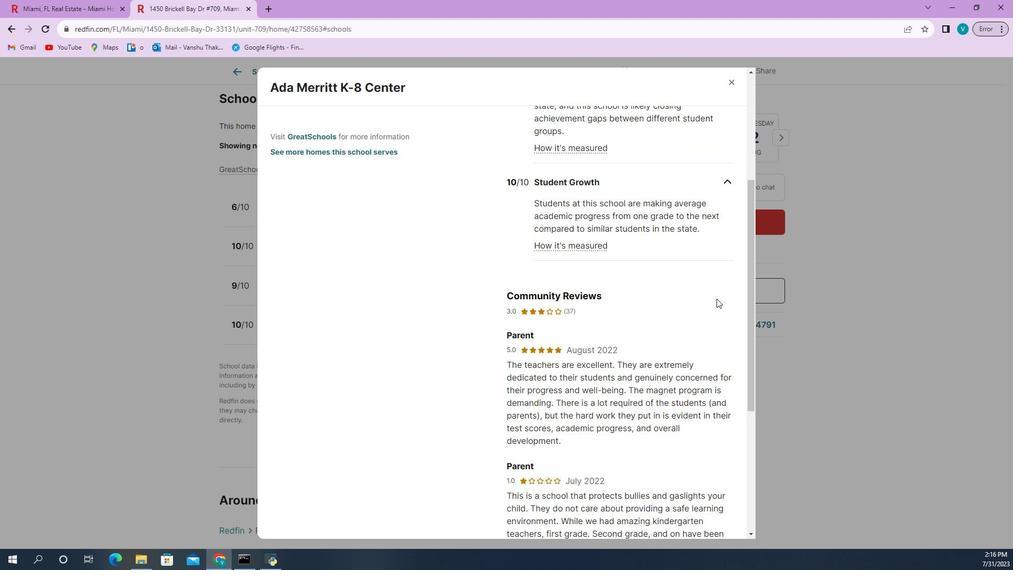 
Action: Mouse scrolled (657, 228) with delta (0, 0)
Screenshot: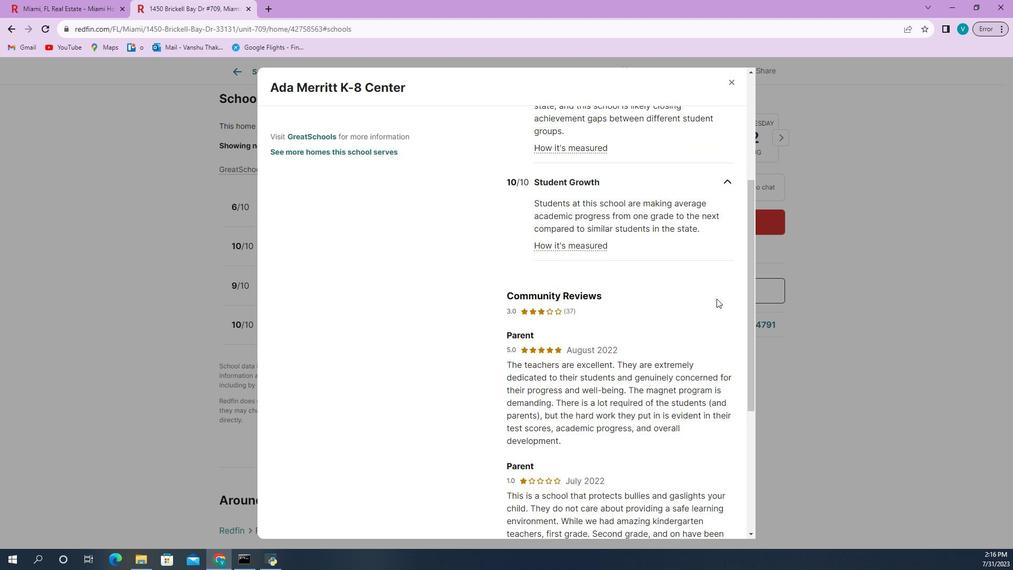 
Action: Mouse moved to (657, 228)
Screenshot: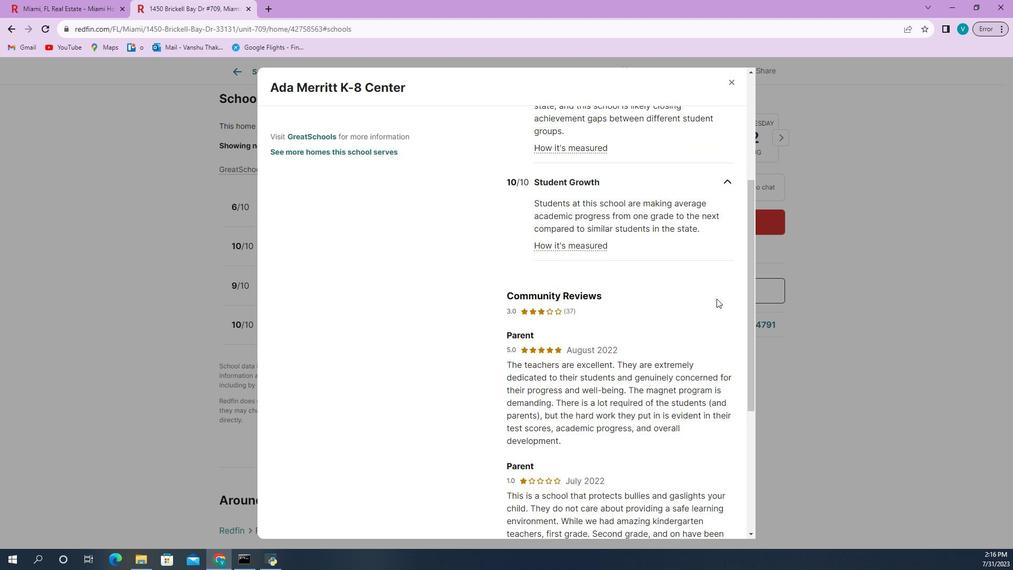 
Action: Mouse scrolled (657, 228) with delta (0, 0)
Screenshot: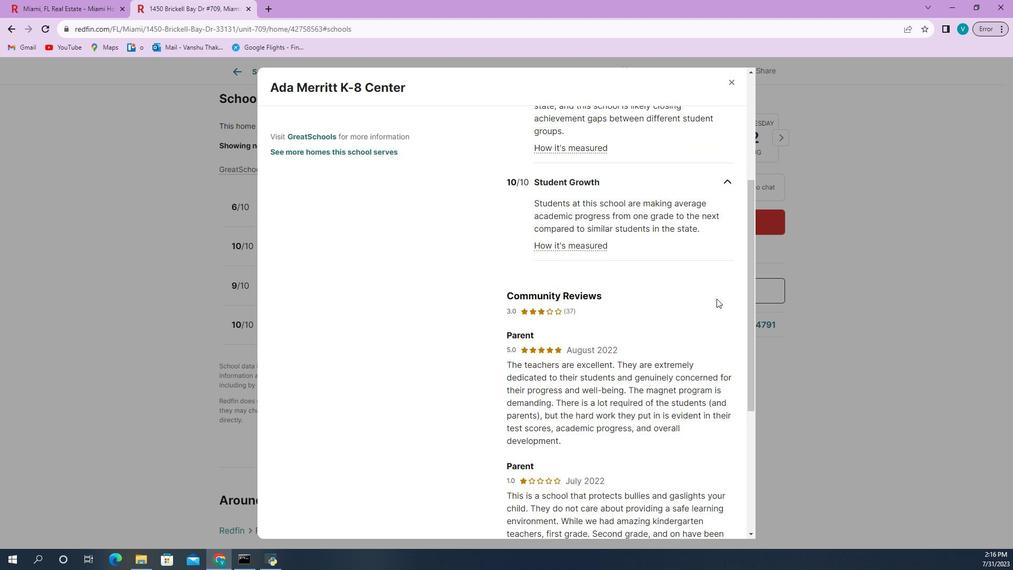 
Action: Mouse moved to (657, 228)
Screenshot: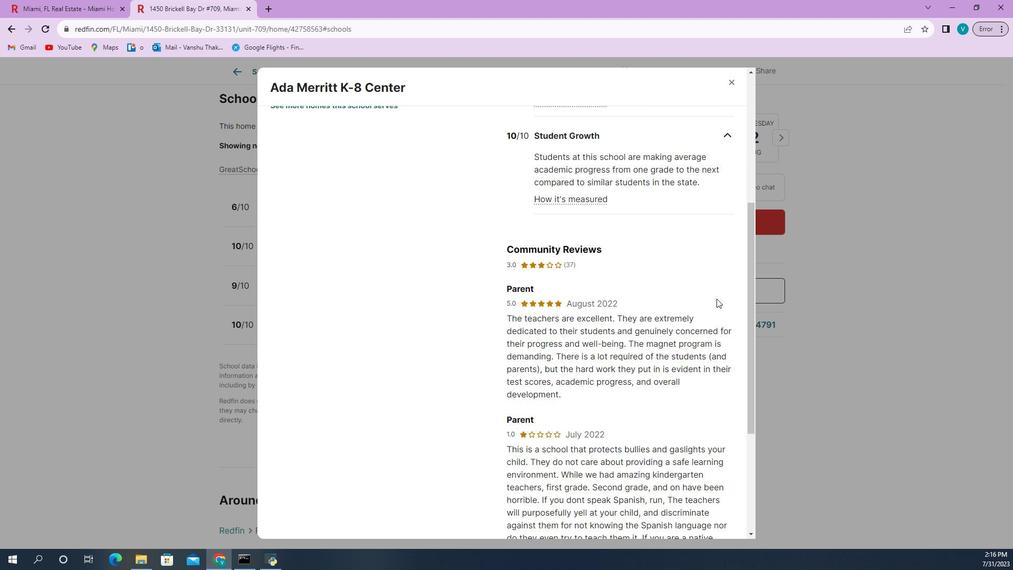 
Action: Mouse scrolled (657, 228) with delta (0, 0)
Screenshot: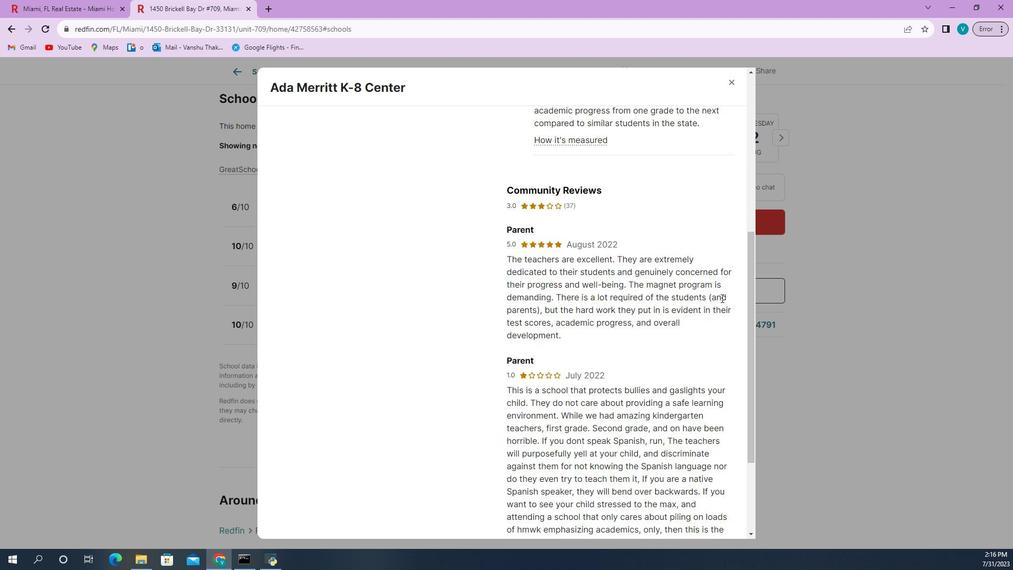 
Action: Mouse moved to (657, 228)
Screenshot: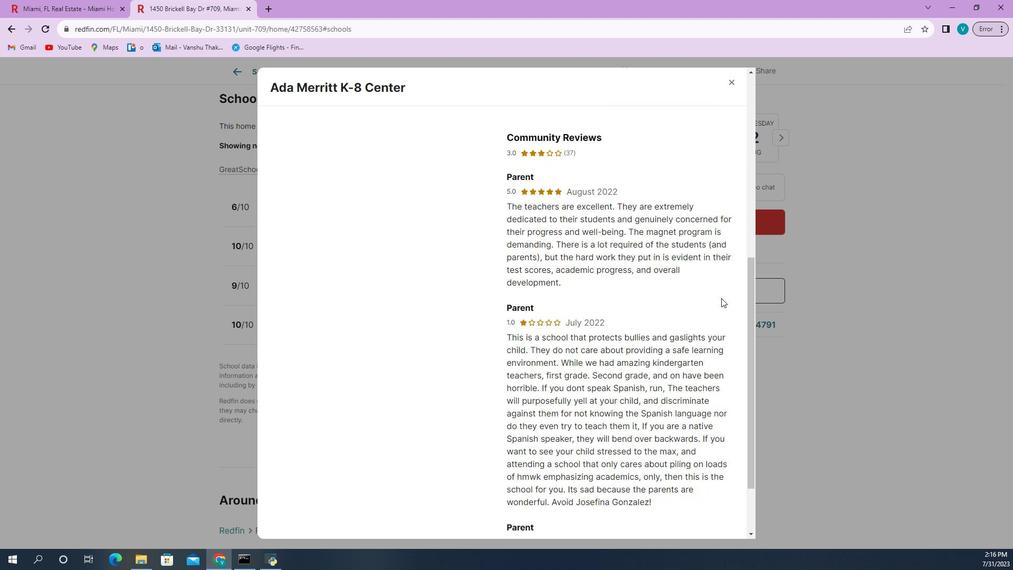 
Action: Mouse scrolled (657, 228) with delta (0, 0)
Screenshot: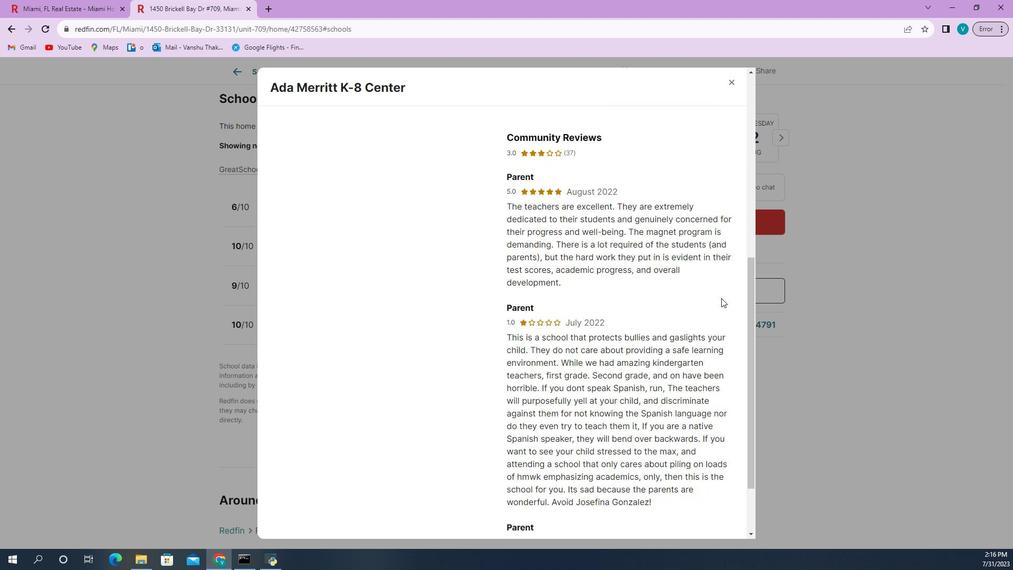 
Action: Mouse moved to (658, 228)
Screenshot: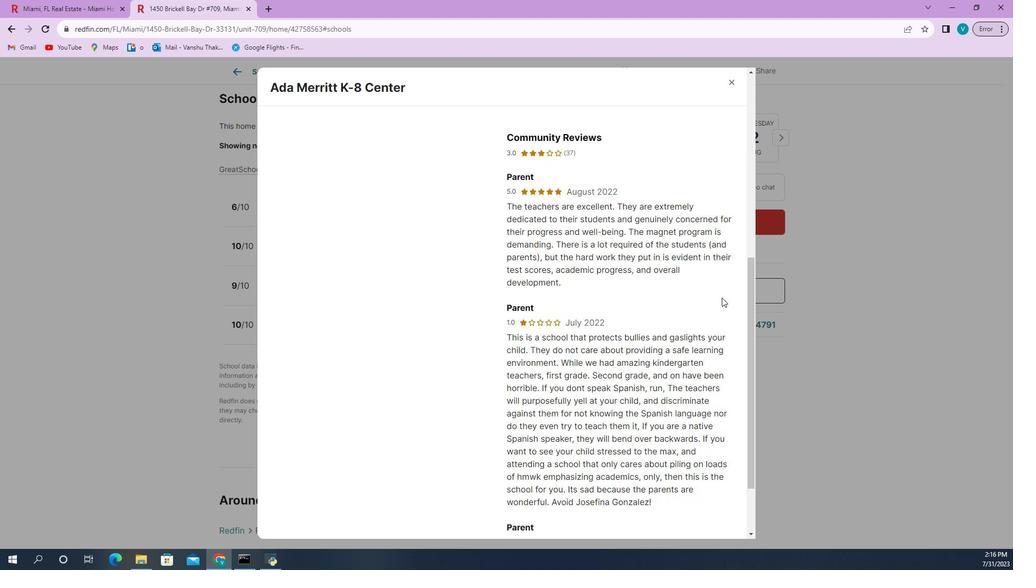 
Action: Mouse scrolled (658, 228) with delta (0, 0)
Screenshot: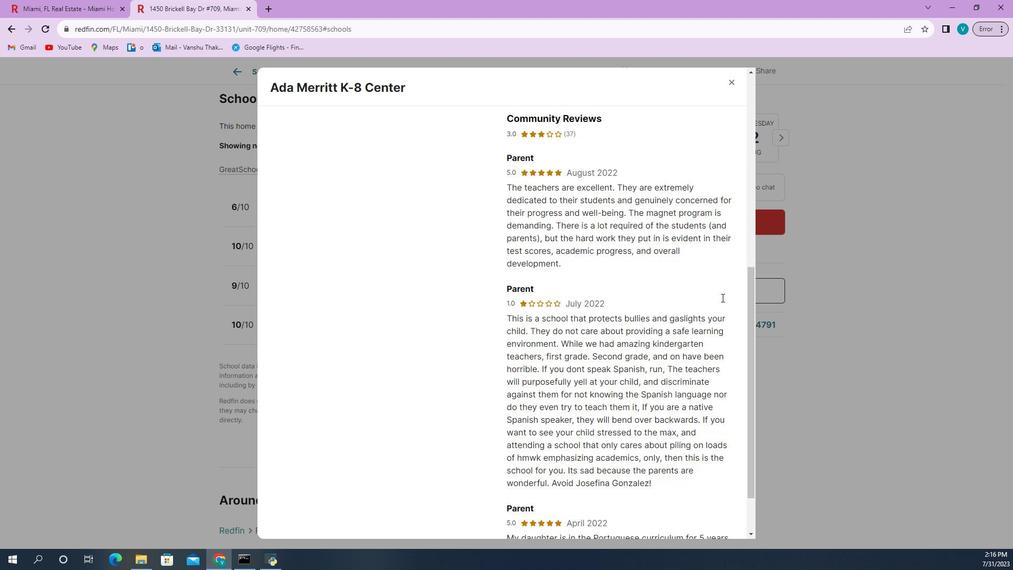 
Action: Mouse moved to (658, 228)
Screenshot: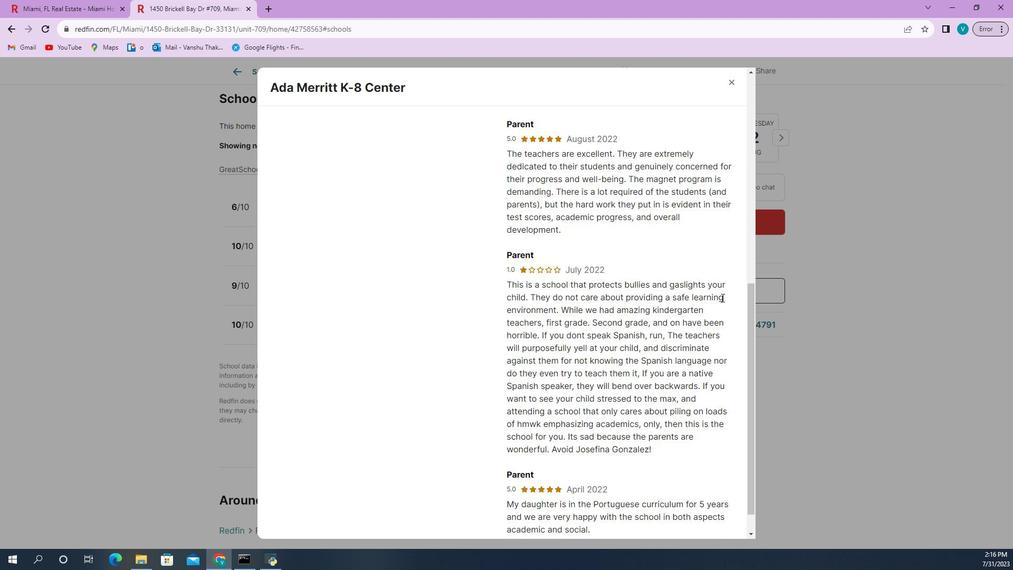 
Action: Mouse scrolled (658, 228) with delta (0, 0)
Screenshot: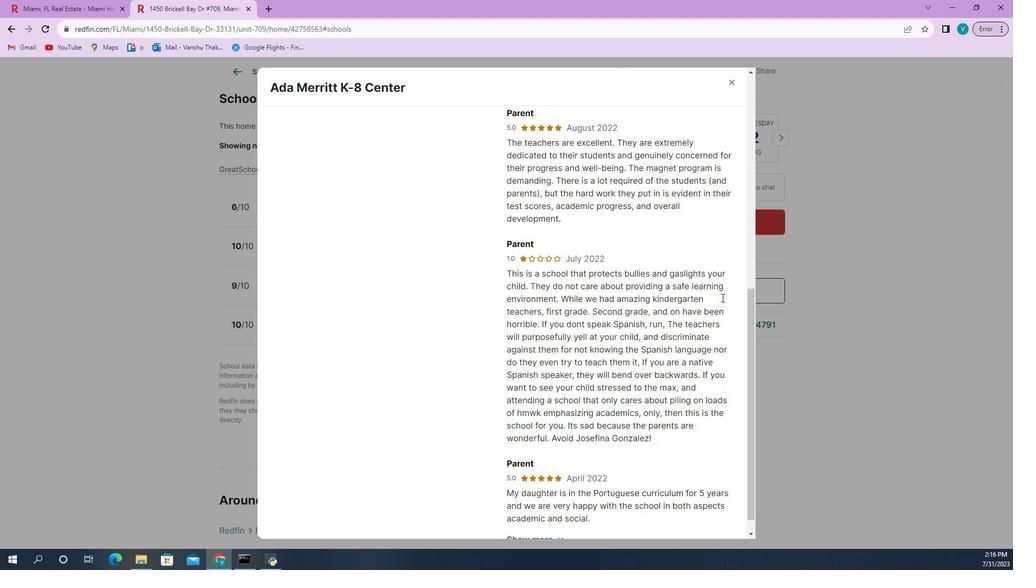 
Action: Mouse scrolled (658, 228) with delta (0, 0)
Screenshot: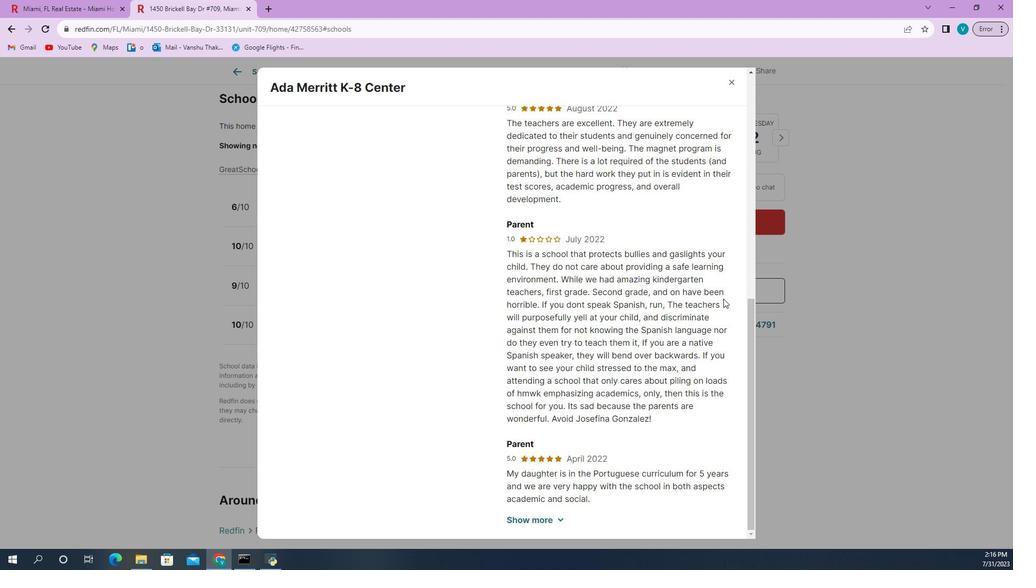 
Action: Mouse scrolled (658, 228) with delta (0, 0)
Screenshot: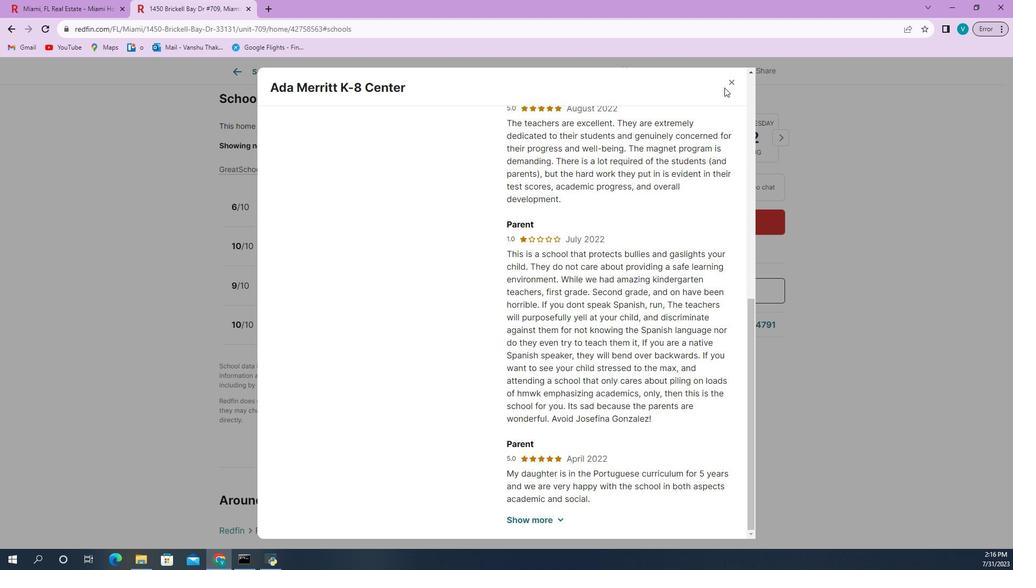 
Action: Mouse scrolled (658, 228) with delta (0, 0)
Screenshot: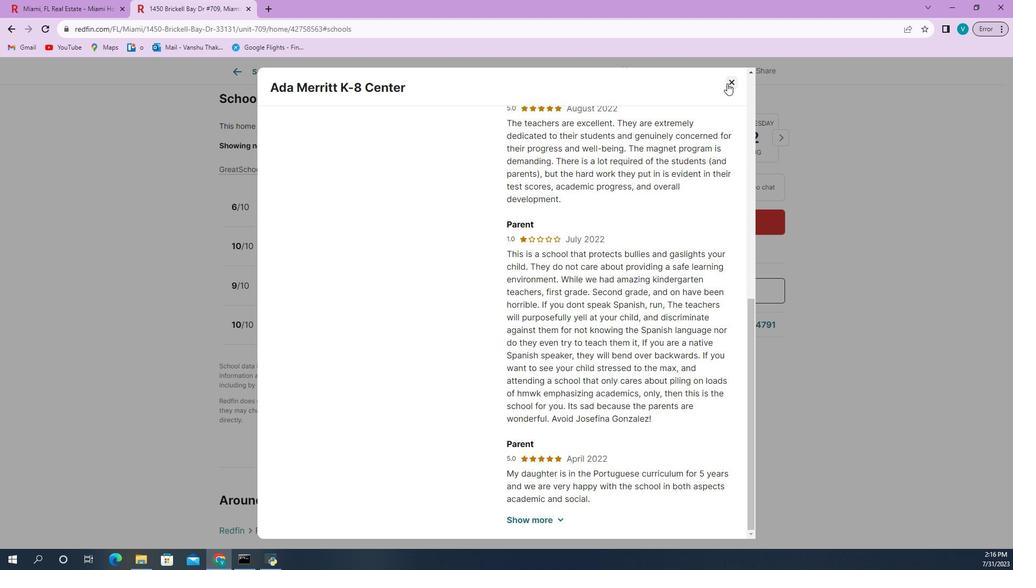 
Action: Mouse moved to (659, 239)
Screenshot: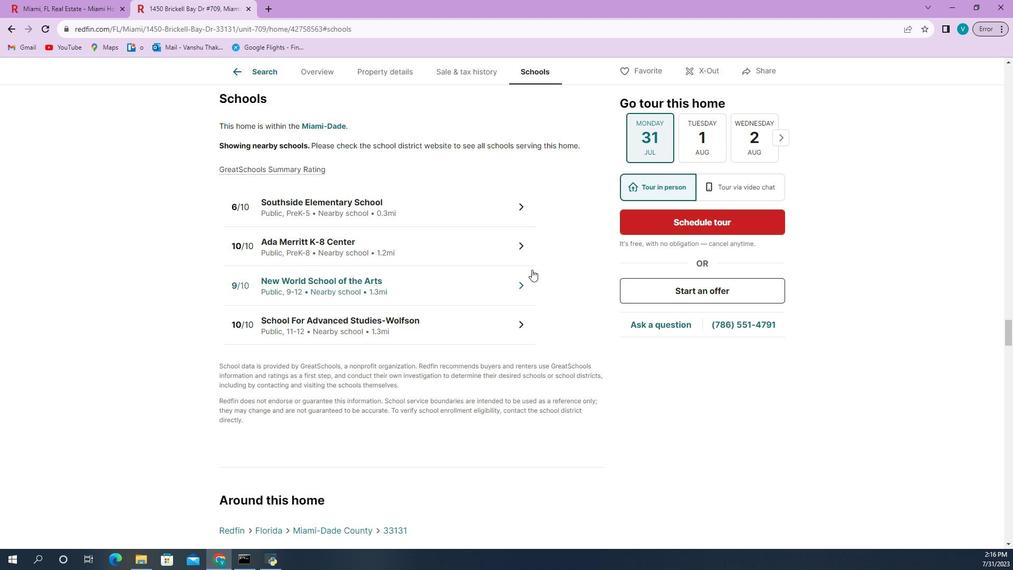 
Action: Mouse pressed left at (659, 239)
Screenshot: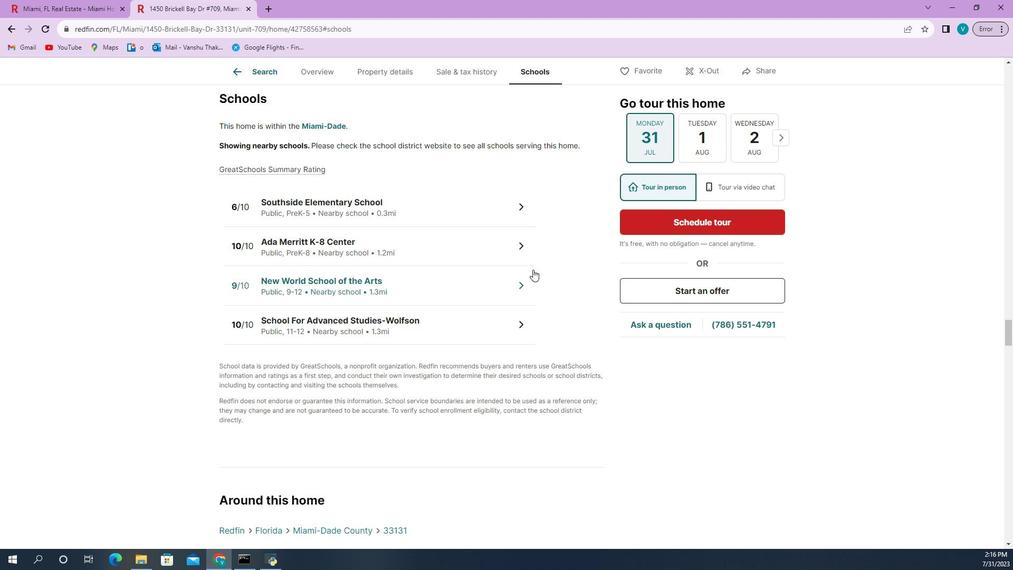 
Action: Mouse moved to (631, 228)
Screenshot: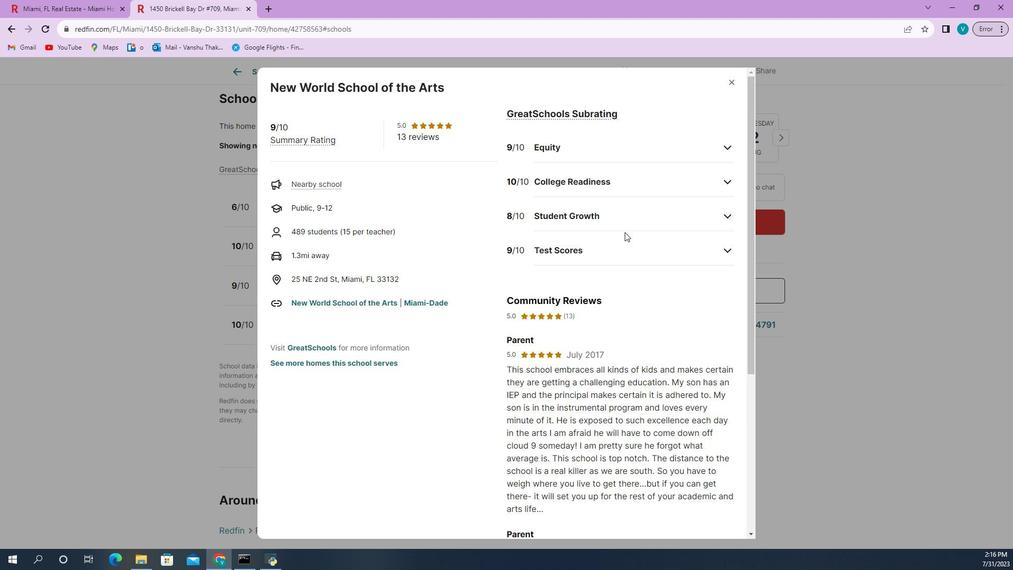 
Action: Mouse pressed left at (631, 228)
Screenshot: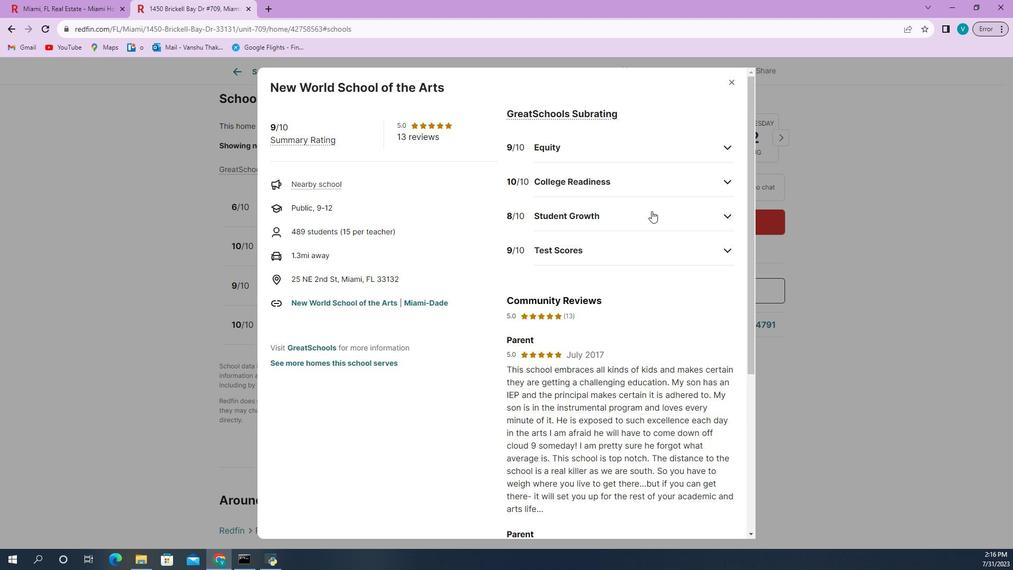 
Action: Mouse moved to (659, 236)
Screenshot: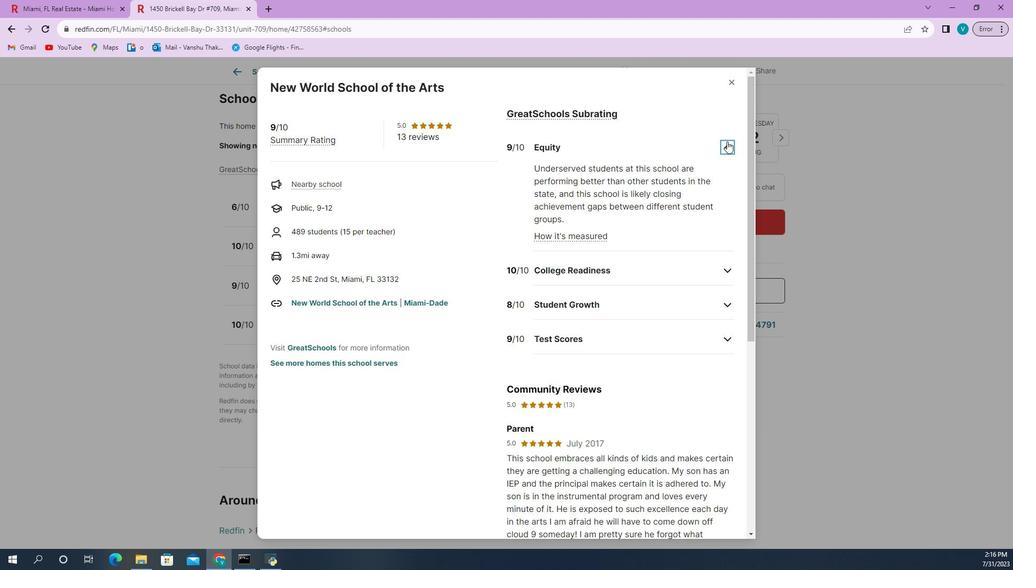 
Action: Mouse pressed left at (659, 236)
Screenshot: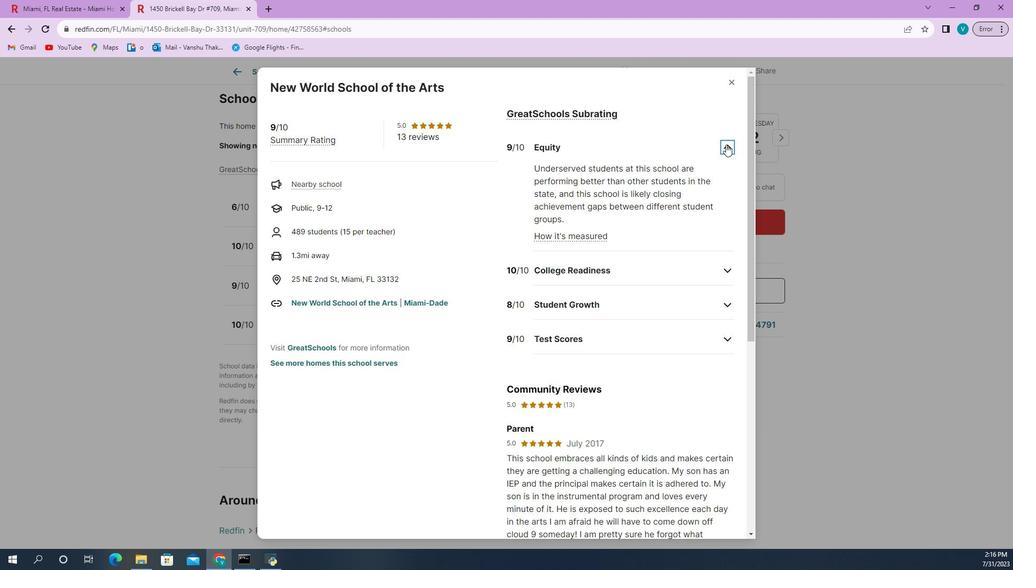 
Action: Mouse moved to (658, 236)
Screenshot: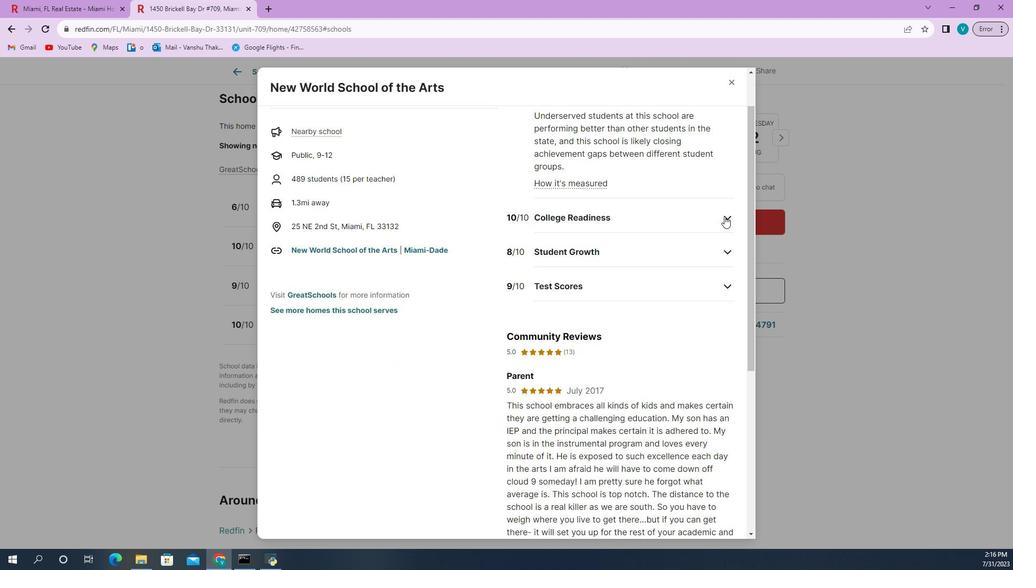 
Action: Mouse scrolled (658, 236) with delta (0, 0)
Screenshot: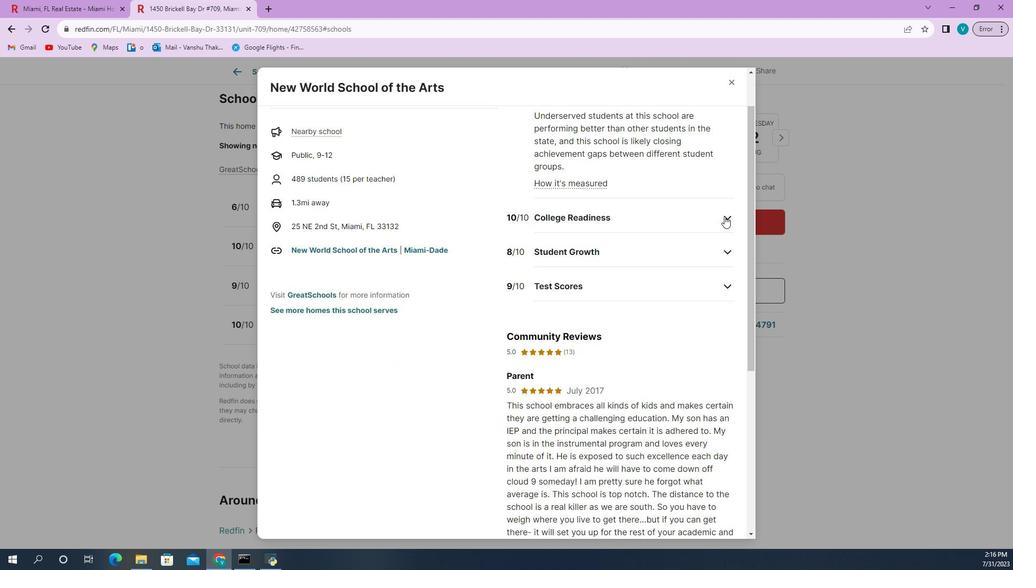 
Action: Mouse moved to (658, 232)
Screenshot: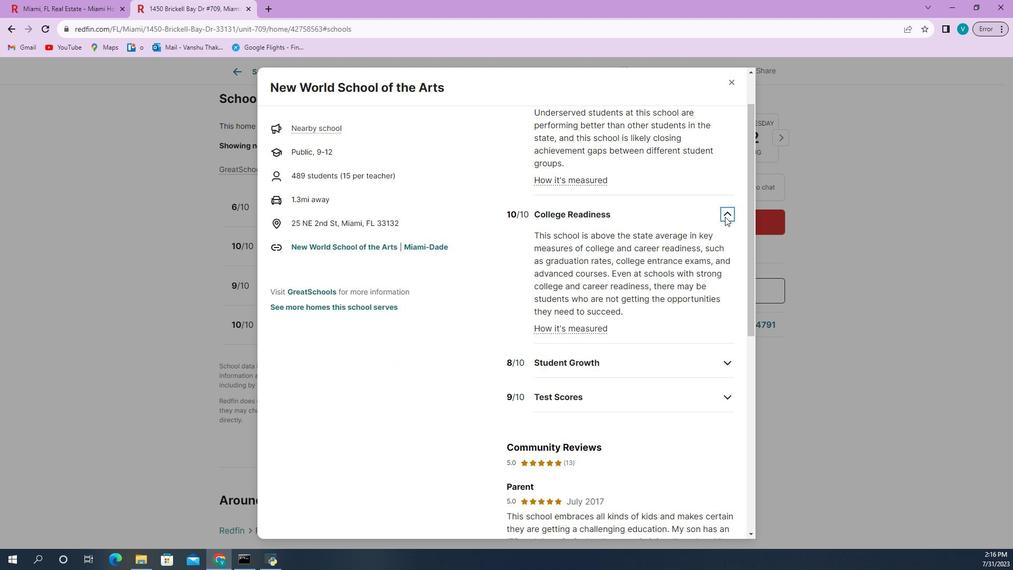 
Action: Mouse pressed left at (658, 232)
Screenshot: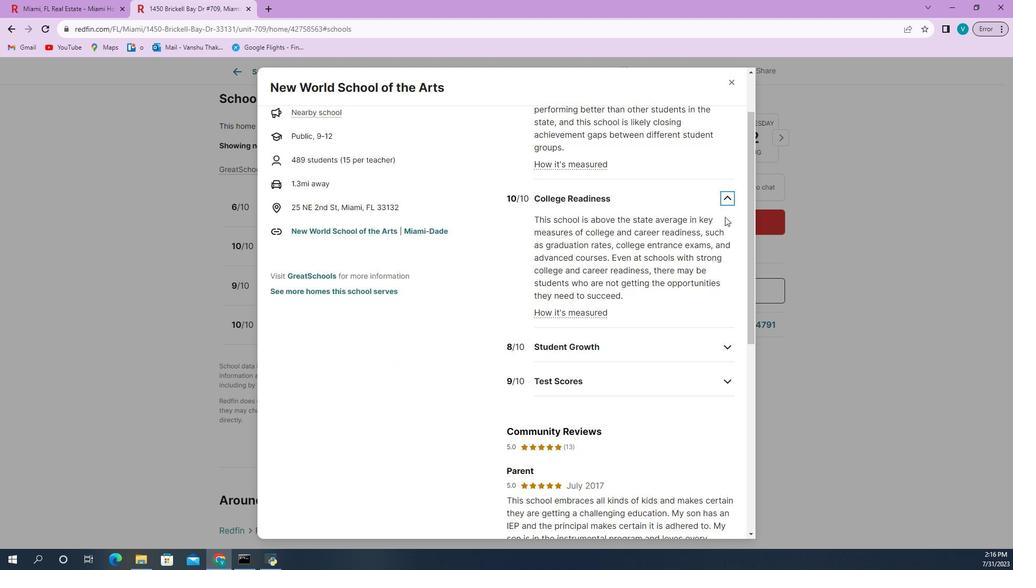 
Action: Mouse scrolled (658, 232) with delta (0, 0)
Screenshot: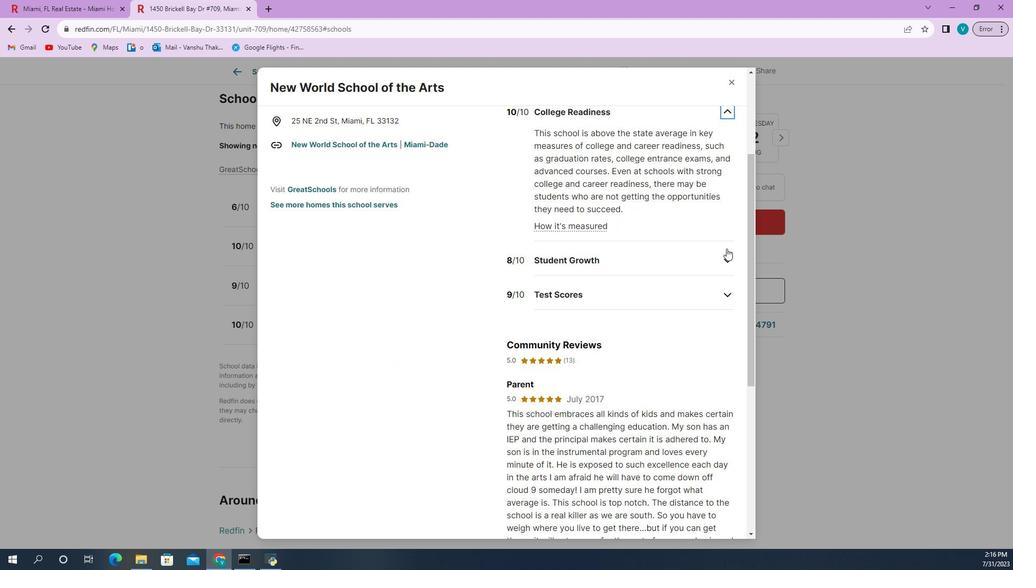 
Action: Mouse scrolled (658, 232) with delta (0, 0)
Screenshot: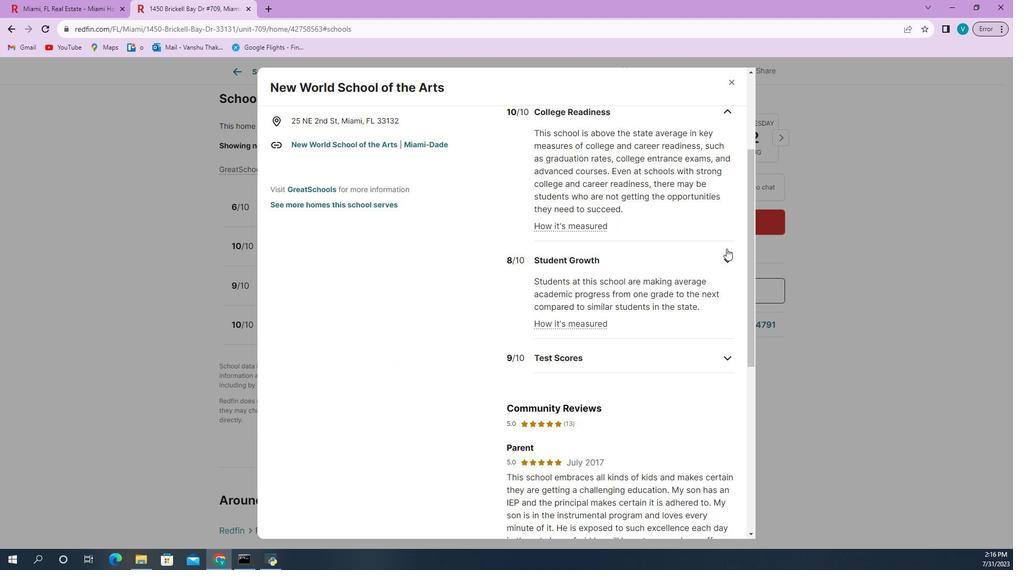 
Action: Mouse moved to (659, 230)
Screenshot: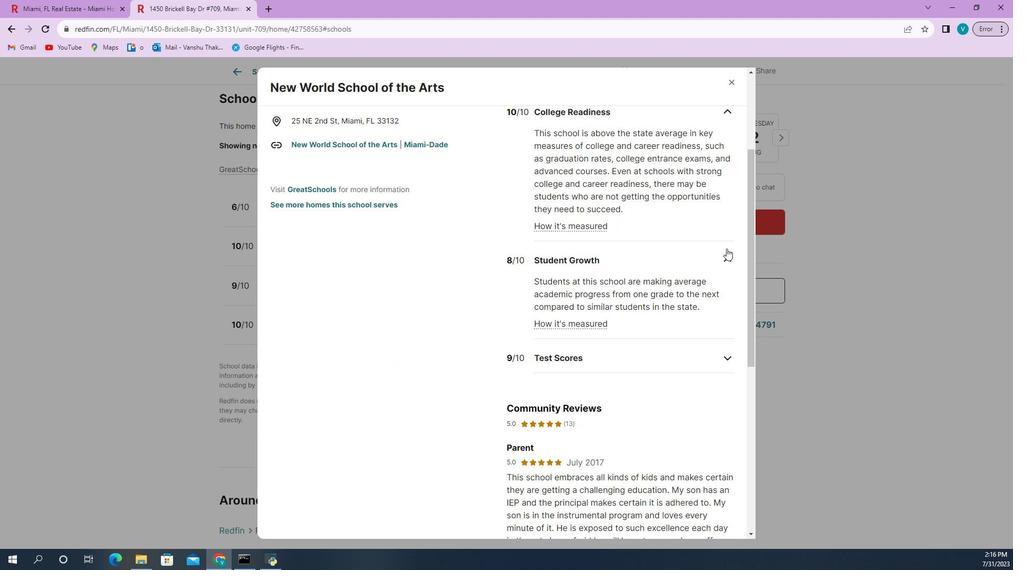 
Action: Mouse pressed left at (659, 230)
Screenshot: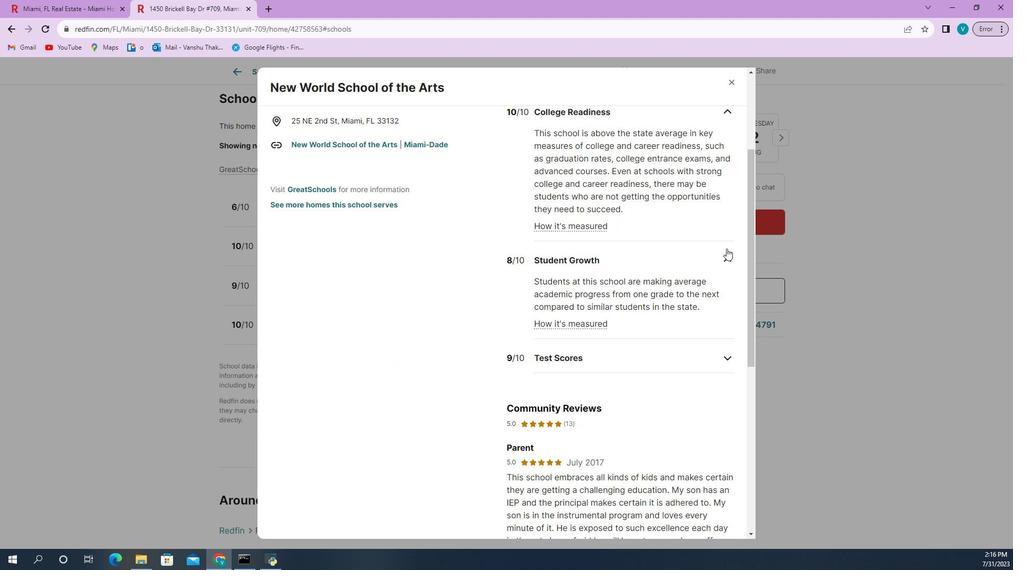 
Action: Mouse scrolled (659, 230) with delta (0, 0)
